 Task: Buy 3 Windshield & Glass Repair Tools from Body Repair Tools section under best seller category for shipping address: Eric Rodriguez, 1904 Brookside Drive, Aliceville, Alabama 35442, Cell Number 2053738639. Pay from credit card ending with 5759, CVV 953
Action: Key pressed amazon.com<Key.enter>
Screenshot: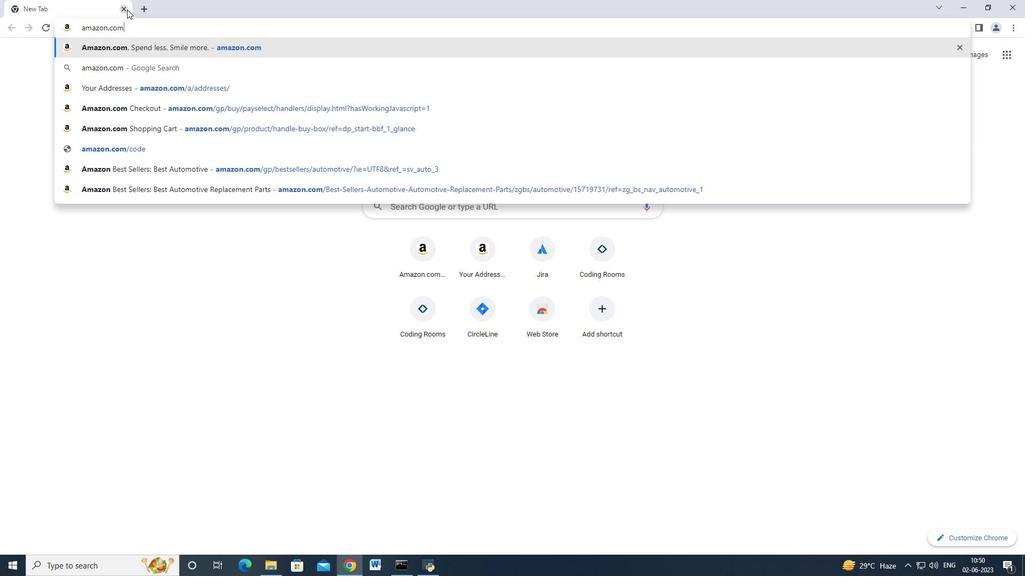 
Action: Mouse moved to (20, 75)
Screenshot: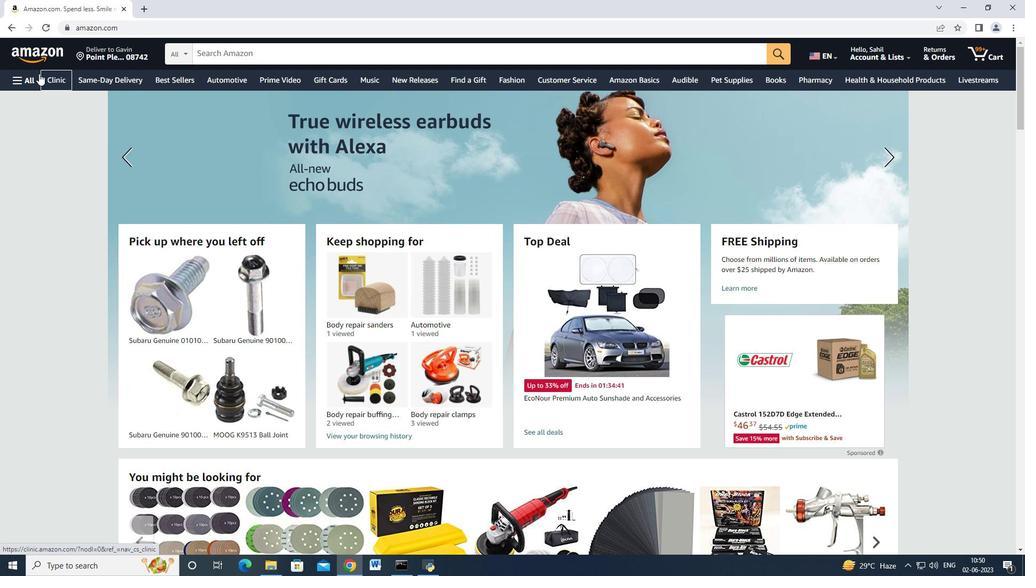 
Action: Mouse pressed left at (20, 75)
Screenshot: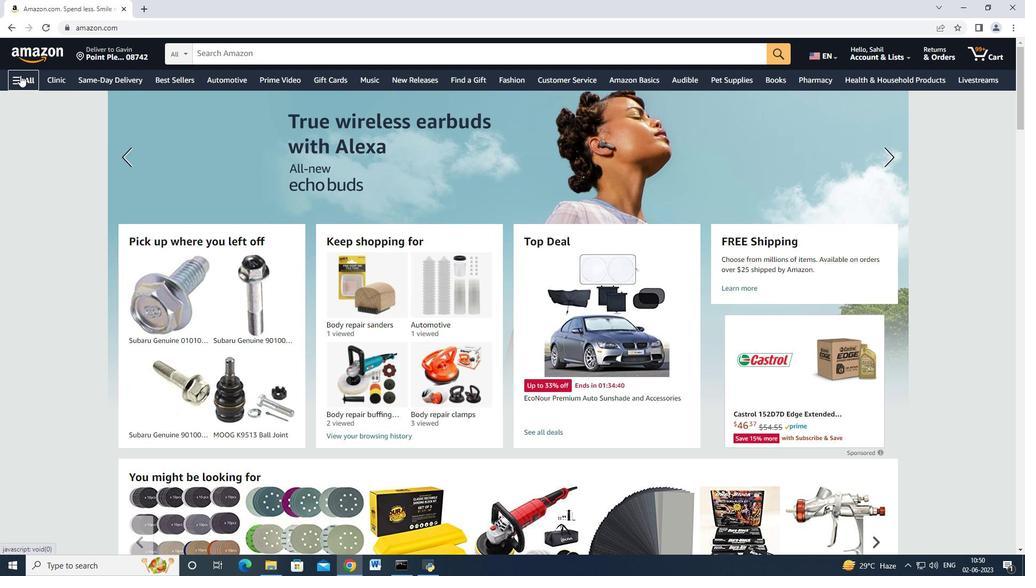 
Action: Mouse moved to (161, 281)
Screenshot: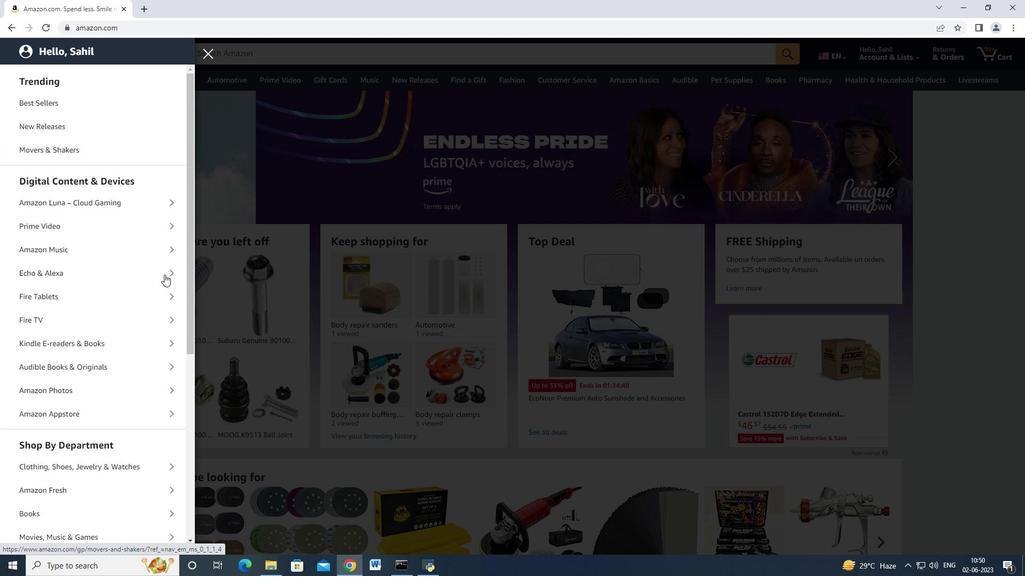 
Action: Mouse scrolled (161, 280) with delta (0, 0)
Screenshot: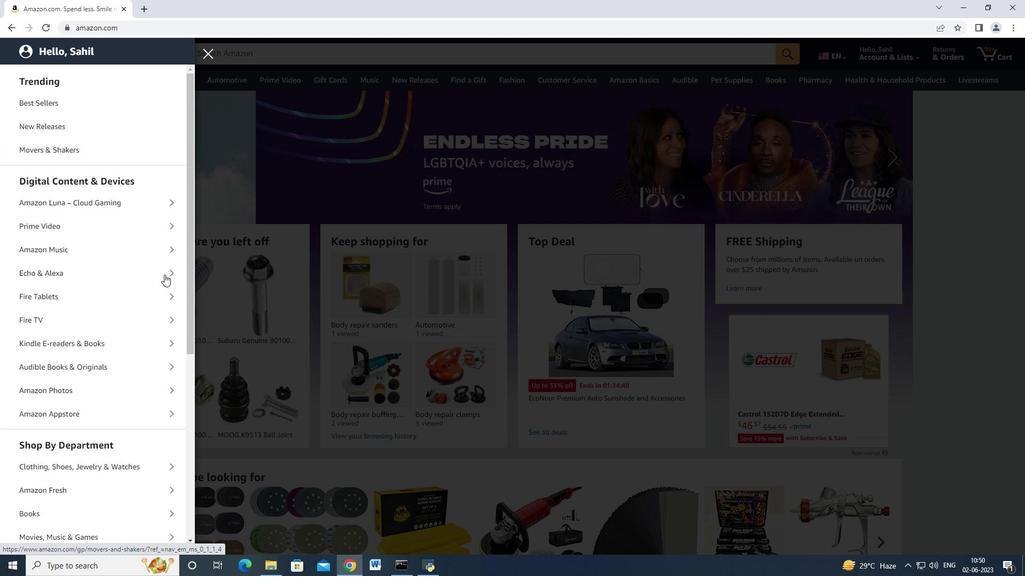 
Action: Mouse moved to (161, 282)
Screenshot: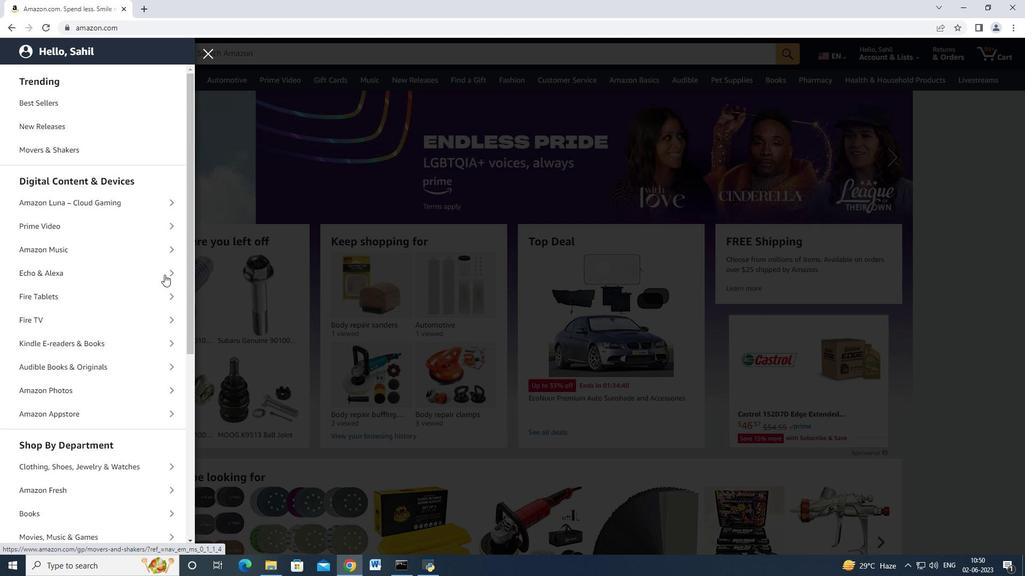 
Action: Mouse scrolled (161, 281) with delta (0, 0)
Screenshot: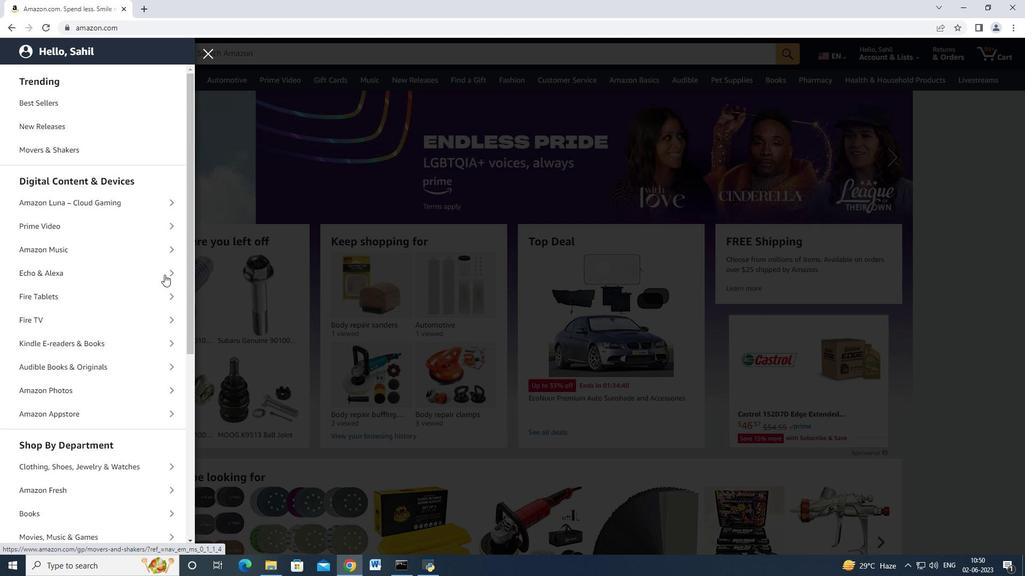 
Action: Mouse moved to (161, 283)
Screenshot: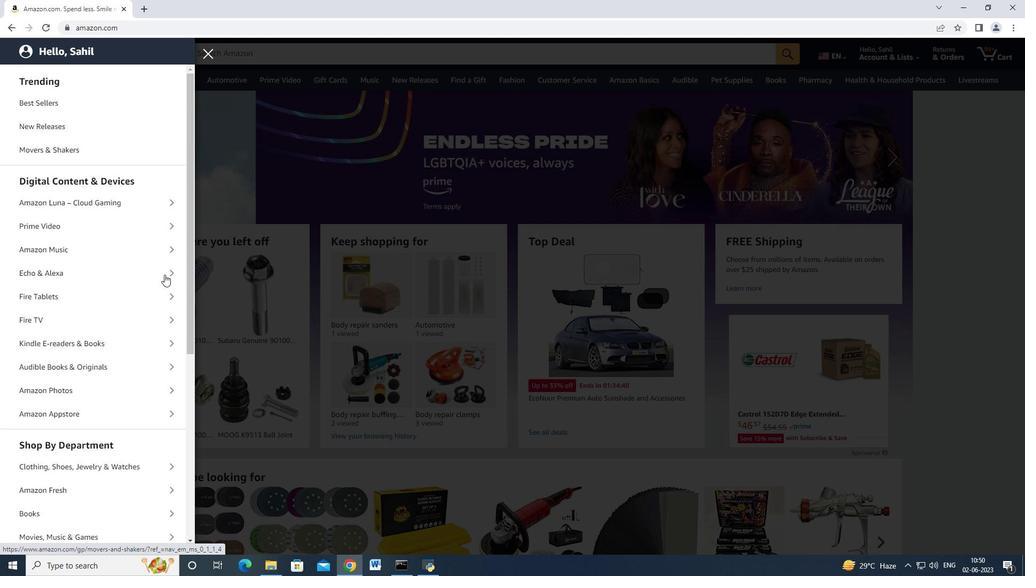 
Action: Mouse scrolled (161, 282) with delta (0, 0)
Screenshot: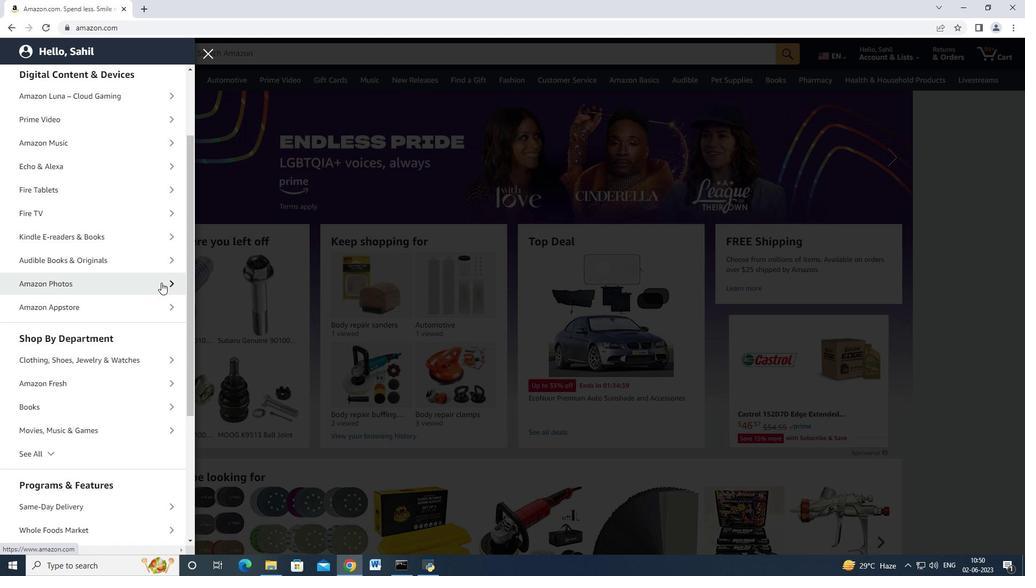 
Action: Mouse moved to (162, 286)
Screenshot: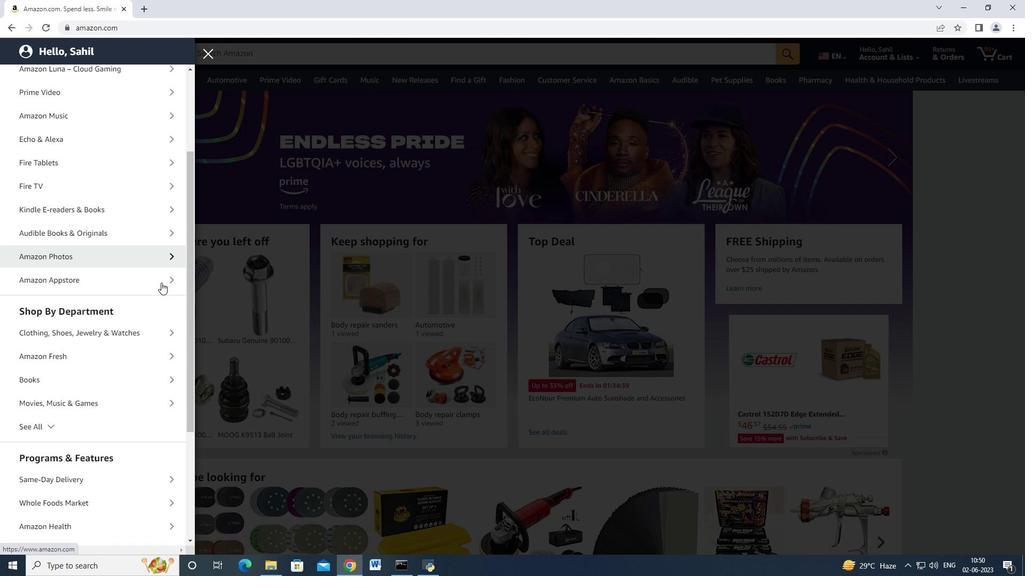 
Action: Mouse scrolled (162, 285) with delta (0, 0)
Screenshot: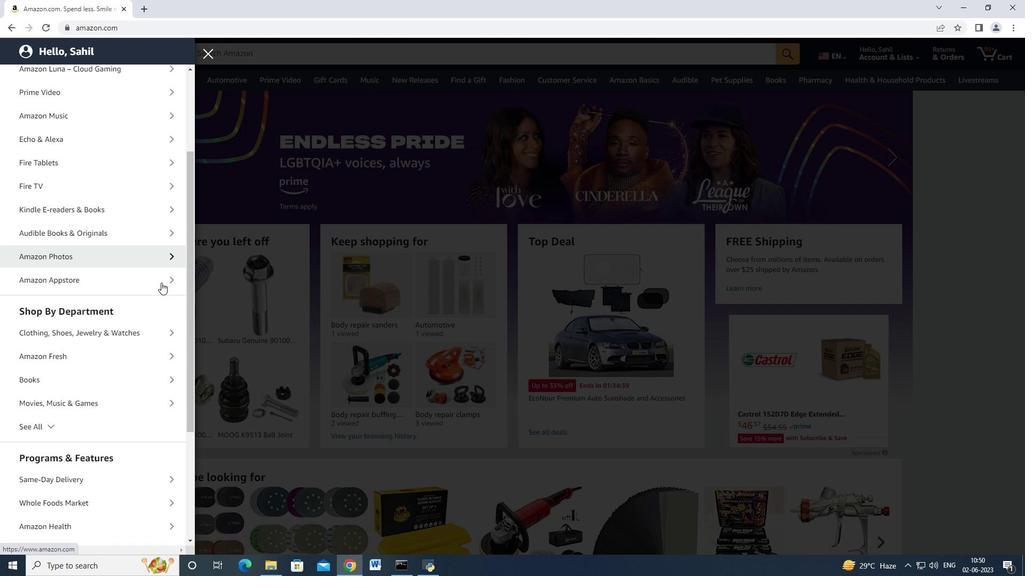 
Action: Mouse moved to (91, 337)
Screenshot: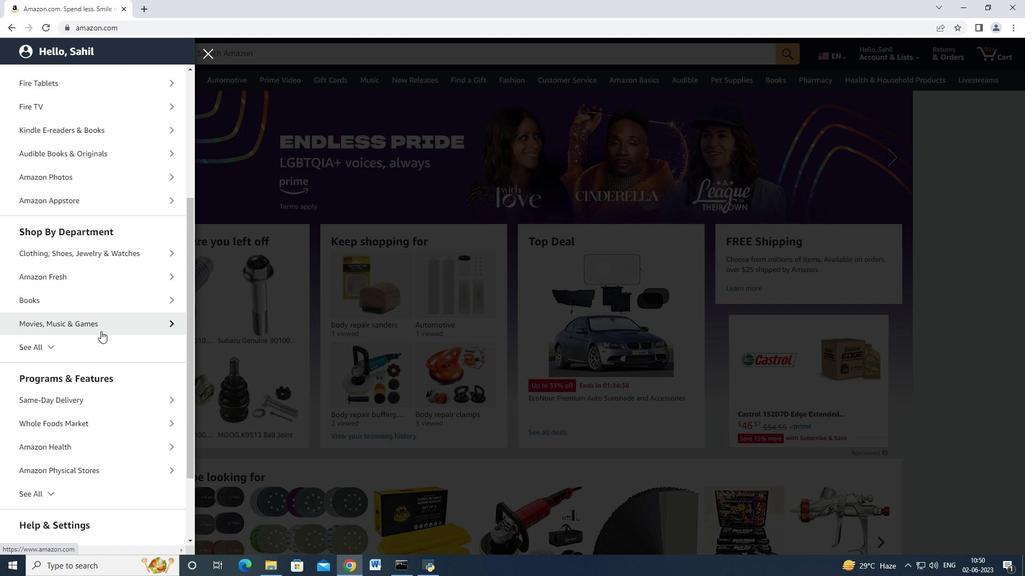 
Action: Mouse pressed left at (91, 337)
Screenshot: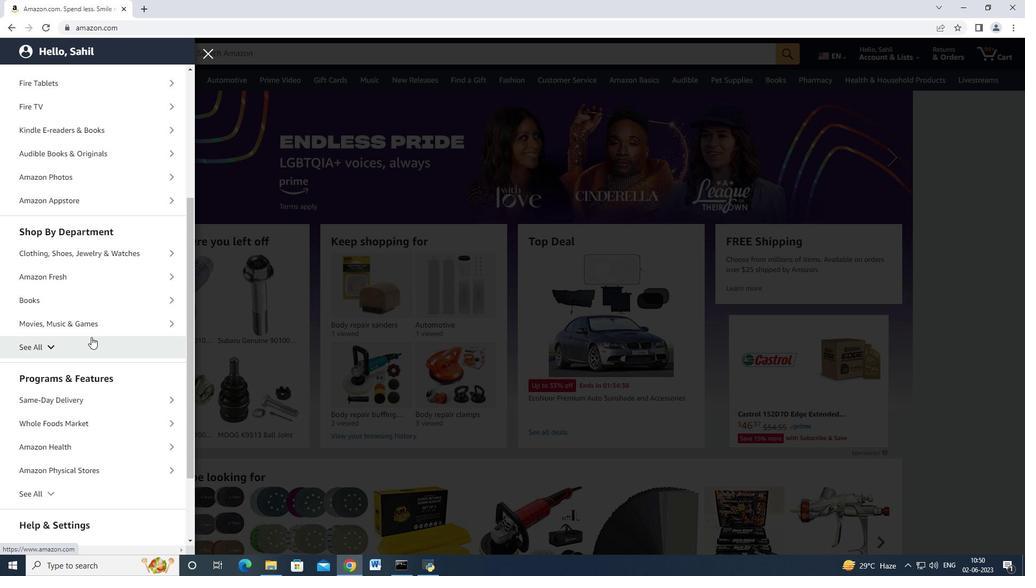
Action: Mouse moved to (115, 323)
Screenshot: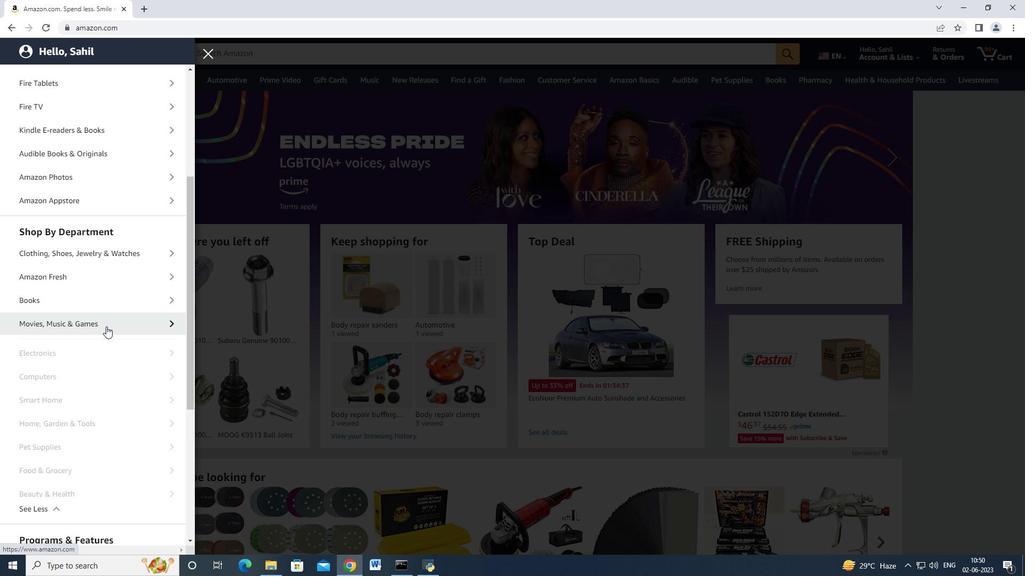 
Action: Mouse scrolled (115, 322) with delta (0, 0)
Screenshot: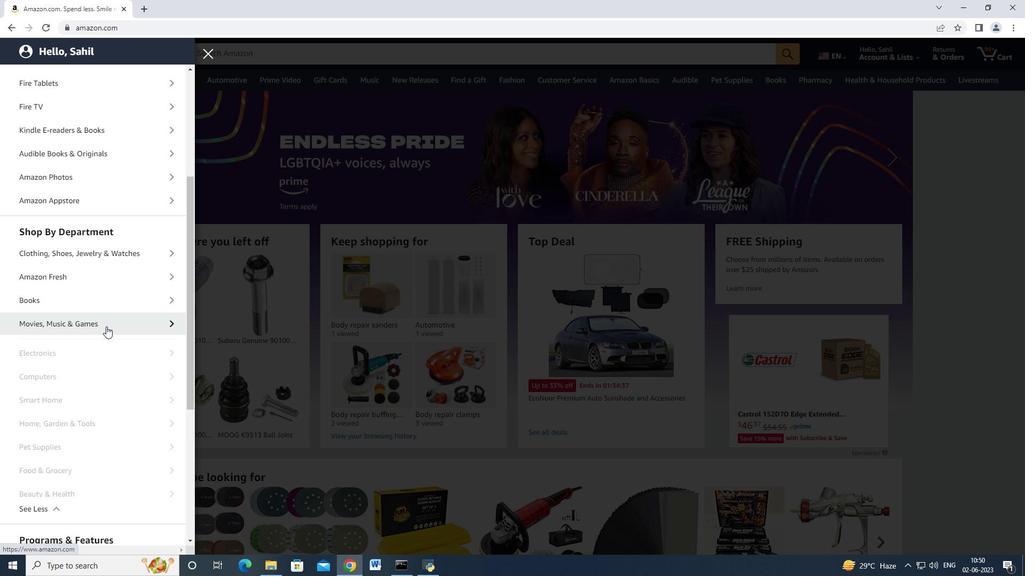 
Action: Mouse scrolled (115, 322) with delta (0, 0)
Screenshot: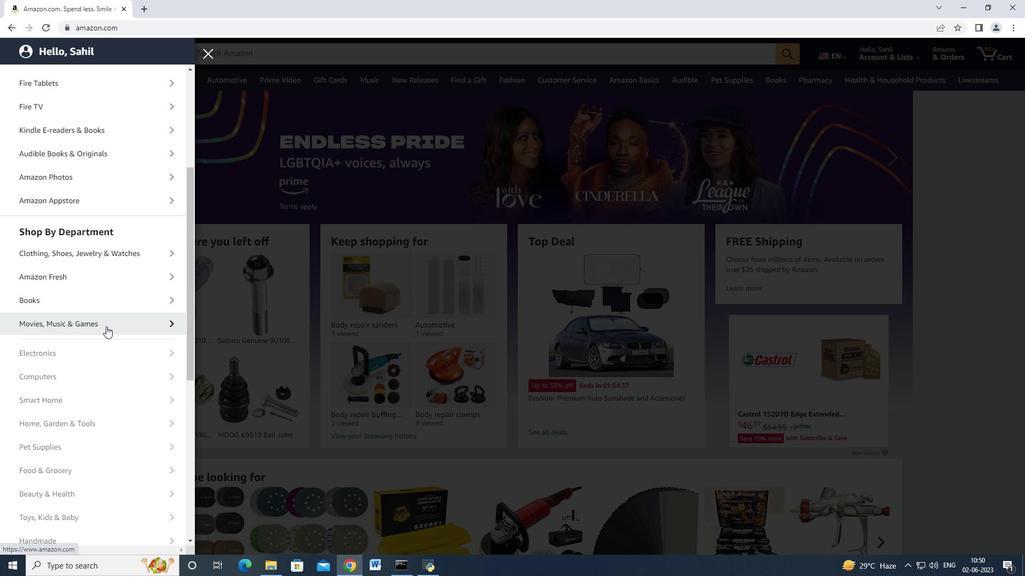 
Action: Mouse scrolled (115, 322) with delta (0, 0)
Screenshot: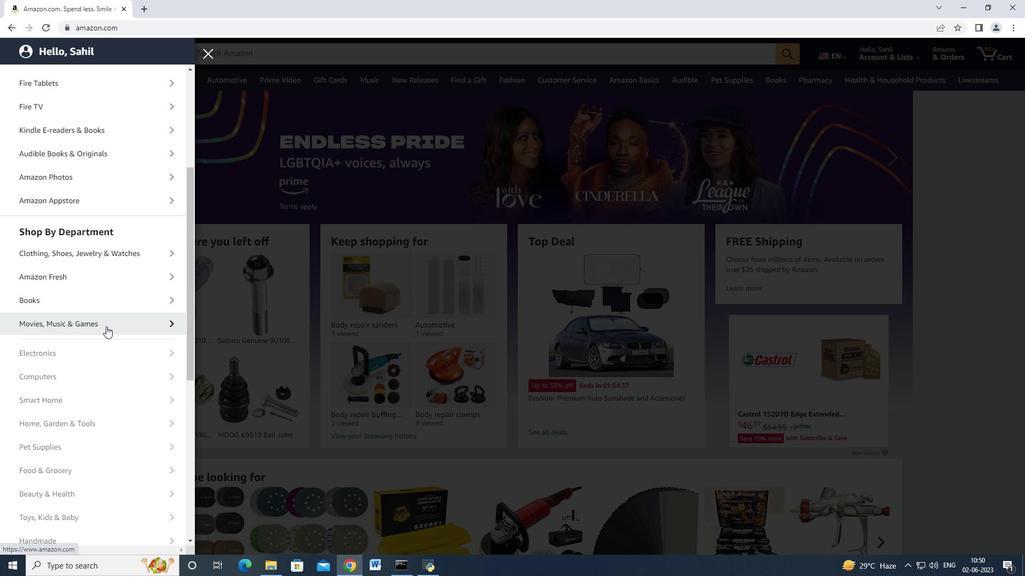 
Action: Mouse moved to (115, 323)
Screenshot: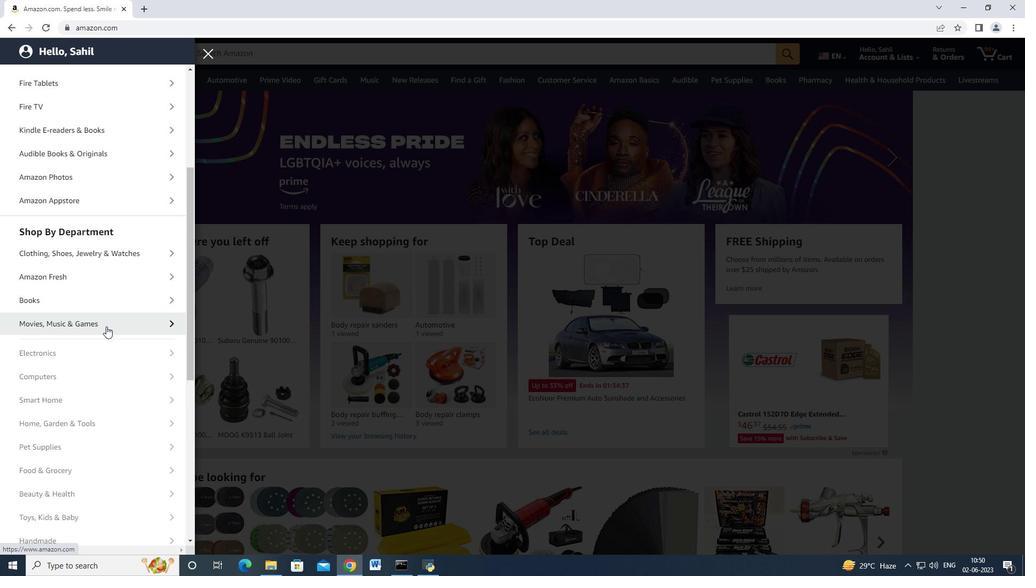
Action: Mouse scrolled (115, 322) with delta (0, 0)
Screenshot: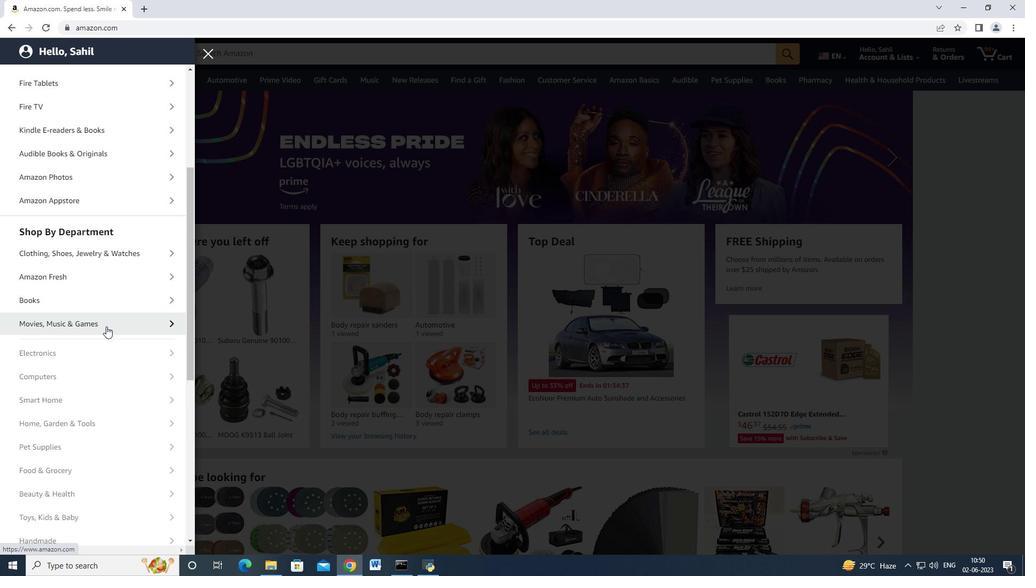 
Action: Mouse moved to (115, 325)
Screenshot: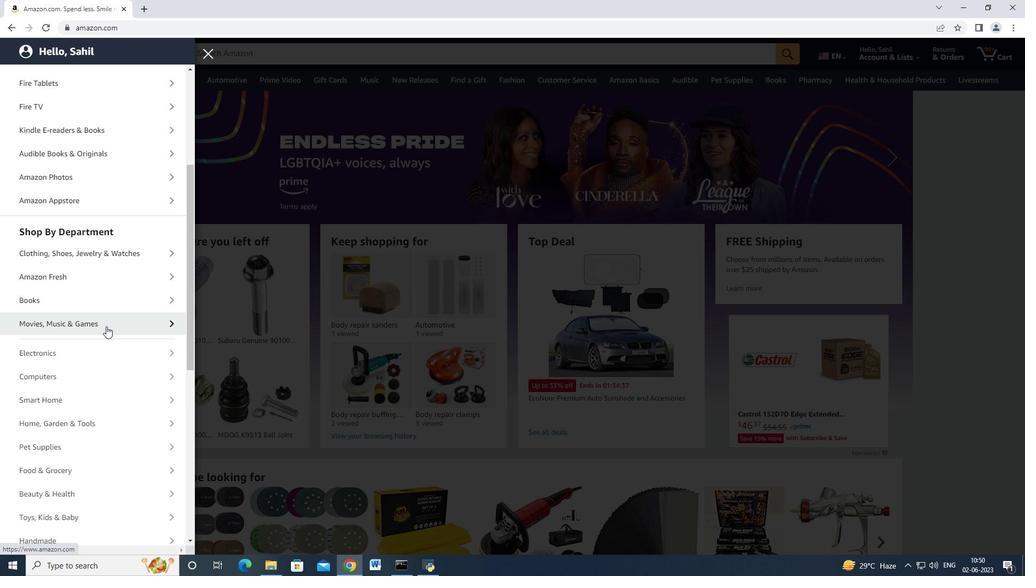 
Action: Mouse scrolled (115, 325) with delta (0, 0)
Screenshot: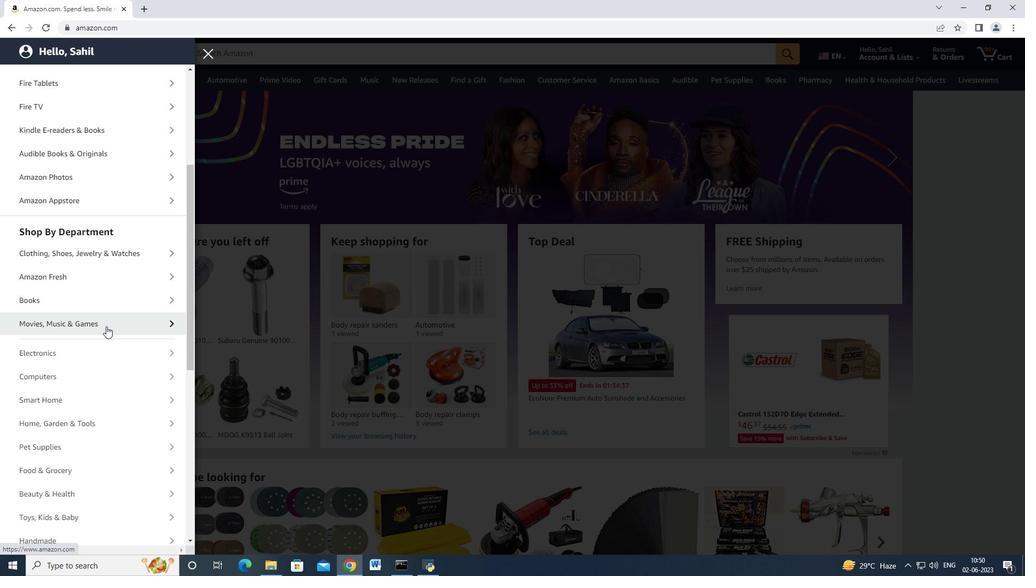 
Action: Mouse moved to (116, 325)
Screenshot: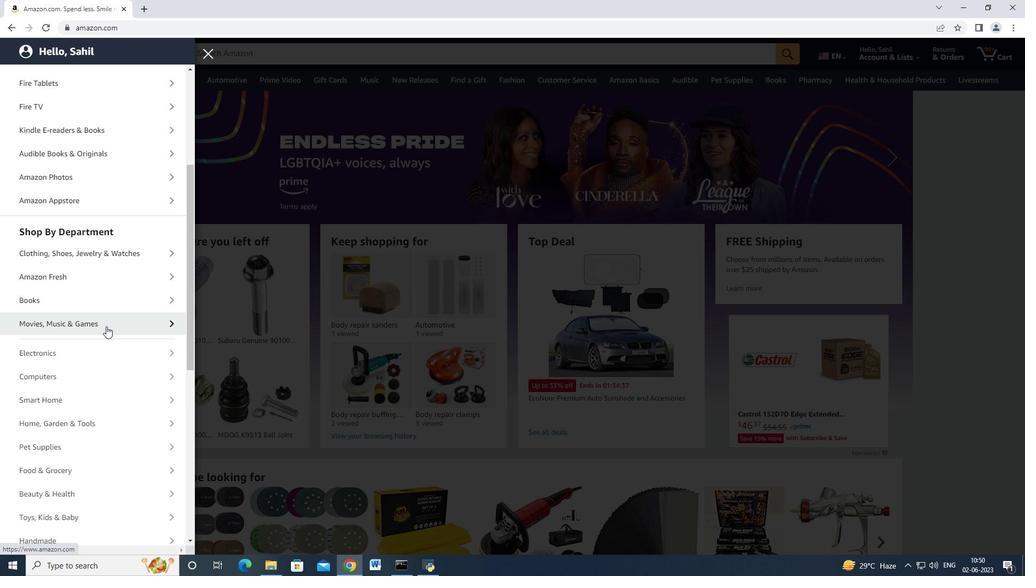 
Action: Mouse scrolled (116, 325) with delta (0, 0)
Screenshot: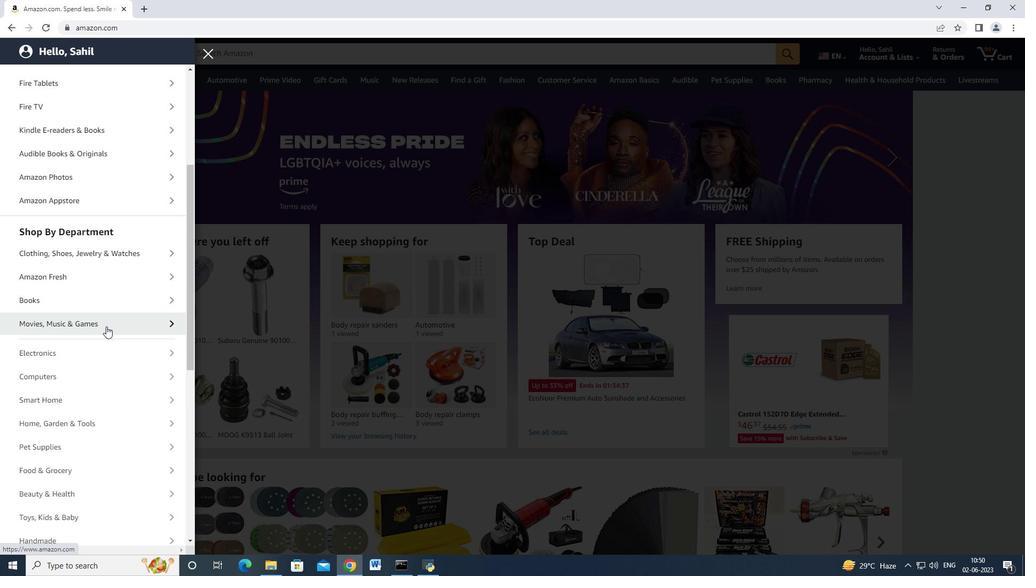 
Action: Mouse moved to (115, 301)
Screenshot: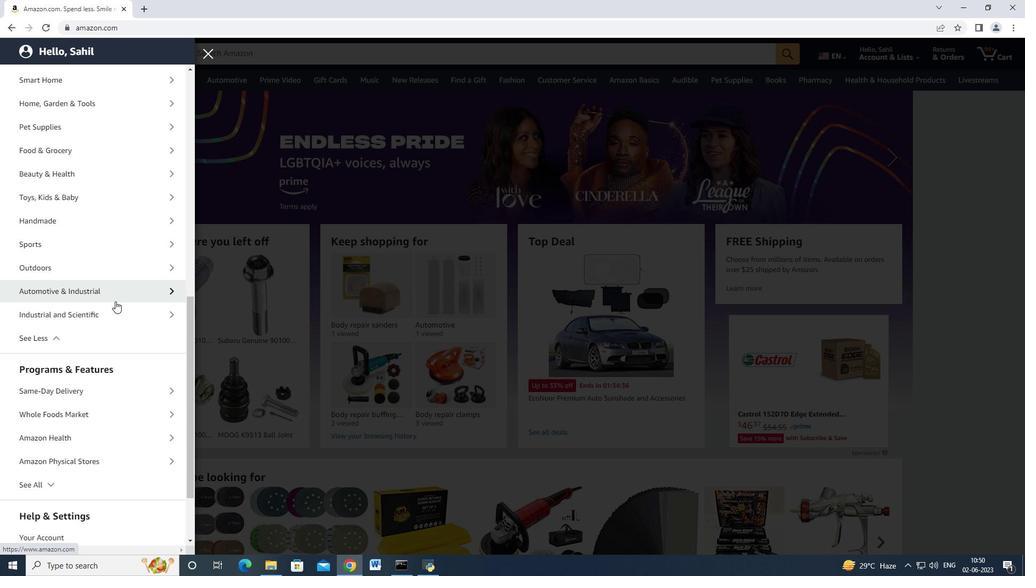 
Action: Mouse pressed left at (115, 301)
Screenshot: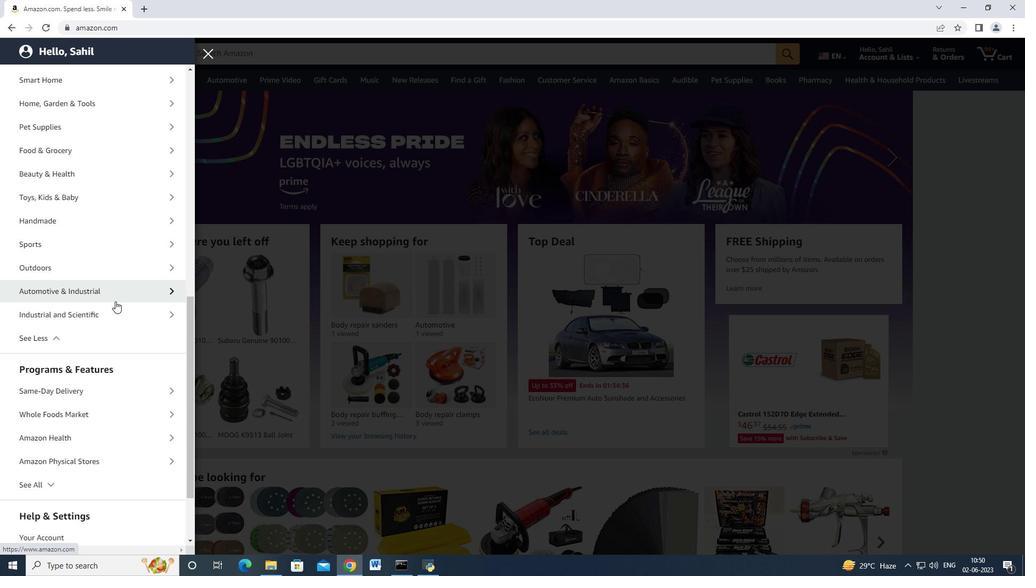 
Action: Mouse moved to (50, 124)
Screenshot: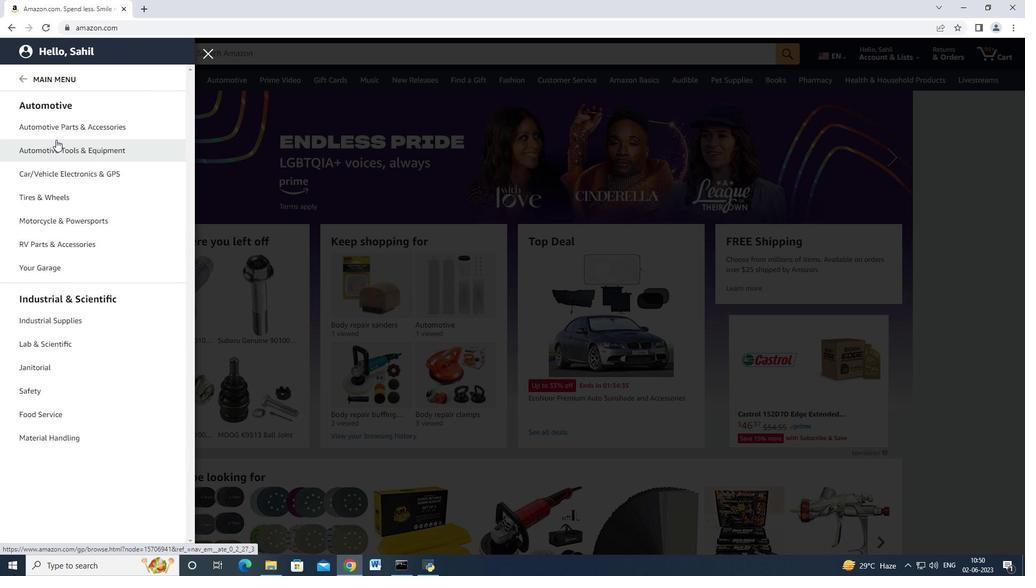 
Action: Mouse pressed left at (50, 124)
Screenshot: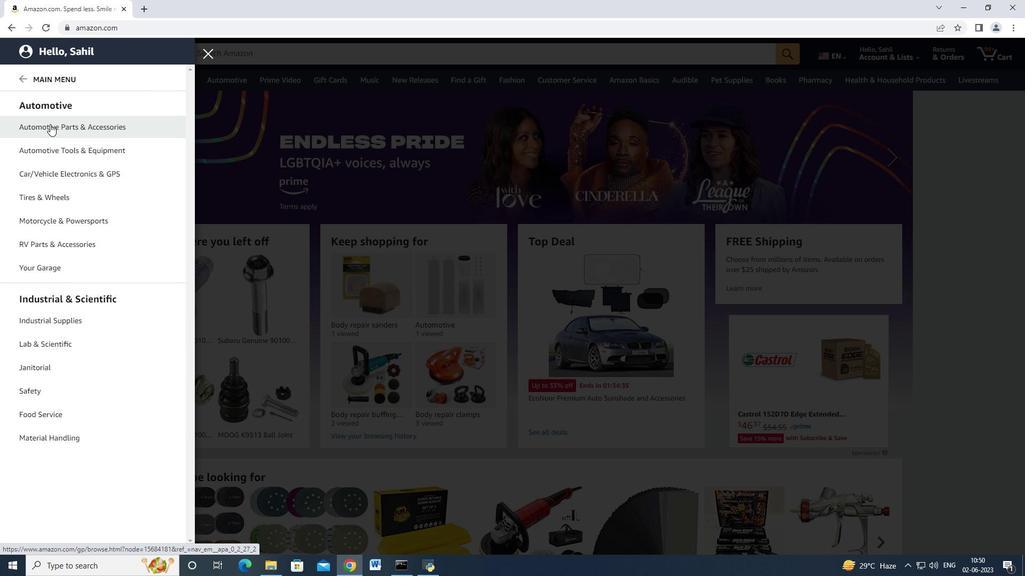 
Action: Mouse moved to (177, 104)
Screenshot: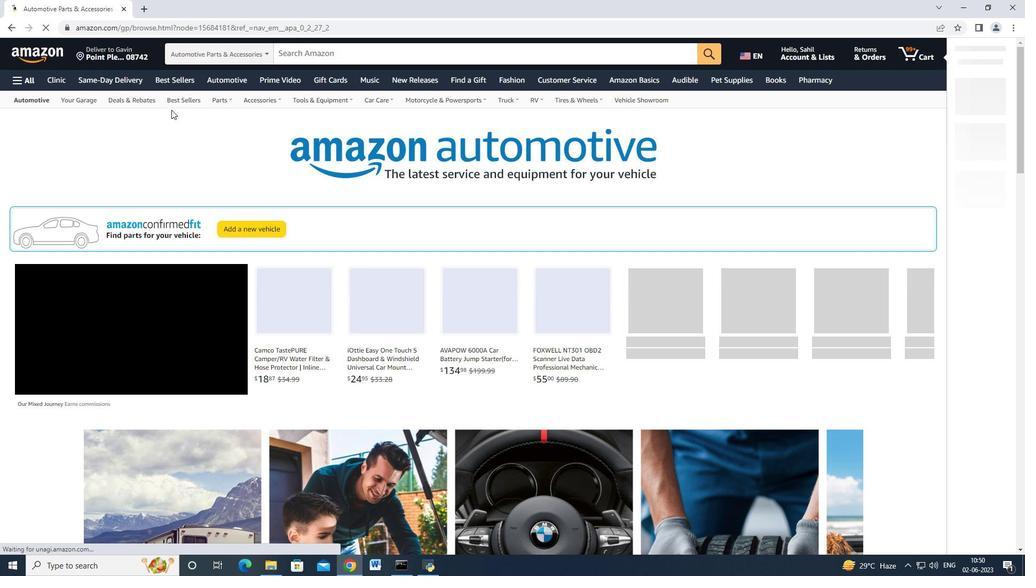 
Action: Mouse pressed left at (177, 104)
Screenshot: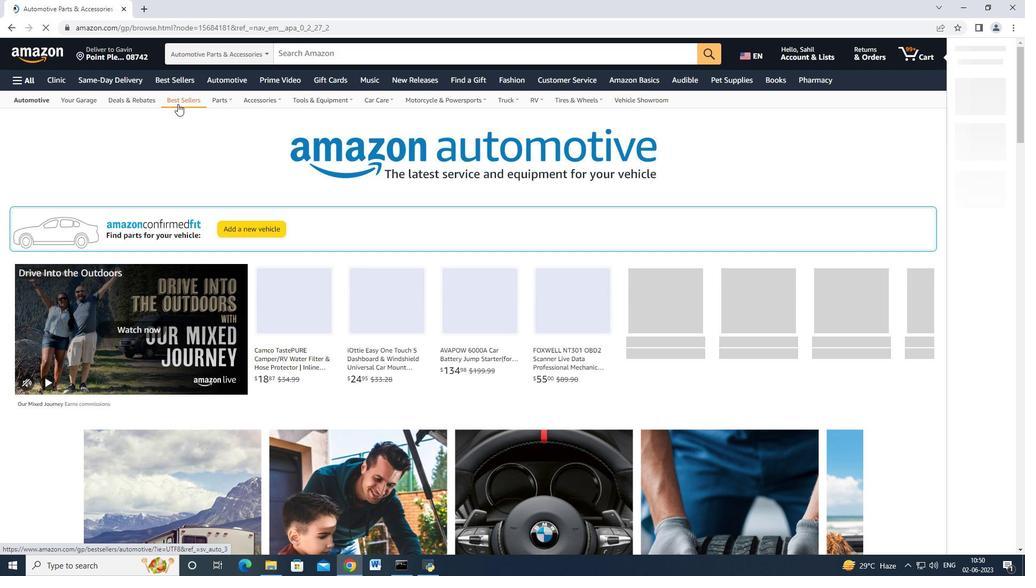 
Action: Mouse moved to (74, 355)
Screenshot: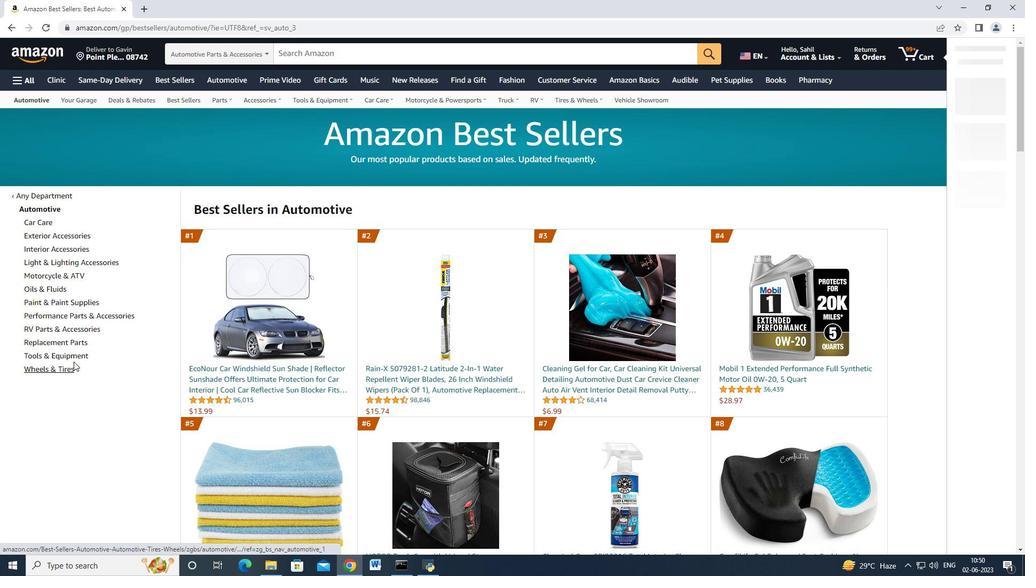
Action: Mouse pressed left at (74, 355)
Screenshot: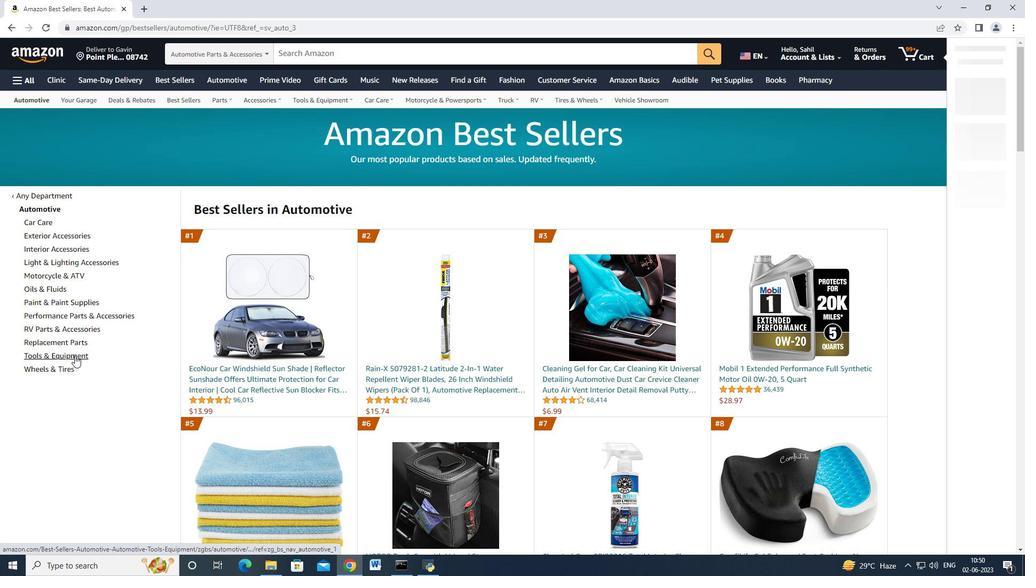 
Action: Mouse moved to (95, 289)
Screenshot: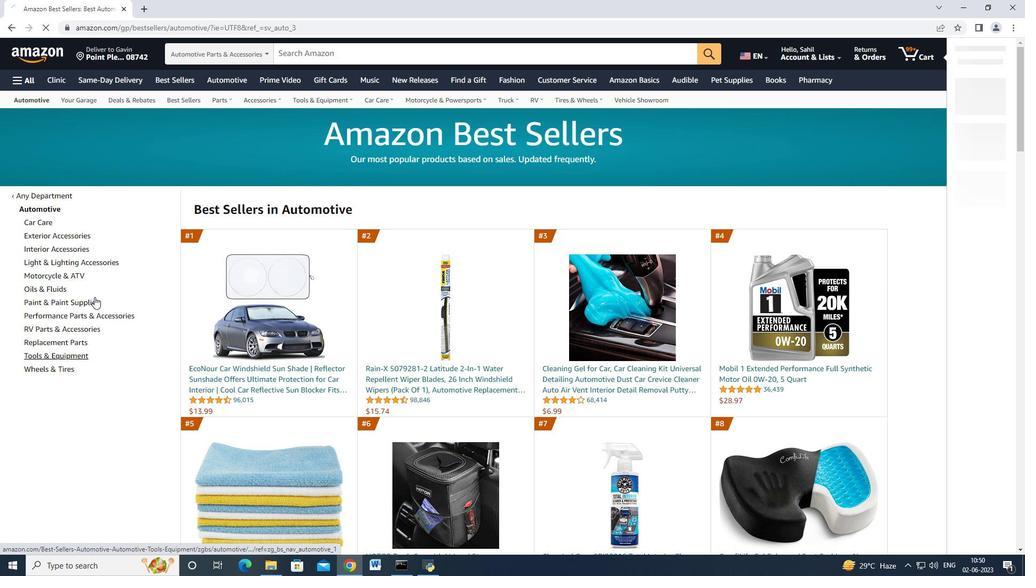 
Action: Mouse scrolled (95, 288) with delta (0, 0)
Screenshot: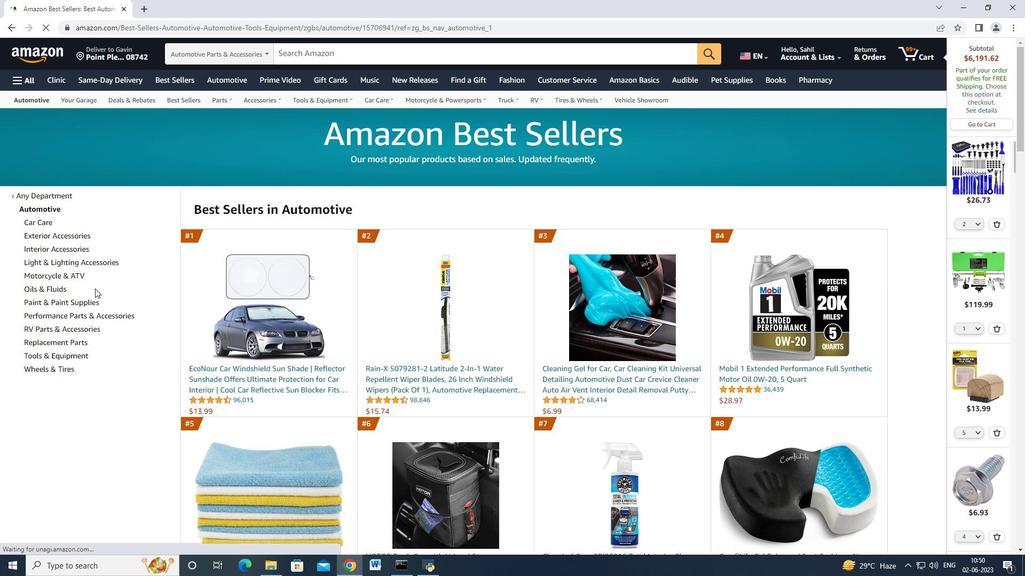 
Action: Mouse moved to (95, 289)
Screenshot: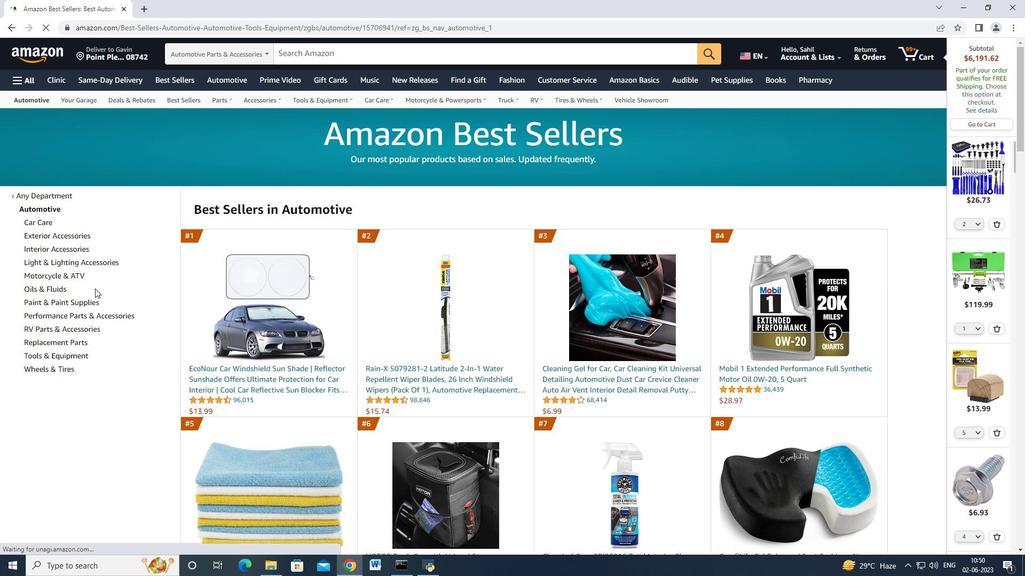 
Action: Mouse scrolled (95, 288) with delta (0, 0)
Screenshot: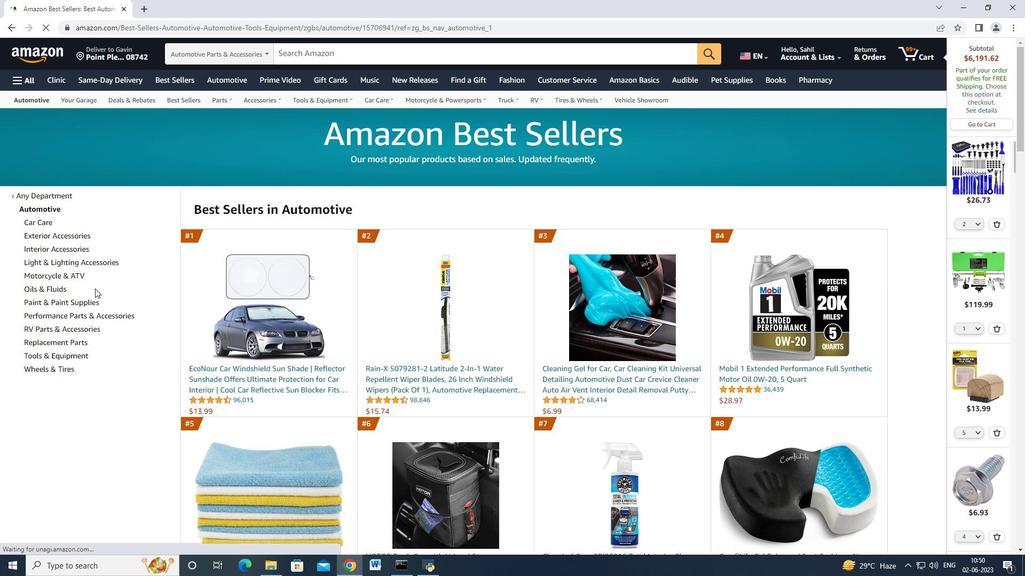 
Action: Mouse moved to (94, 290)
Screenshot: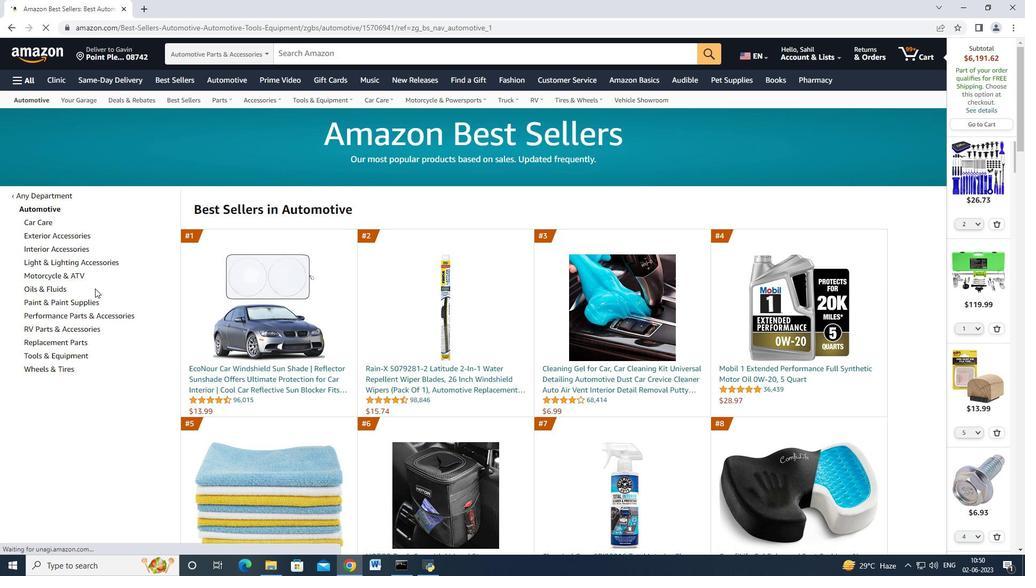
Action: Mouse scrolled (94, 289) with delta (0, 0)
Screenshot: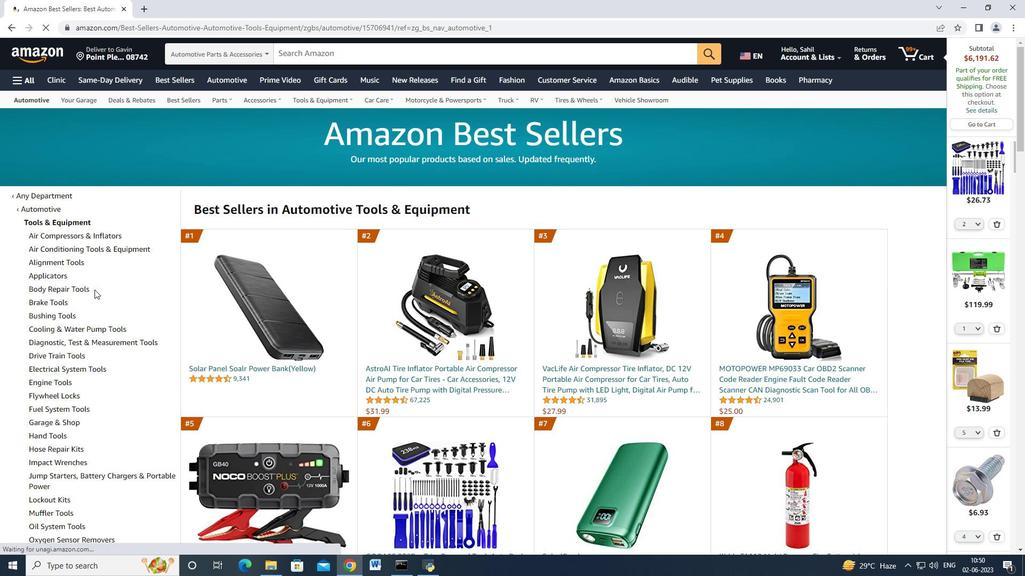 
Action: Mouse moved to (96, 228)
Screenshot: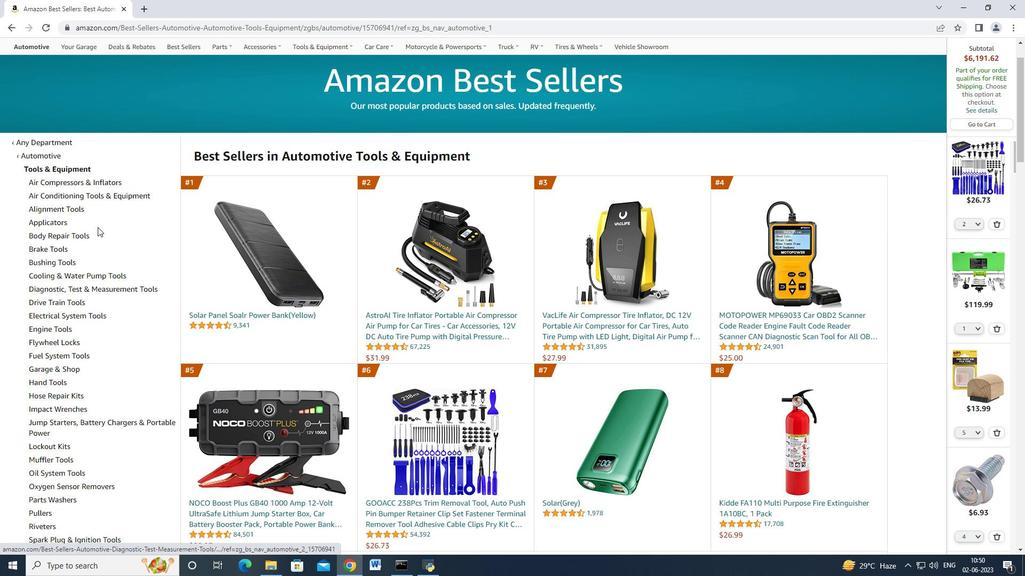 
Action: Mouse scrolled (96, 228) with delta (0, 0)
Screenshot: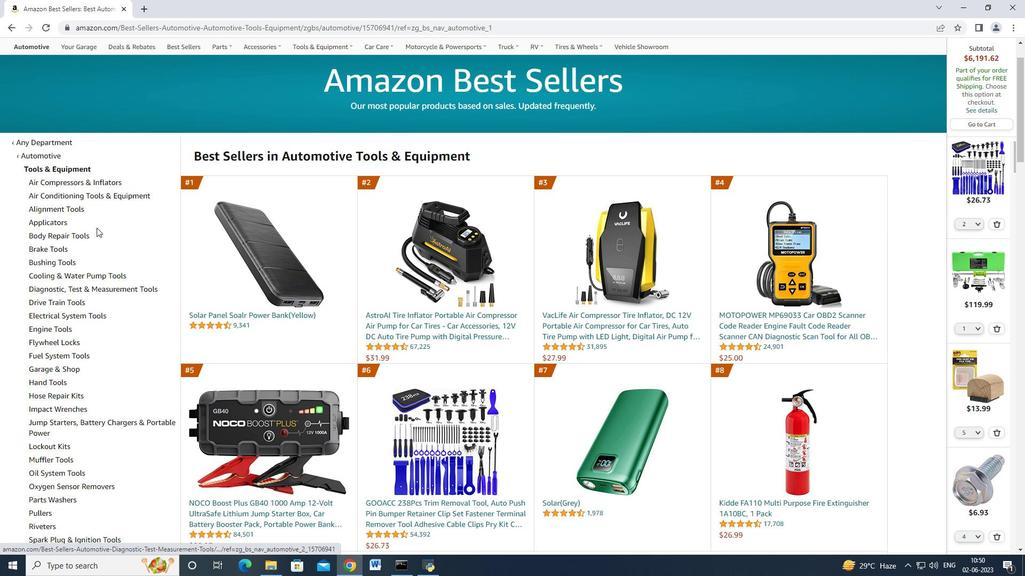 
Action: Mouse moved to (86, 177)
Screenshot: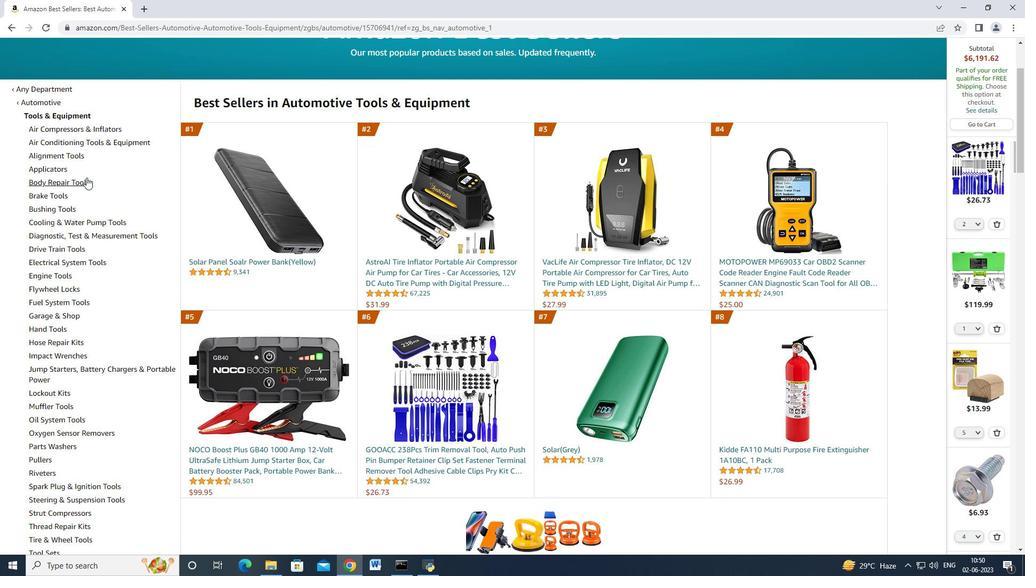 
Action: Mouse pressed left at (86, 177)
Screenshot: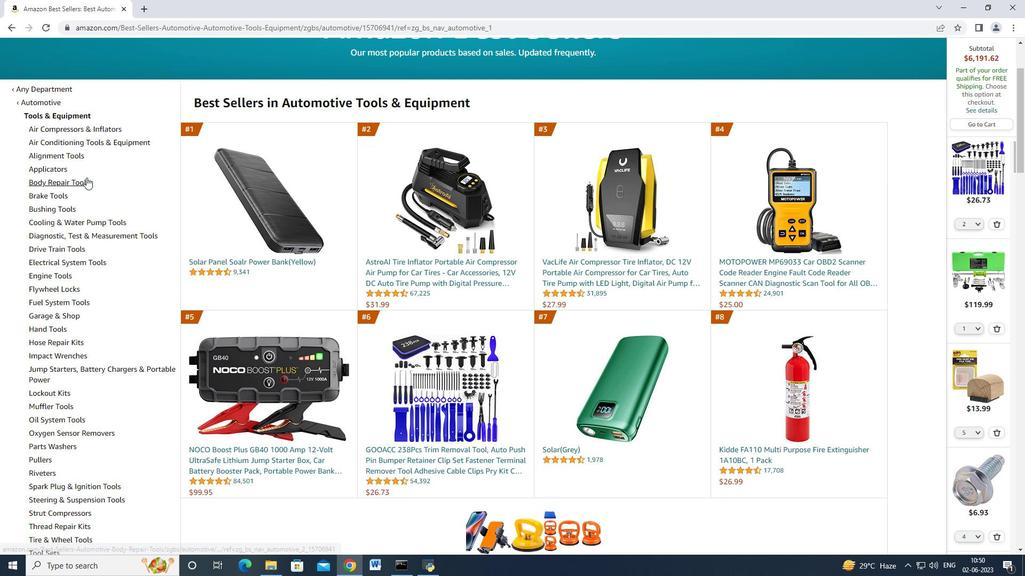 
Action: Mouse moved to (90, 225)
Screenshot: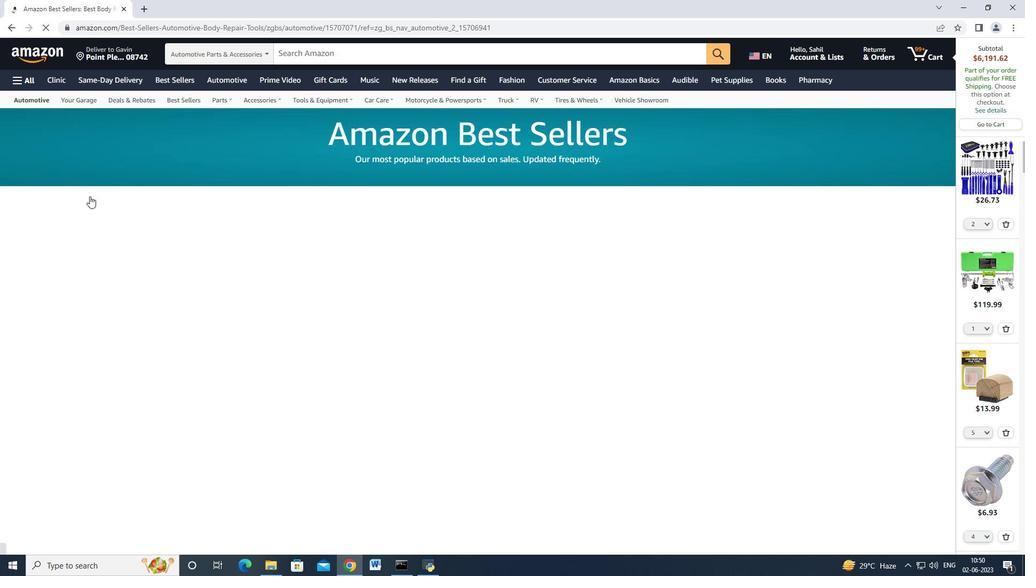 
Action: Mouse scrolled (90, 225) with delta (0, 0)
Screenshot: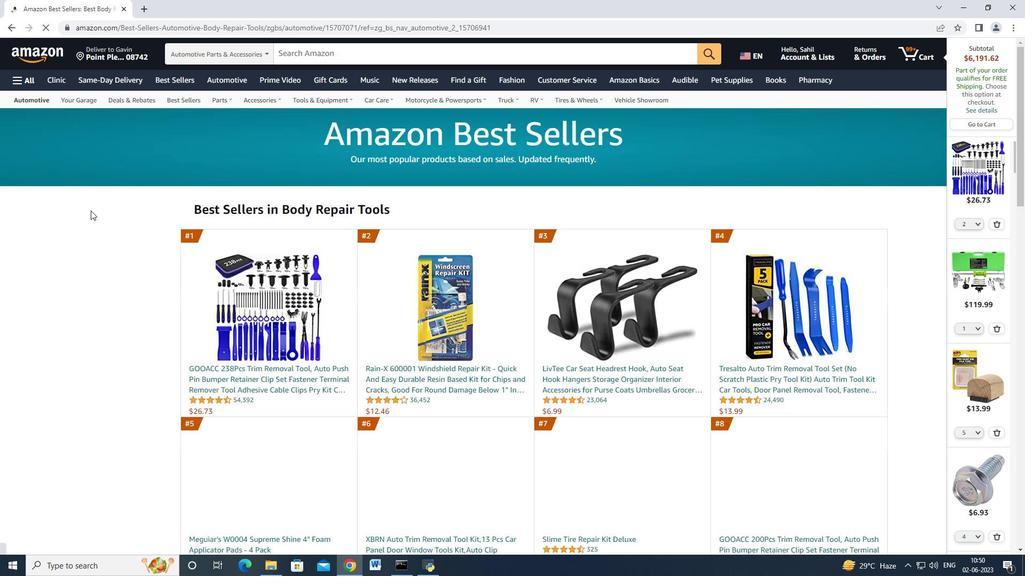 
Action: Mouse moved to (90, 233)
Screenshot: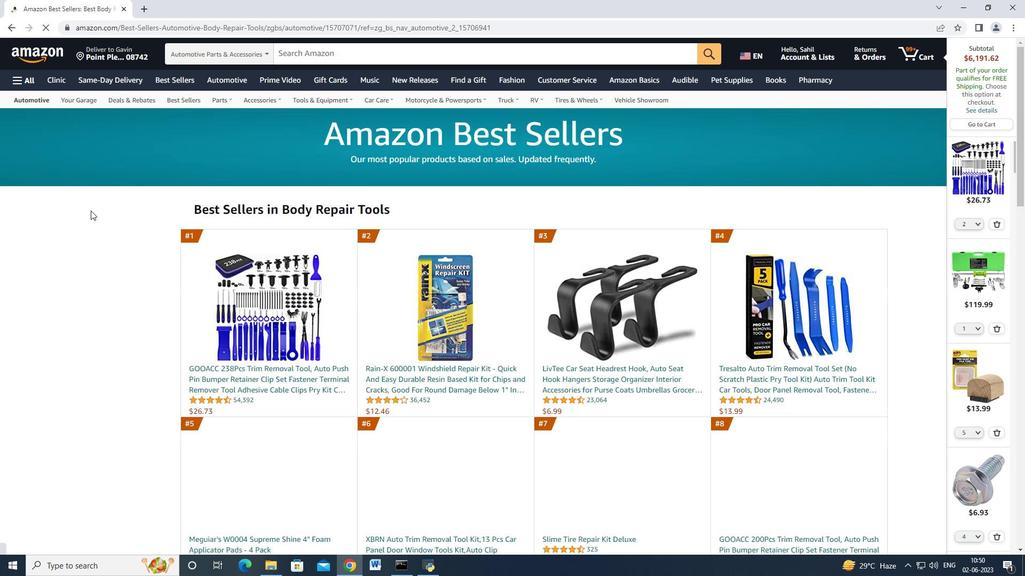 
Action: Mouse scrolled (90, 232) with delta (0, 0)
Screenshot: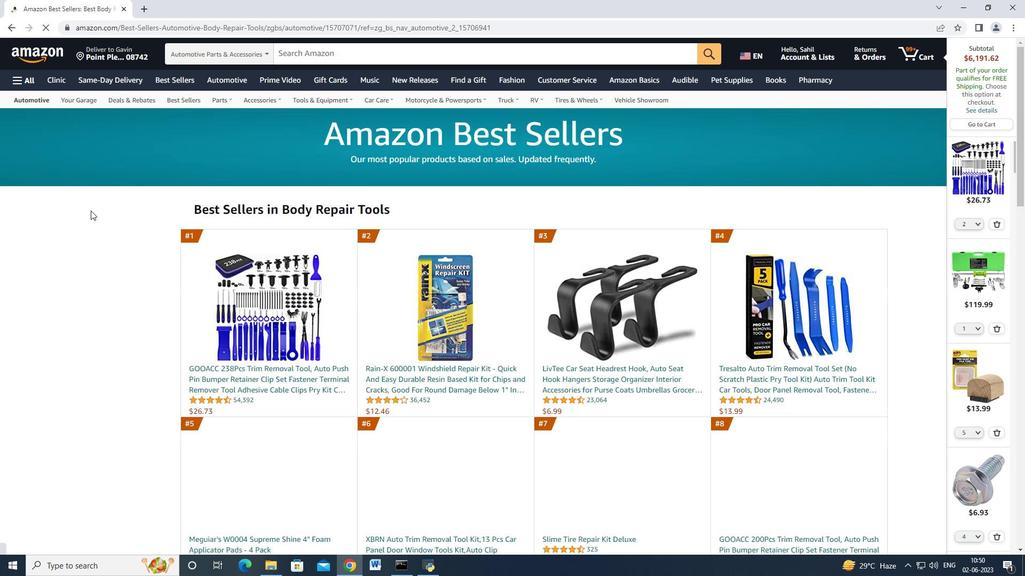 
Action: Mouse moved to (91, 287)
Screenshot: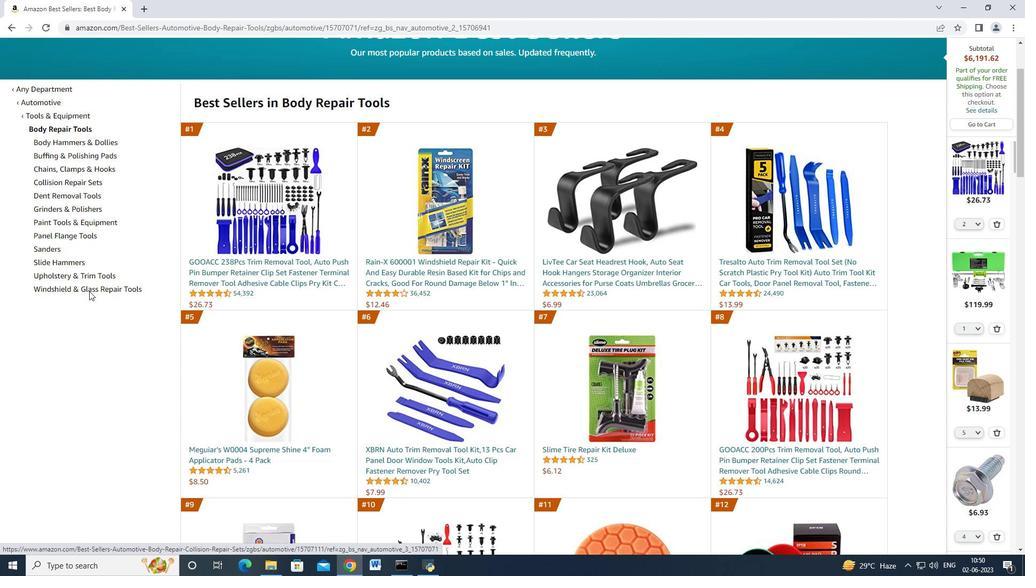 
Action: Mouse pressed left at (91, 287)
Screenshot: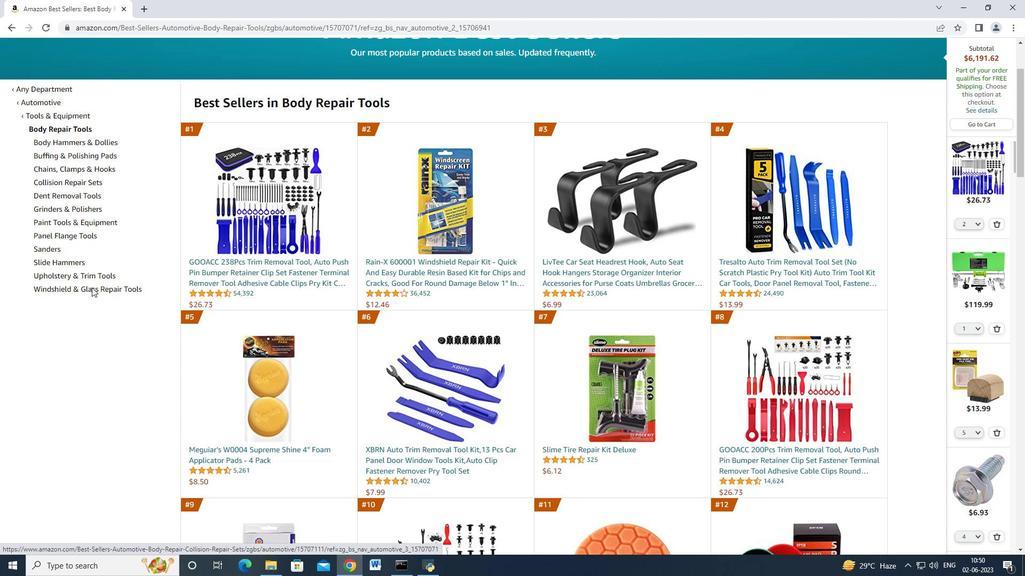 
Action: Mouse moved to (277, 375)
Screenshot: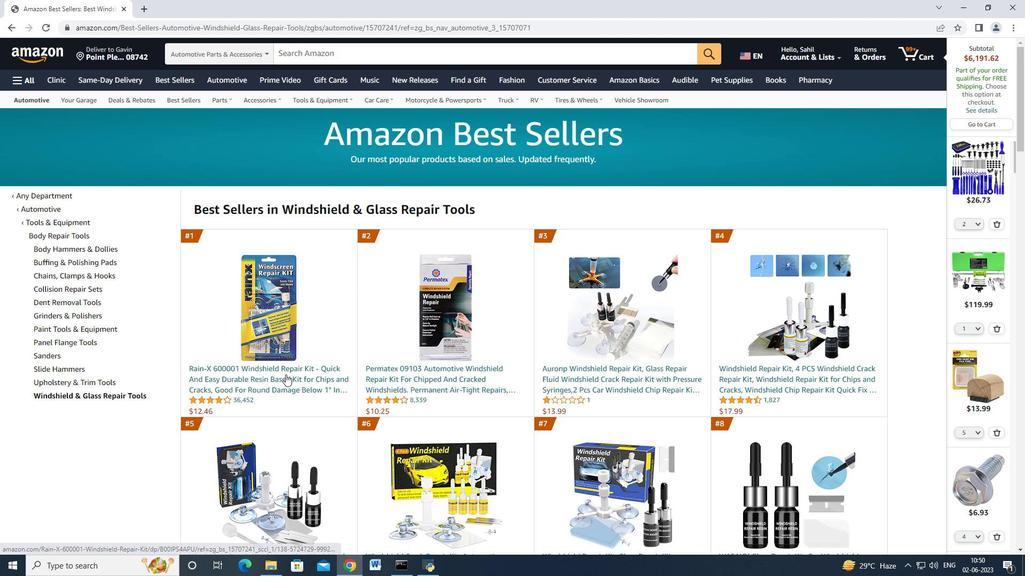 
Action: Mouse pressed left at (277, 375)
Screenshot: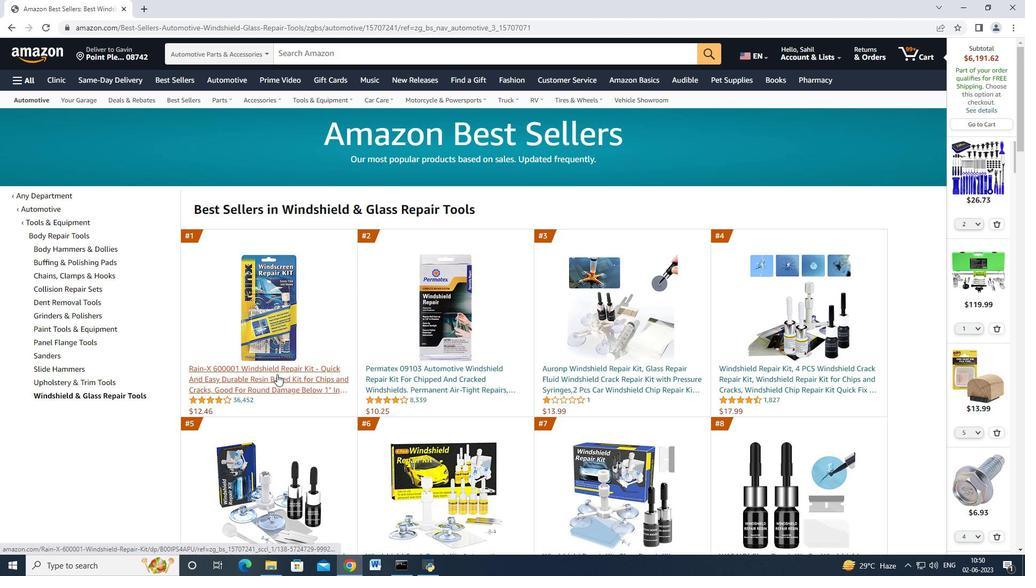 
Action: Mouse moved to (366, 324)
Screenshot: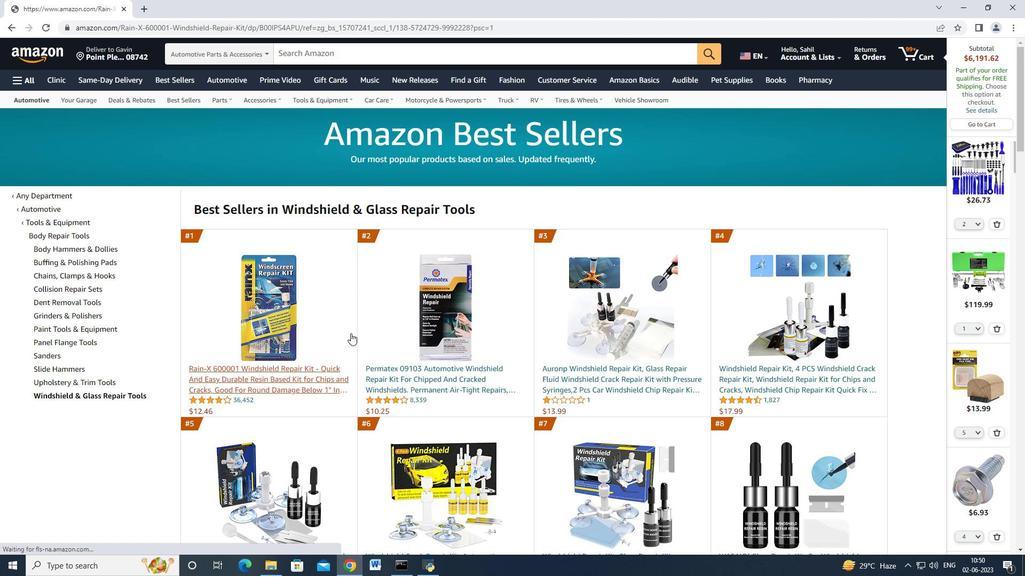 
Action: Mouse scrolled (366, 323) with delta (0, 0)
Screenshot: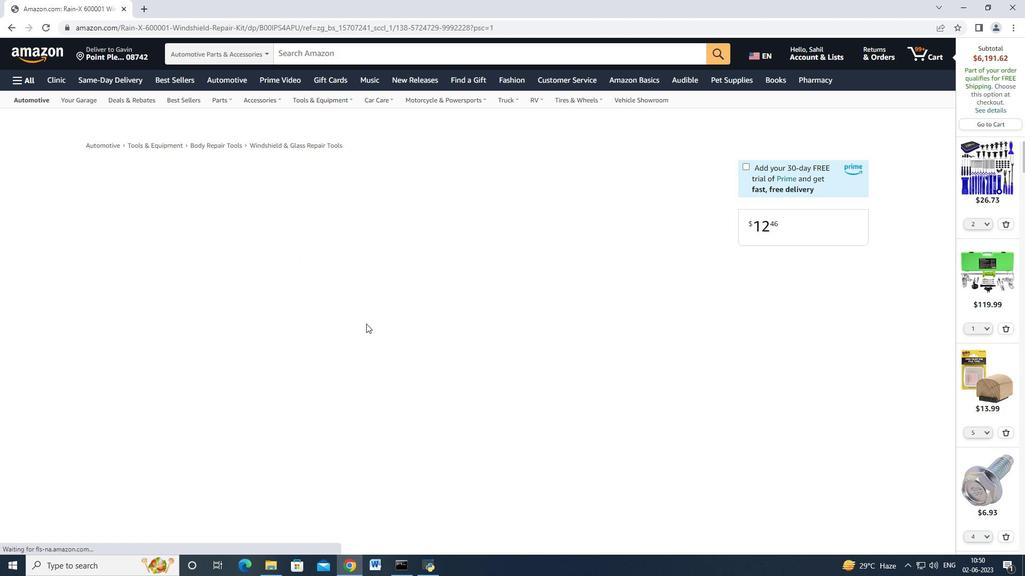 
Action: Mouse moved to (762, 329)
Screenshot: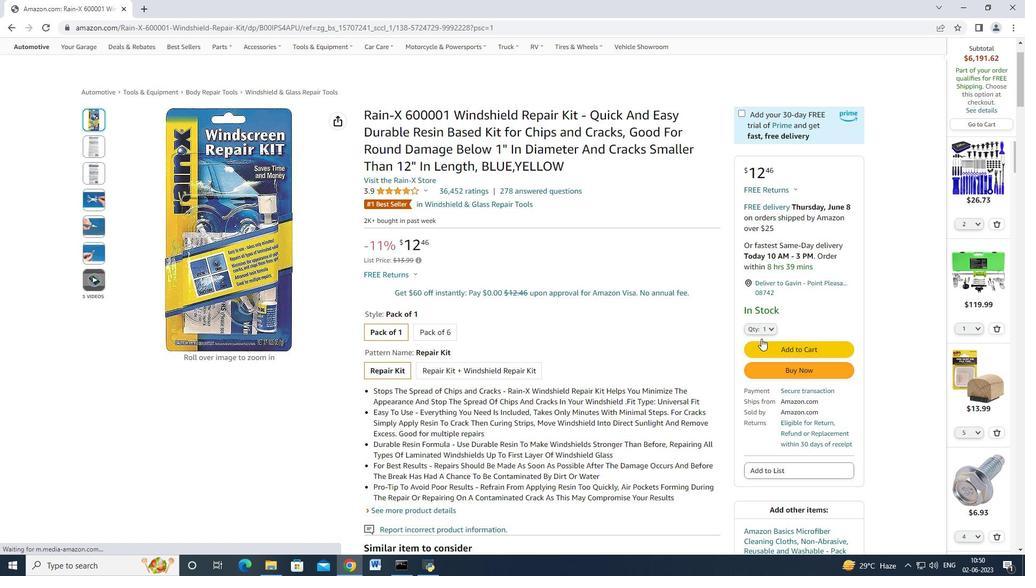 
Action: Mouse pressed left at (762, 329)
Screenshot: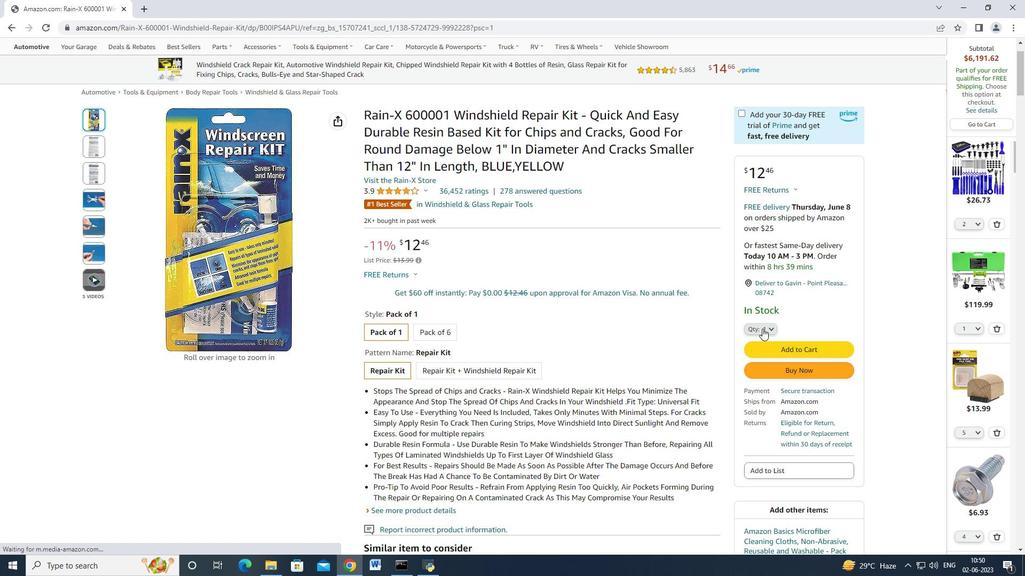 
Action: Mouse moved to (759, 88)
Screenshot: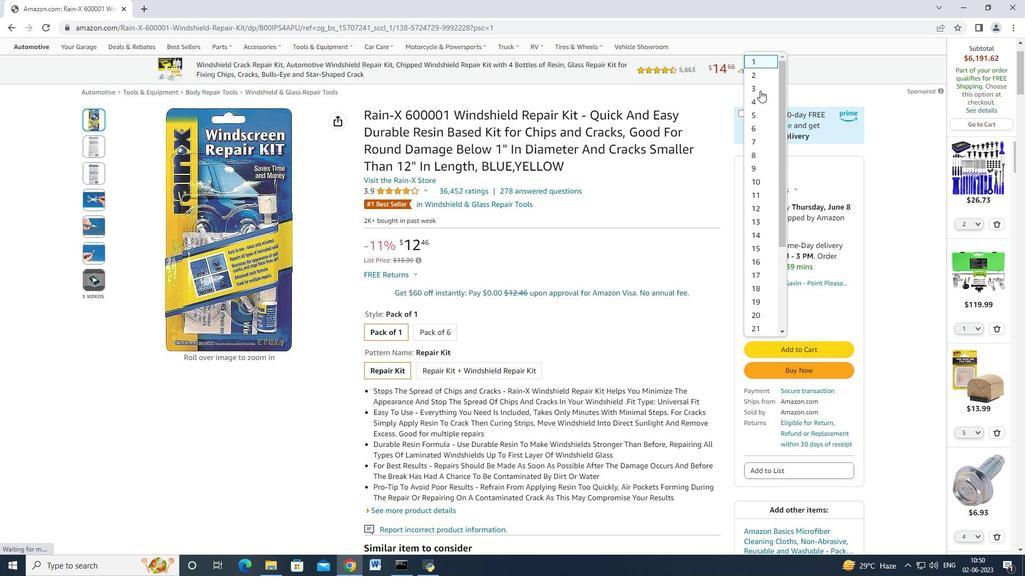 
Action: Mouse pressed left at (759, 88)
Screenshot: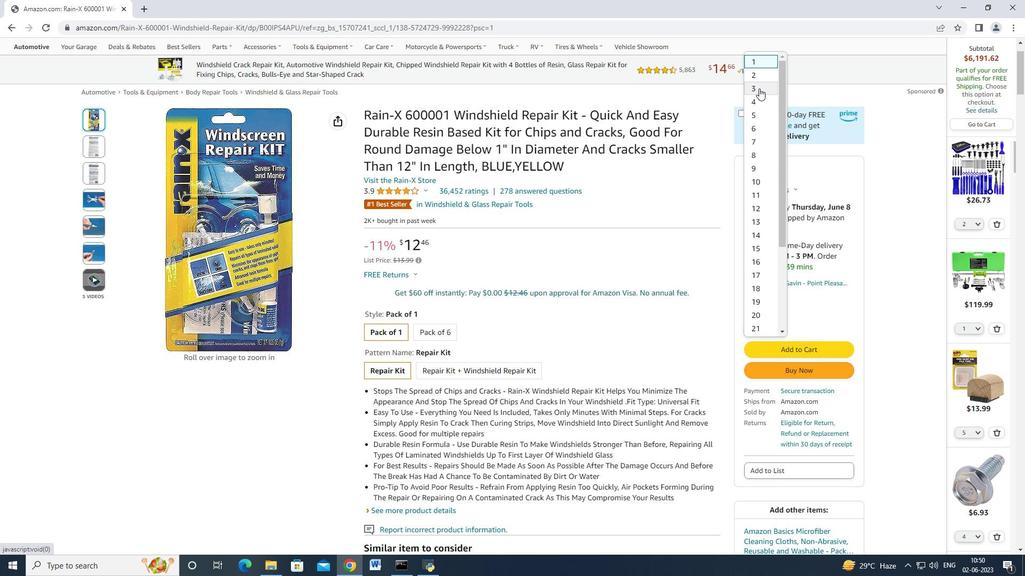 
Action: Mouse moved to (798, 348)
Screenshot: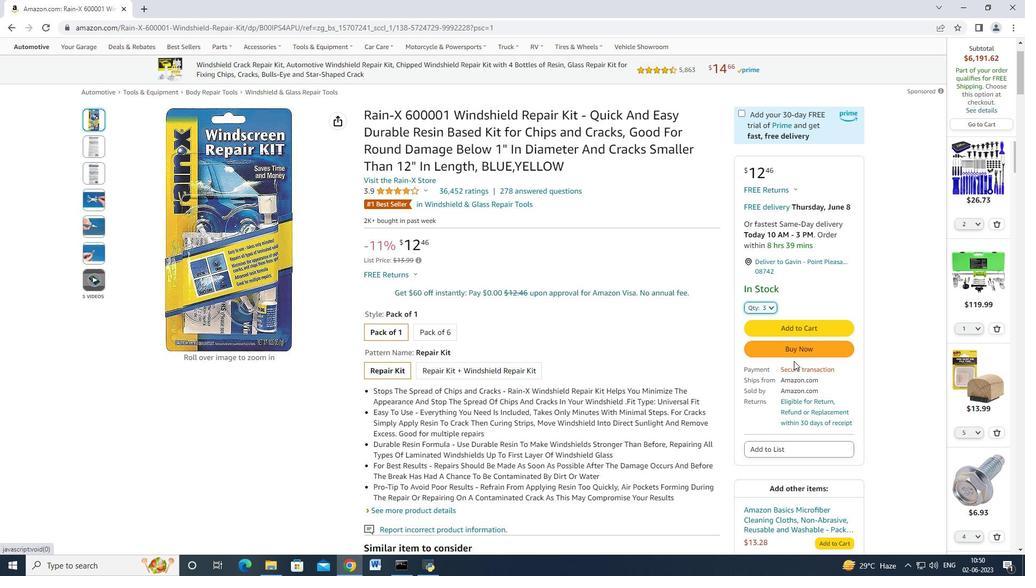 
Action: Mouse pressed left at (798, 348)
Screenshot: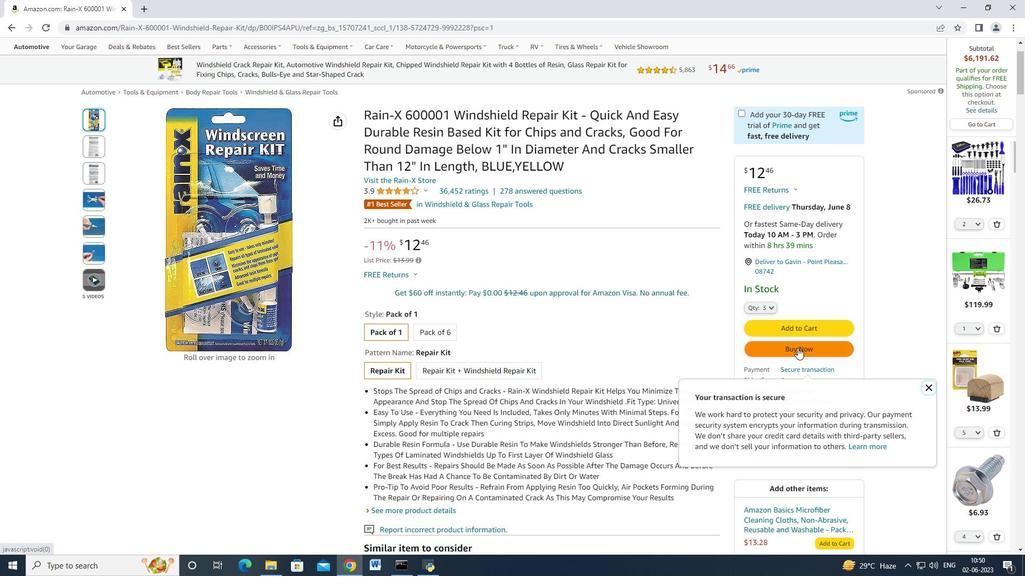 
Action: Mouse moved to (604, 91)
Screenshot: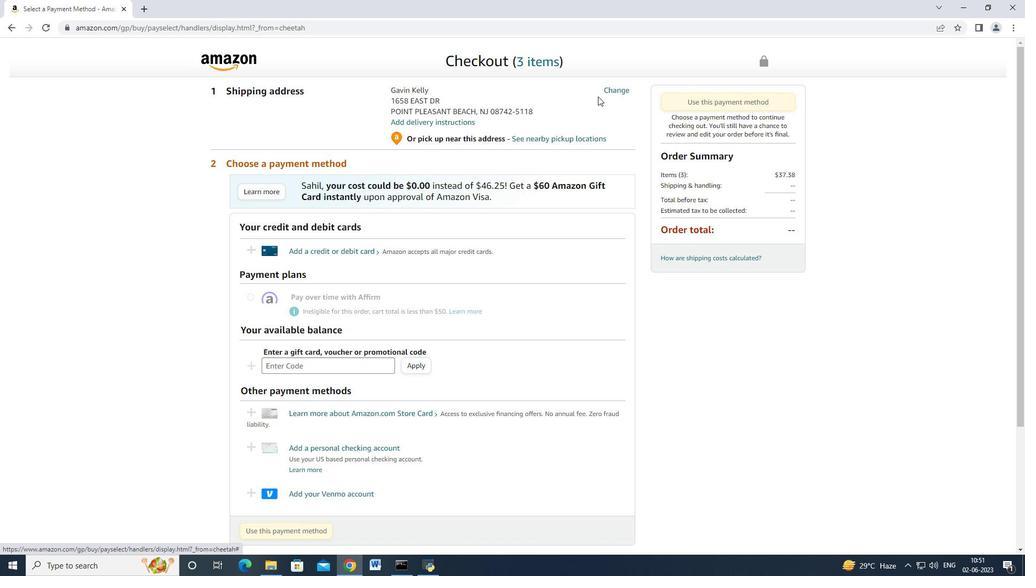 
Action: Mouse pressed left at (604, 91)
Screenshot: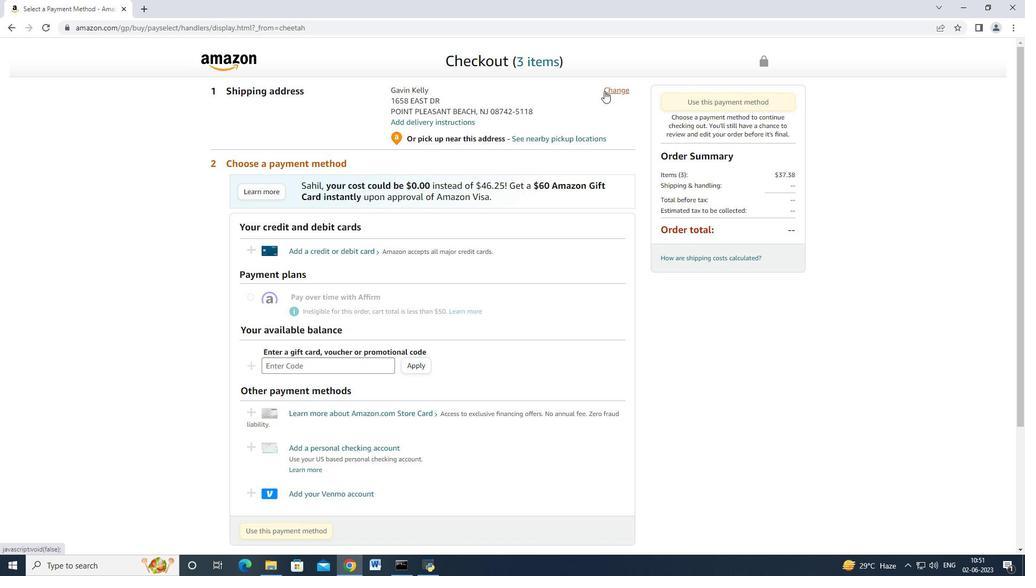 
Action: Mouse moved to (384, 175)
Screenshot: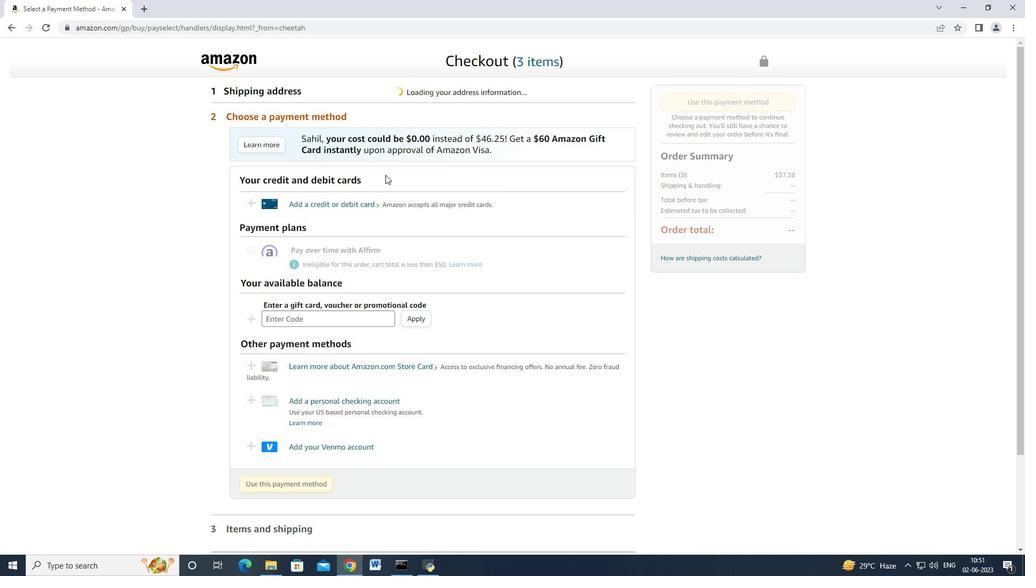 
Action: Mouse scrolled (384, 175) with delta (0, 0)
Screenshot: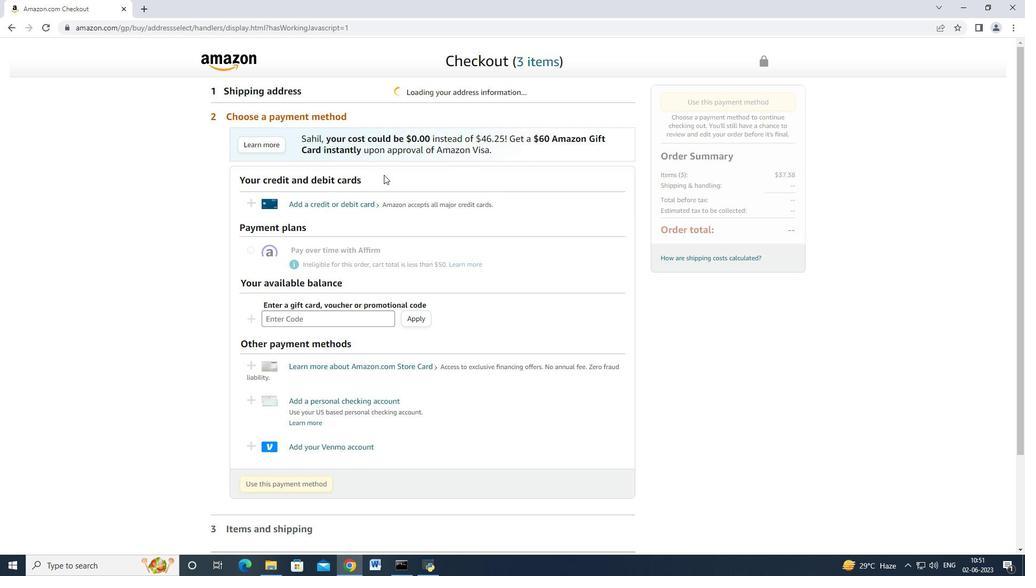 
Action: Mouse moved to (357, 265)
Screenshot: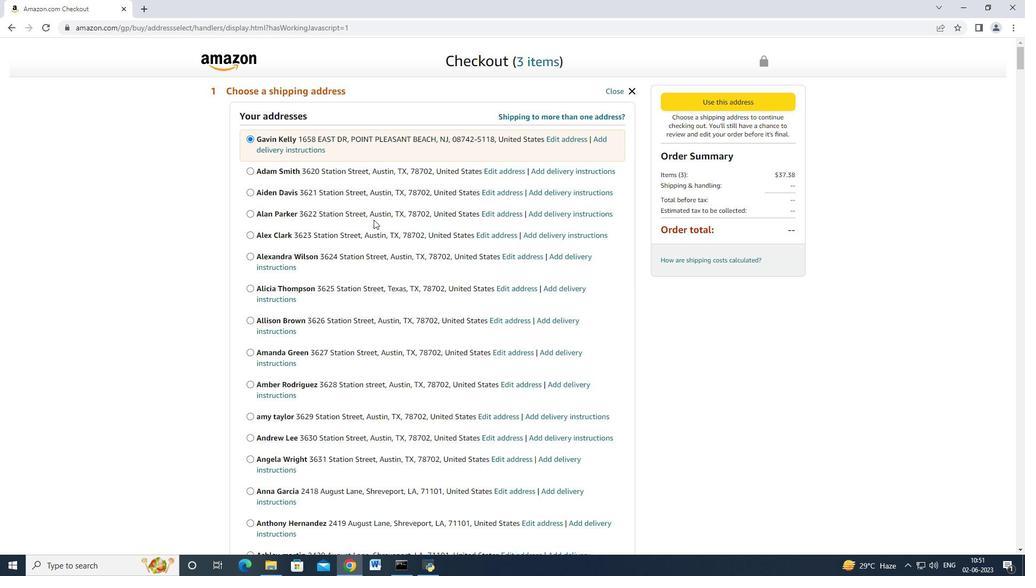 
Action: Mouse scrolled (357, 264) with delta (0, 0)
Screenshot: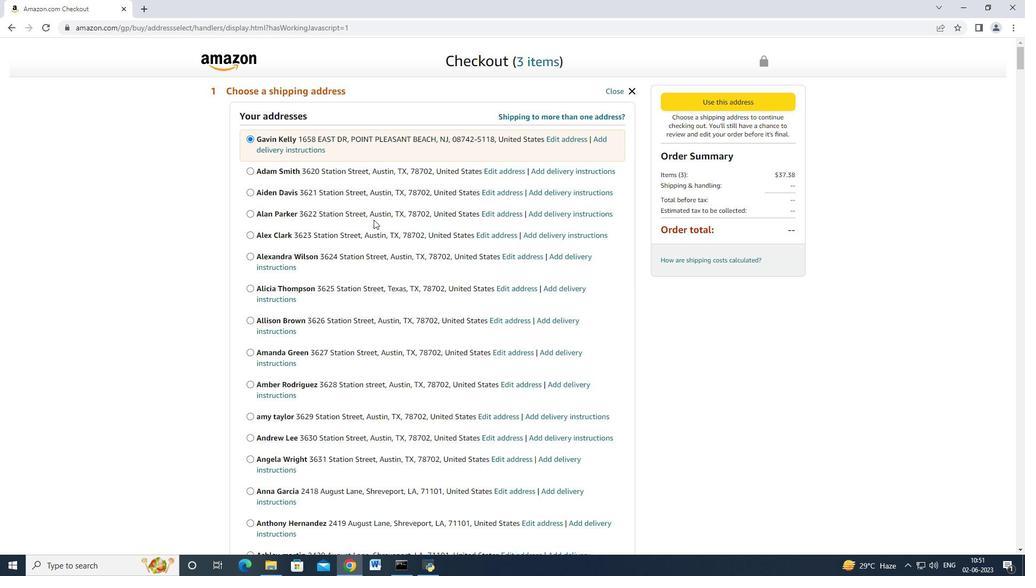 
Action: Mouse moved to (357, 265)
Screenshot: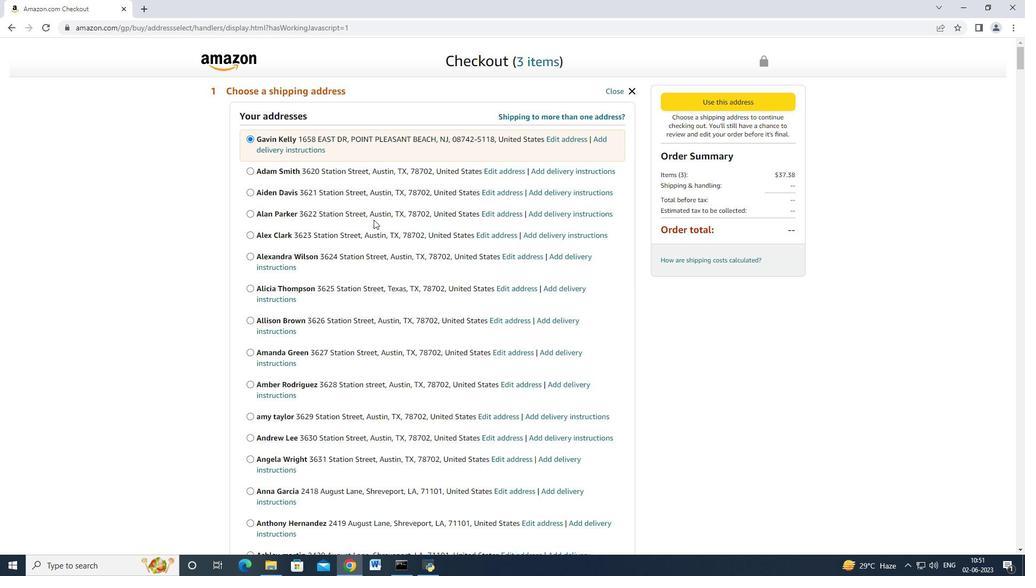 
Action: Mouse scrolled (357, 264) with delta (0, 0)
Screenshot: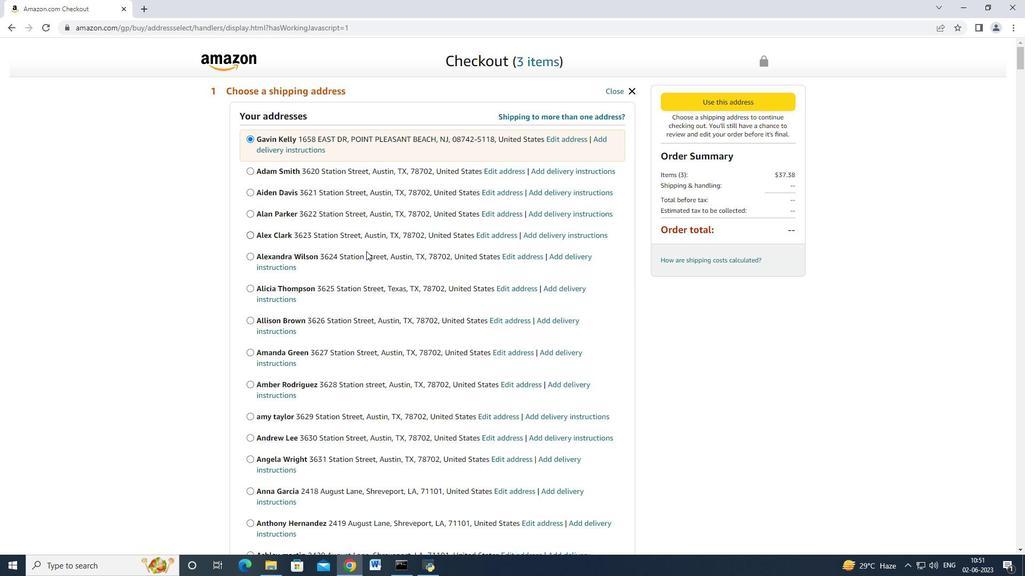 
Action: Mouse scrolled (357, 264) with delta (0, 0)
Screenshot: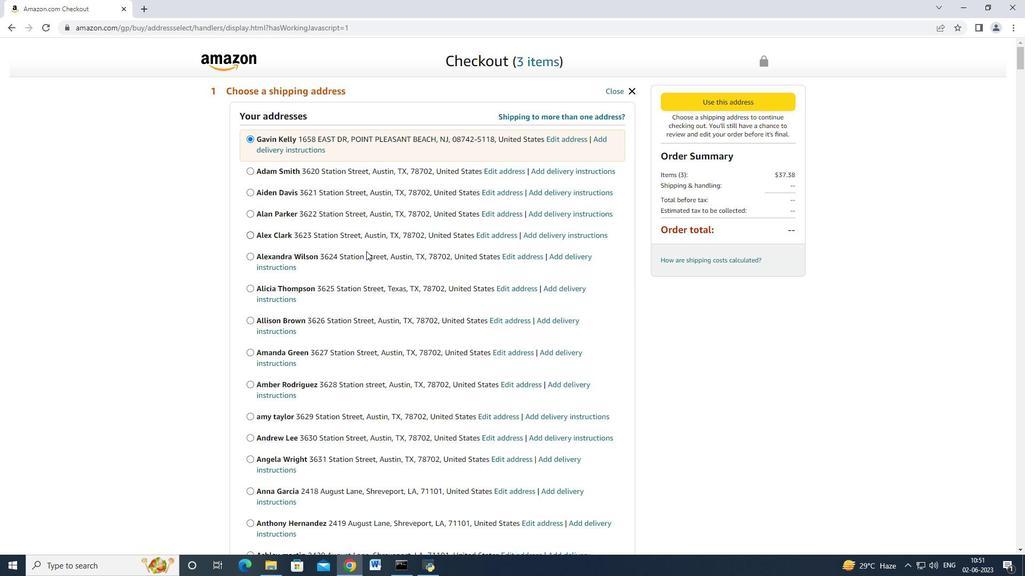 
Action: Mouse scrolled (357, 264) with delta (0, 0)
Screenshot: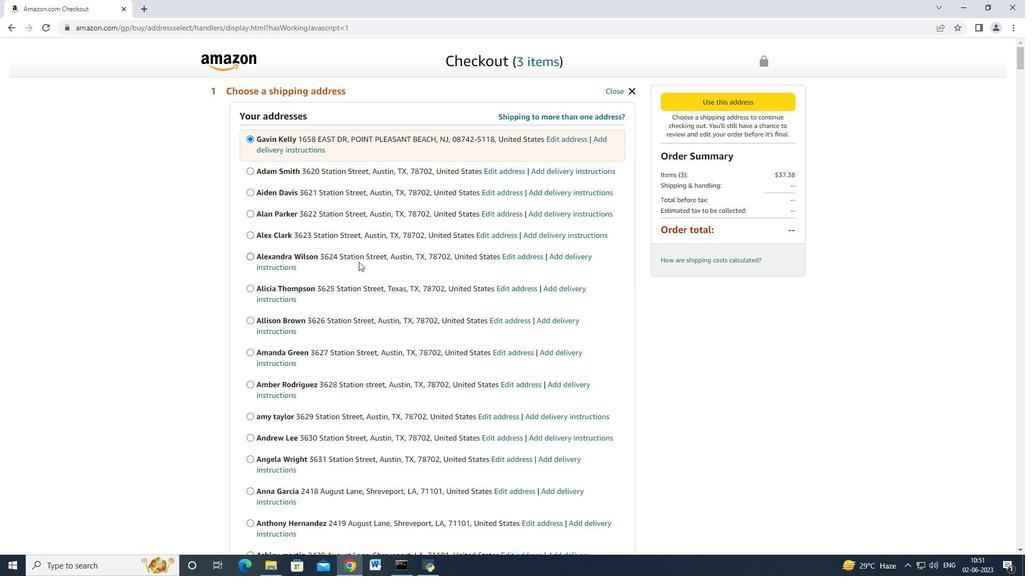 
Action: Mouse scrolled (357, 264) with delta (0, 0)
Screenshot: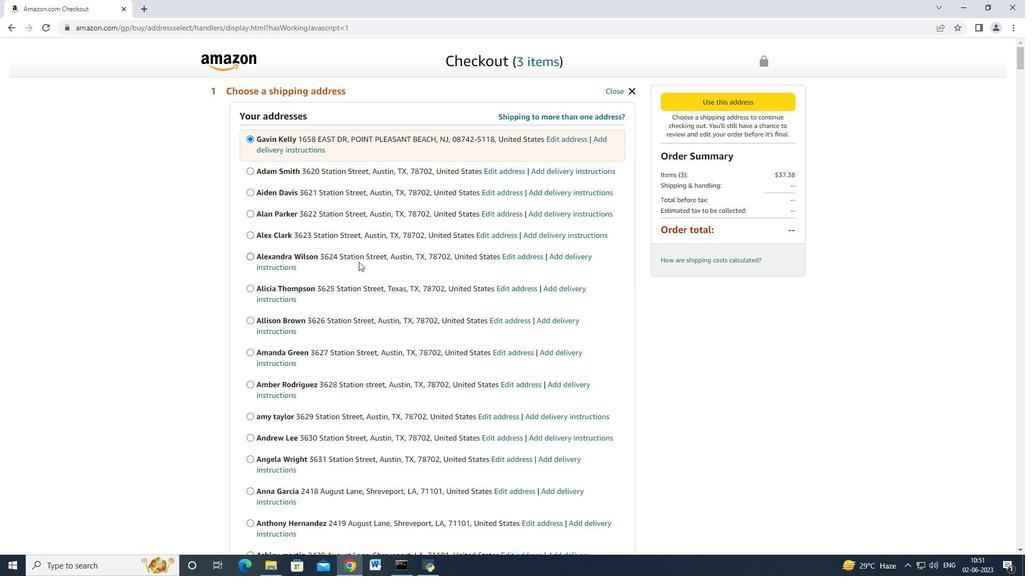 
Action: Mouse scrolled (357, 264) with delta (0, 0)
Screenshot: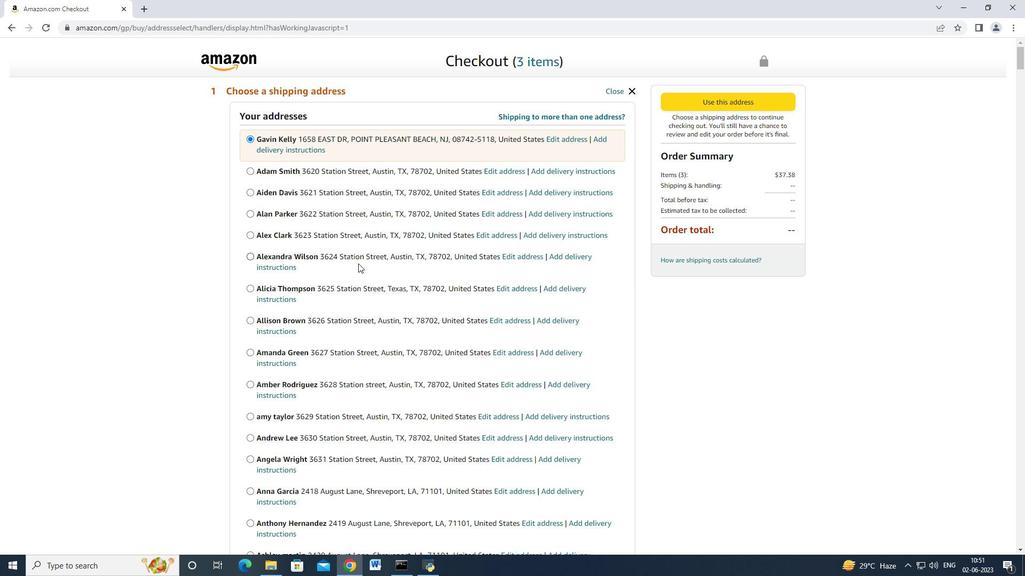 
Action: Mouse scrolled (357, 264) with delta (0, 0)
Screenshot: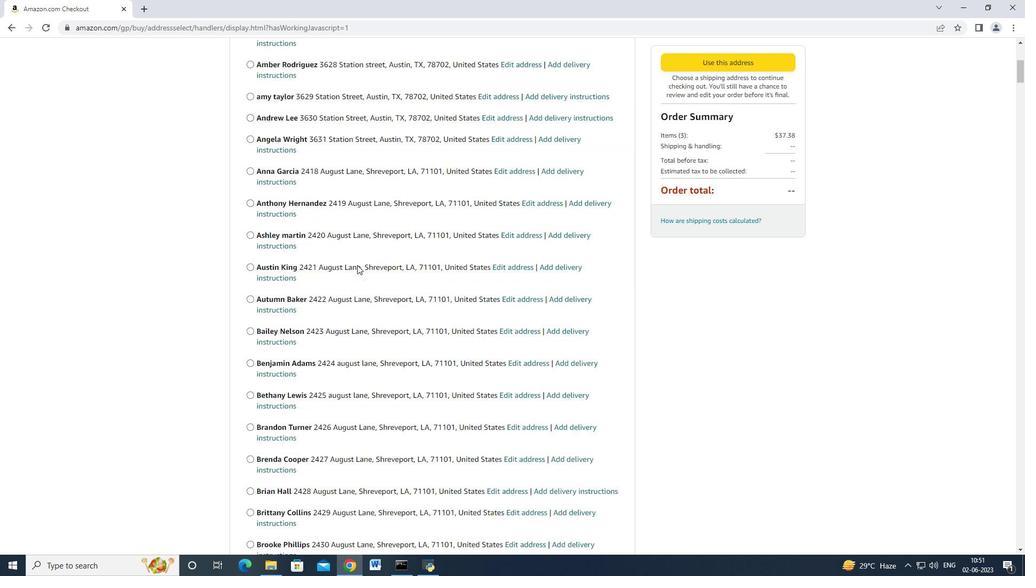 
Action: Mouse scrolled (357, 264) with delta (0, 0)
Screenshot: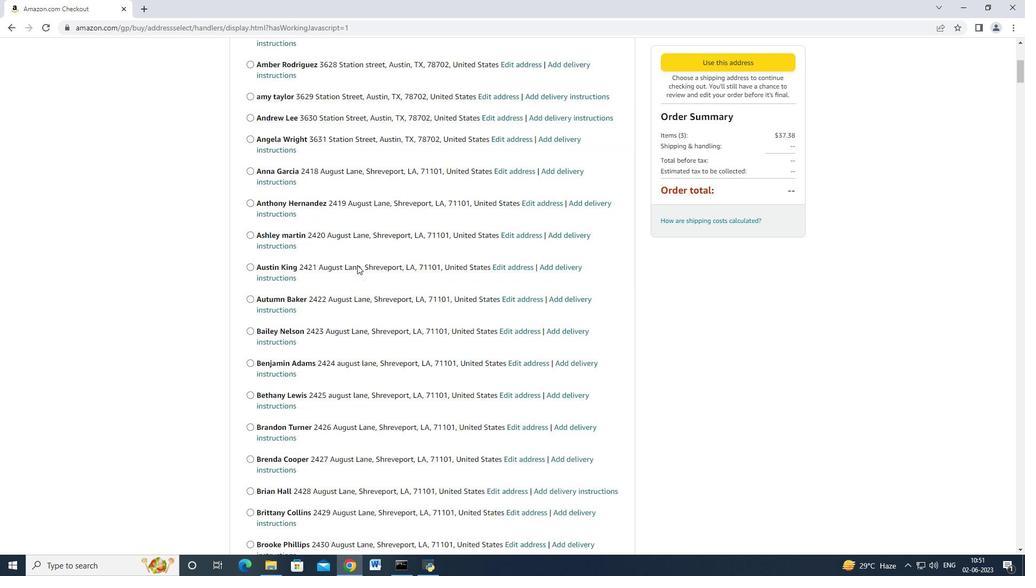 
Action: Mouse scrolled (357, 264) with delta (0, 0)
Screenshot: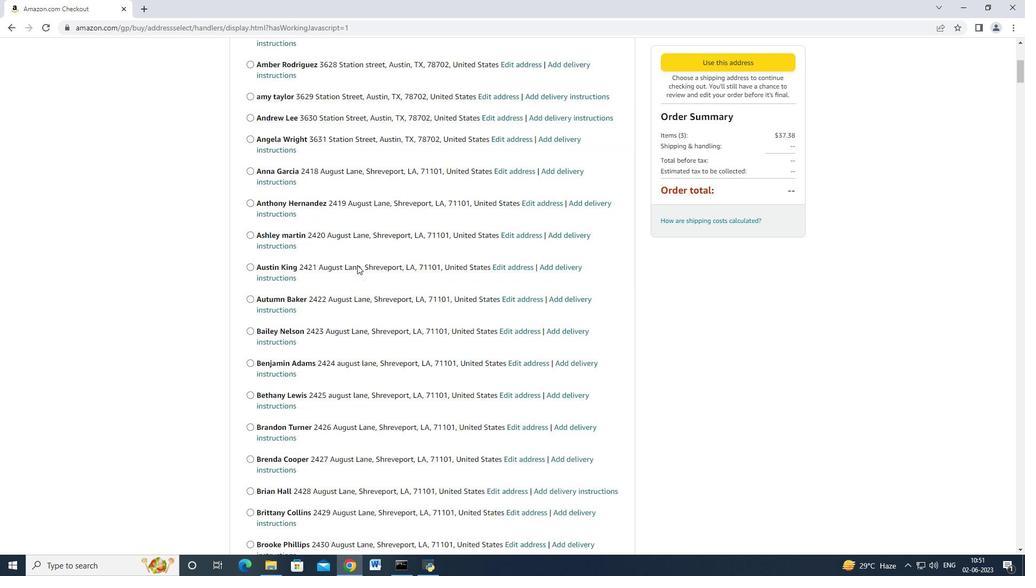
Action: Mouse scrolled (357, 264) with delta (0, 0)
Screenshot: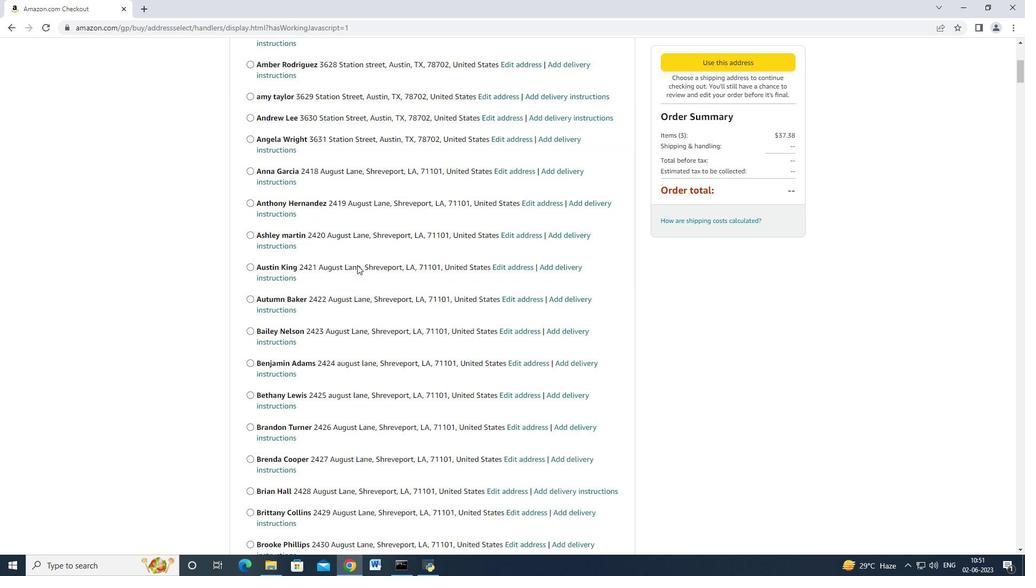 
Action: Mouse scrolled (357, 264) with delta (0, 0)
Screenshot: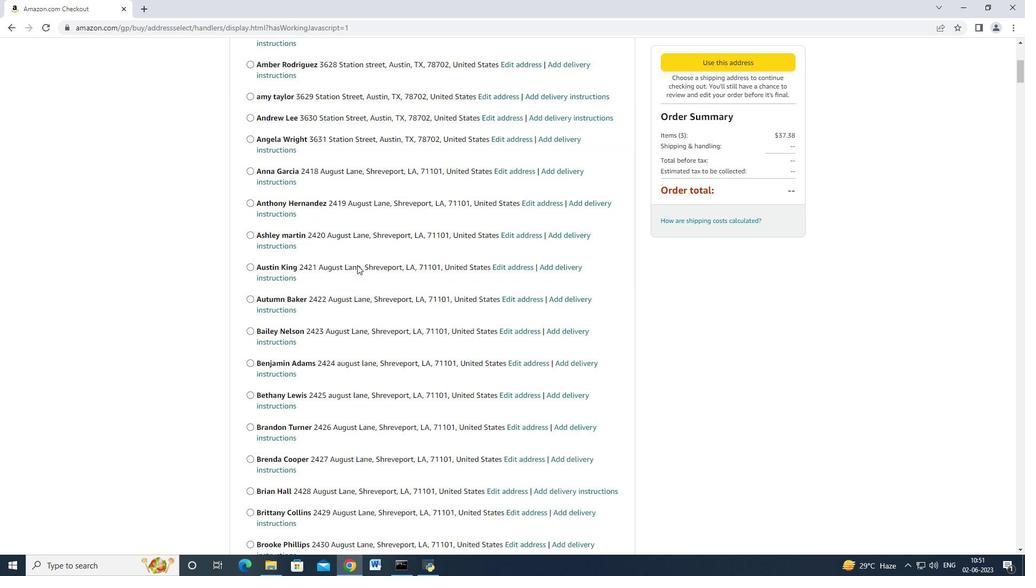 
Action: Mouse scrolled (357, 264) with delta (0, 0)
Screenshot: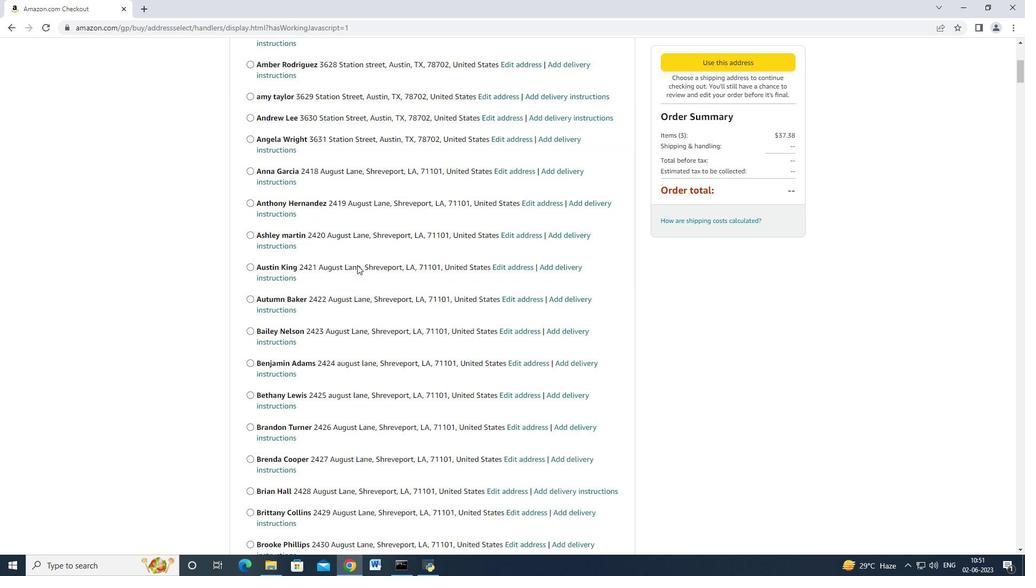 
Action: Mouse scrolled (357, 264) with delta (0, 0)
Screenshot: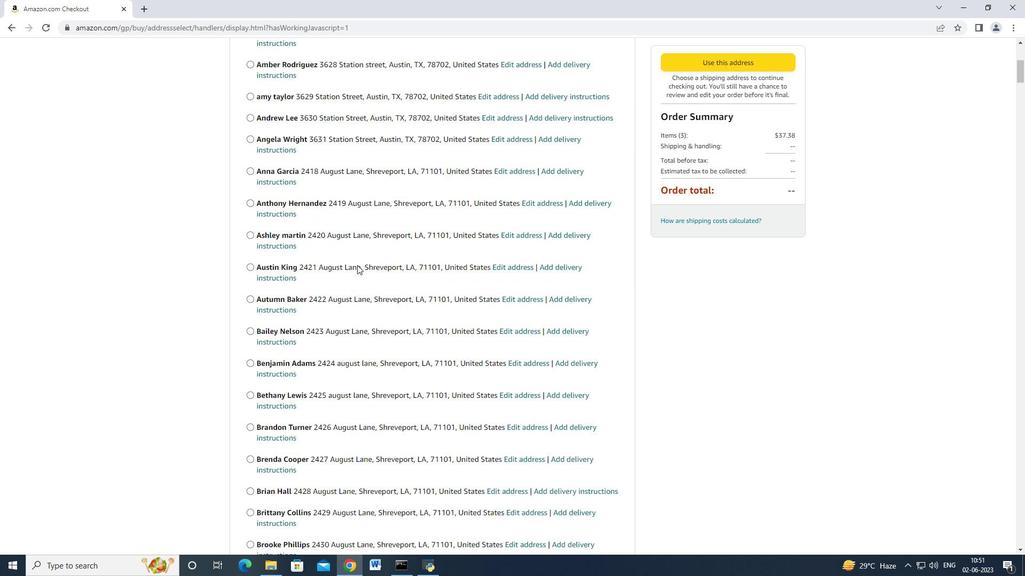 
Action: Mouse scrolled (357, 264) with delta (0, 0)
Screenshot: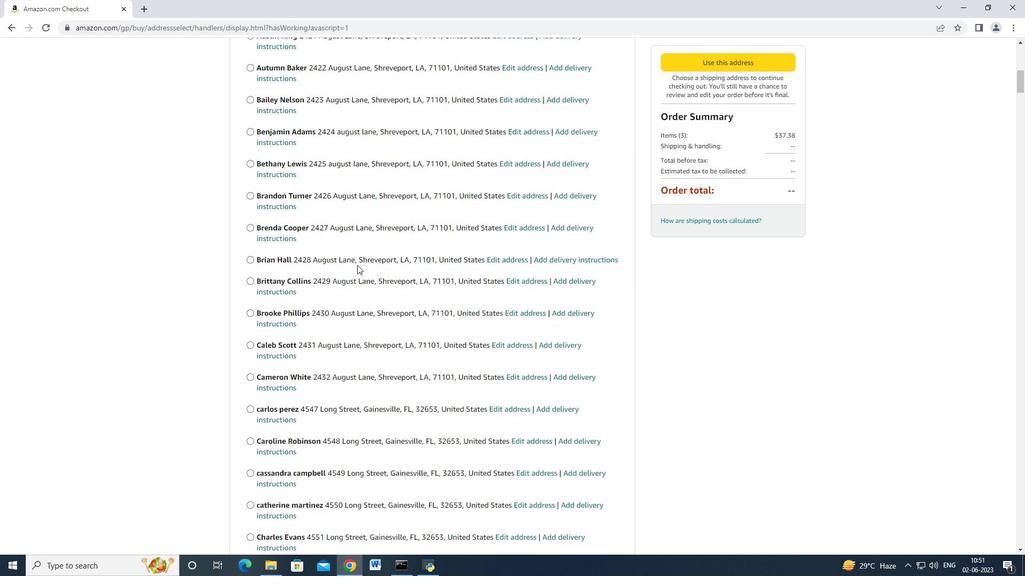 
Action: Mouse scrolled (357, 264) with delta (0, 0)
Screenshot: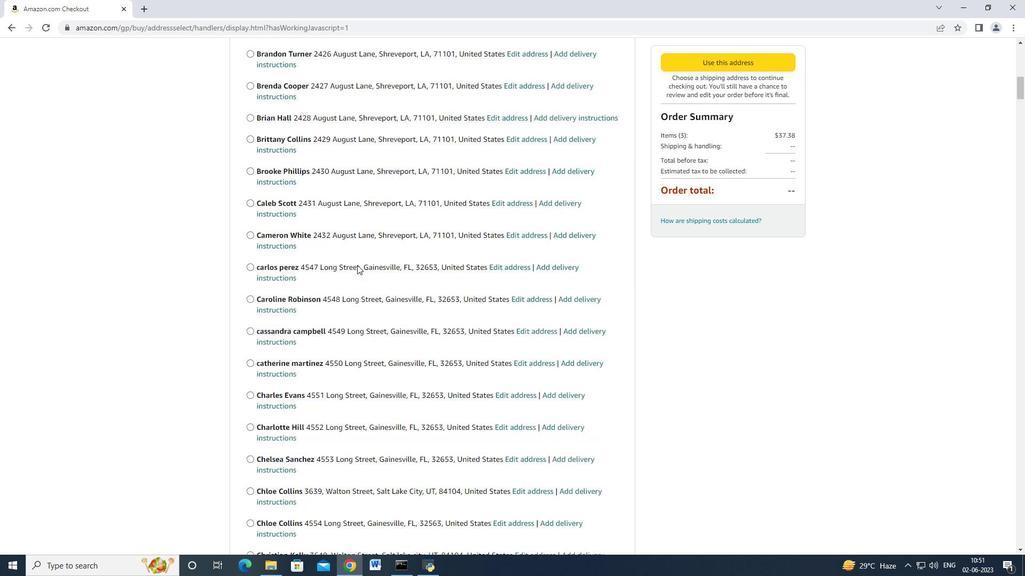 
Action: Mouse scrolled (357, 264) with delta (0, 0)
Screenshot: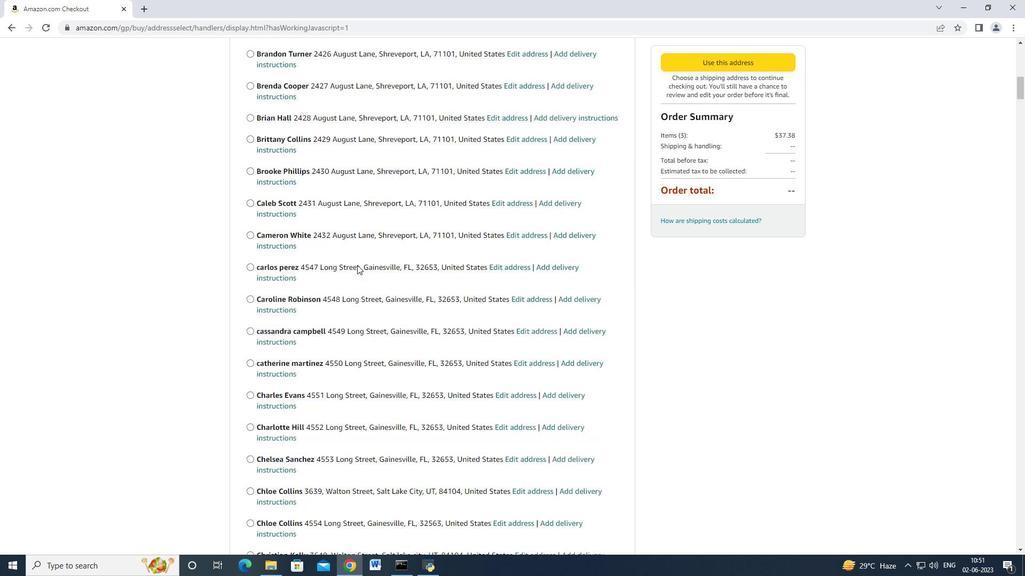 
Action: Mouse scrolled (357, 264) with delta (0, 0)
Screenshot: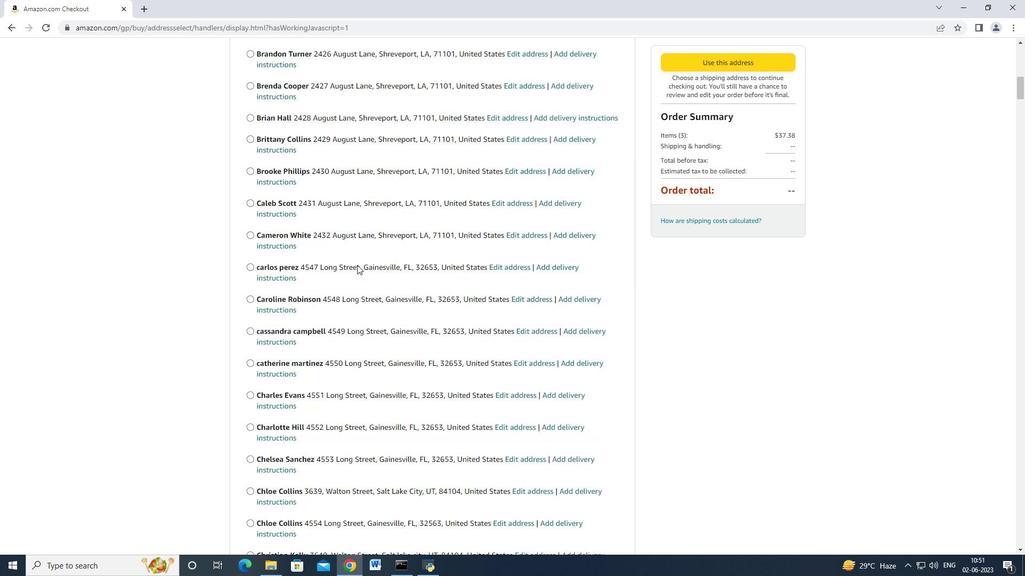 
Action: Mouse scrolled (357, 264) with delta (0, 0)
Screenshot: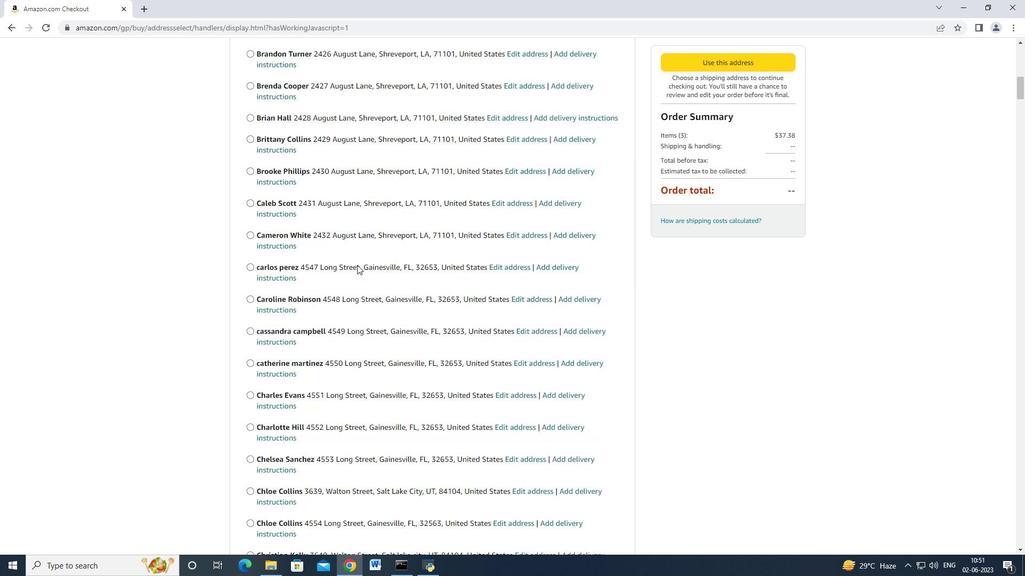 
Action: Mouse scrolled (357, 264) with delta (0, 0)
Screenshot: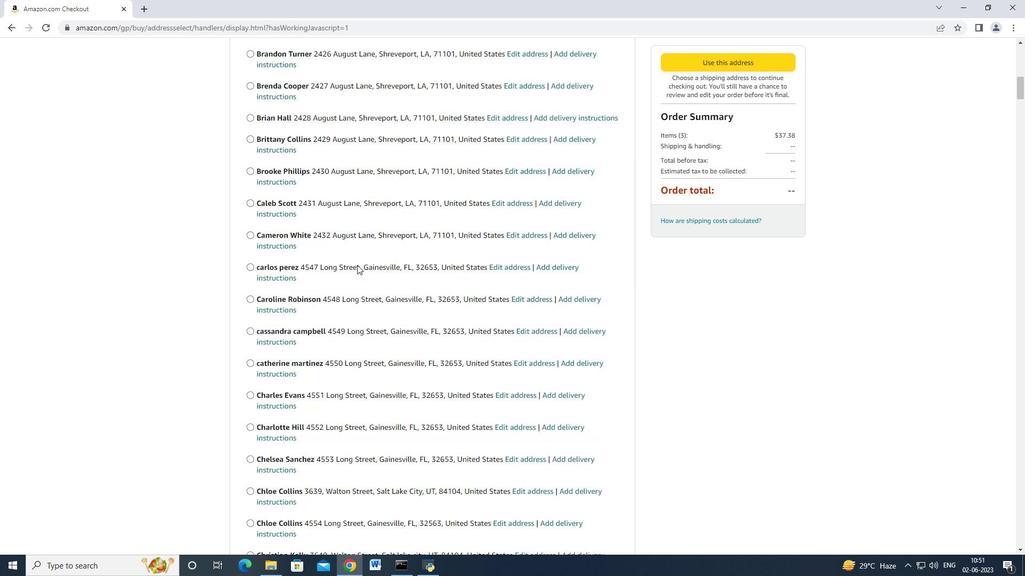 
Action: Mouse scrolled (357, 264) with delta (0, 0)
Screenshot: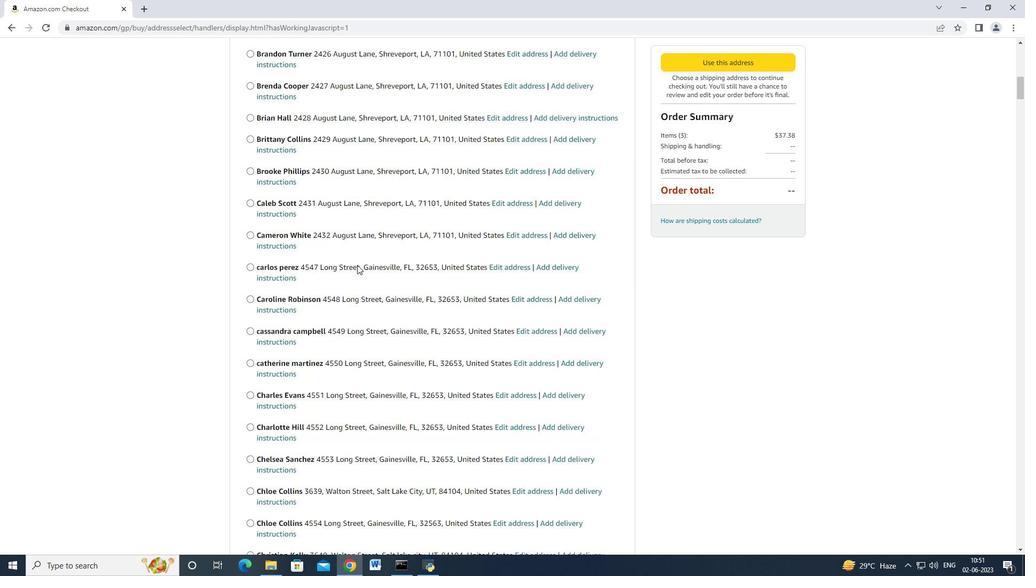 
Action: Mouse scrolled (357, 264) with delta (0, 0)
Screenshot: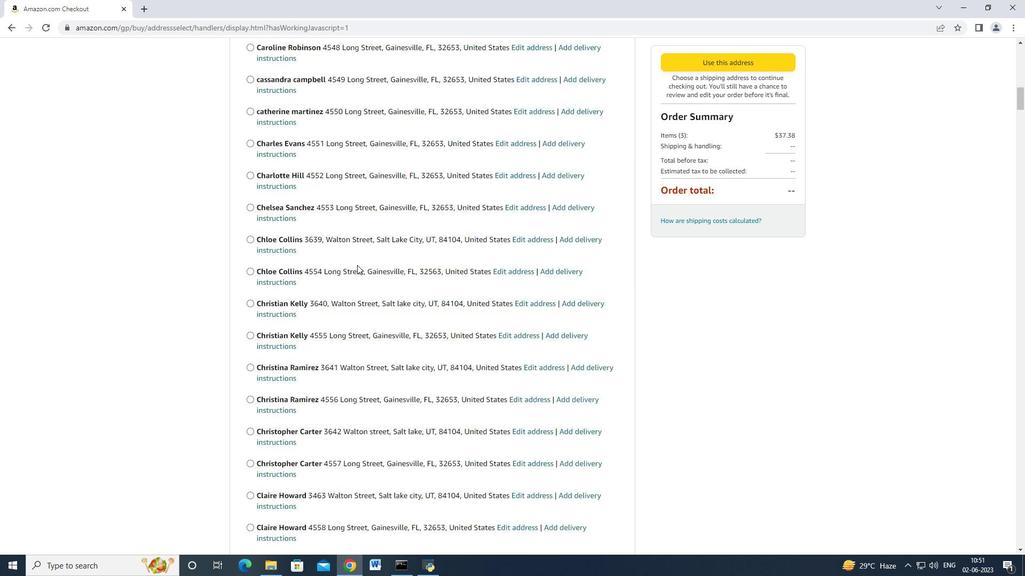 
Action: Mouse scrolled (357, 264) with delta (0, 0)
Screenshot: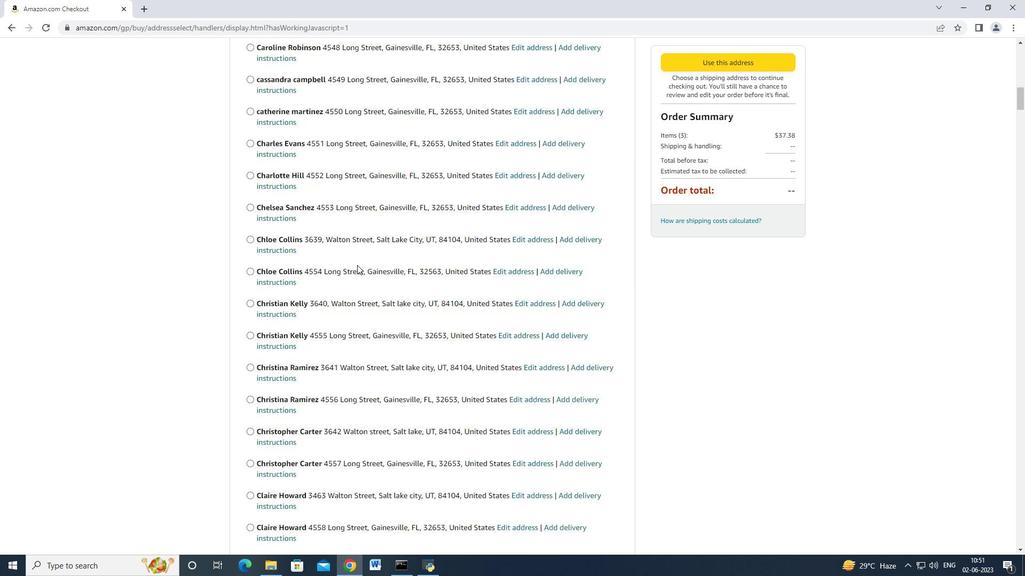 
Action: Mouse scrolled (357, 264) with delta (0, 0)
Screenshot: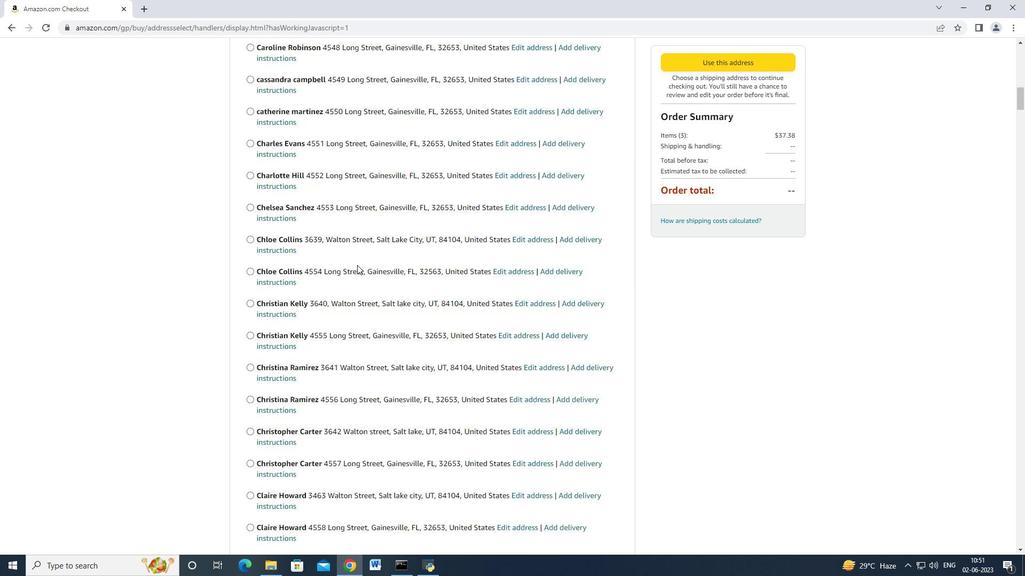 
Action: Mouse scrolled (357, 264) with delta (0, 0)
Screenshot: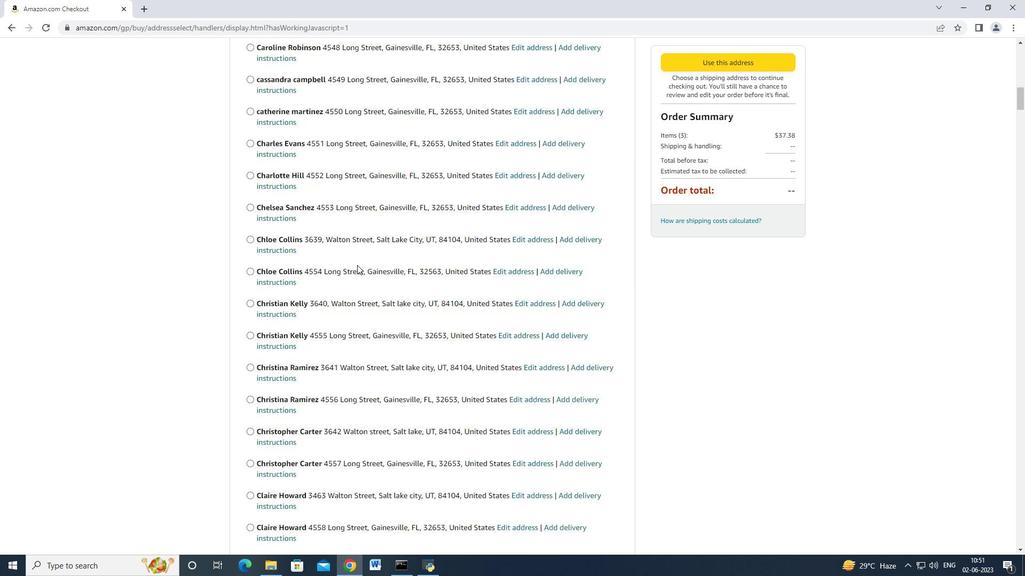 
Action: Mouse scrolled (357, 264) with delta (0, 0)
Screenshot: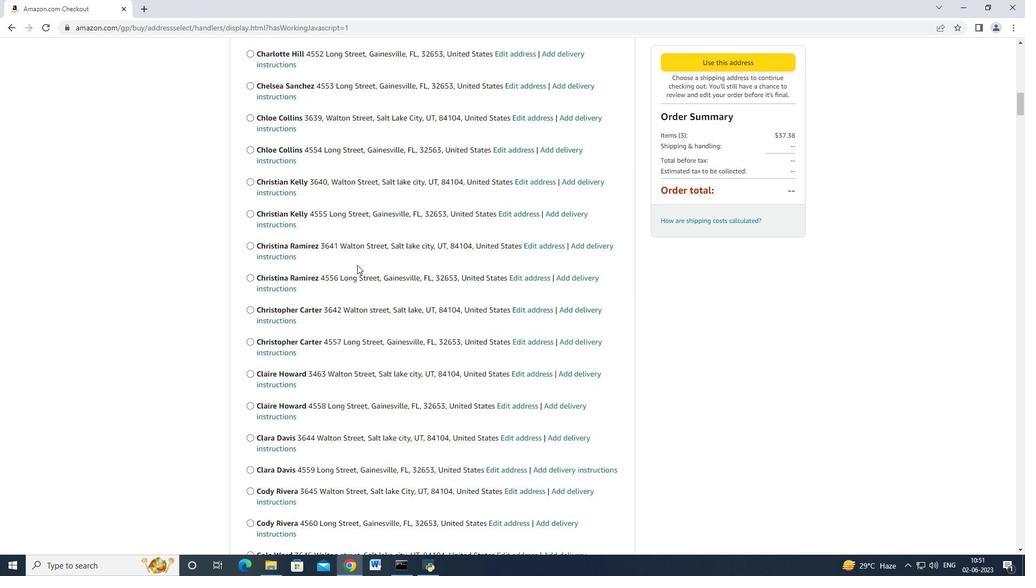 
Action: Mouse scrolled (357, 264) with delta (0, 0)
Screenshot: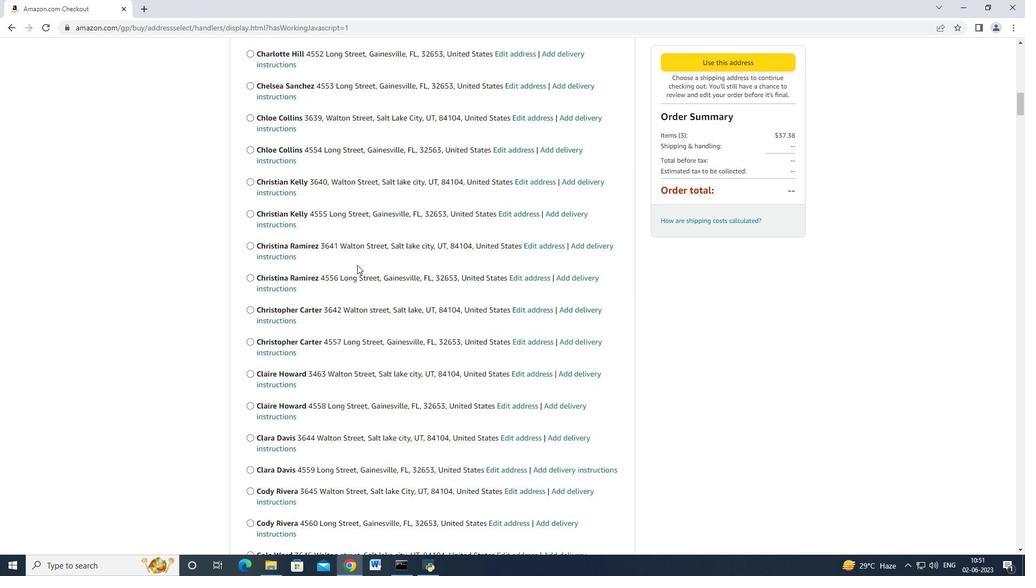 
Action: Mouse scrolled (357, 264) with delta (0, 0)
Screenshot: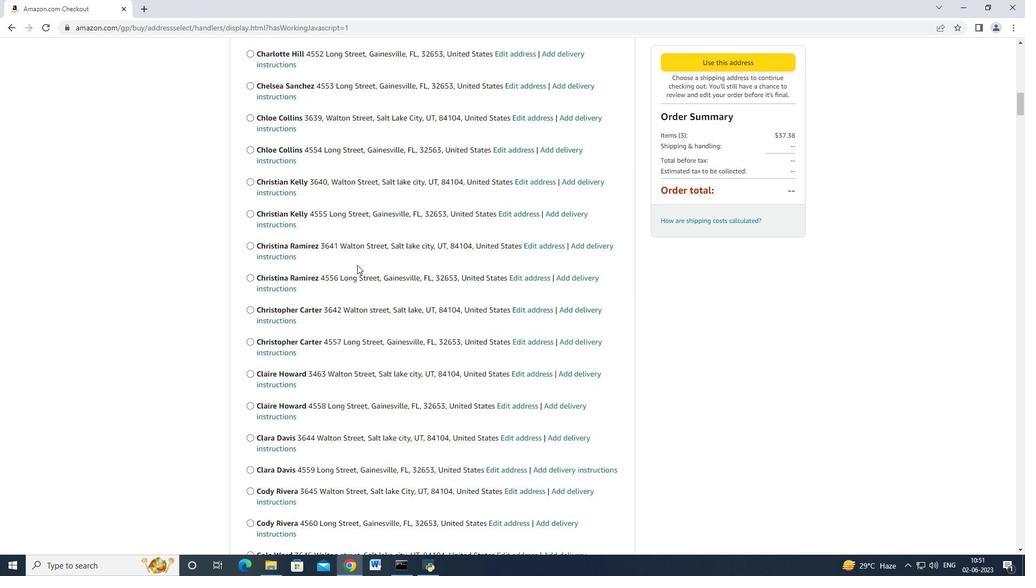 
Action: Mouse scrolled (357, 264) with delta (0, 0)
Screenshot: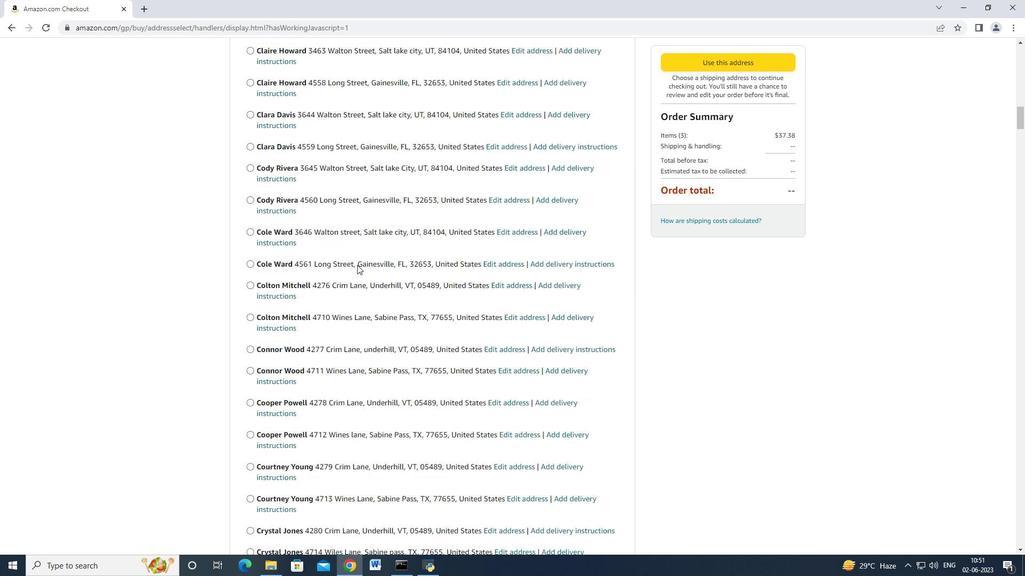 
Action: Mouse scrolled (357, 264) with delta (0, 0)
Screenshot: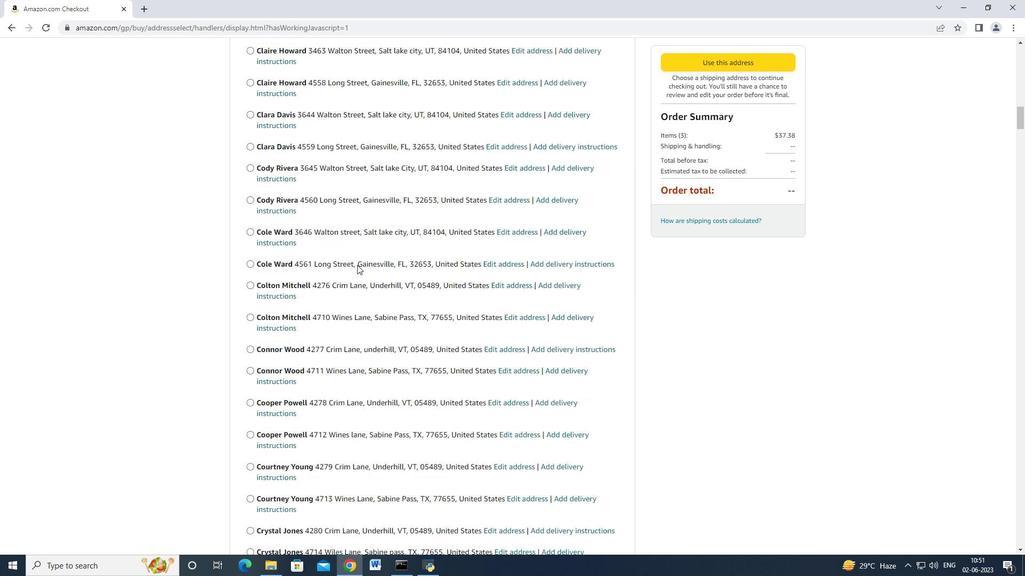 
Action: Mouse scrolled (357, 264) with delta (0, 0)
Screenshot: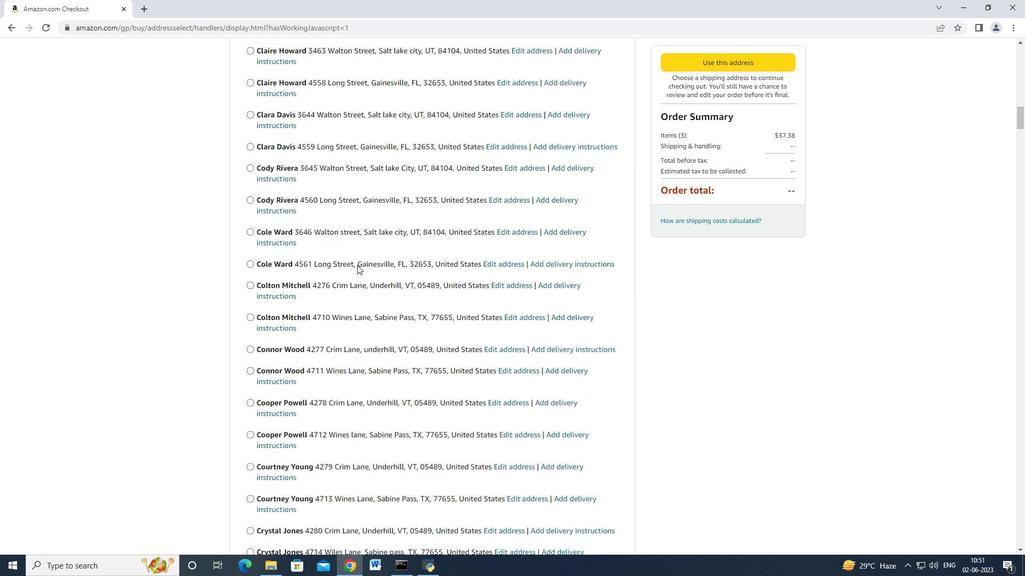 
Action: Mouse scrolled (357, 264) with delta (0, 0)
Screenshot: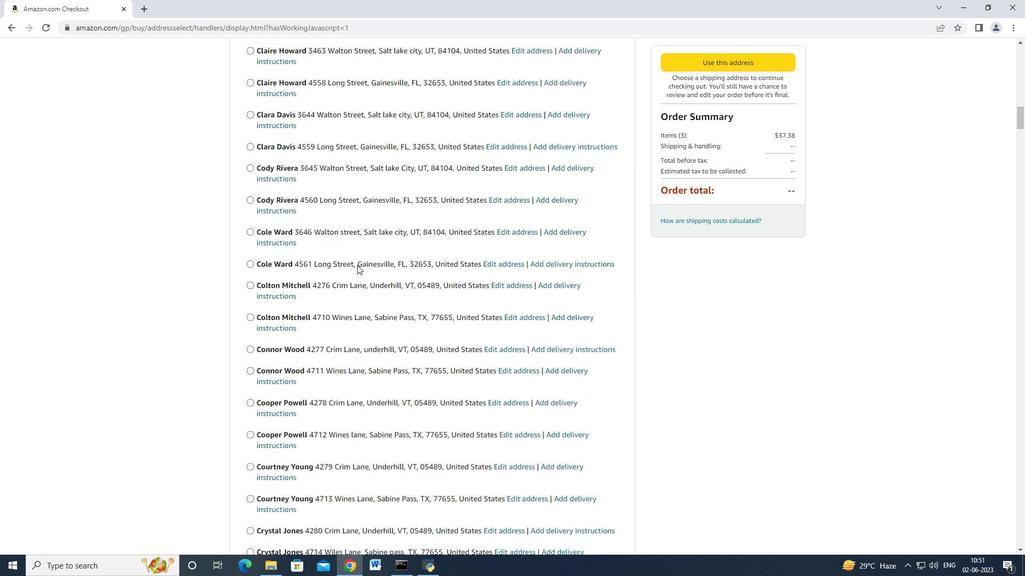 
Action: Mouse scrolled (357, 264) with delta (0, 0)
Screenshot: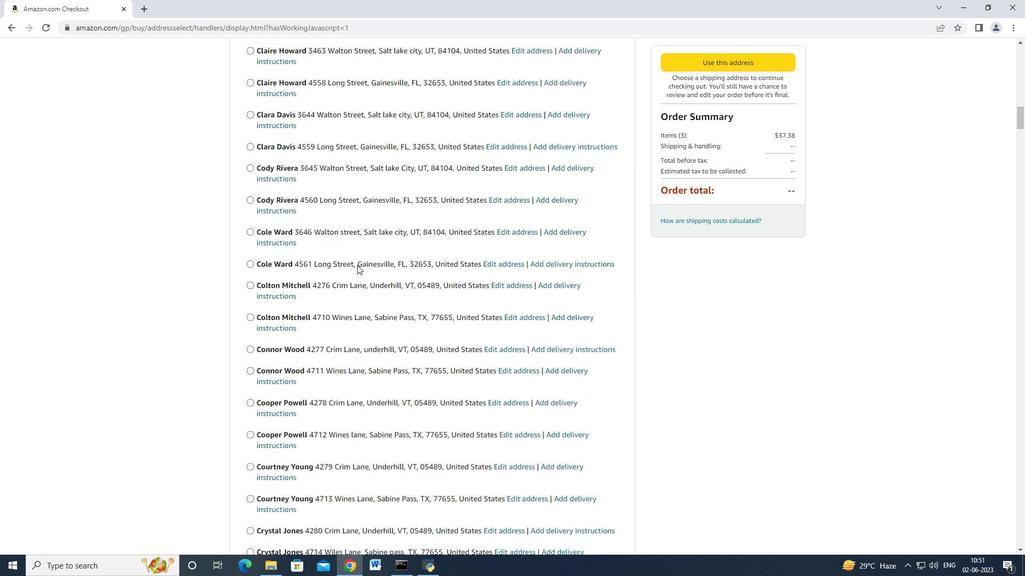
Action: Mouse scrolled (357, 264) with delta (0, 0)
Screenshot: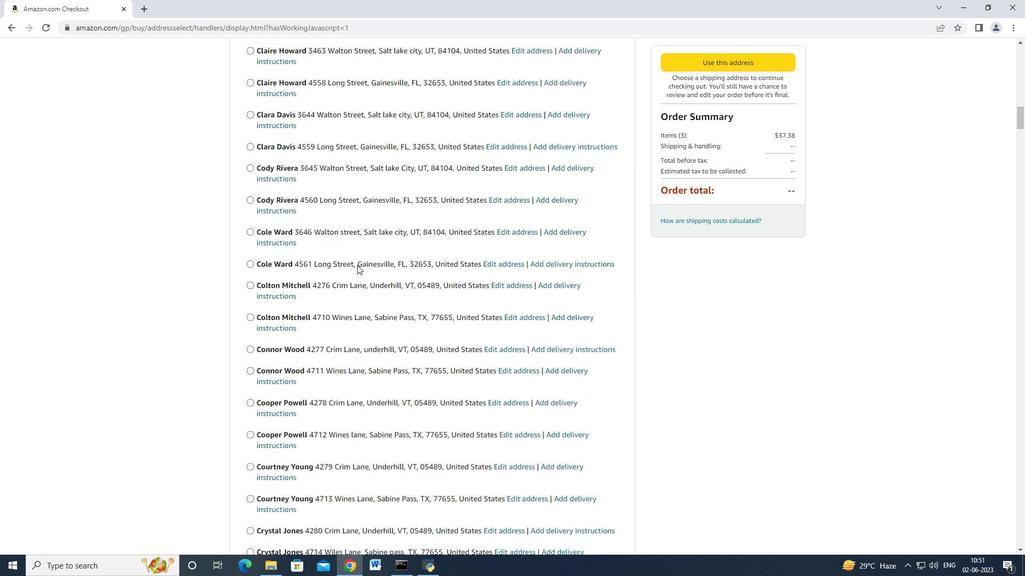 
Action: Mouse scrolled (357, 264) with delta (0, 0)
Screenshot: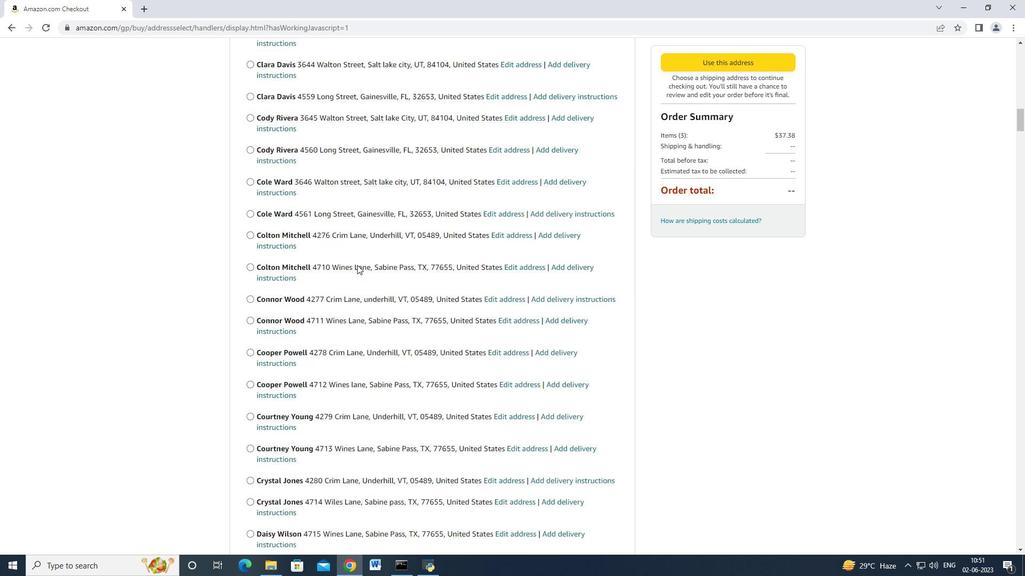 
Action: Mouse scrolled (357, 264) with delta (0, 0)
Screenshot: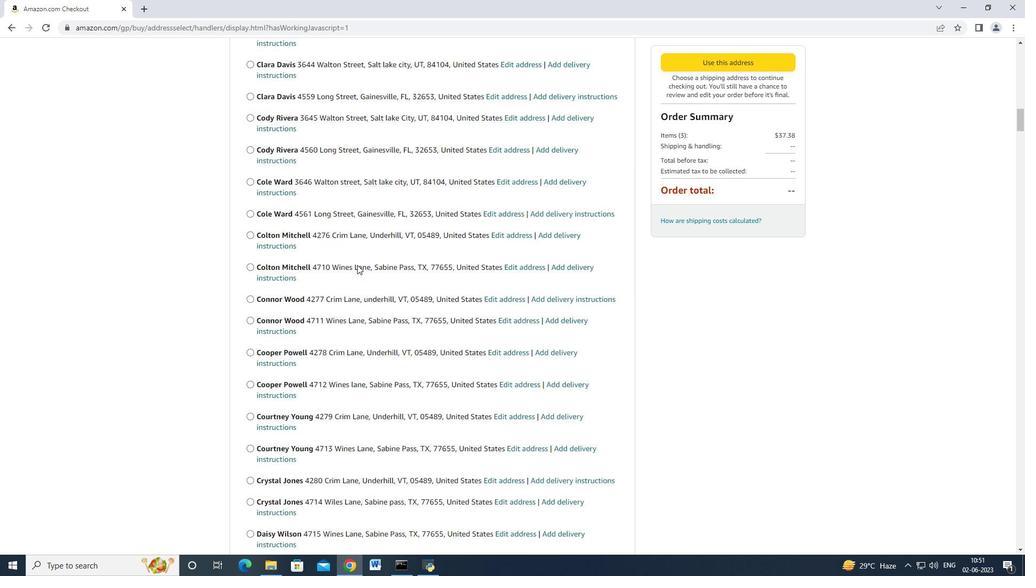 
Action: Mouse scrolled (357, 264) with delta (0, 0)
Screenshot: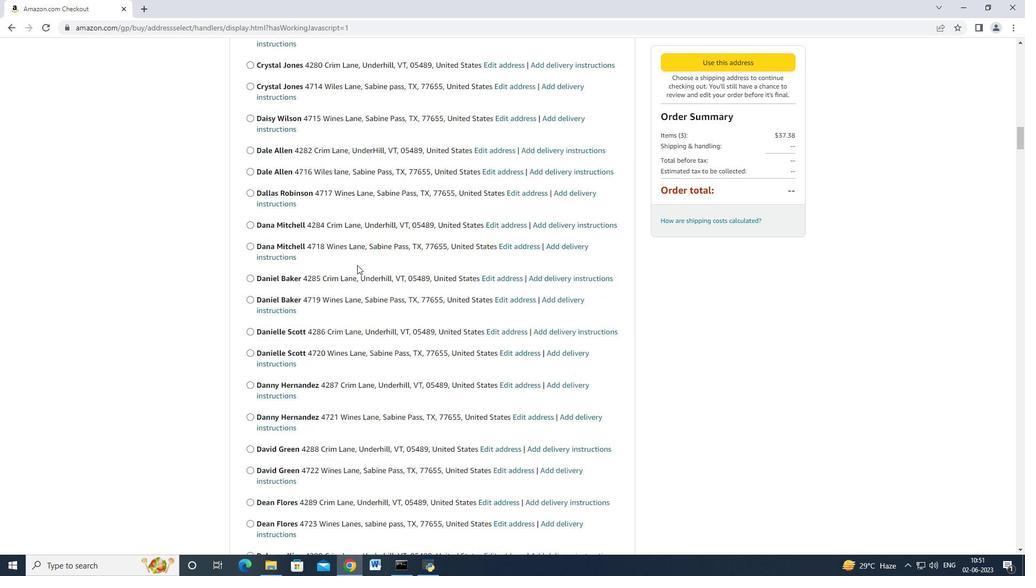 
Action: Mouse scrolled (357, 264) with delta (0, 0)
Screenshot: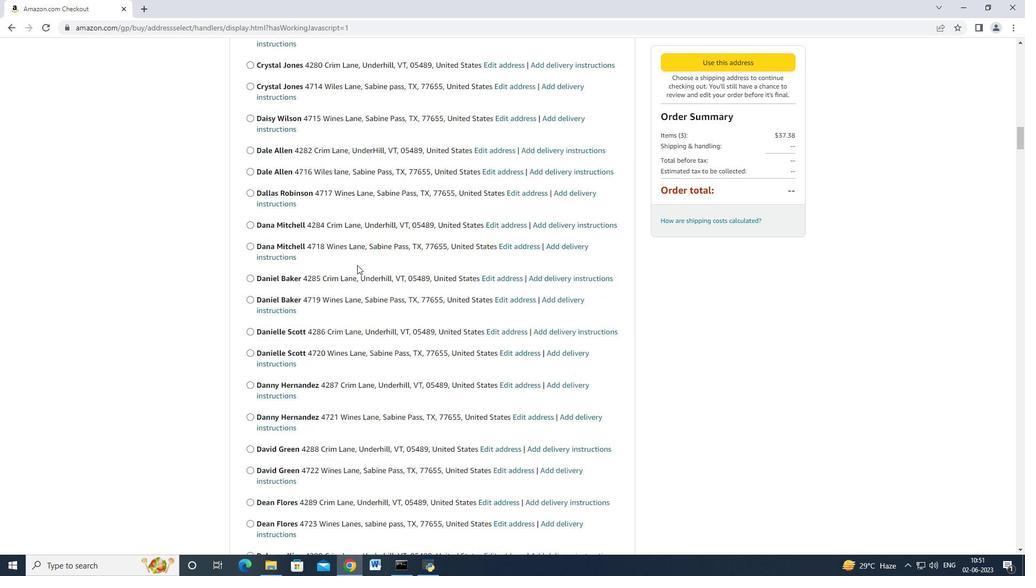 
Action: Mouse scrolled (357, 264) with delta (0, 0)
Screenshot: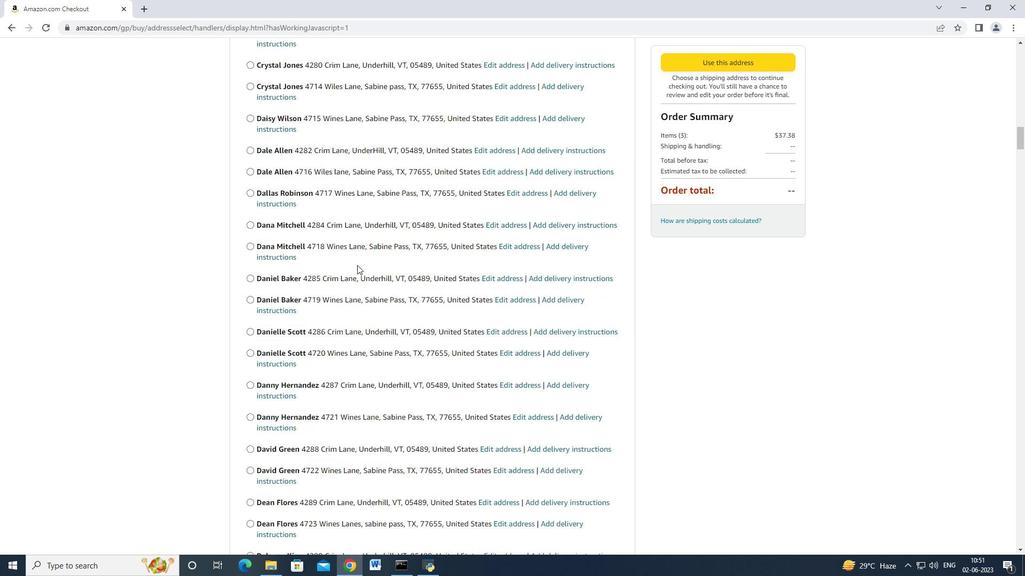 
Action: Mouse scrolled (357, 264) with delta (0, 0)
Screenshot: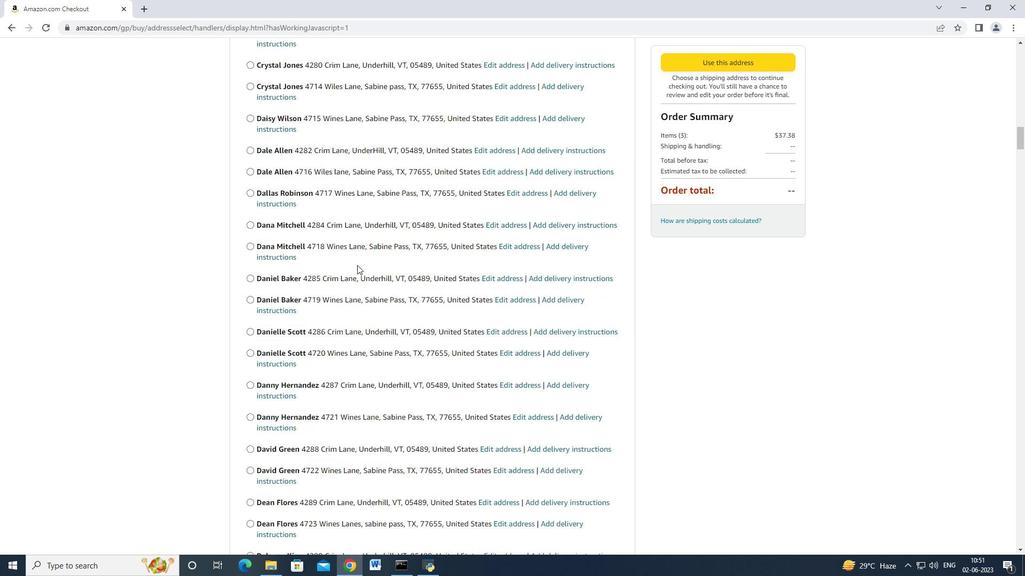 
Action: Mouse scrolled (357, 264) with delta (0, 0)
Screenshot: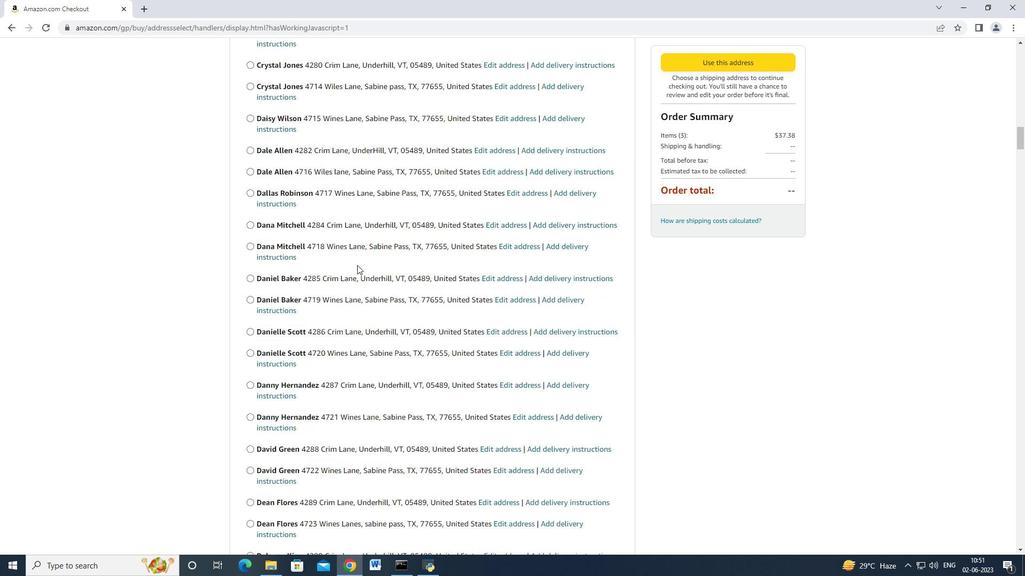 
Action: Mouse scrolled (357, 264) with delta (0, 0)
Screenshot: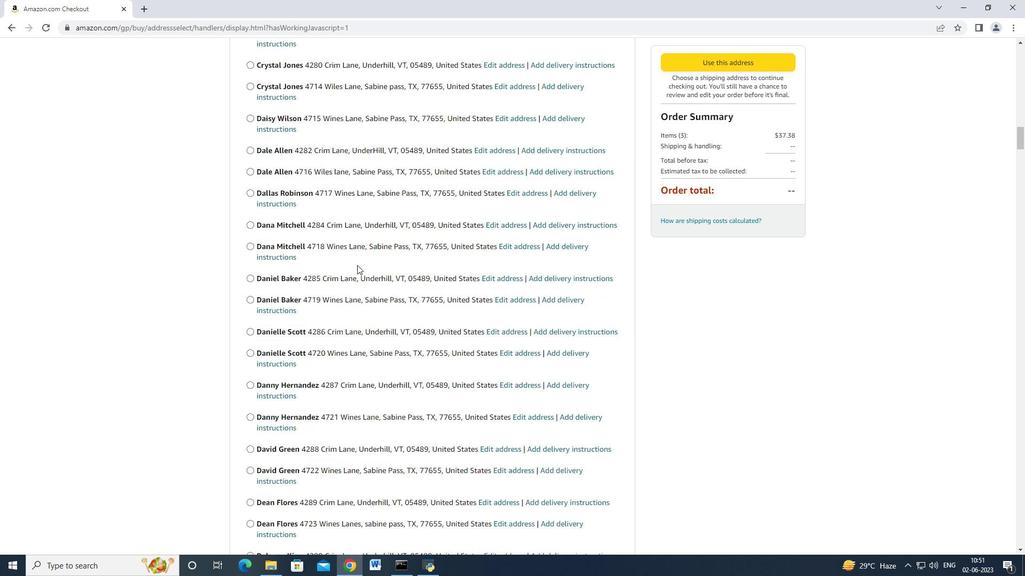 
Action: Mouse scrolled (357, 264) with delta (0, 0)
Screenshot: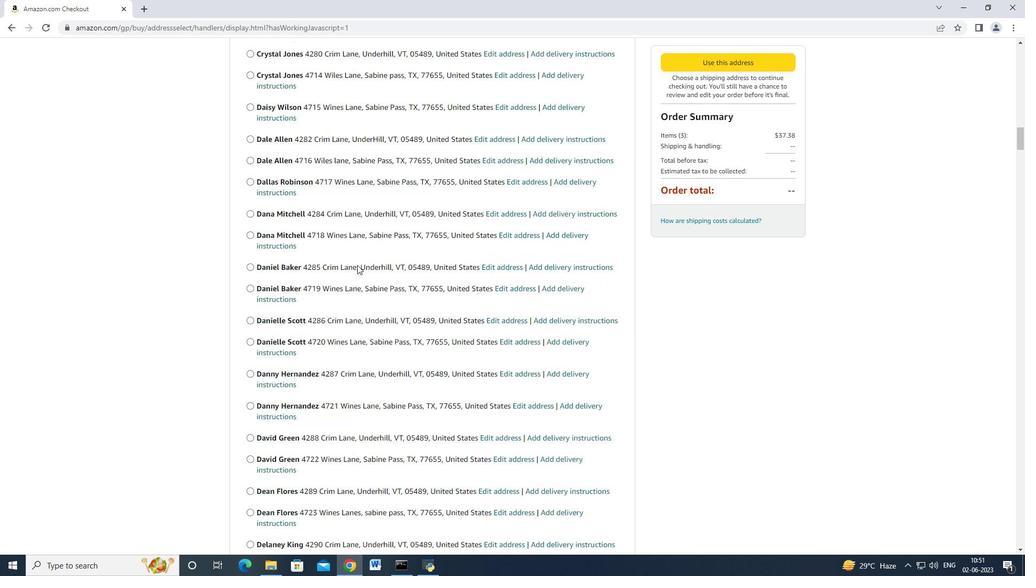 
Action: Mouse scrolled (357, 264) with delta (0, 0)
Screenshot: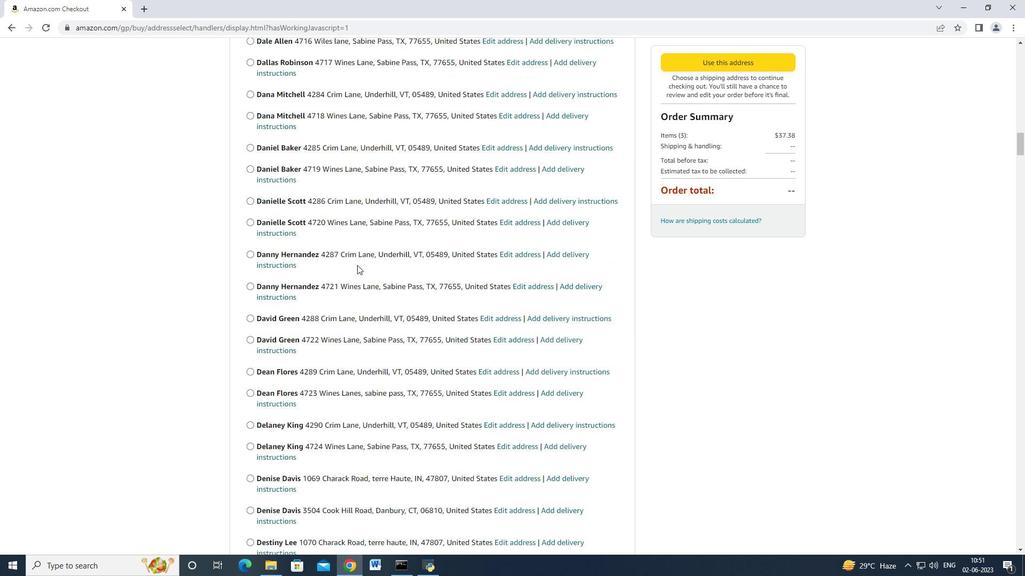 
Action: Mouse scrolled (357, 264) with delta (0, 0)
Screenshot: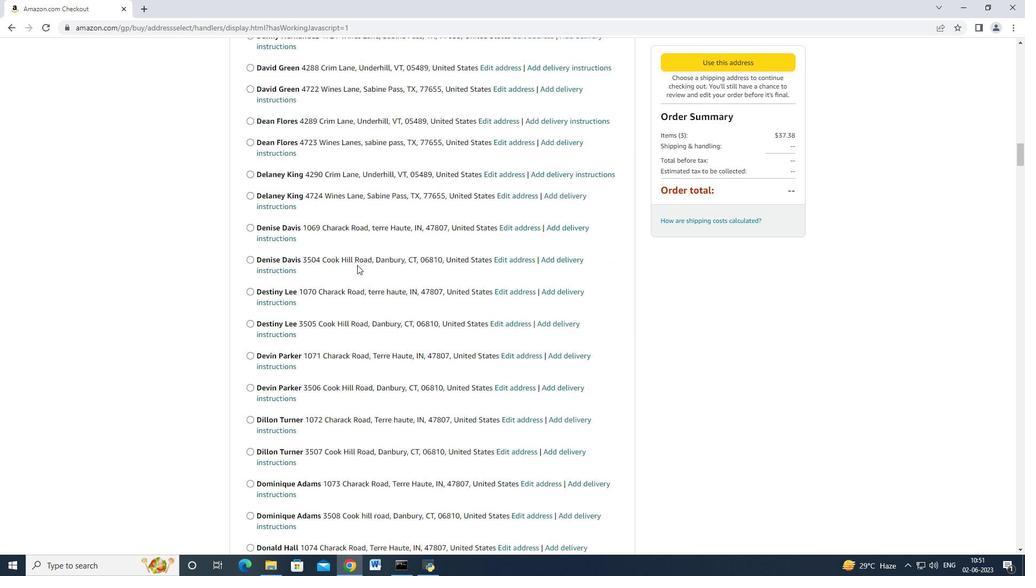 
Action: Mouse scrolled (357, 264) with delta (0, 0)
Screenshot: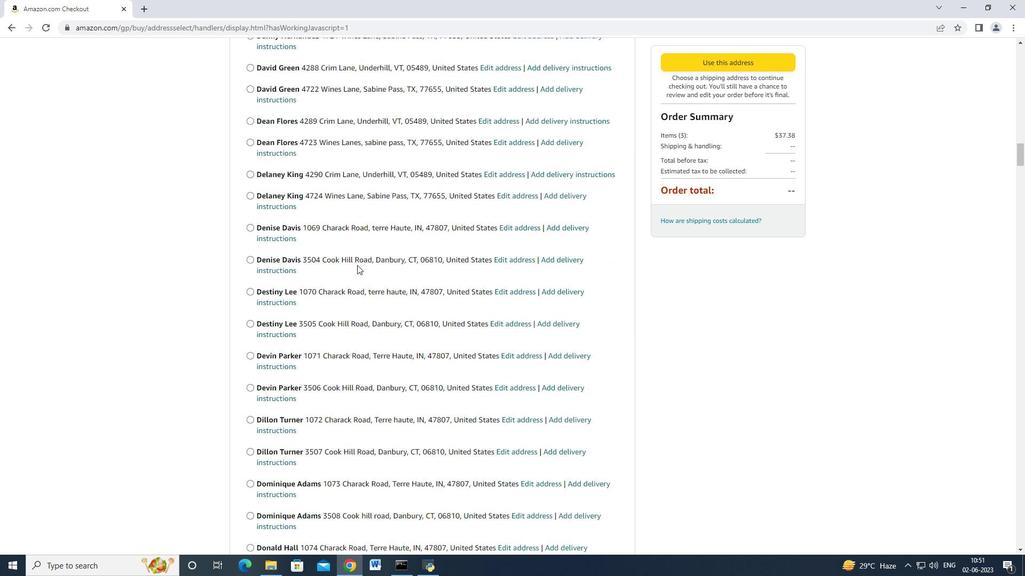 
Action: Mouse scrolled (357, 264) with delta (0, 0)
Screenshot: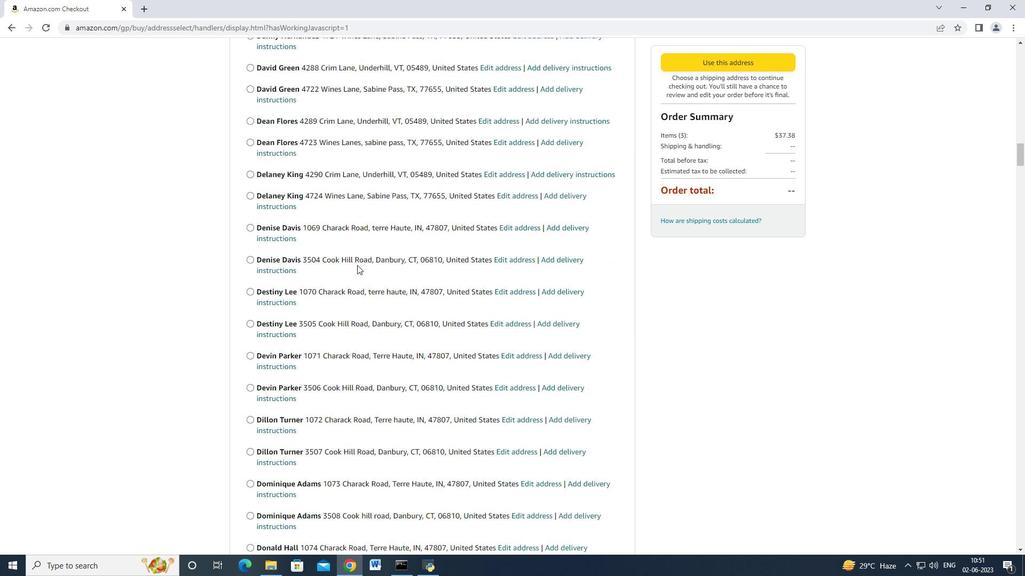 
Action: Mouse scrolled (357, 264) with delta (0, 0)
Screenshot: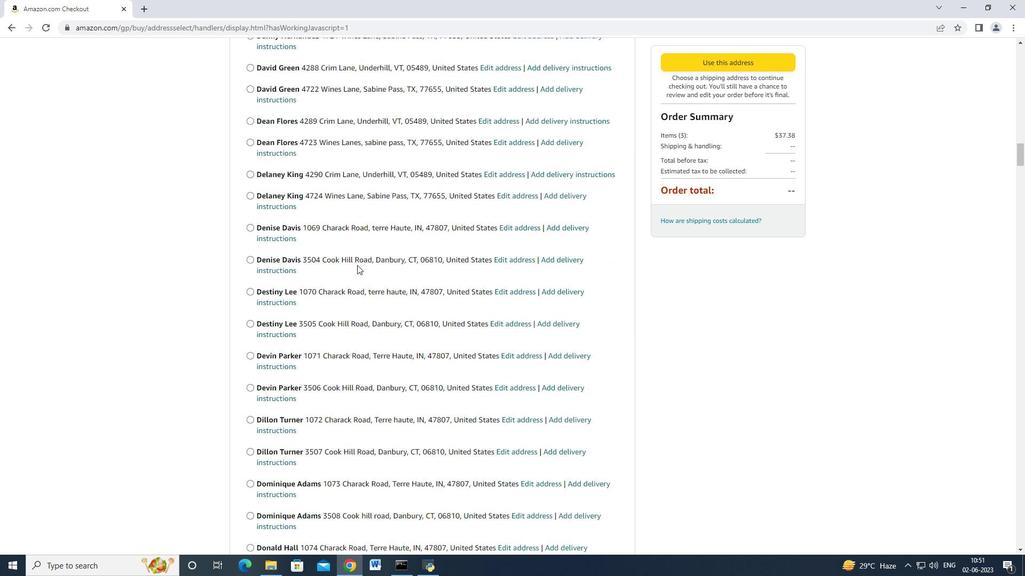 
Action: Mouse scrolled (357, 264) with delta (0, 0)
Screenshot: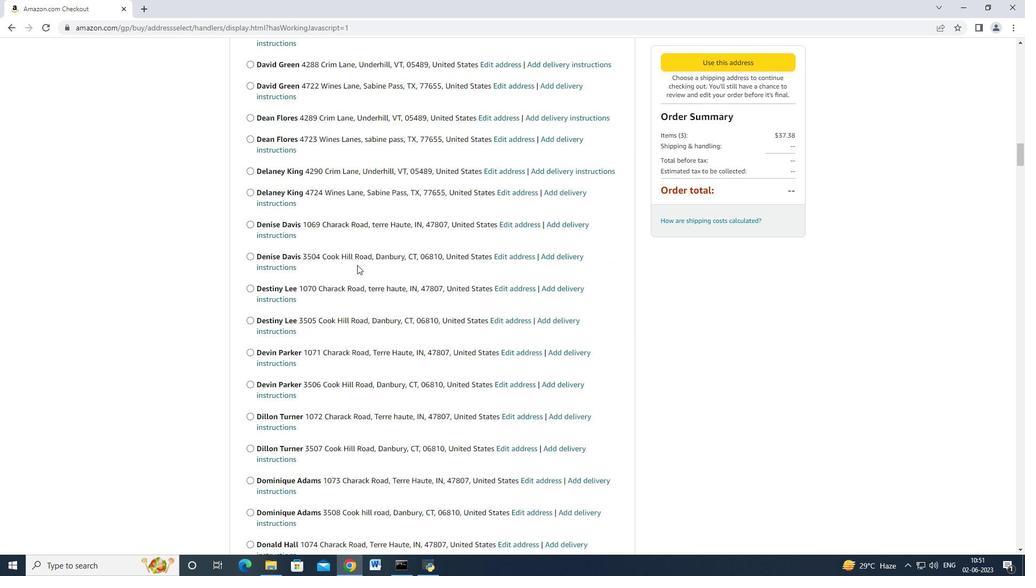 
Action: Mouse scrolled (357, 264) with delta (0, 0)
Screenshot: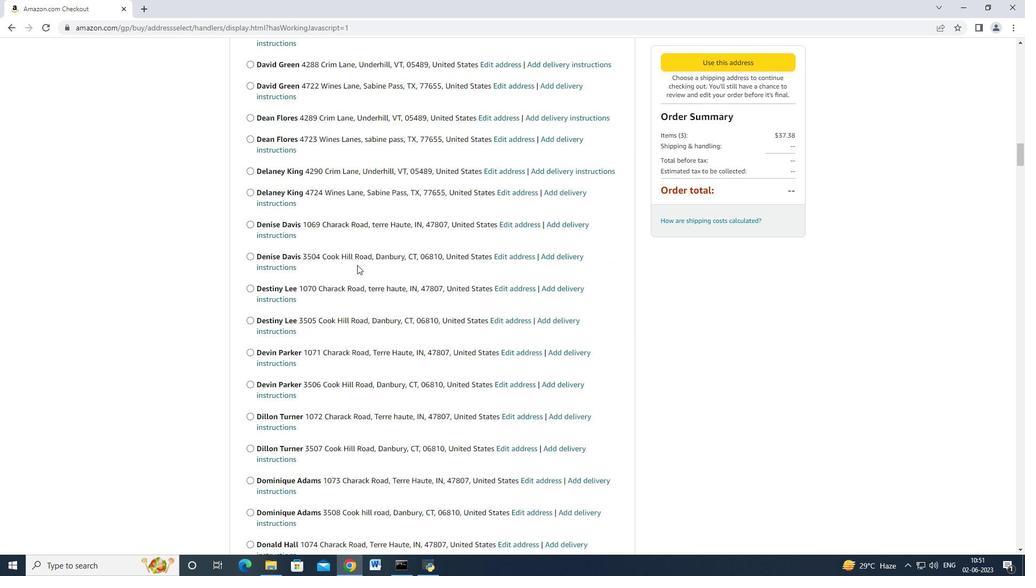 
Action: Mouse scrolled (357, 264) with delta (0, 0)
Screenshot: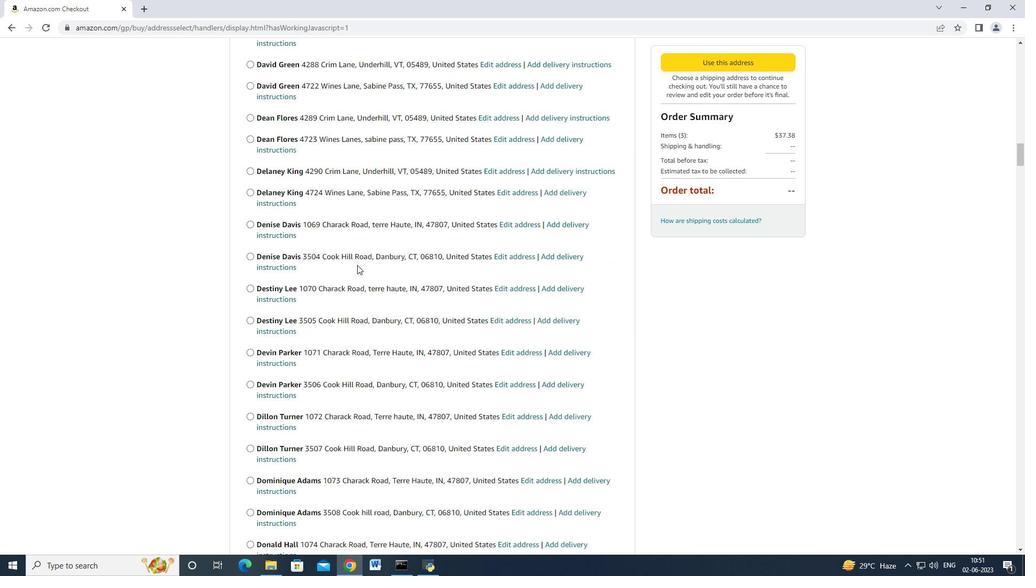 
Action: Mouse scrolled (357, 264) with delta (0, 0)
Screenshot: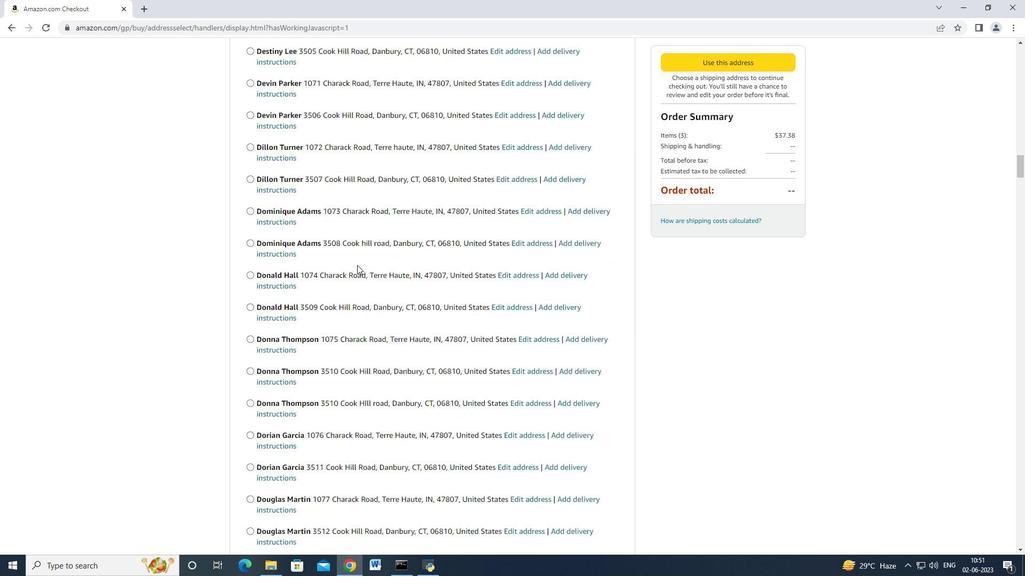 
Action: Mouse scrolled (357, 264) with delta (0, 0)
Screenshot: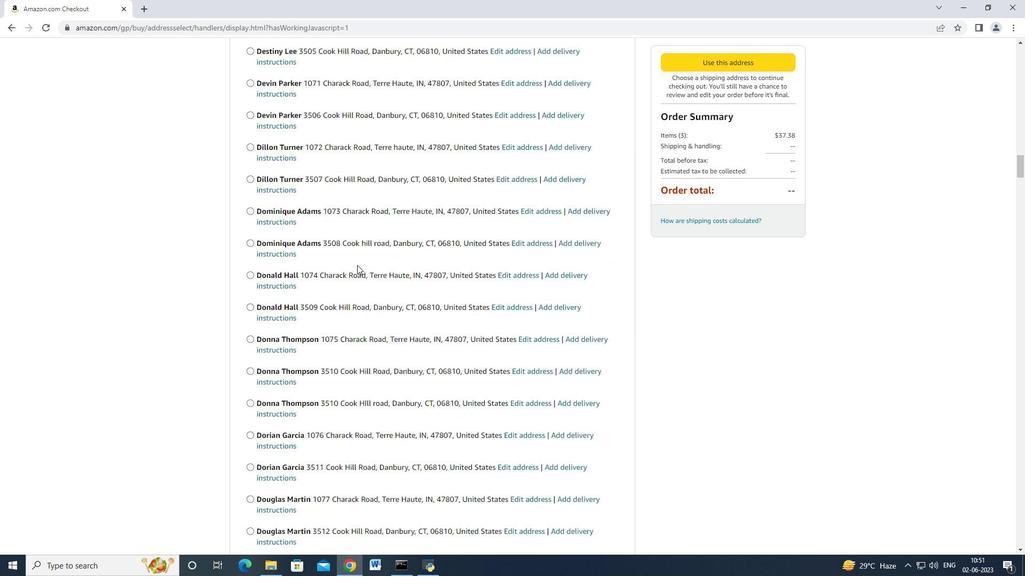 
Action: Mouse scrolled (357, 264) with delta (0, 0)
Screenshot: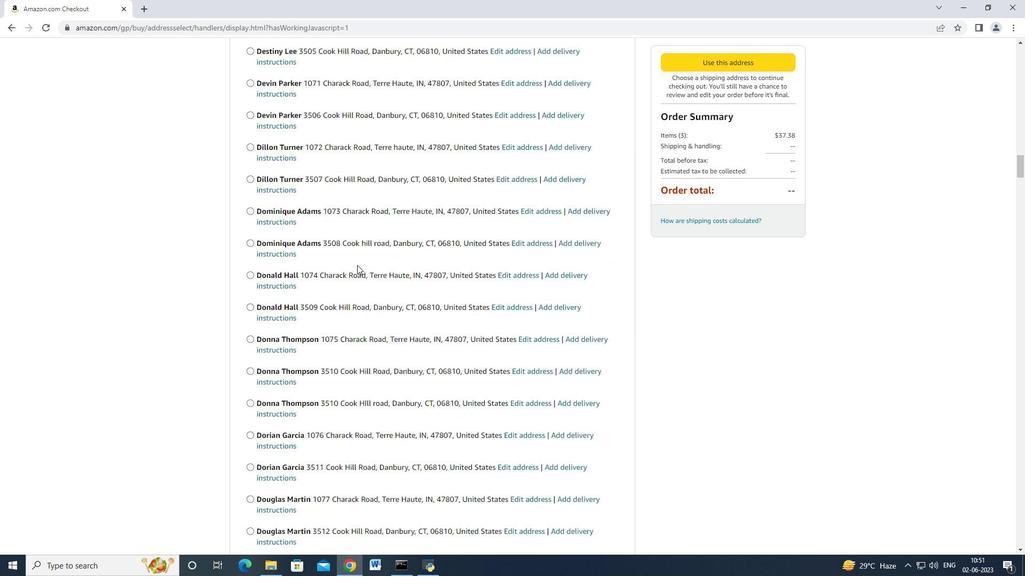 
Action: Mouse scrolled (357, 264) with delta (0, 0)
Screenshot: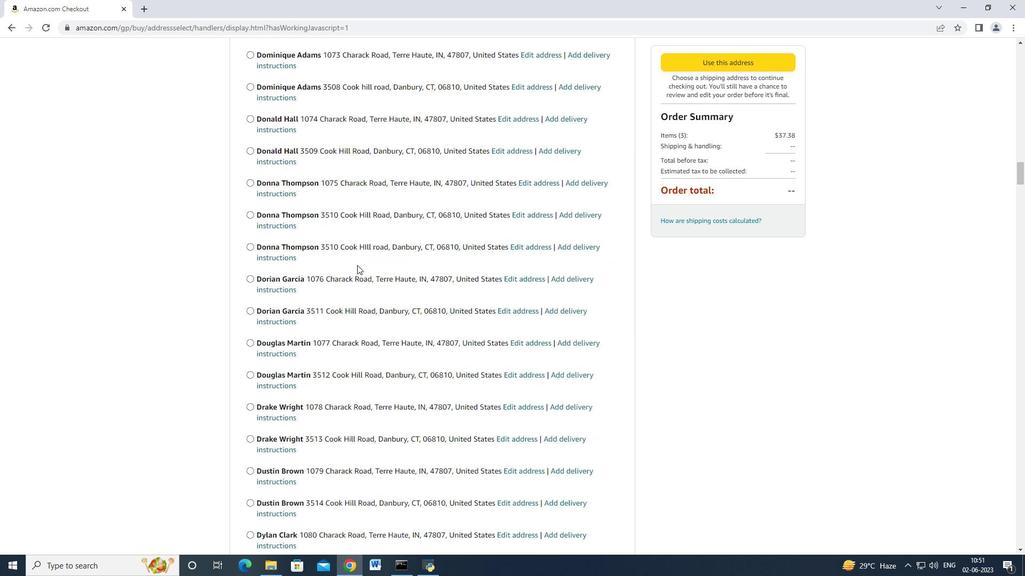 
Action: Mouse scrolled (357, 264) with delta (0, 0)
Screenshot: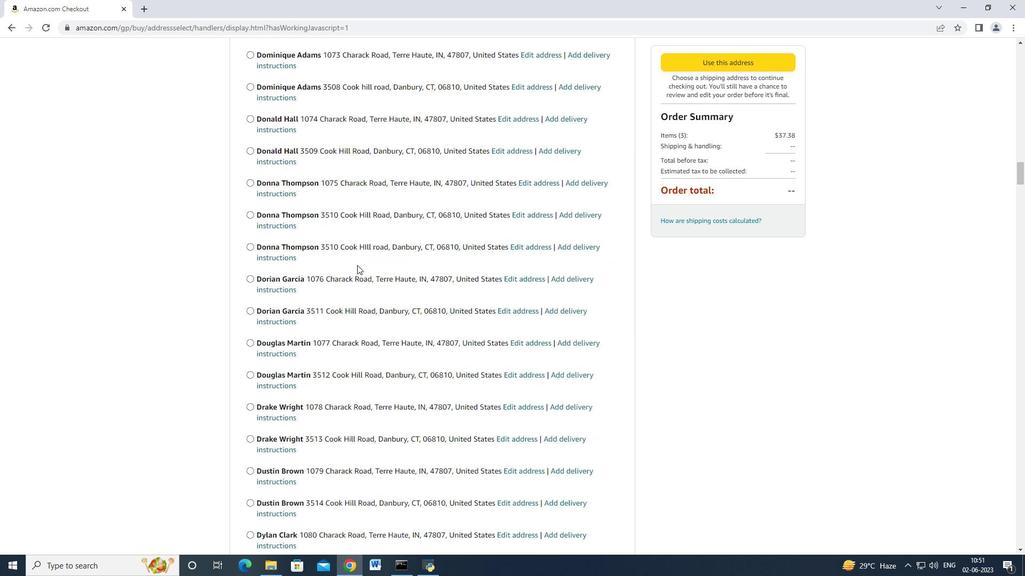 
Action: Mouse scrolled (357, 264) with delta (0, 0)
Screenshot: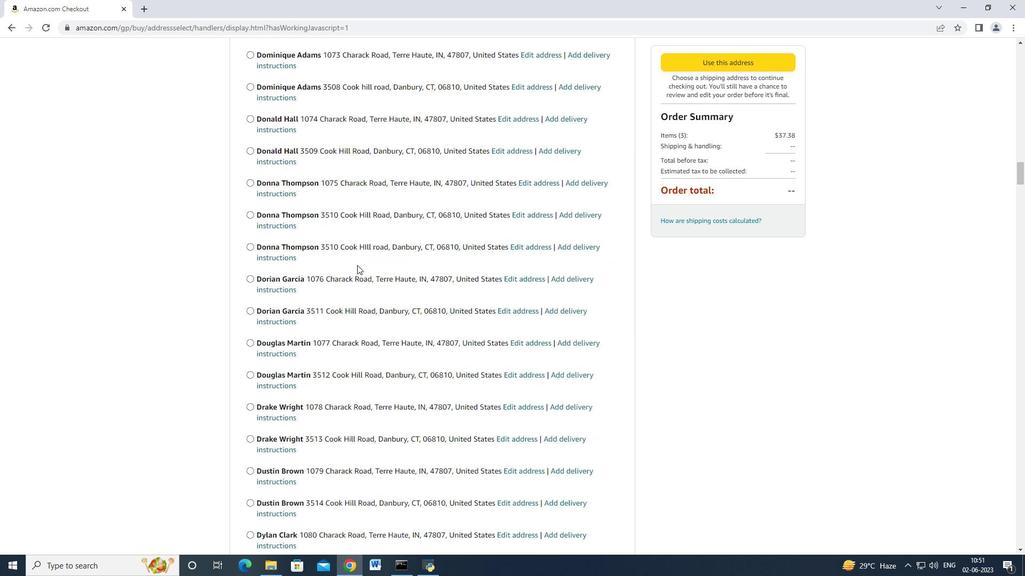 
Action: Mouse scrolled (357, 264) with delta (0, 0)
Screenshot: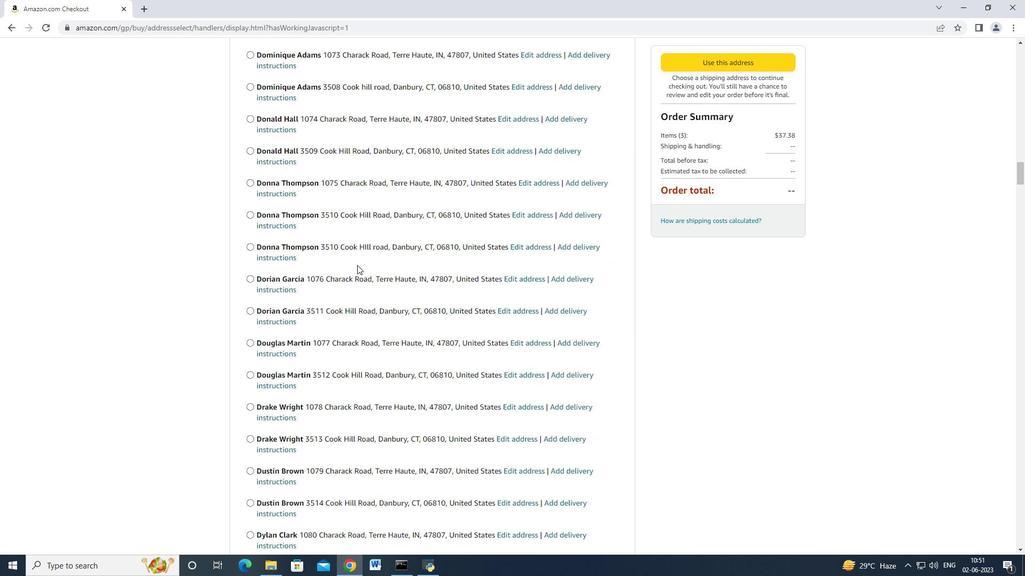 
Action: Mouse scrolled (357, 264) with delta (0, 0)
Screenshot: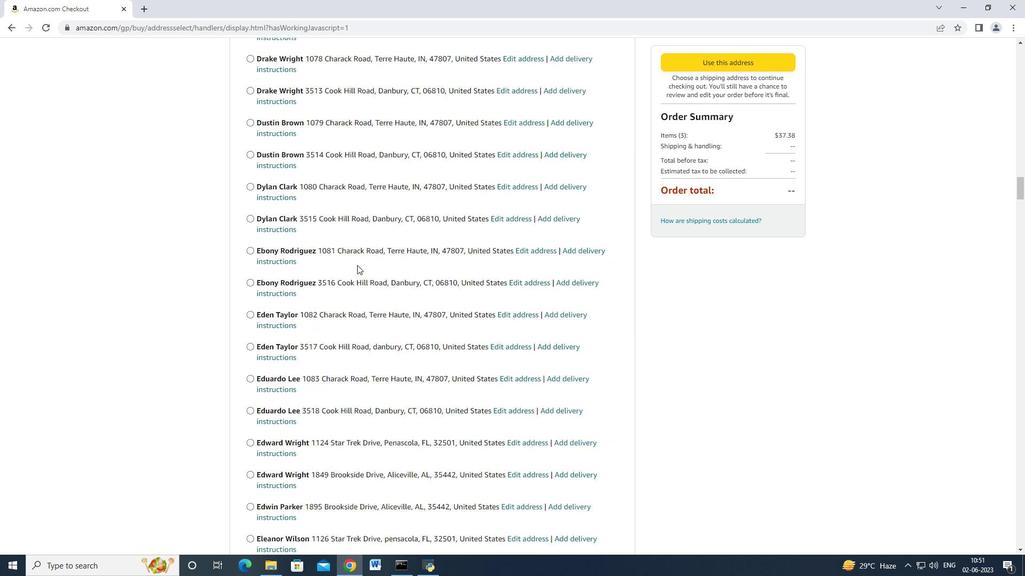 
Action: Mouse scrolled (357, 264) with delta (0, 0)
Screenshot: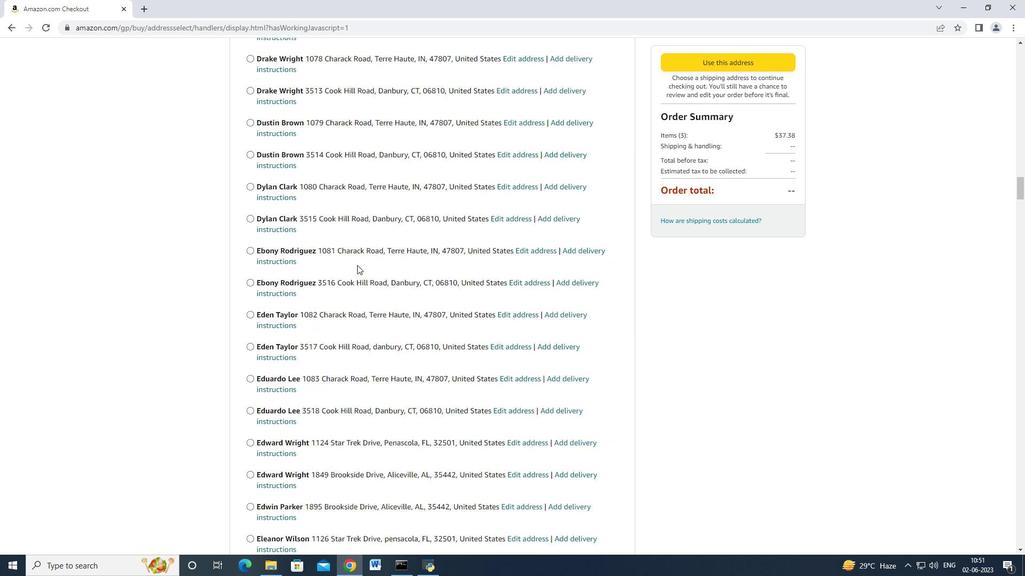 
Action: Mouse scrolled (357, 264) with delta (0, 0)
Screenshot: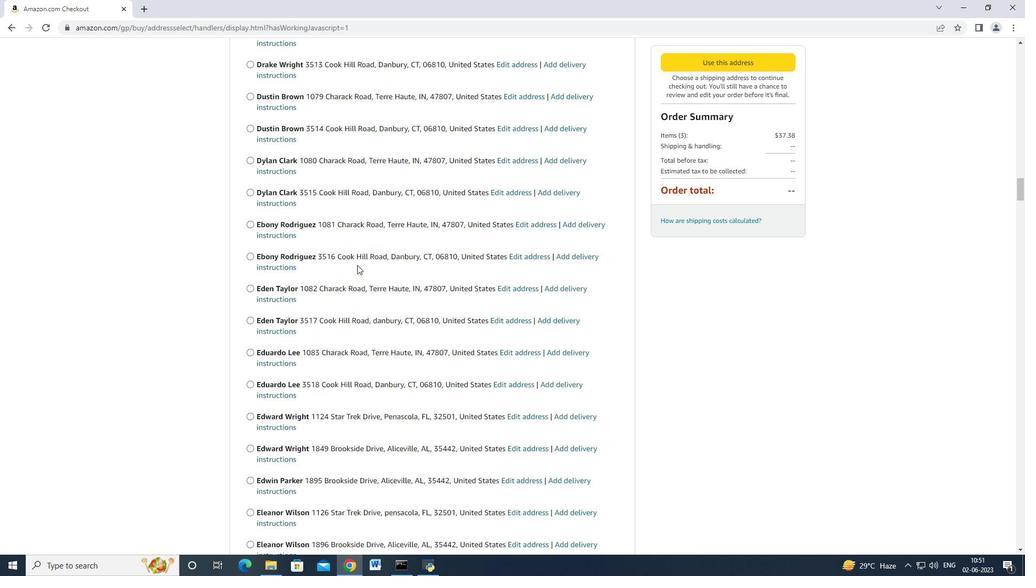 
Action: Mouse scrolled (357, 264) with delta (0, 0)
Screenshot: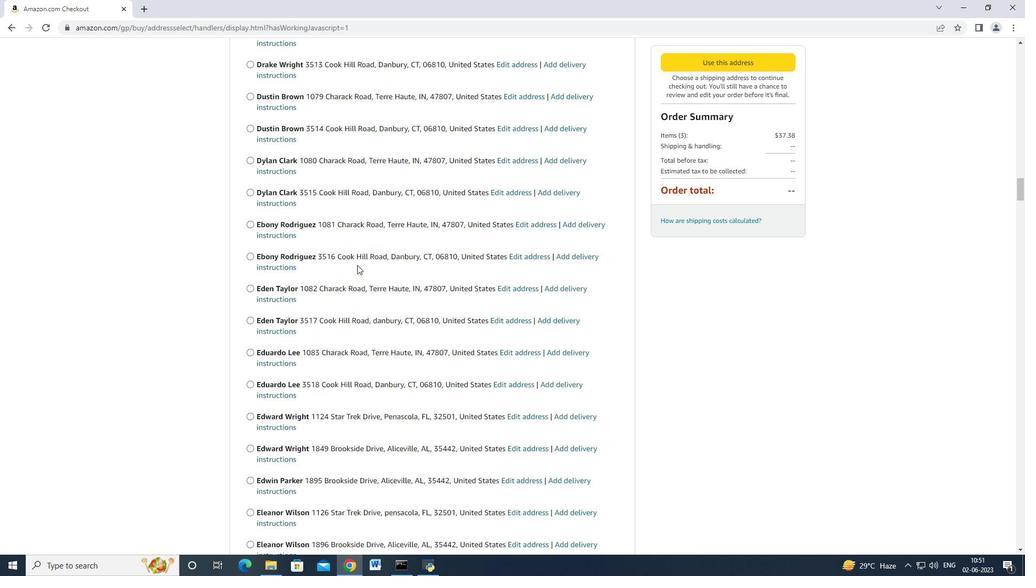 
Action: Mouse scrolled (357, 264) with delta (0, 0)
Screenshot: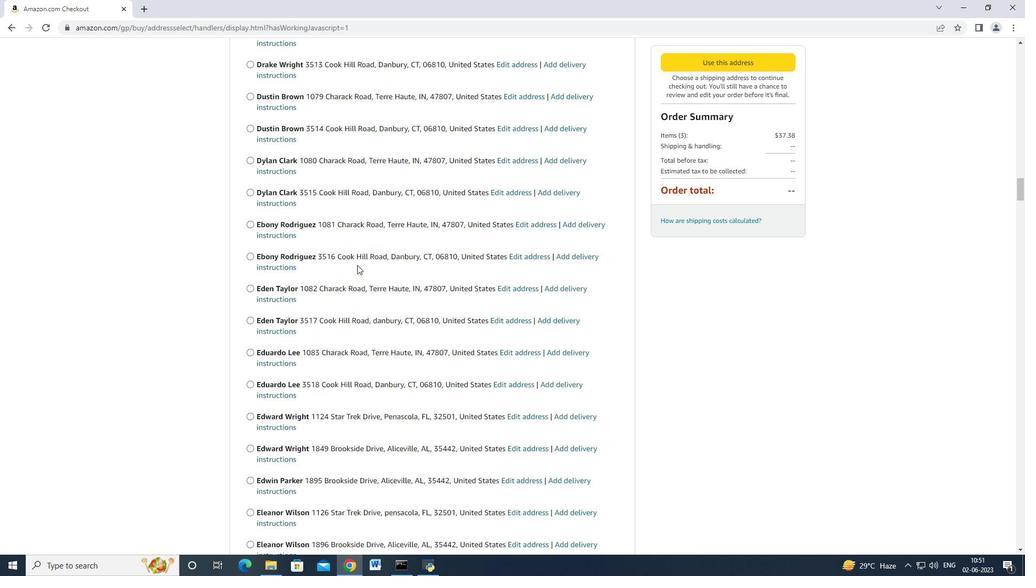 
Action: Mouse scrolled (357, 264) with delta (0, 0)
Screenshot: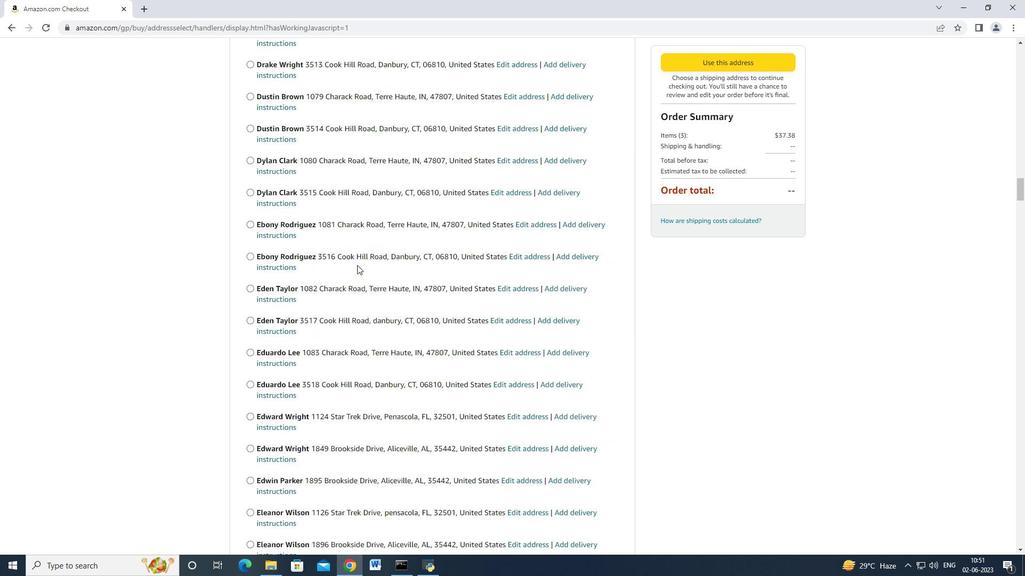 
Action: Mouse scrolled (357, 264) with delta (0, 0)
Screenshot: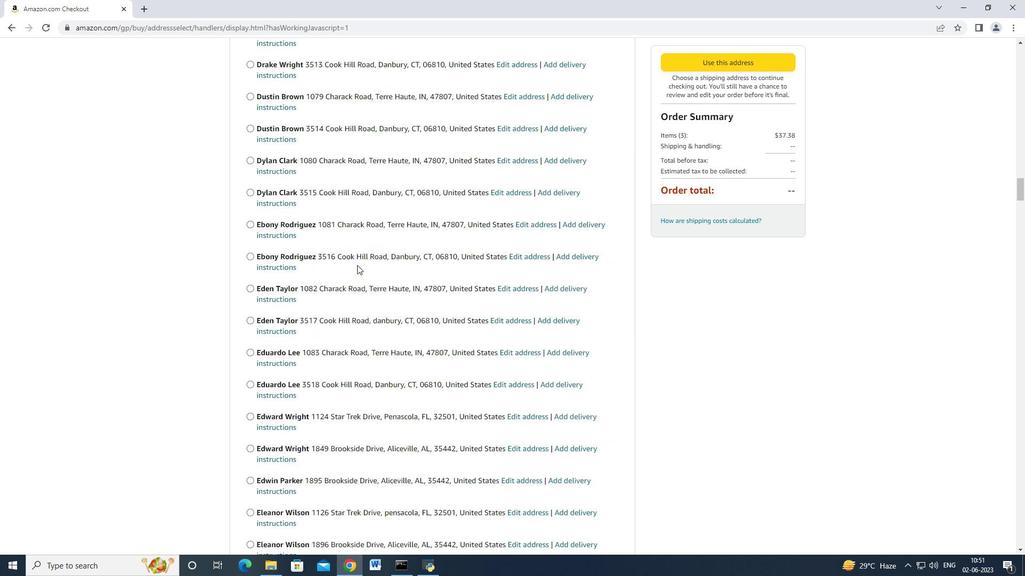 
Action: Mouse scrolled (357, 264) with delta (0, 0)
Screenshot: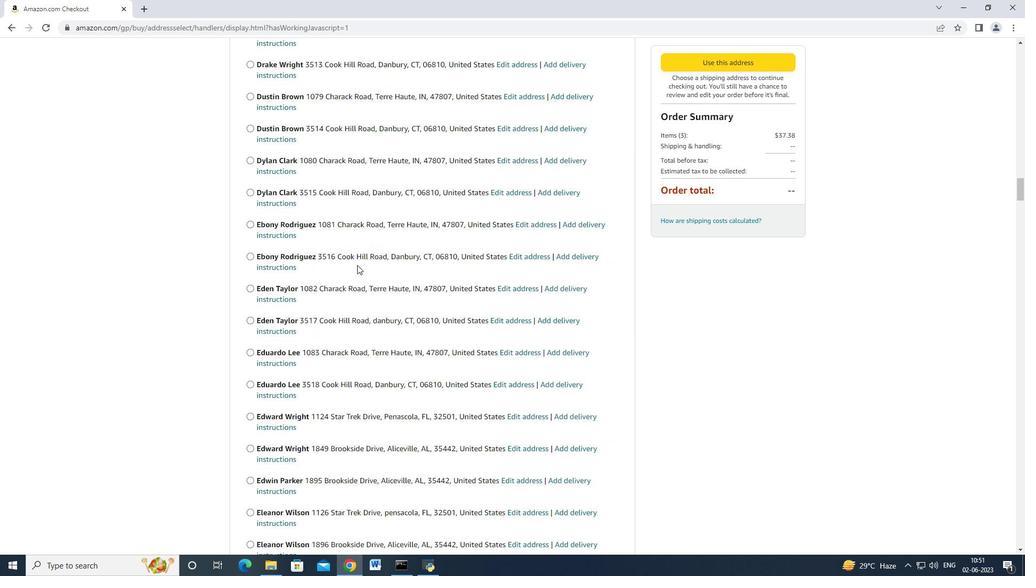 
Action: Mouse scrolled (357, 264) with delta (0, 0)
Screenshot: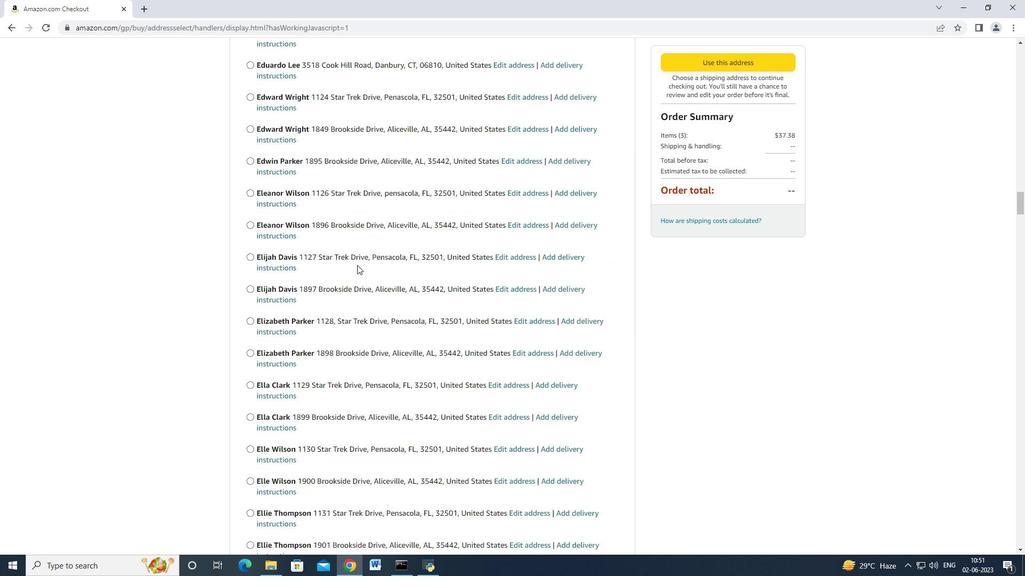 
Action: Mouse scrolled (357, 264) with delta (0, 0)
Screenshot: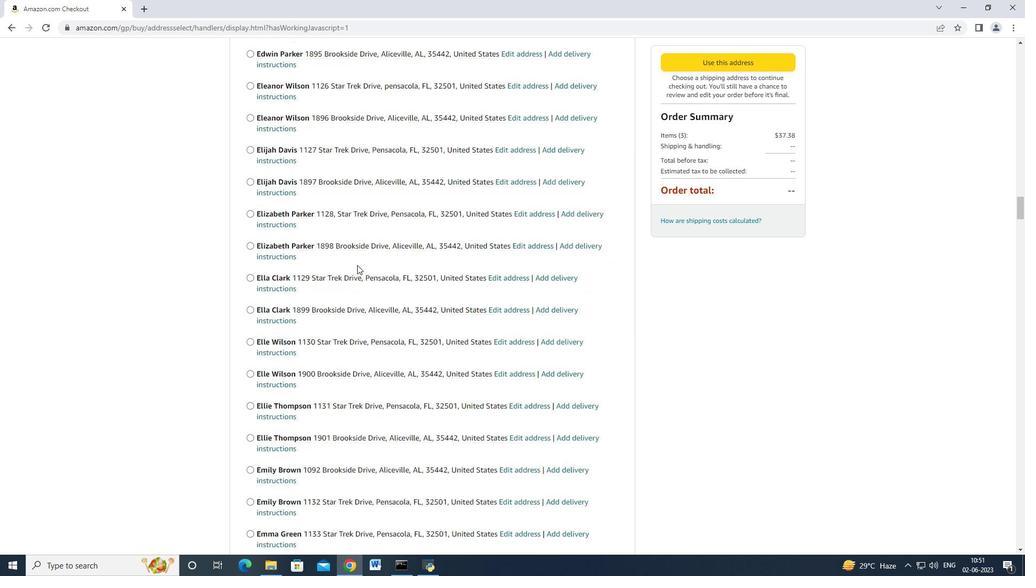 
Action: Mouse scrolled (357, 264) with delta (0, 0)
Screenshot: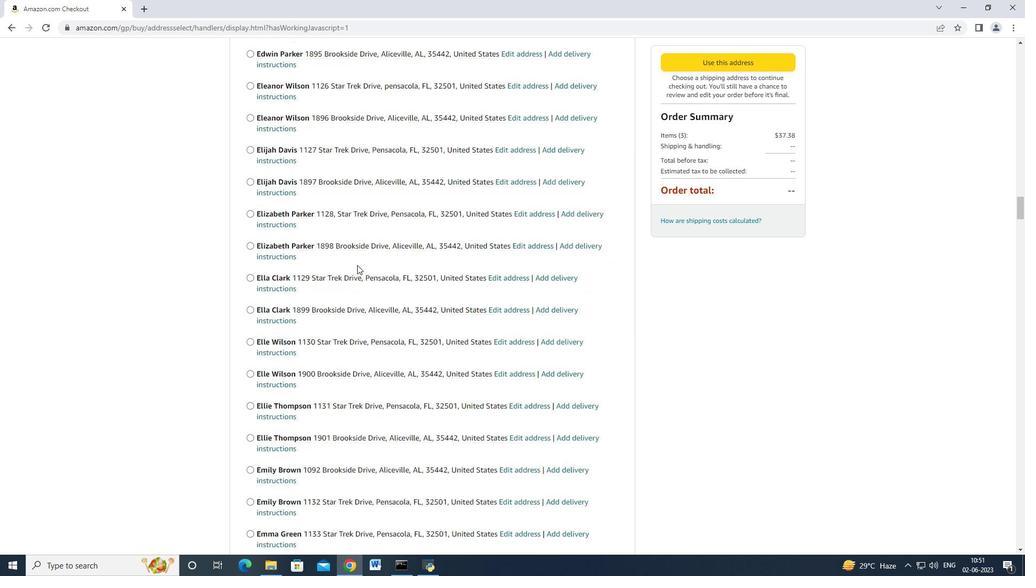 
Action: Mouse scrolled (357, 264) with delta (0, 0)
Screenshot: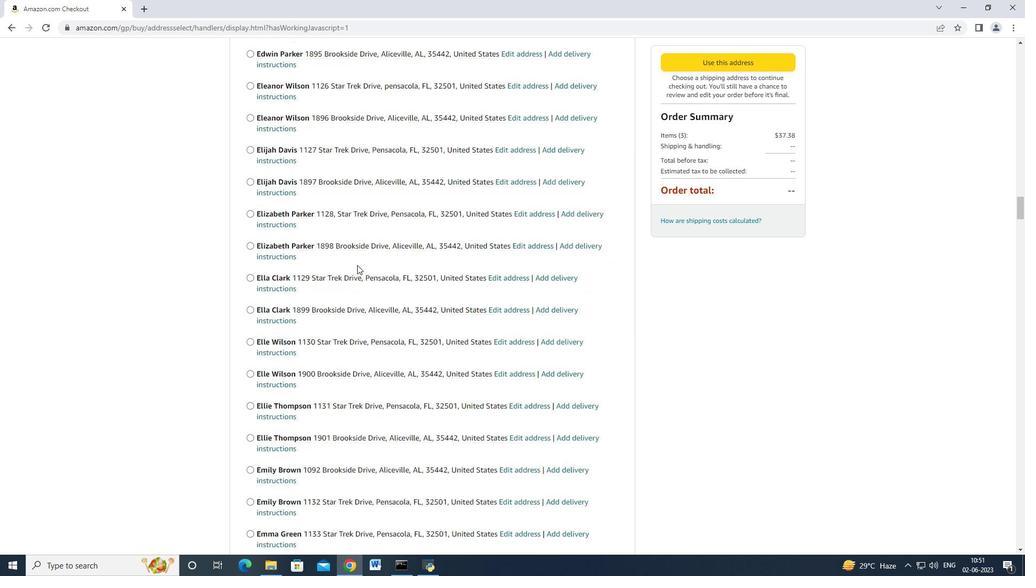 
Action: Mouse scrolled (357, 264) with delta (0, 0)
Screenshot: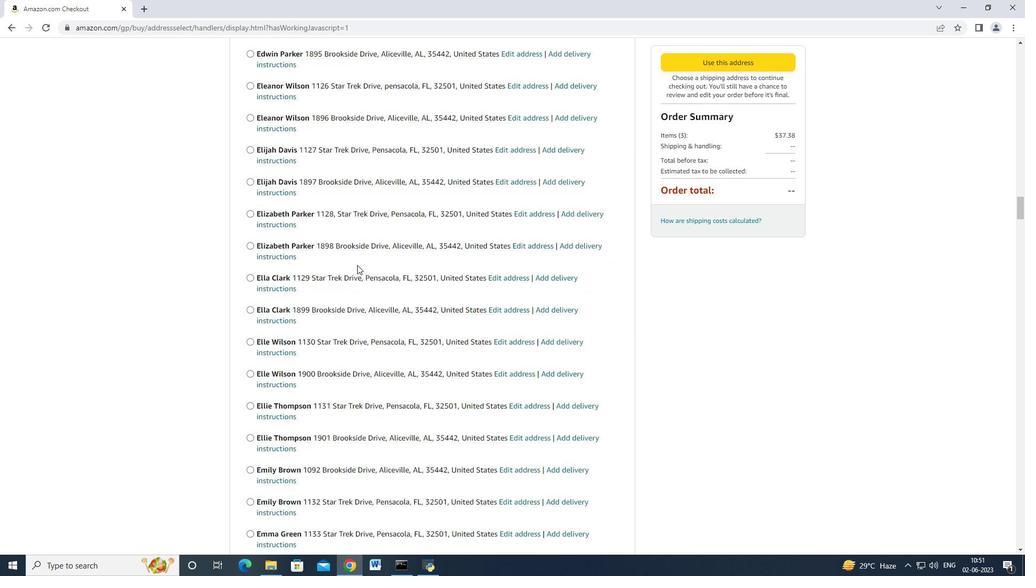 
Action: Mouse scrolled (357, 264) with delta (0, 0)
Screenshot: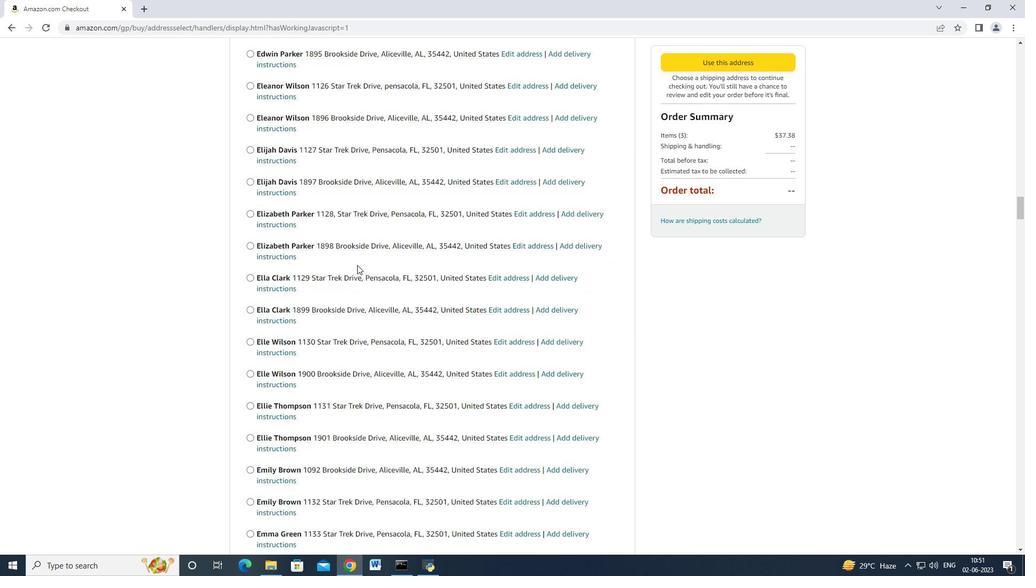 
Action: Mouse scrolled (357, 264) with delta (0, 0)
Screenshot: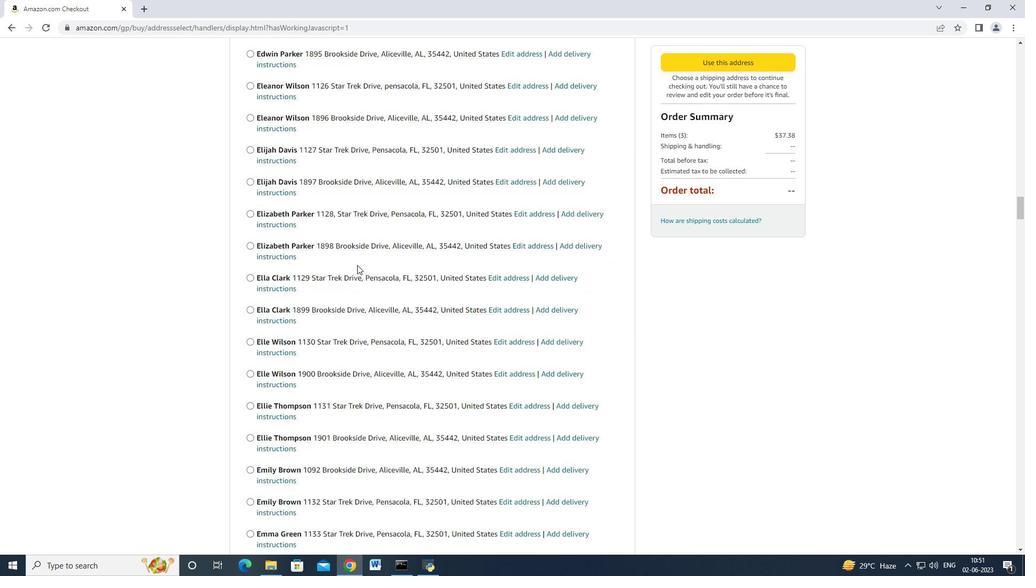 
Action: Mouse scrolled (357, 264) with delta (0, 0)
Screenshot: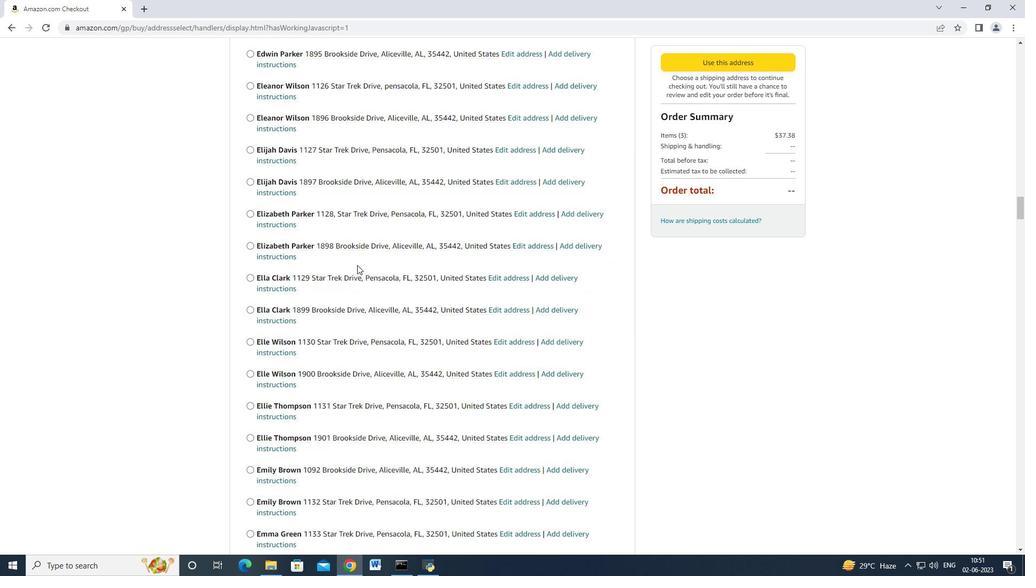 
Action: Mouse scrolled (357, 264) with delta (0, 0)
Screenshot: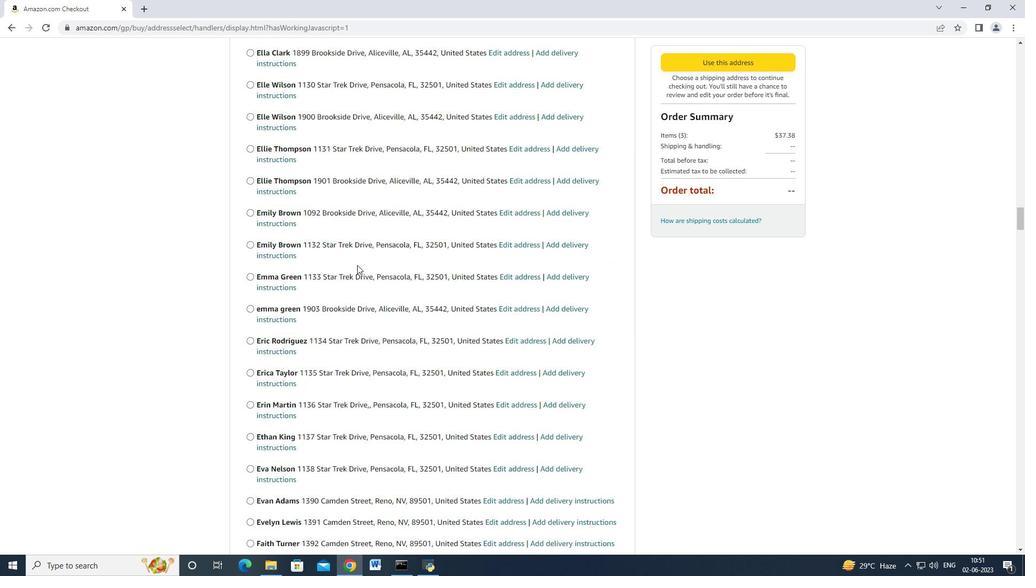 
Action: Mouse scrolled (357, 264) with delta (0, 0)
Screenshot: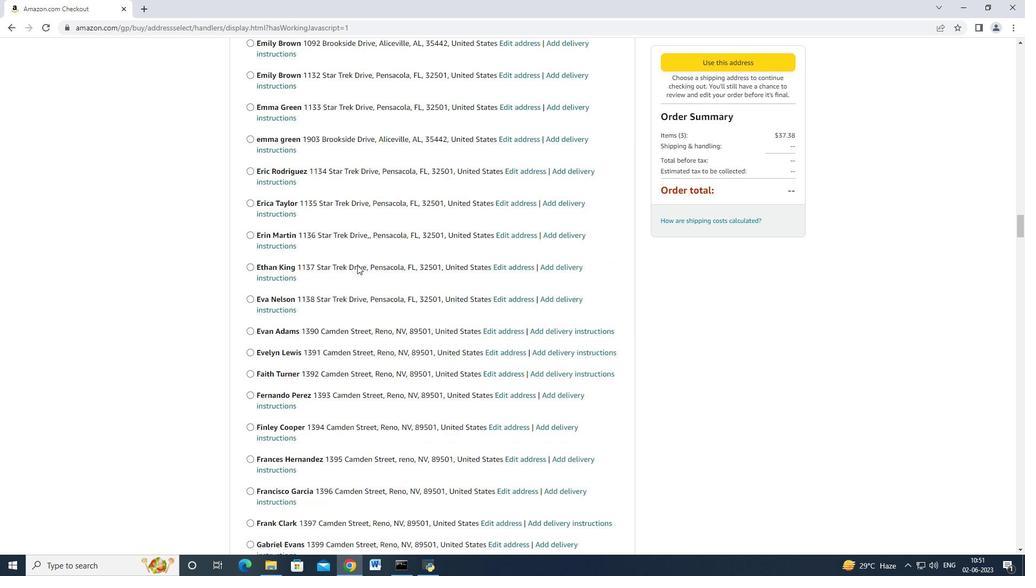 
Action: Mouse scrolled (357, 264) with delta (0, 0)
Screenshot: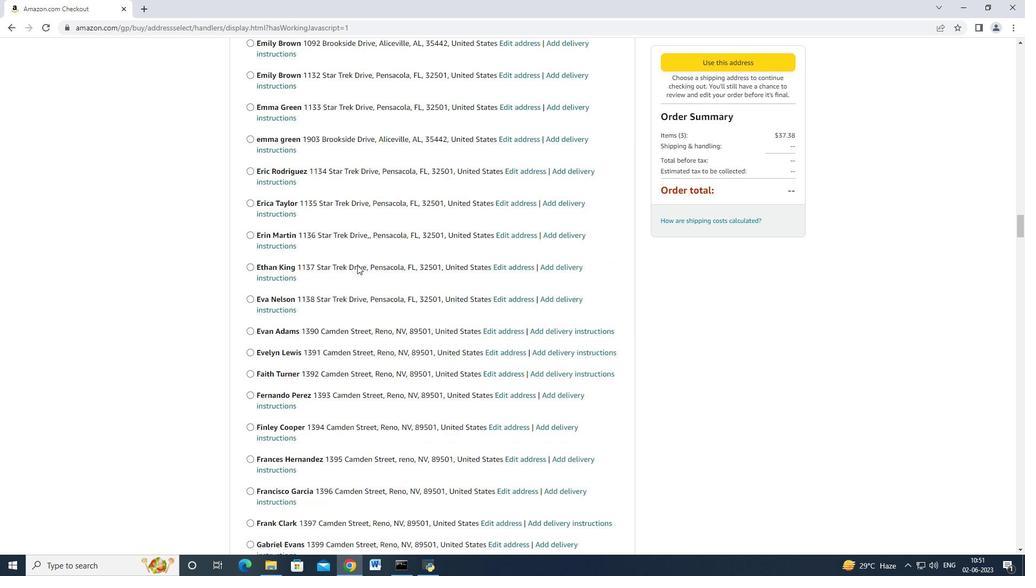 
Action: Mouse scrolled (357, 264) with delta (0, 0)
Screenshot: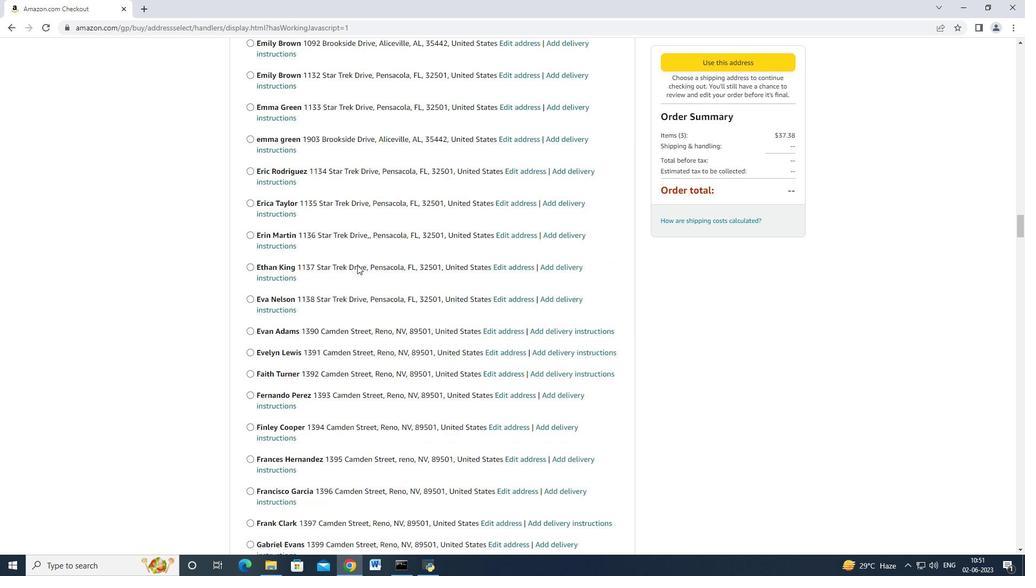 
Action: Mouse scrolled (357, 264) with delta (0, 0)
Screenshot: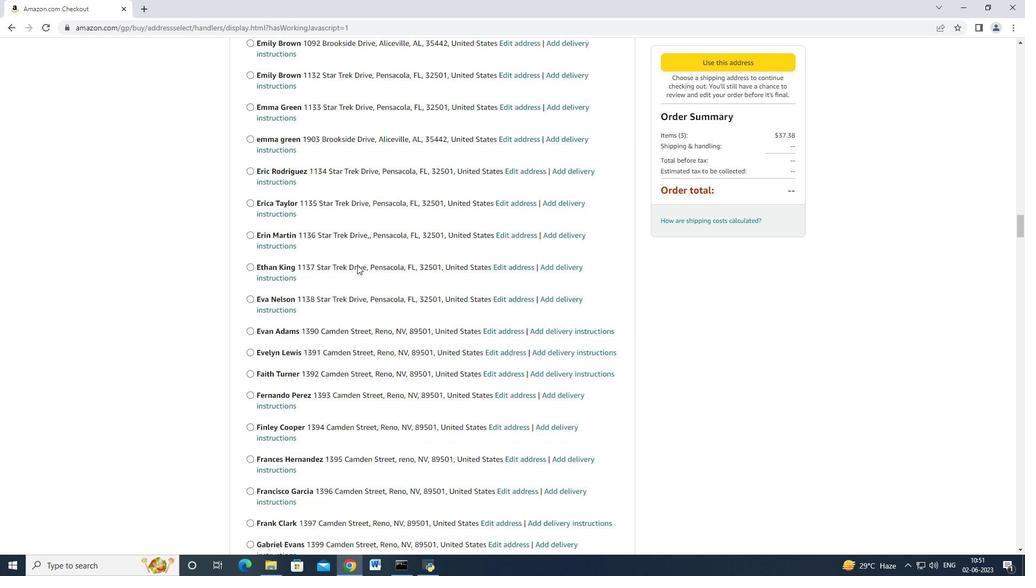 
Action: Mouse scrolled (357, 264) with delta (0, 0)
Screenshot: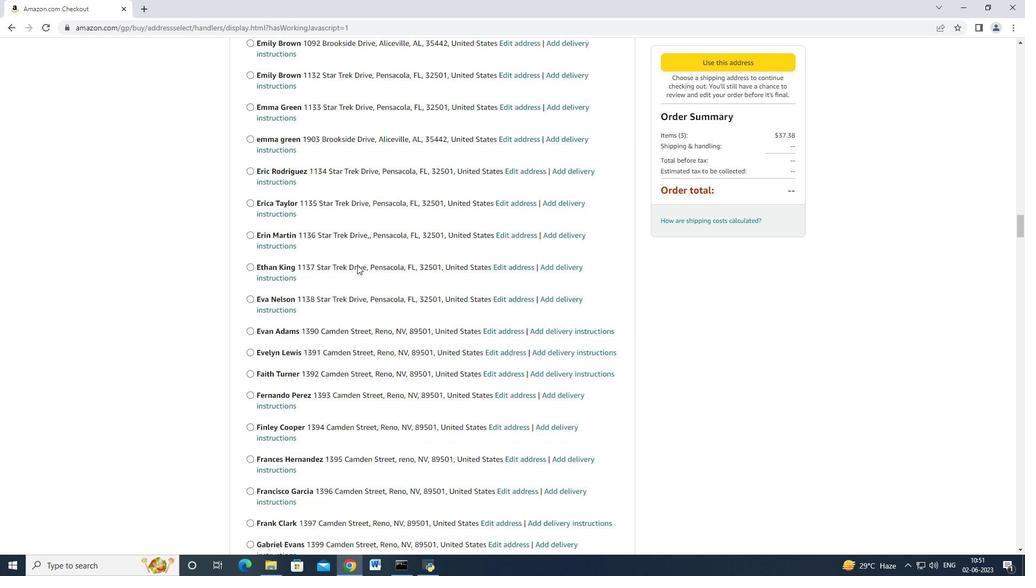 
Action: Mouse scrolled (357, 264) with delta (0, 0)
Screenshot: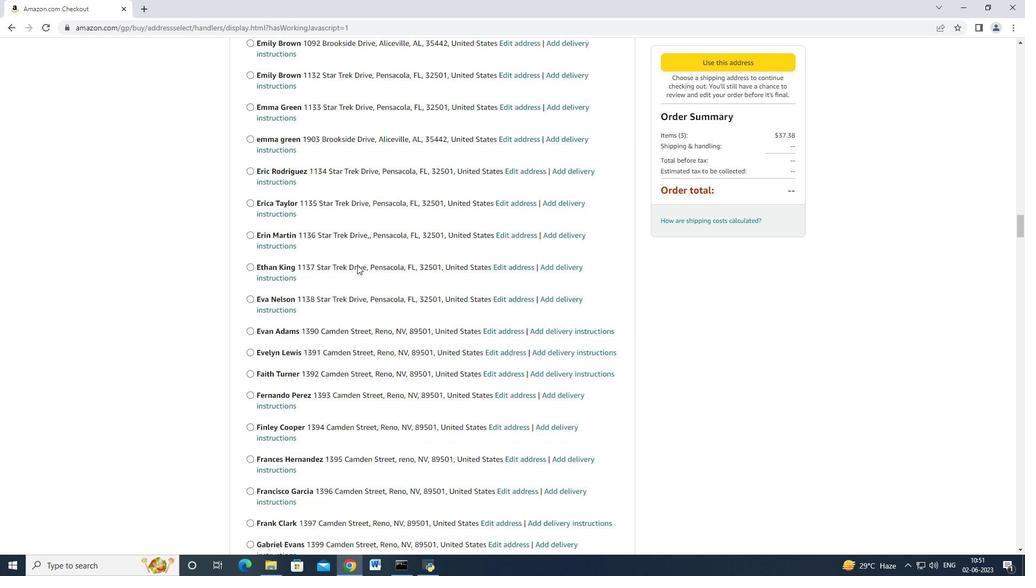 
Action: Mouse scrolled (357, 264) with delta (0, 0)
Screenshot: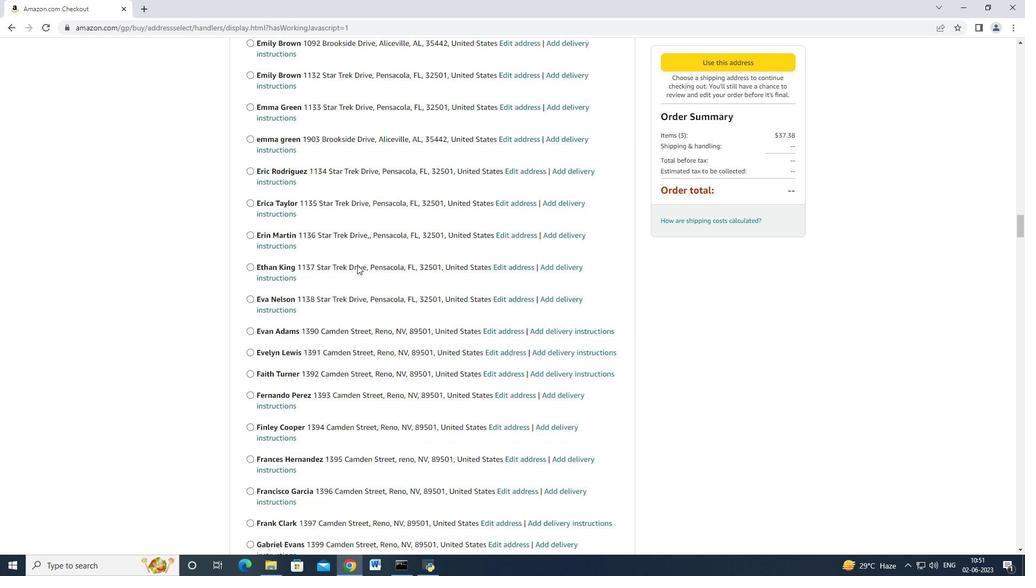 
Action: Mouse scrolled (357, 264) with delta (0, 0)
Screenshot: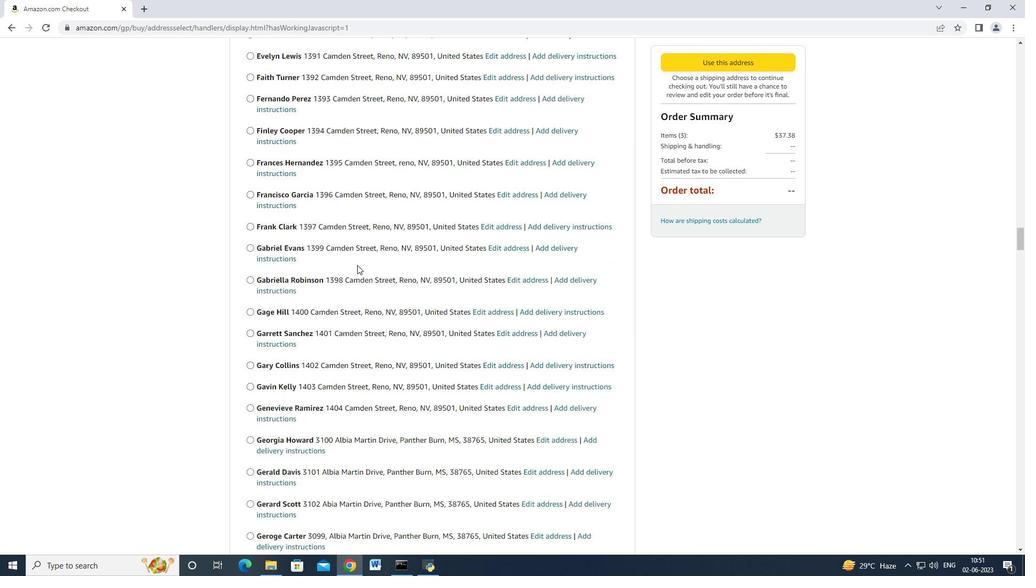 
Action: Mouse scrolled (357, 264) with delta (0, 0)
Screenshot: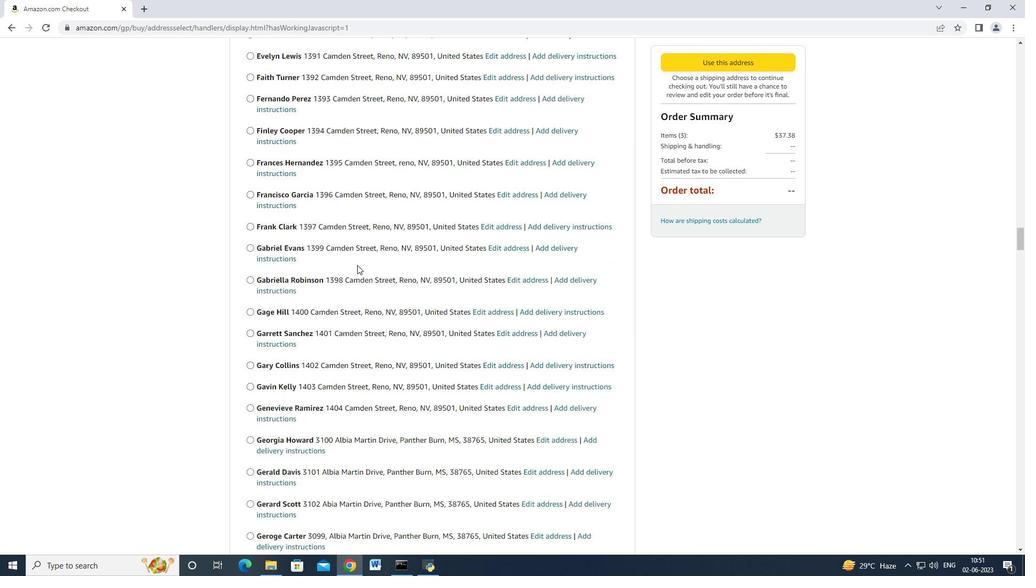 
Action: Mouse scrolled (357, 264) with delta (0, 0)
Screenshot: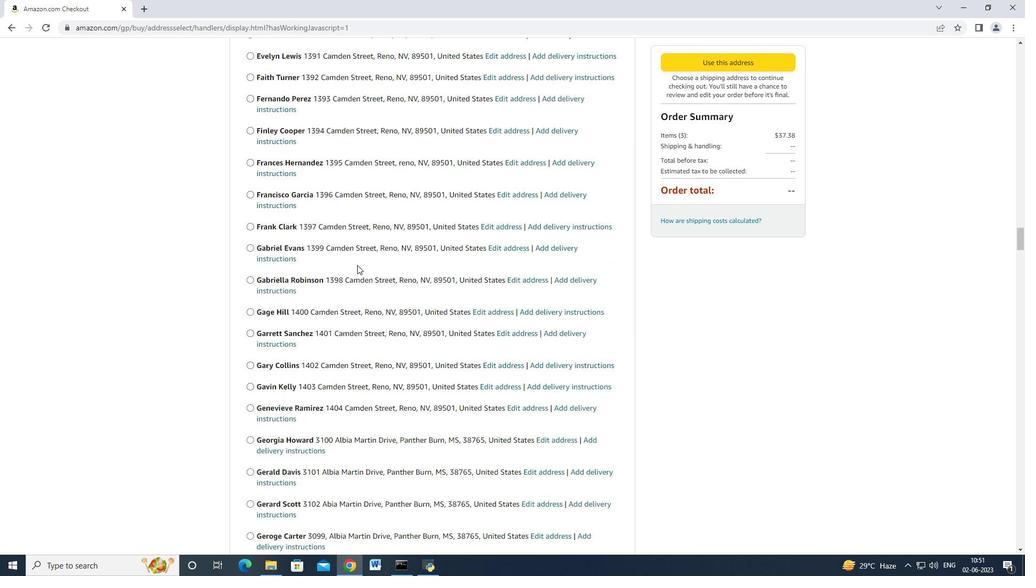 
Action: Mouse scrolled (357, 264) with delta (0, 0)
Screenshot: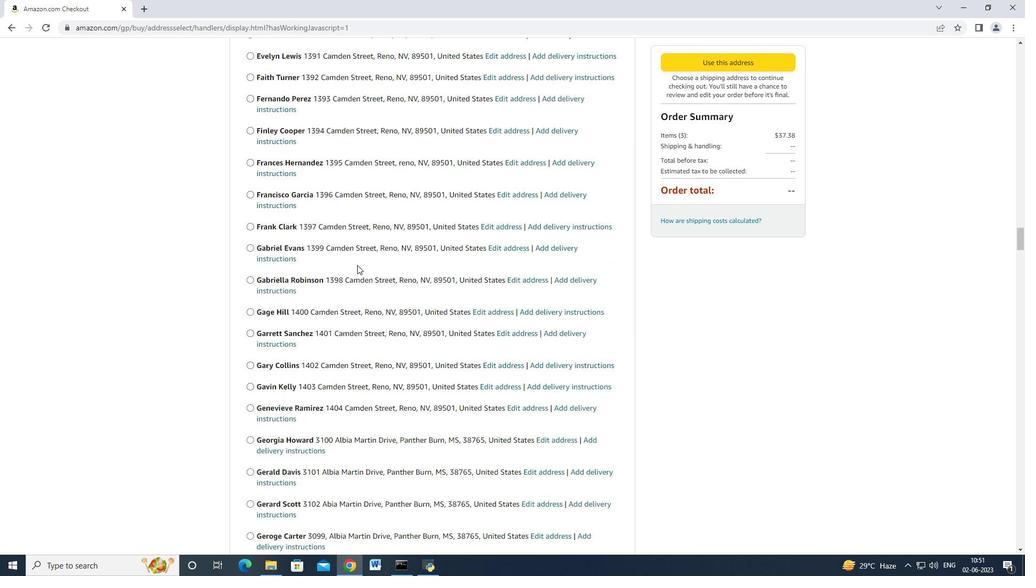 
Action: Mouse scrolled (357, 264) with delta (0, 0)
Screenshot: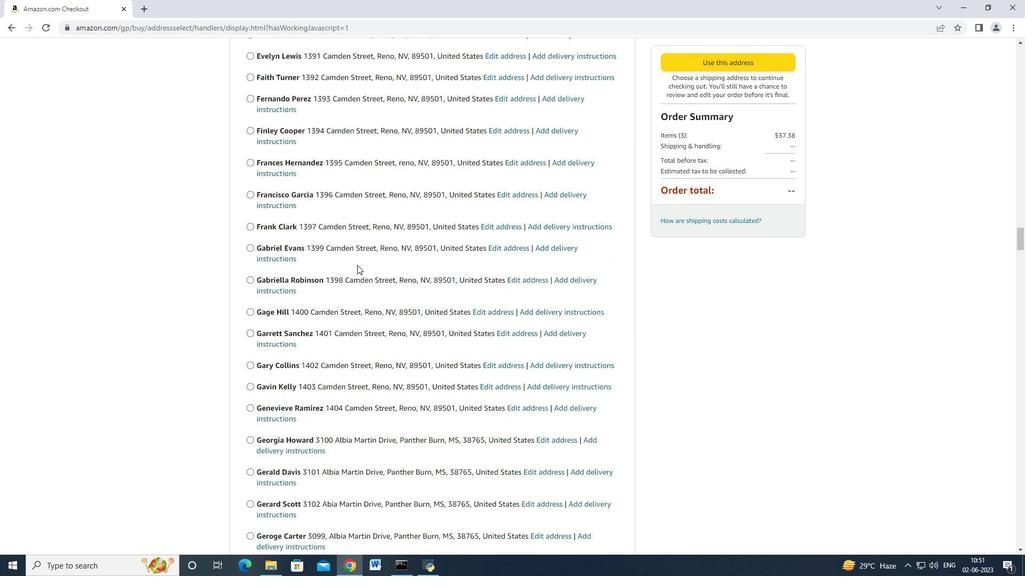 
Action: Mouse scrolled (357, 264) with delta (0, 0)
Screenshot: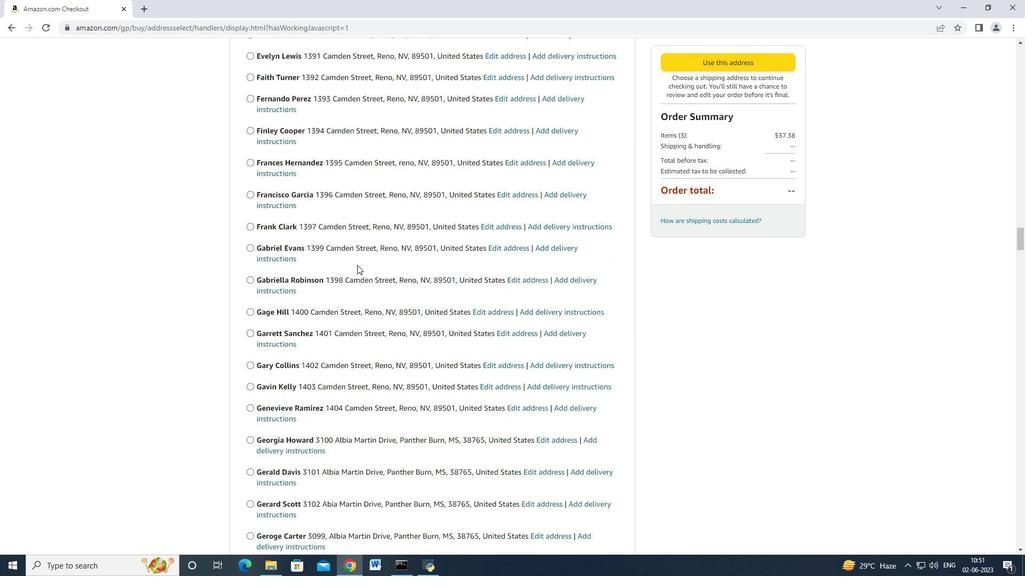 
Action: Mouse moved to (354, 266)
Screenshot: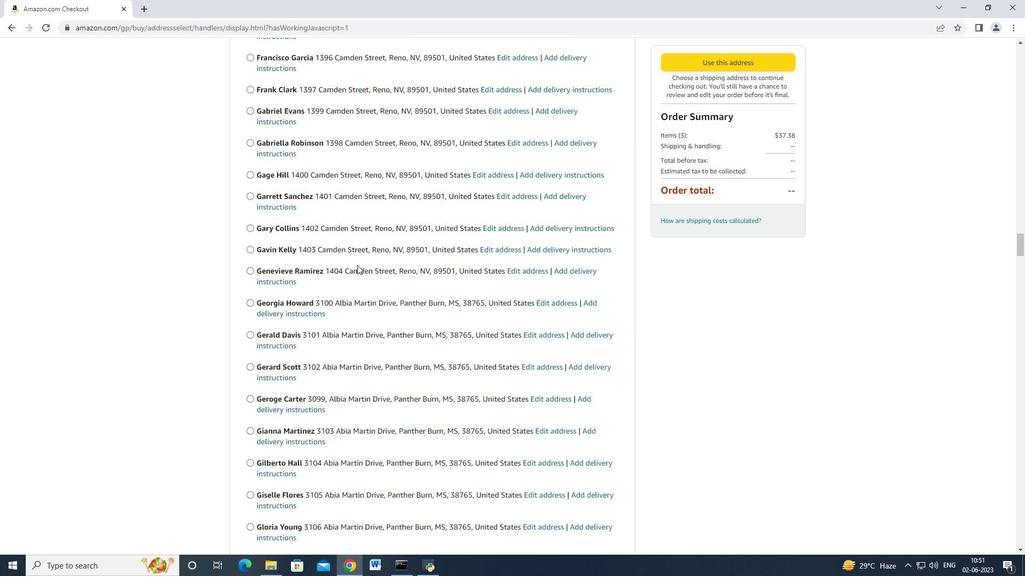 
Action: Mouse scrolled (354, 265) with delta (0, 0)
Screenshot: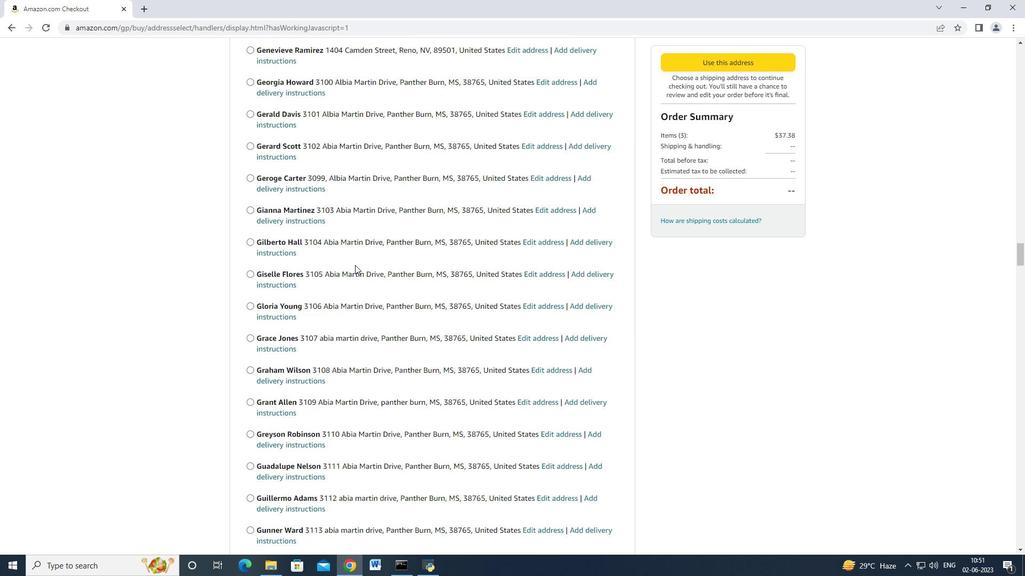
Action: Mouse moved to (354, 266)
Screenshot: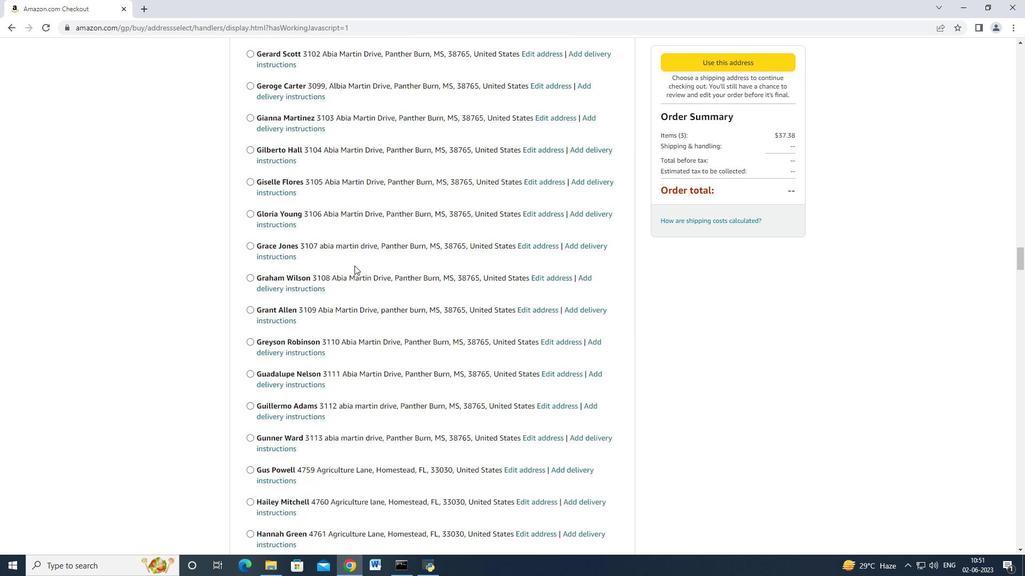 
Action: Mouse scrolled (354, 266) with delta (0, 0)
Screenshot: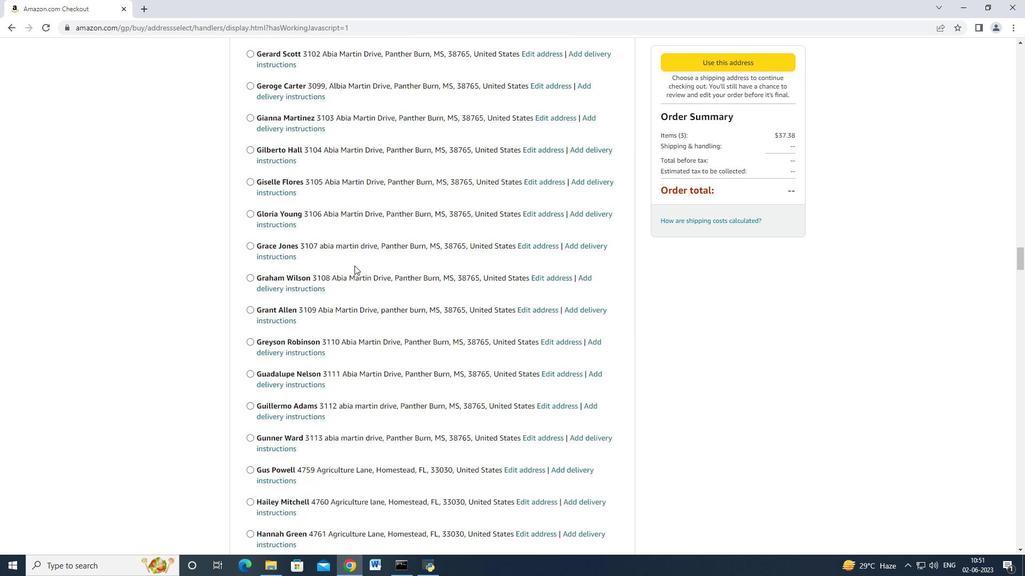 
Action: Mouse moved to (353, 267)
Screenshot: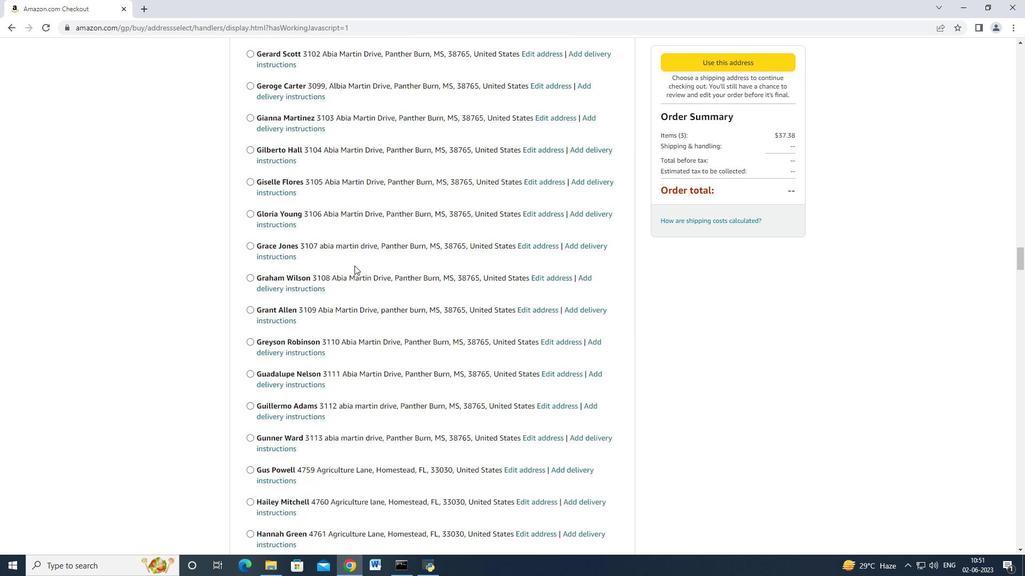 
Action: Mouse scrolled (353, 267) with delta (0, 0)
Screenshot: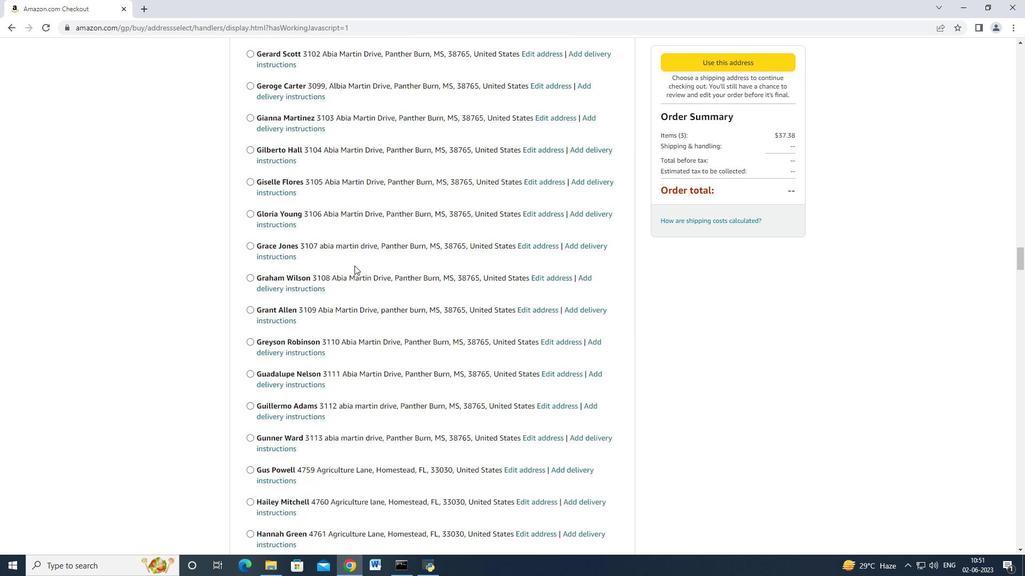 
Action: Mouse scrolled (353, 267) with delta (0, 0)
Screenshot: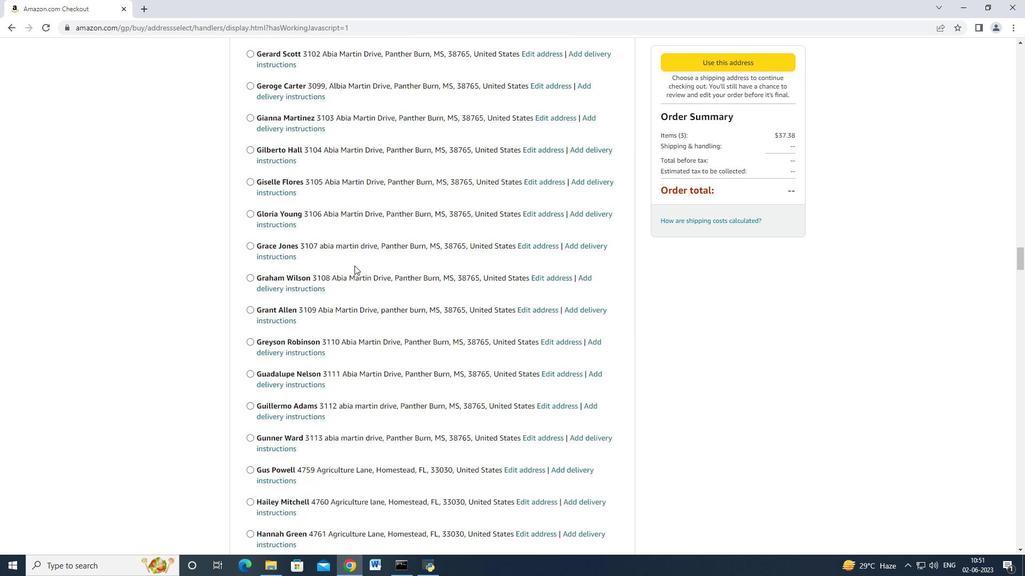 
Action: Mouse moved to (353, 267)
Screenshot: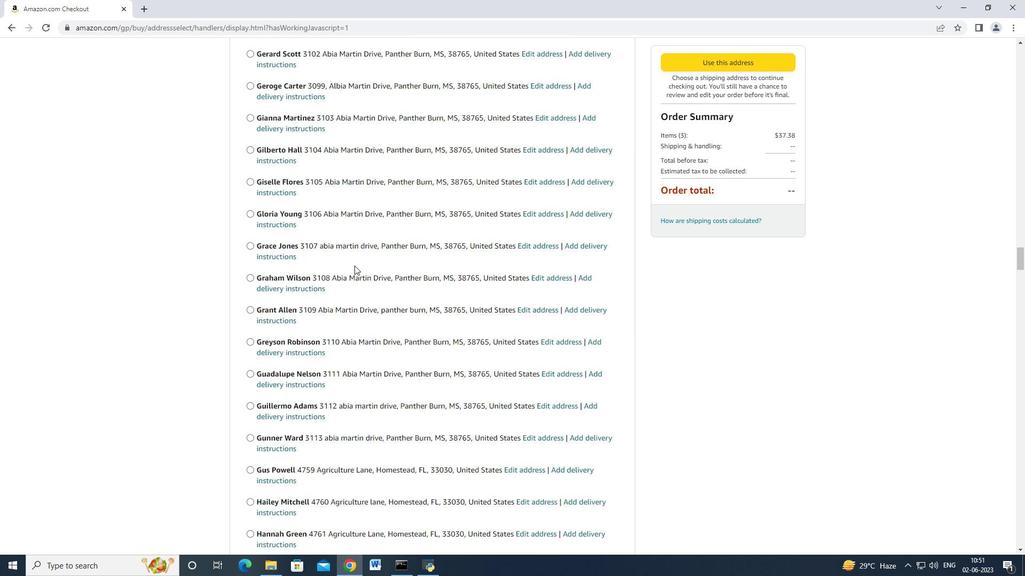 
Action: Mouse scrolled (353, 266) with delta (0, -1)
Screenshot: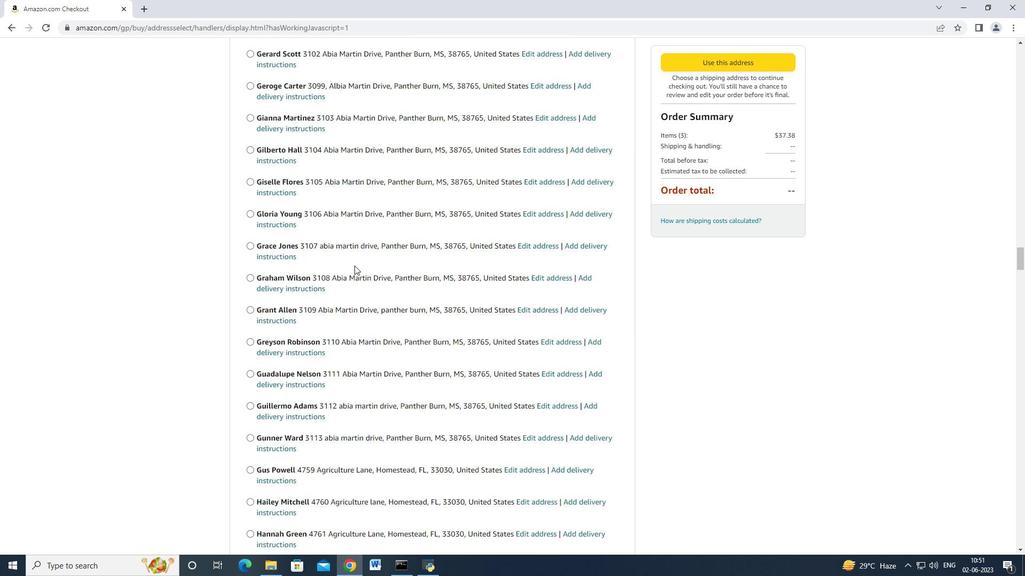 
Action: Mouse moved to (352, 267)
Screenshot: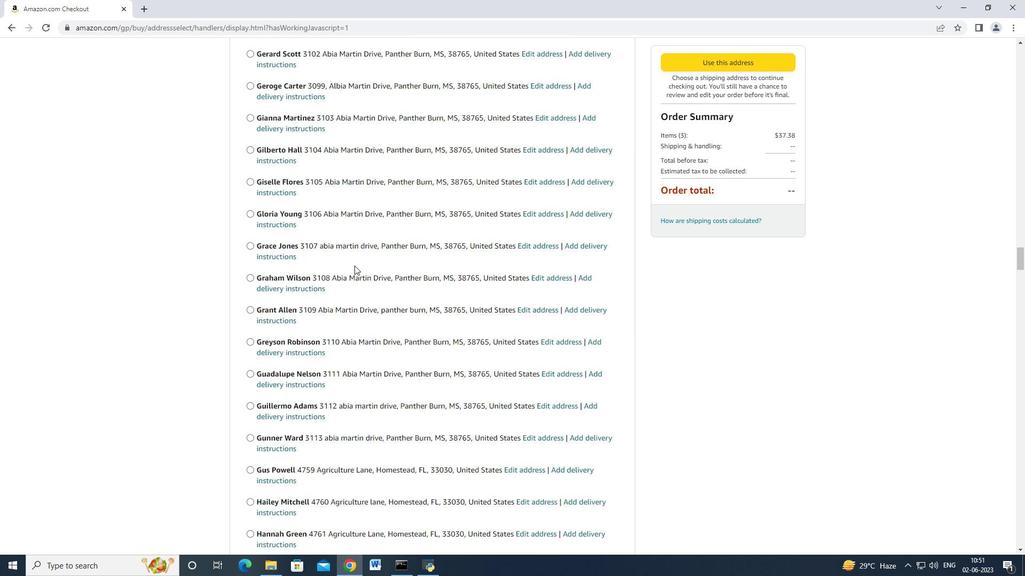 
Action: Mouse scrolled (353, 267) with delta (0, 0)
Screenshot: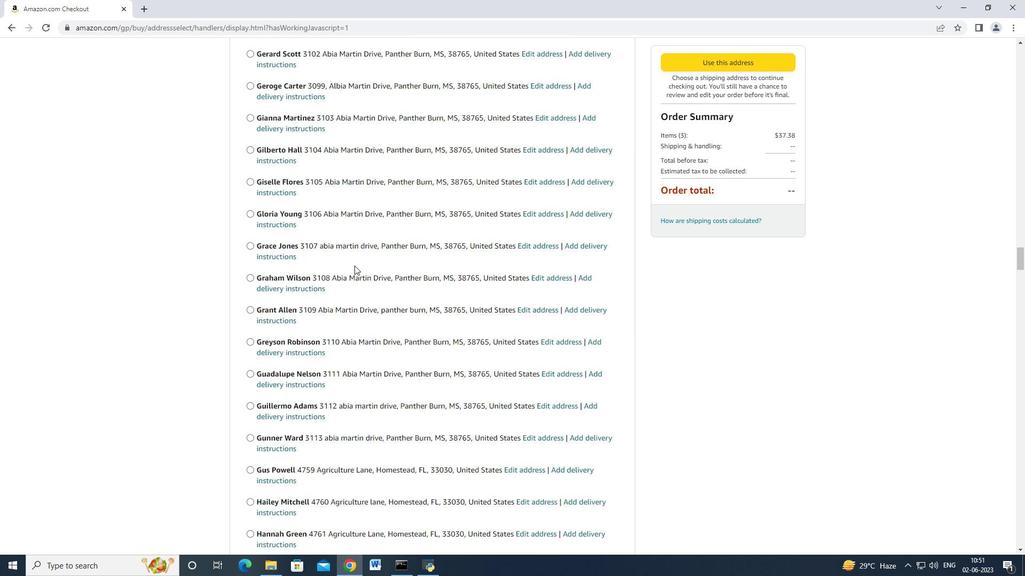 
Action: Mouse moved to (351, 267)
Screenshot: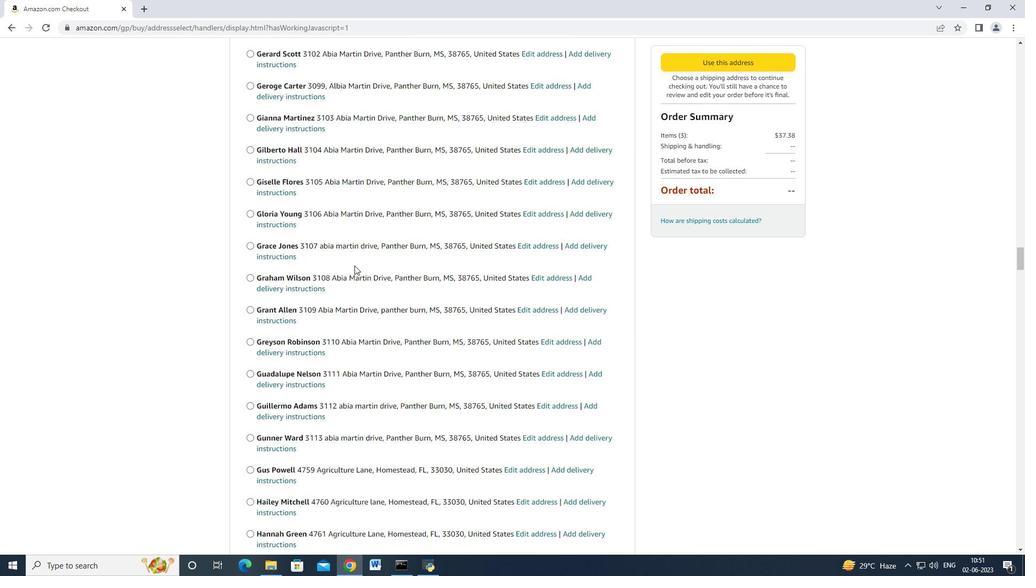 
Action: Mouse scrolled (352, 267) with delta (0, 0)
Screenshot: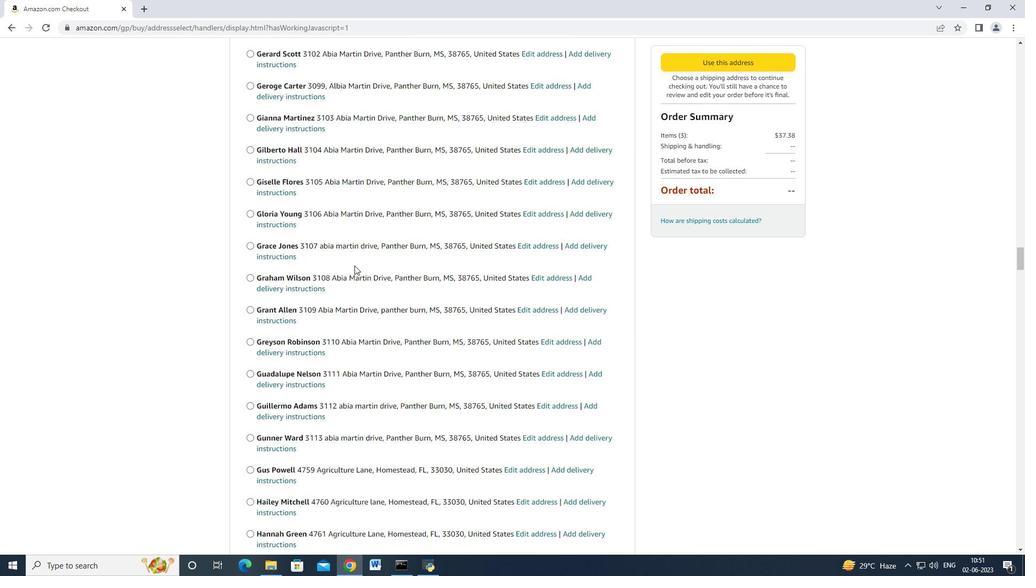 
Action: Mouse moved to (350, 269)
Screenshot: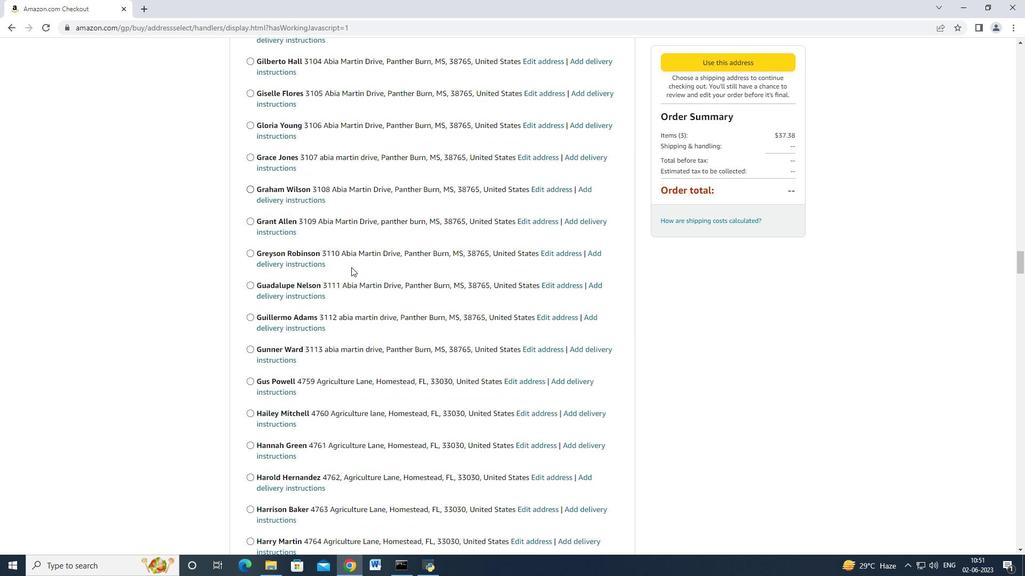 
Action: Mouse scrolled (350, 269) with delta (0, 0)
Screenshot: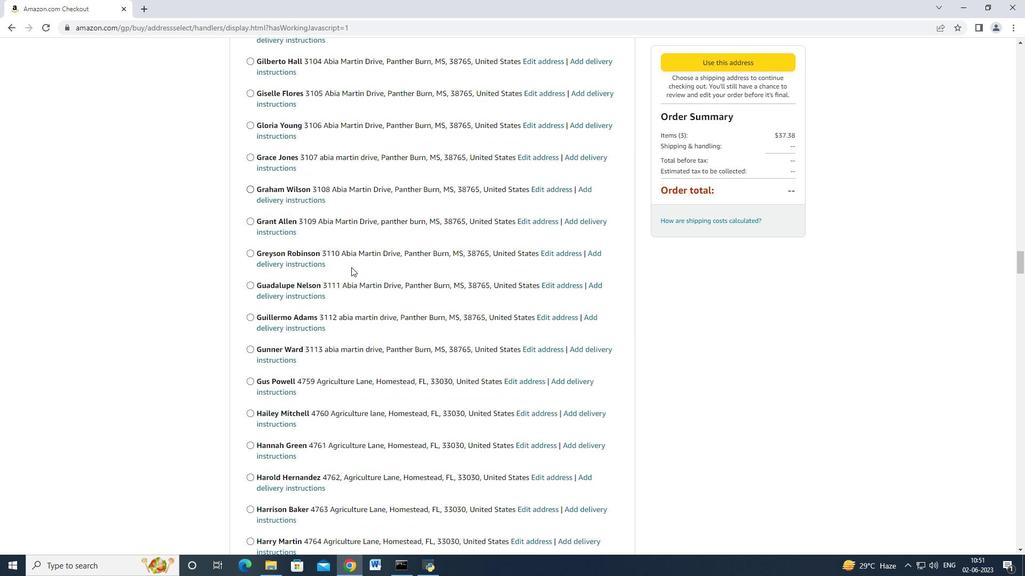 
Action: Mouse moved to (350, 269)
Screenshot: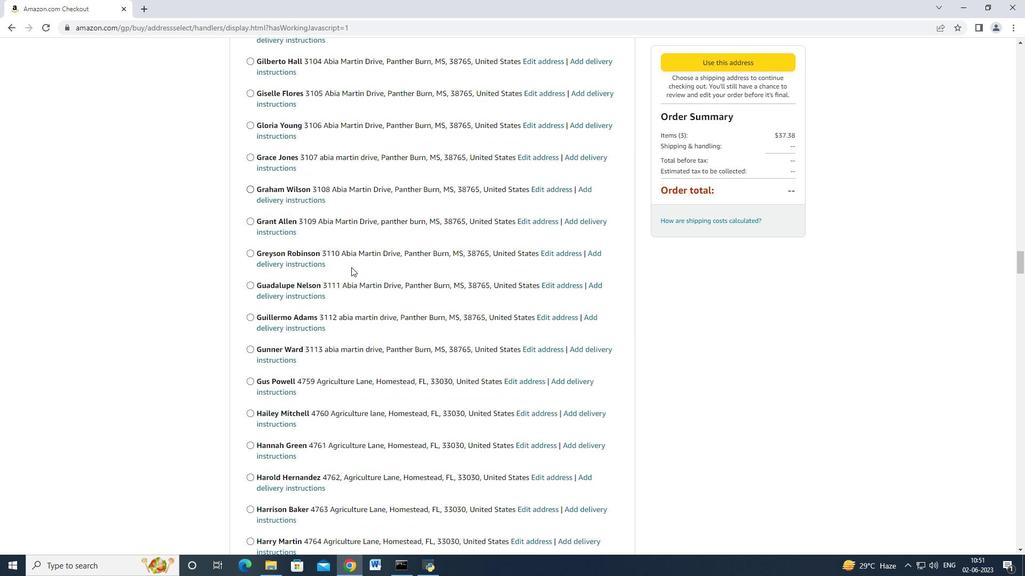 
Action: Mouse scrolled (350, 269) with delta (0, 0)
Screenshot: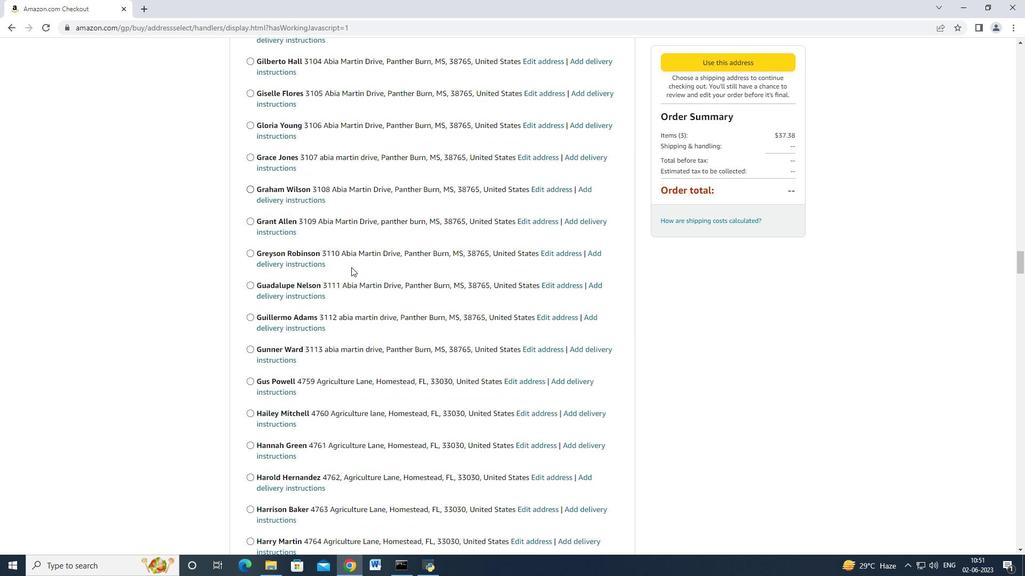 
Action: Mouse scrolled (350, 269) with delta (0, 0)
Screenshot: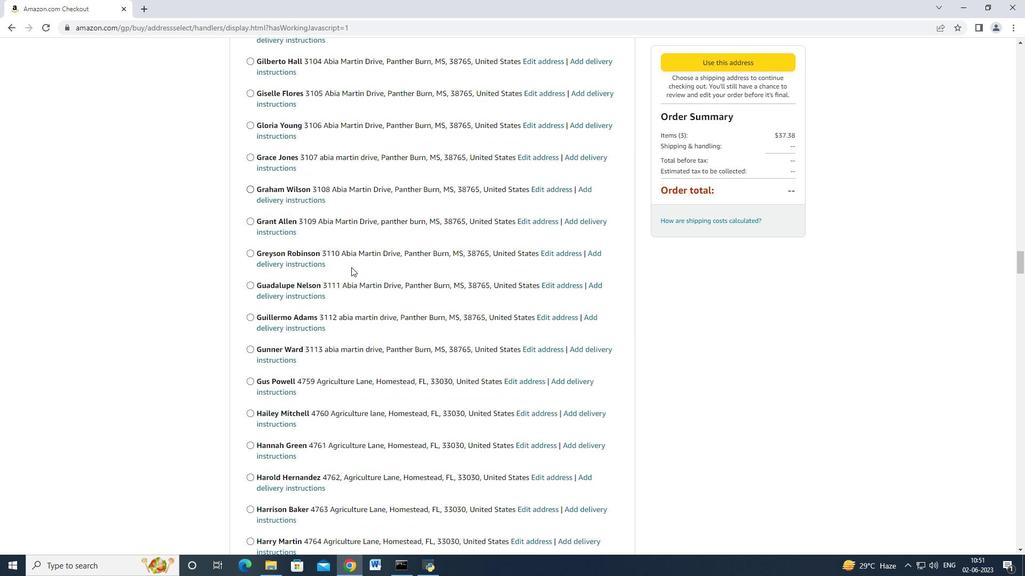 
Action: Mouse scrolled (350, 269) with delta (0, 0)
Screenshot: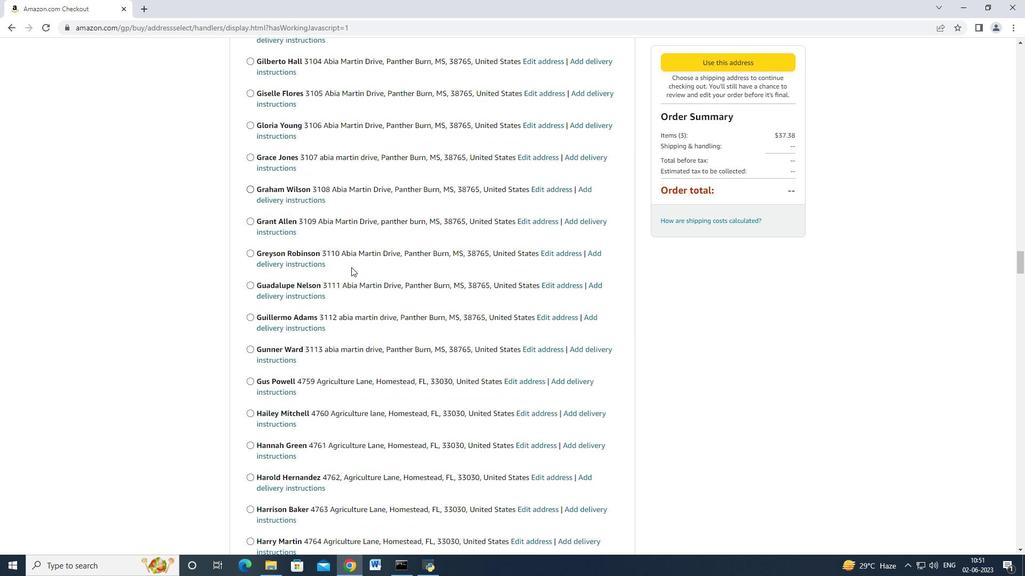 
Action: Mouse scrolled (350, 269) with delta (0, 0)
Screenshot: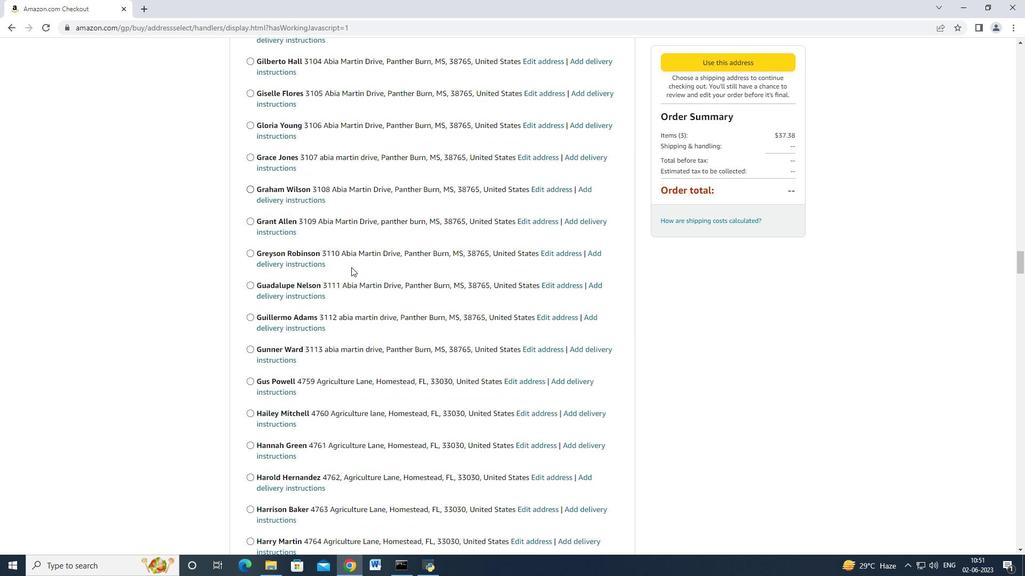 
Action: Mouse scrolled (350, 269) with delta (0, 0)
Screenshot: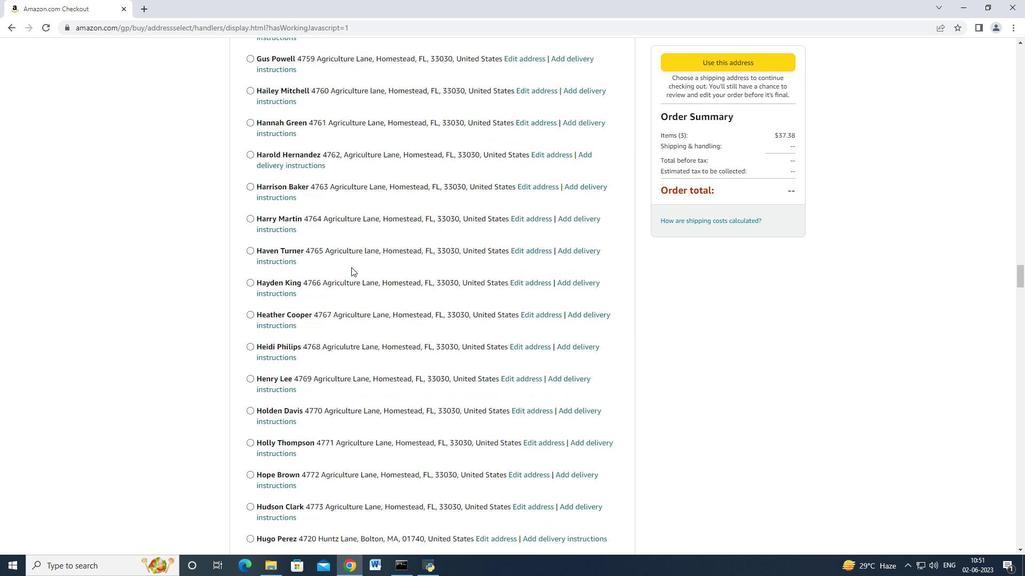 
Action: Mouse scrolled (350, 269) with delta (0, 0)
Screenshot: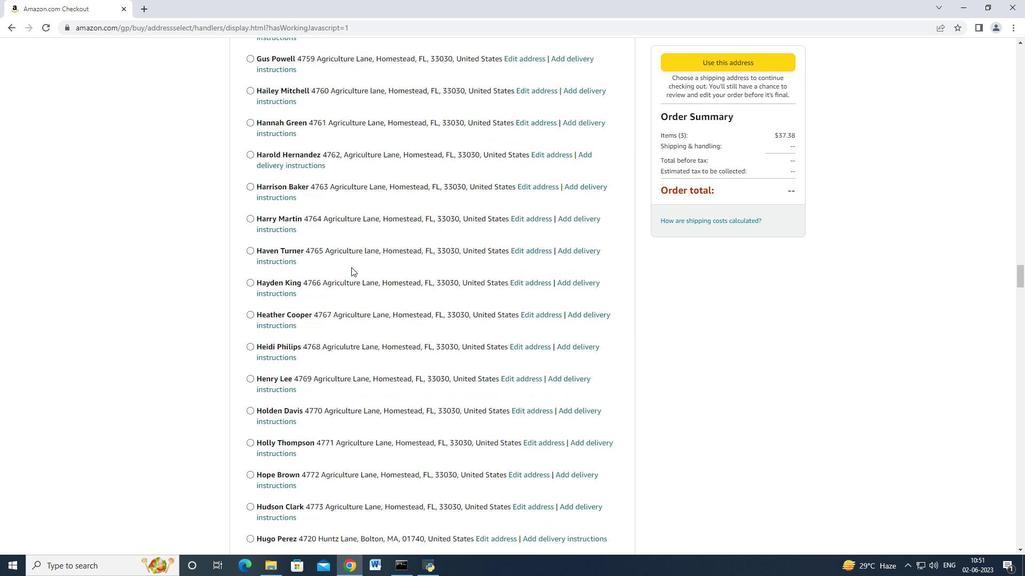 
Action: Mouse scrolled (350, 269) with delta (0, 0)
Screenshot: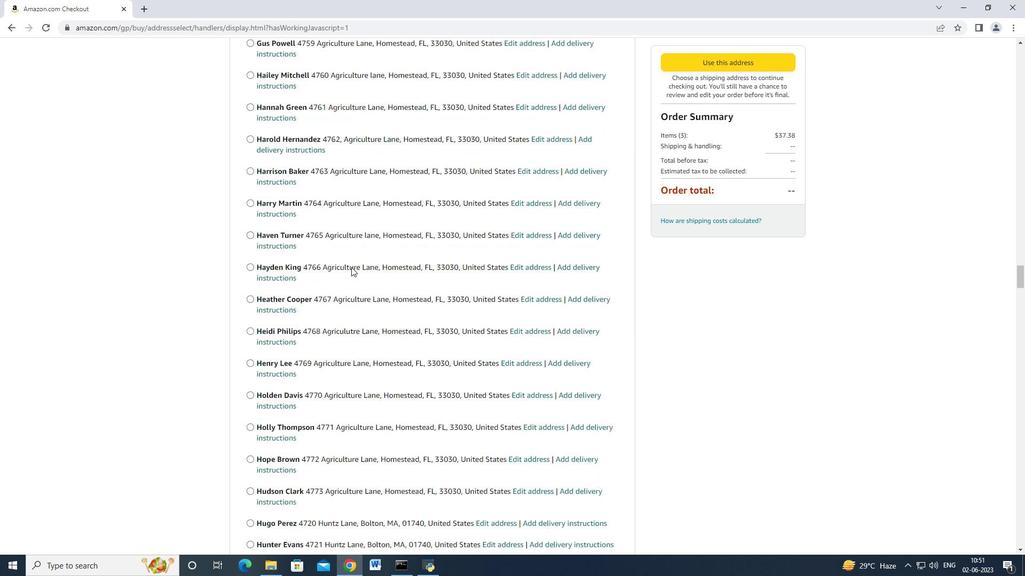 
Action: Mouse scrolled (350, 269) with delta (0, 0)
Screenshot: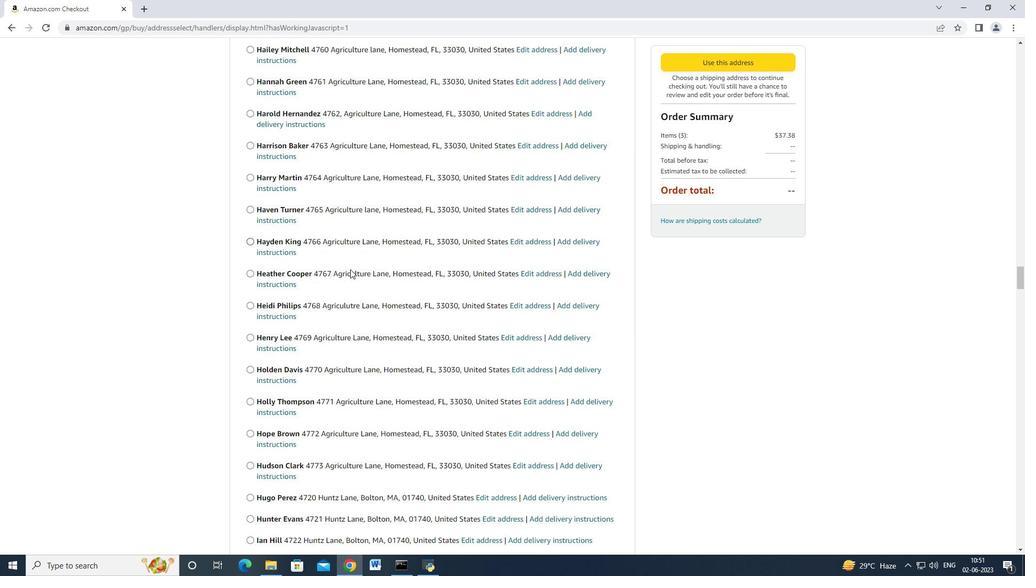 
Action: Mouse scrolled (350, 269) with delta (0, 0)
Screenshot: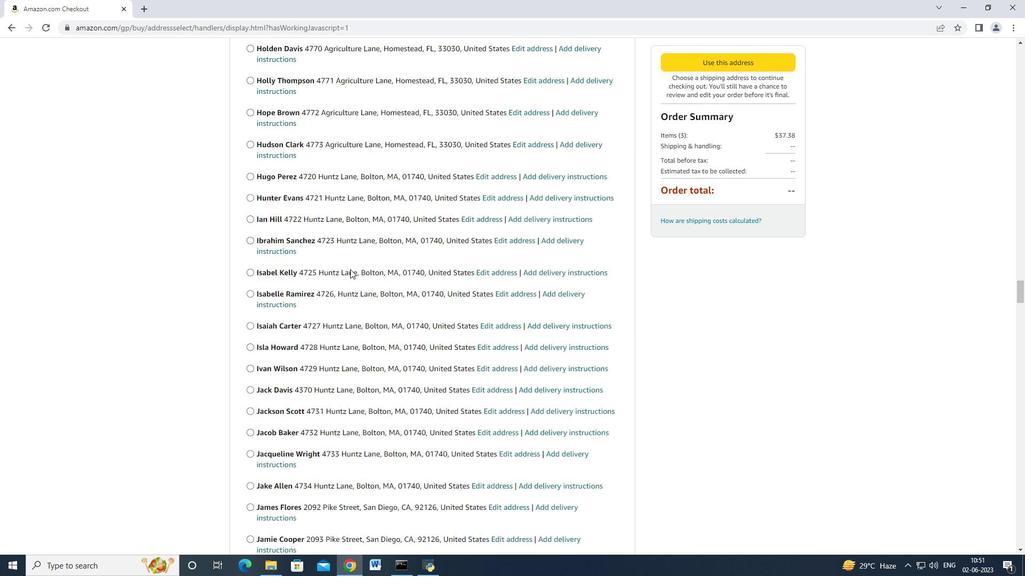 
Action: Mouse scrolled (350, 269) with delta (0, 0)
Screenshot: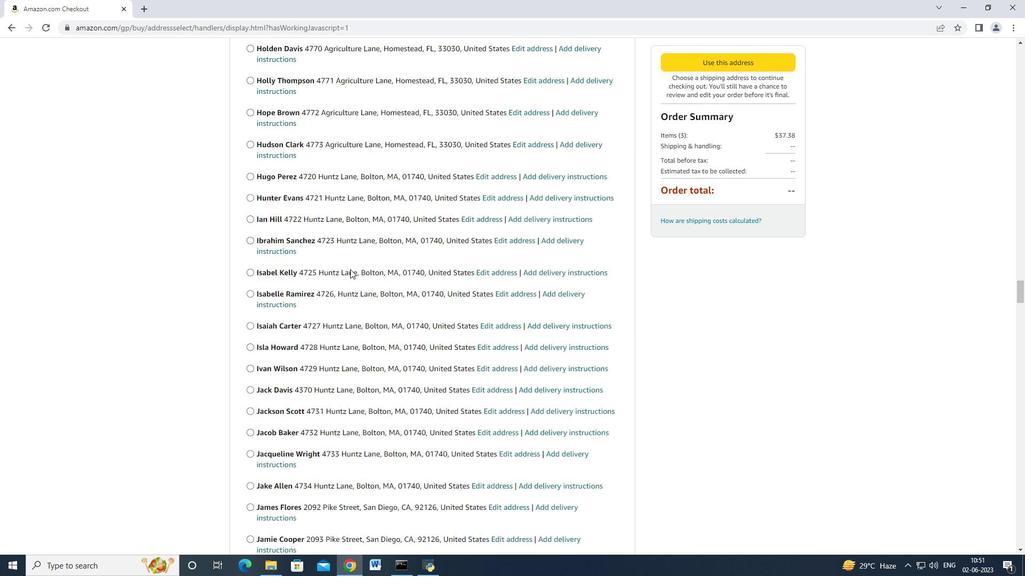 
Action: Mouse moved to (350, 270)
Screenshot: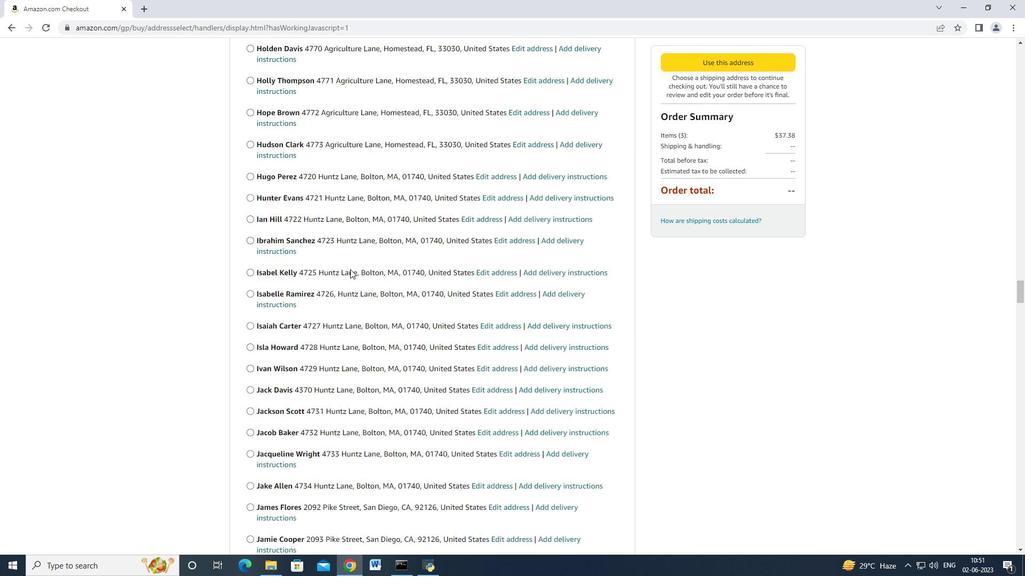
Action: Mouse scrolled (350, 269) with delta (0, 0)
Screenshot: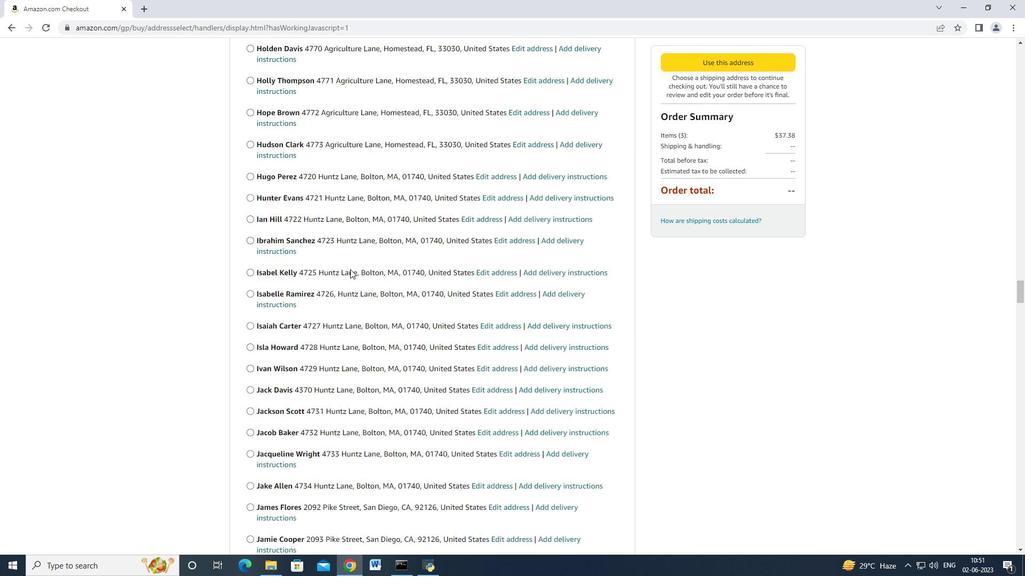 
Action: Mouse moved to (348, 271)
Screenshot: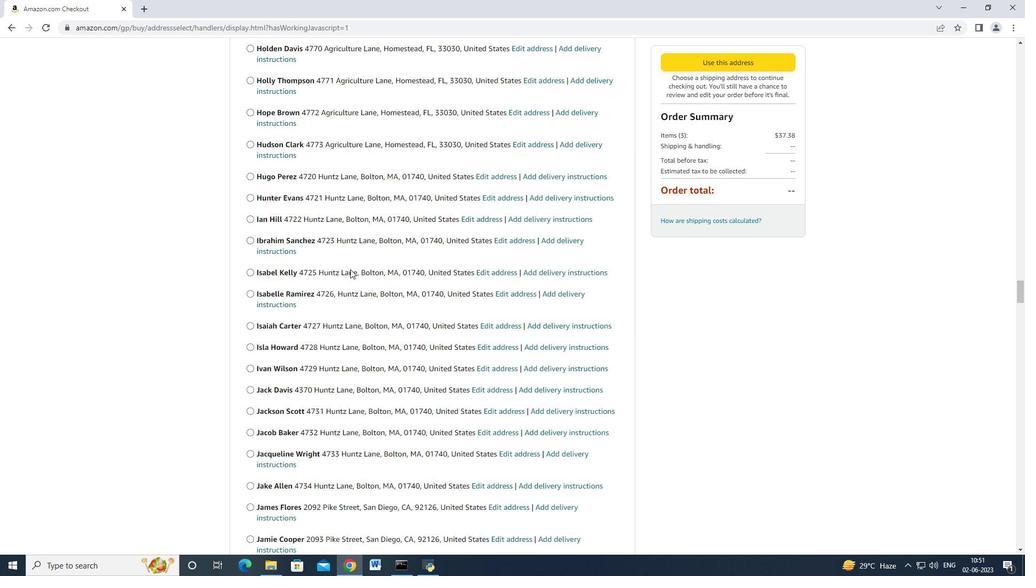 
Action: Mouse scrolled (349, 269) with delta (0, -1)
Screenshot: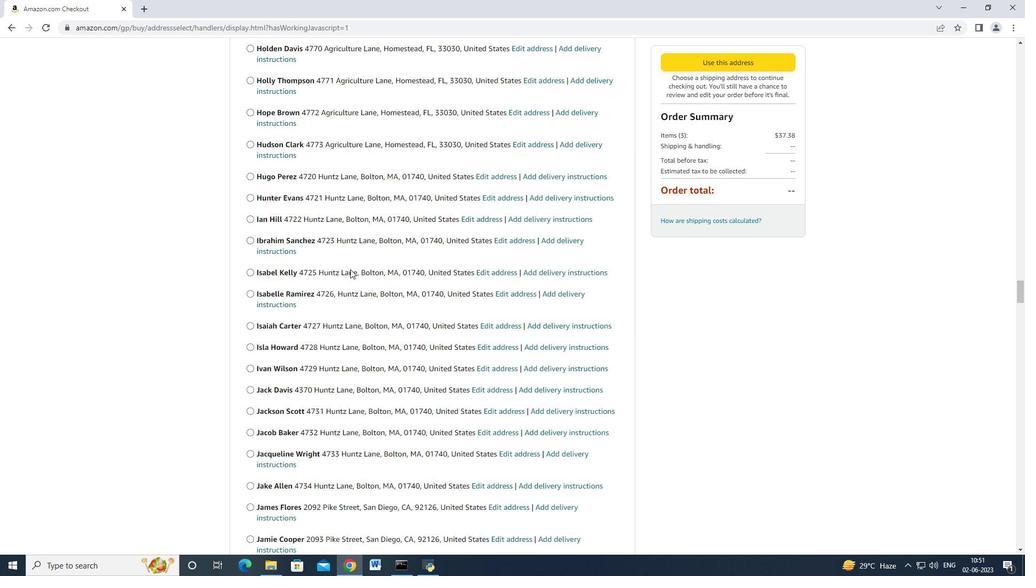 
Action: Mouse moved to (348, 271)
Screenshot: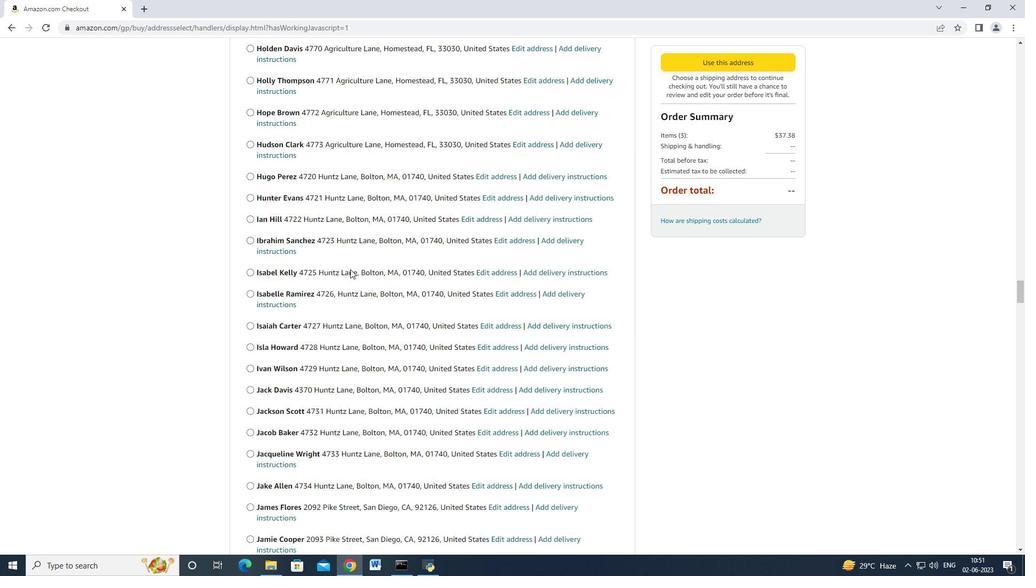 
Action: Mouse scrolled (348, 270) with delta (0, 0)
Screenshot: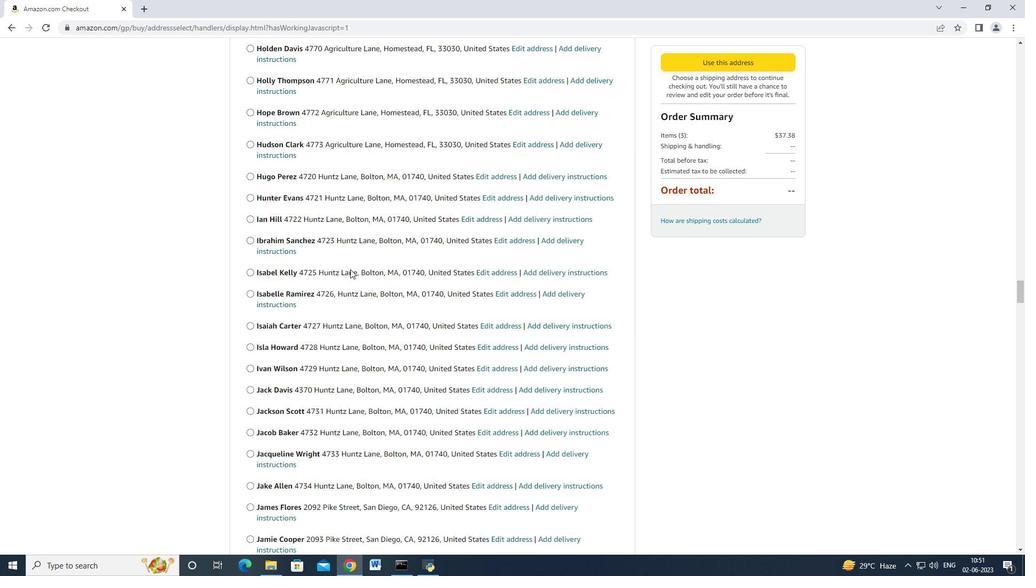 
Action: Mouse scrolled (348, 270) with delta (0, 0)
Screenshot: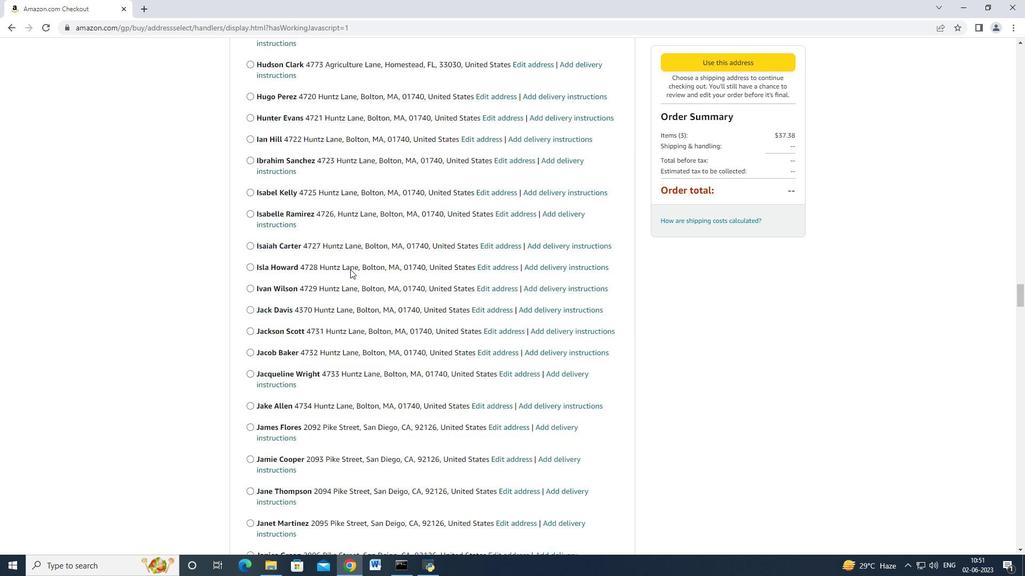 
Action: Mouse moved to (347, 273)
Screenshot: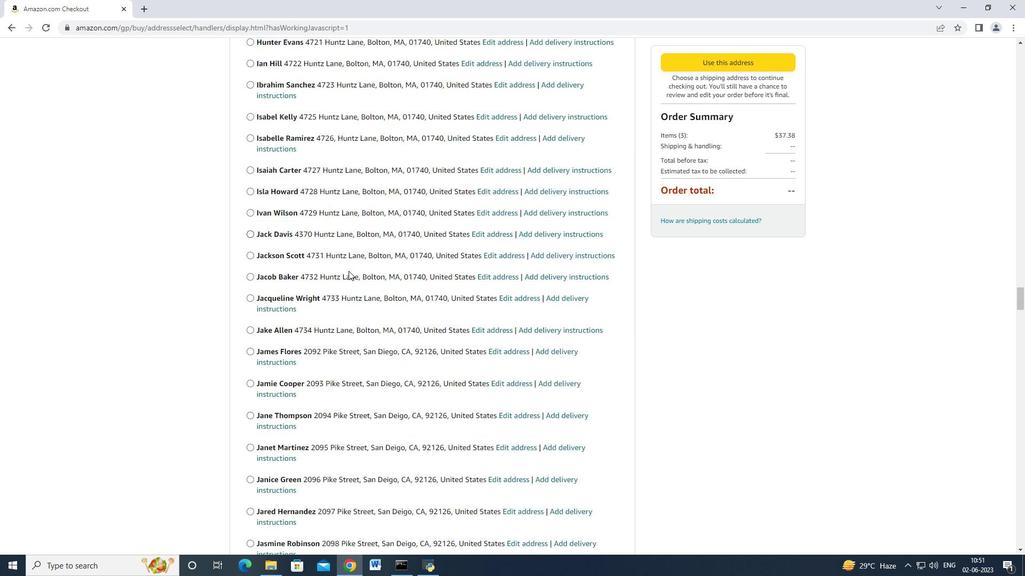 
Action: Mouse scrolled (347, 272) with delta (0, 0)
Screenshot: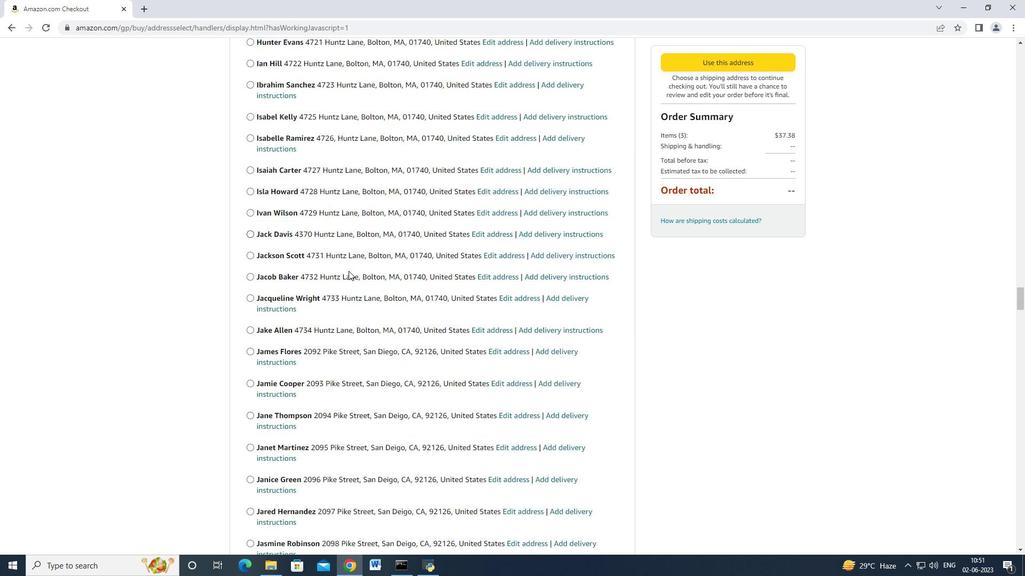 
Action: Mouse moved to (347, 274)
Screenshot: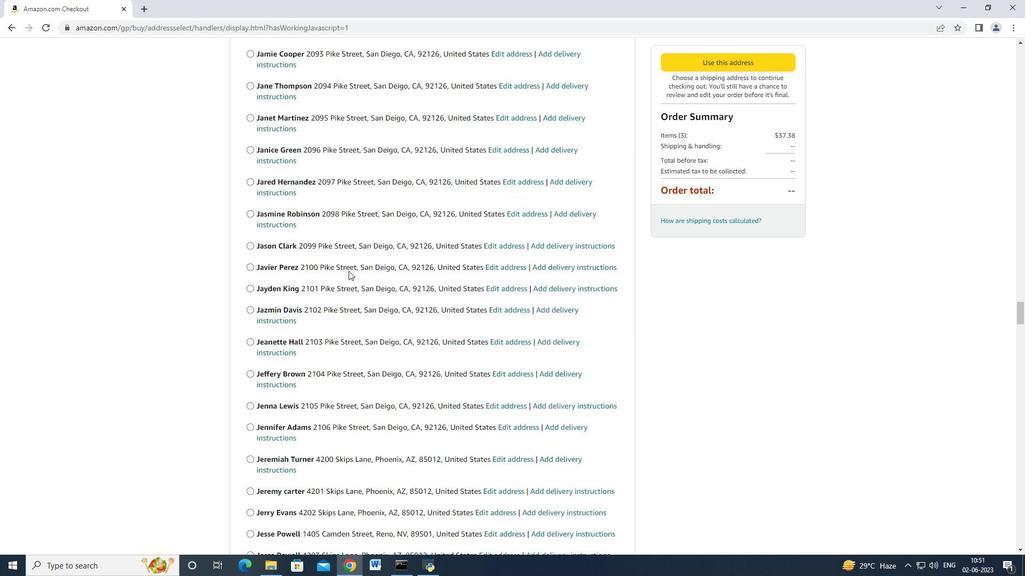 
Action: Mouse scrolled (347, 274) with delta (0, 0)
Screenshot: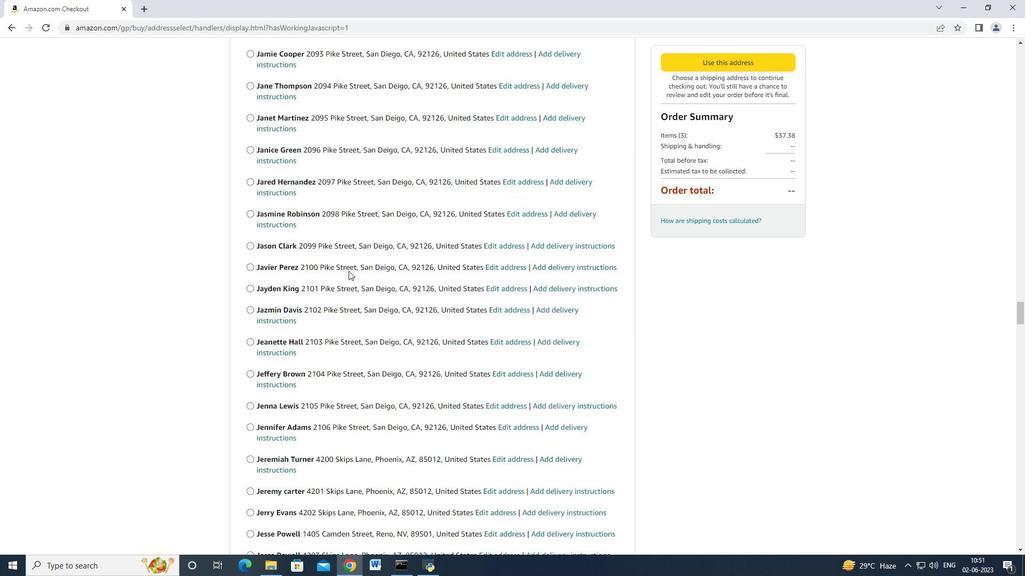 
Action: Mouse moved to (346, 274)
Screenshot: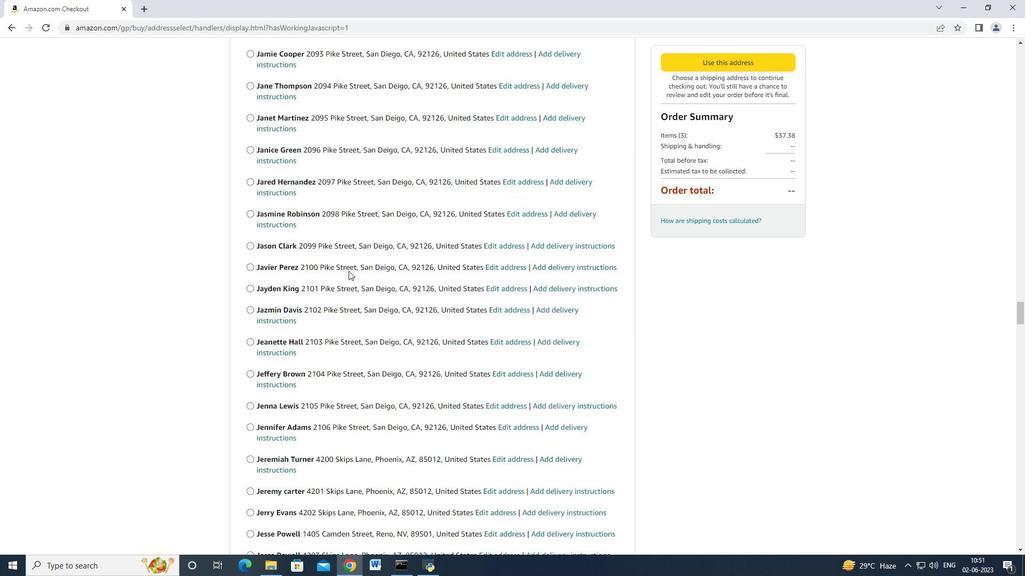 
Action: Mouse scrolled (346, 274) with delta (0, 0)
Screenshot: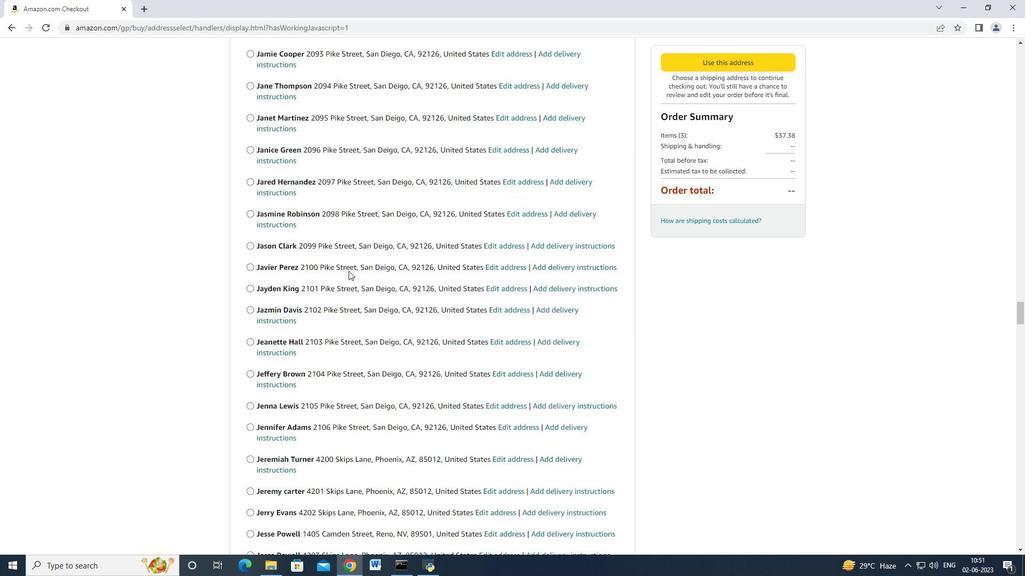 
Action: Mouse scrolled (346, 274) with delta (0, 0)
Screenshot: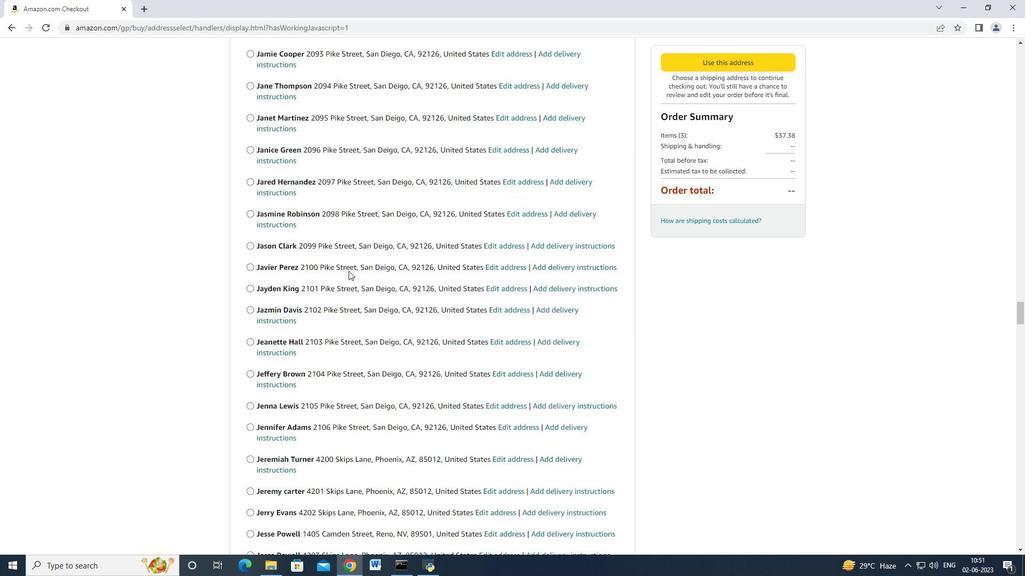 
Action: Mouse scrolled (346, 273) with delta (0, -1)
Screenshot: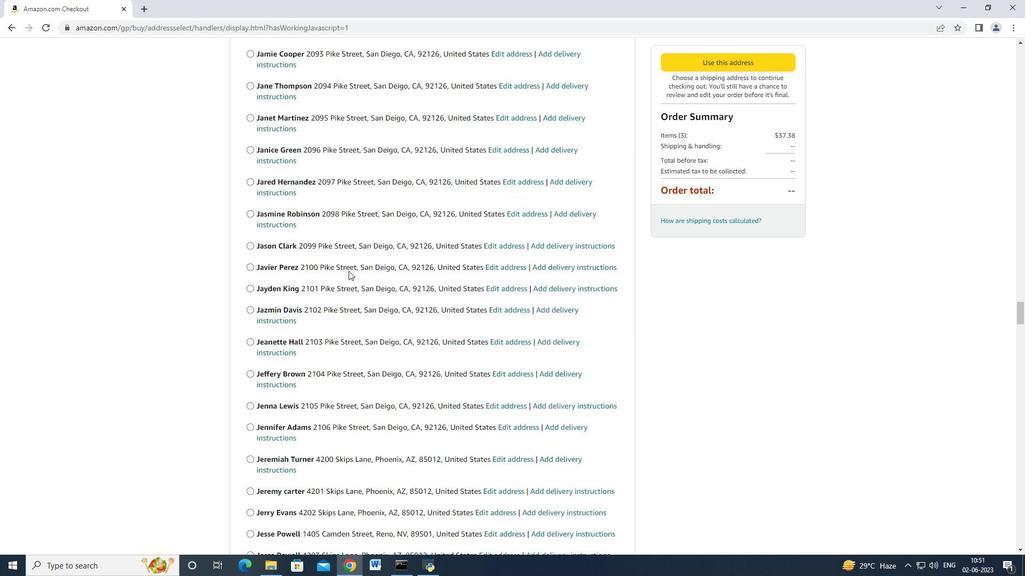 
Action: Mouse moved to (346, 274)
Screenshot: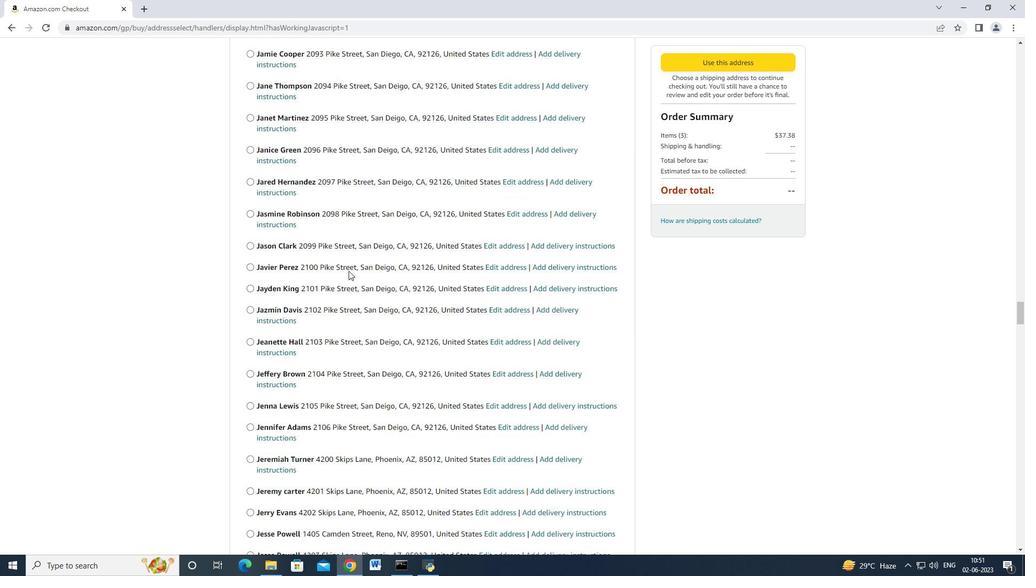 
Action: Mouse scrolled (346, 274) with delta (0, 0)
Screenshot: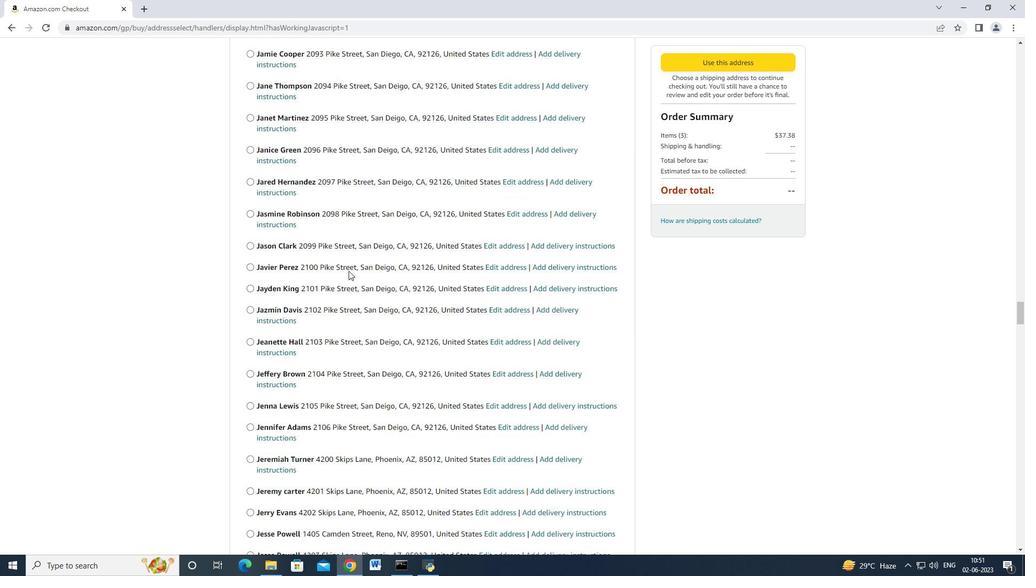 
Action: Mouse moved to (345, 274)
Screenshot: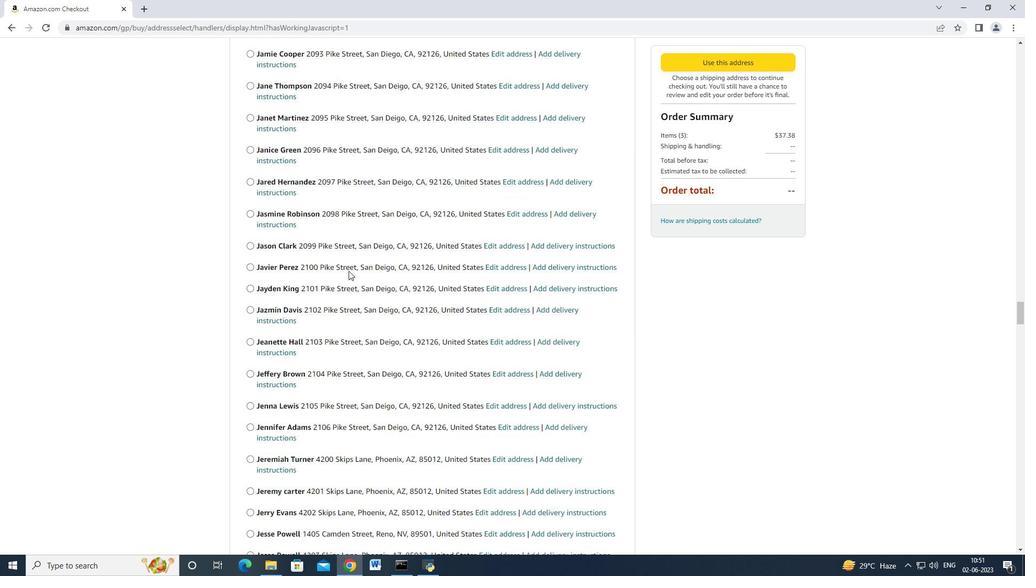 
Action: Mouse scrolled (345, 274) with delta (0, 0)
Screenshot: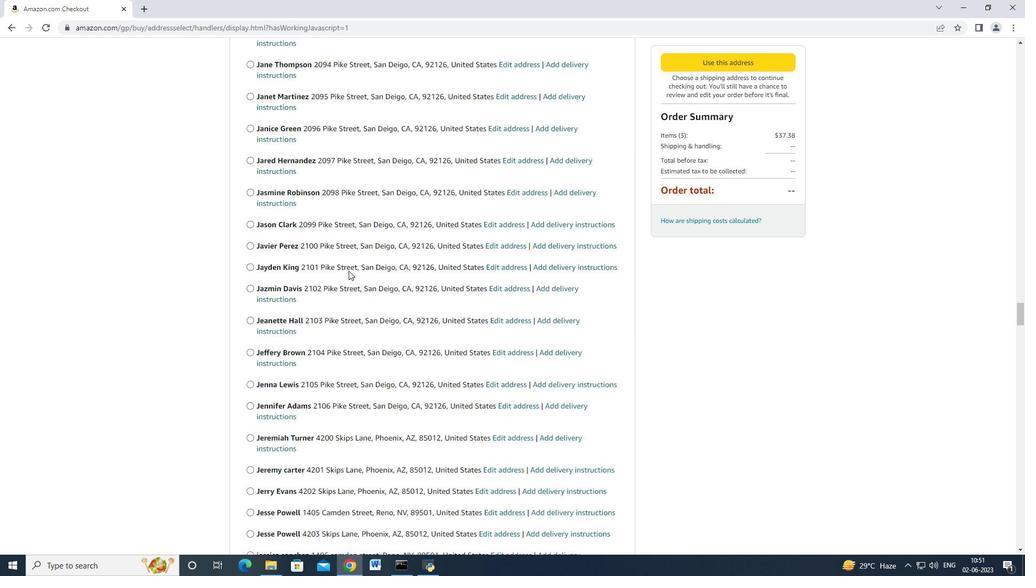 
Action: Mouse scrolled (345, 274) with delta (0, 0)
Screenshot: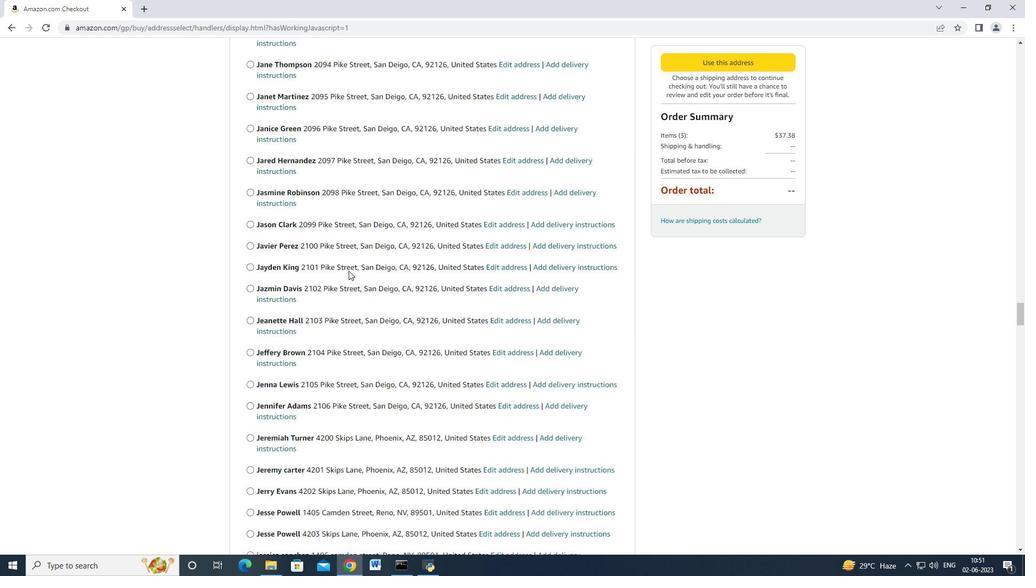 
Action: Mouse moved to (345, 274)
Screenshot: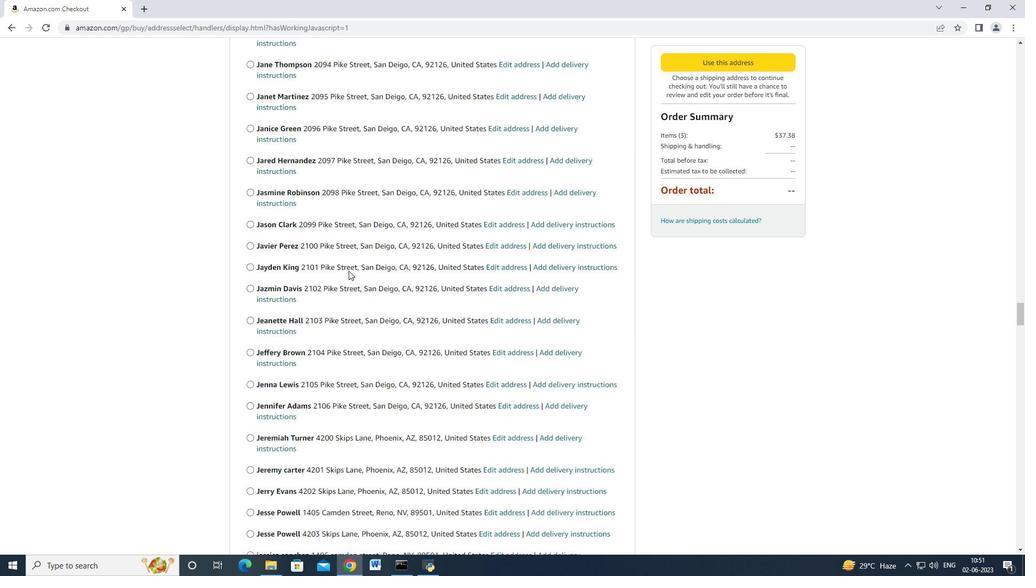 
Action: Mouse scrolled (345, 274) with delta (0, 0)
Screenshot: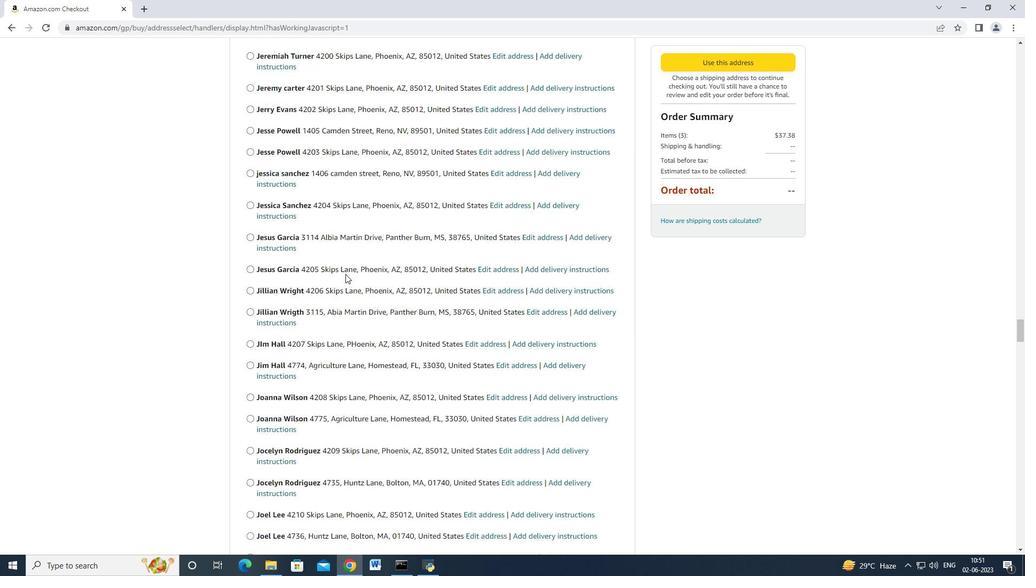 
Action: Mouse scrolled (345, 274) with delta (0, 0)
Screenshot: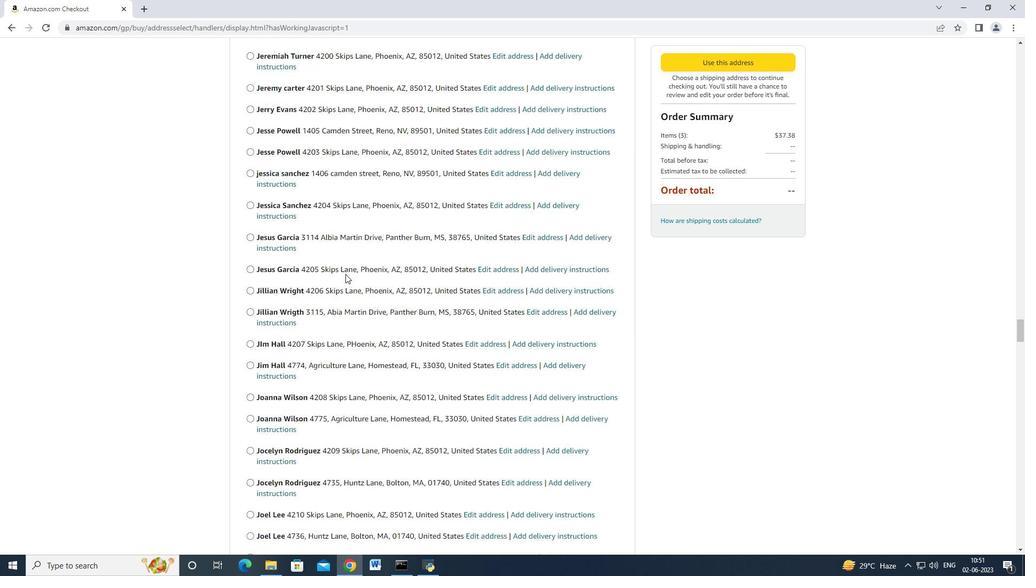 
Action: Mouse scrolled (345, 274) with delta (0, 0)
Screenshot: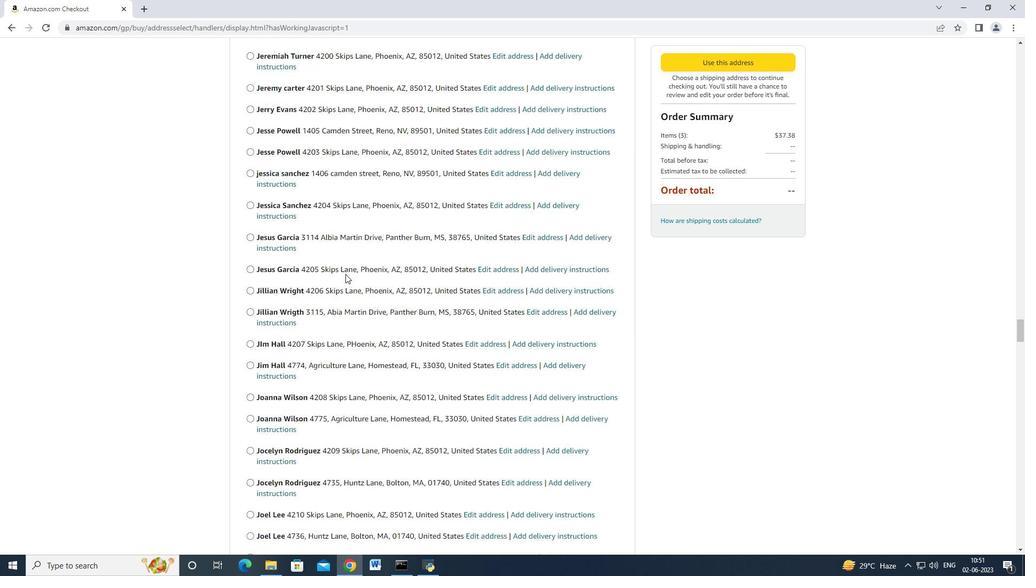 
Action: Mouse scrolled (345, 274) with delta (0, 0)
Screenshot: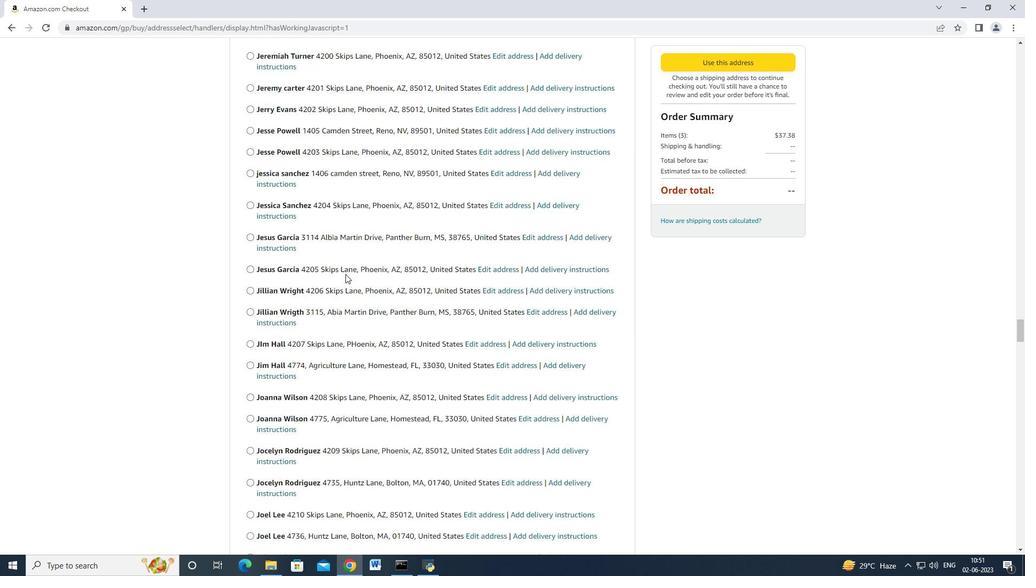 
Action: Mouse scrolled (345, 274) with delta (0, 0)
Screenshot: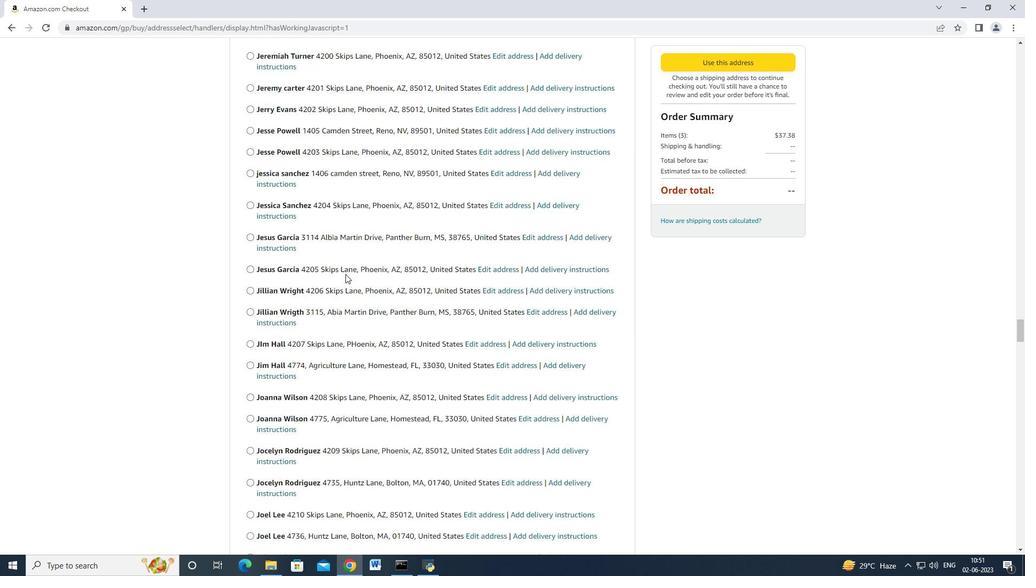 
Action: Mouse scrolled (345, 274) with delta (0, 0)
Screenshot: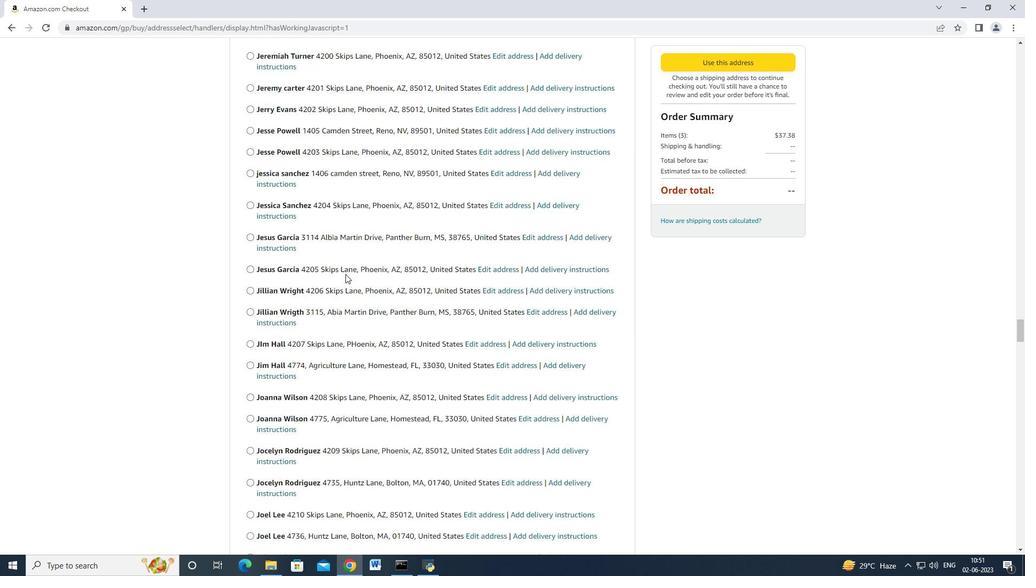 
Action: Mouse scrolled (345, 274) with delta (0, 0)
Screenshot: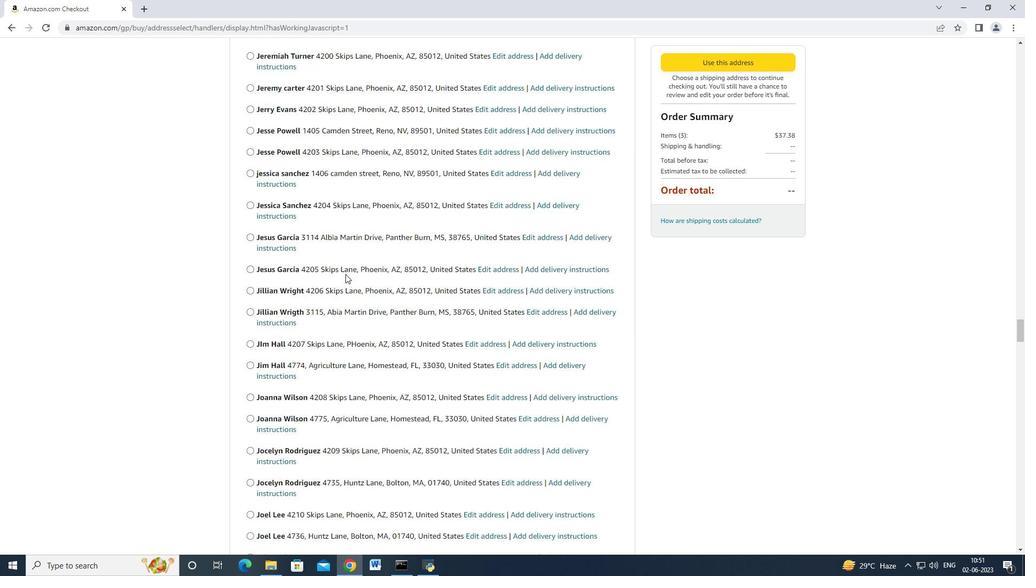 
Action: Mouse scrolled (345, 274) with delta (0, 0)
Screenshot: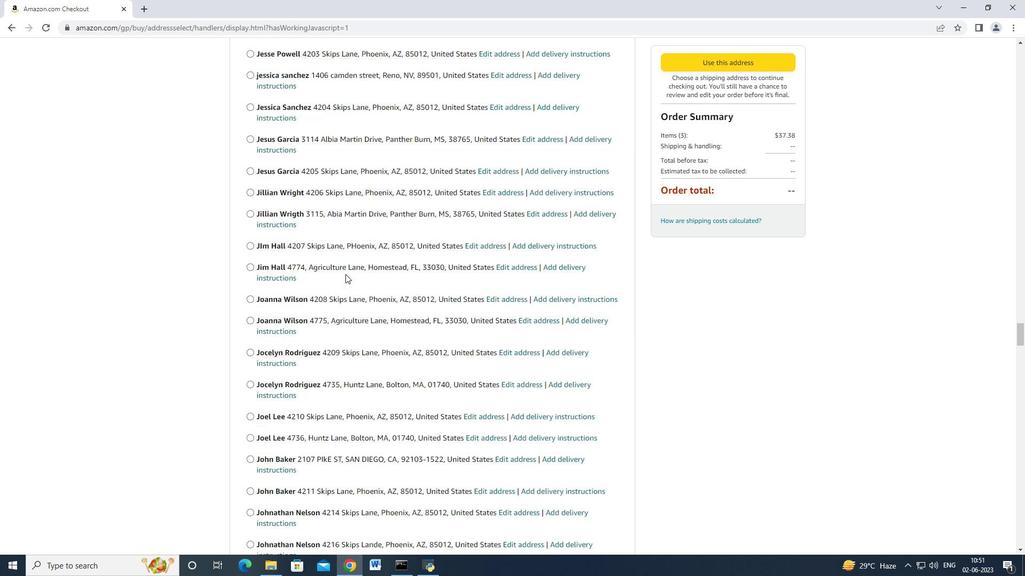 
Action: Mouse moved to (345, 274)
Screenshot: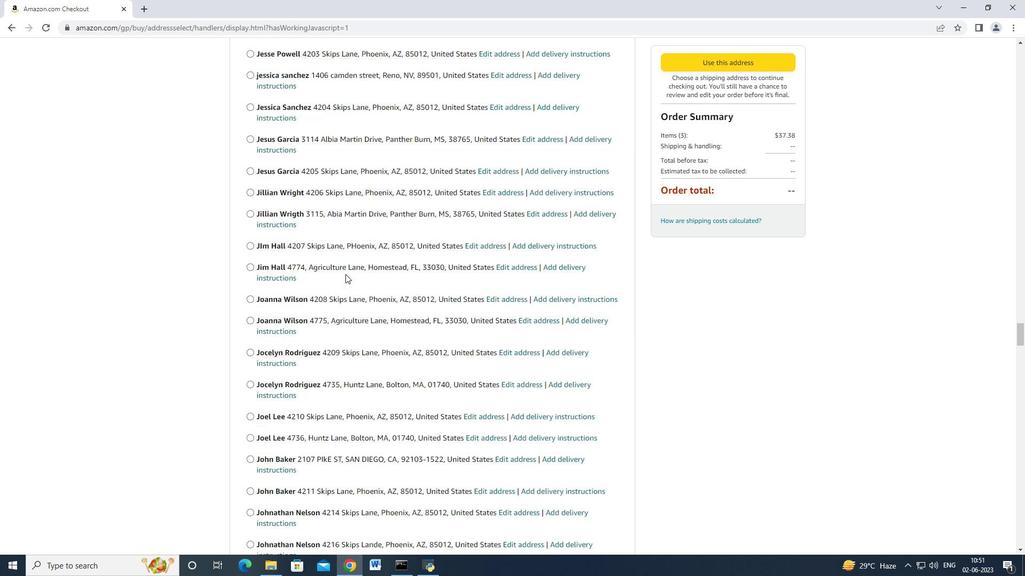 
Action: Mouse scrolled (345, 274) with delta (0, 0)
Screenshot: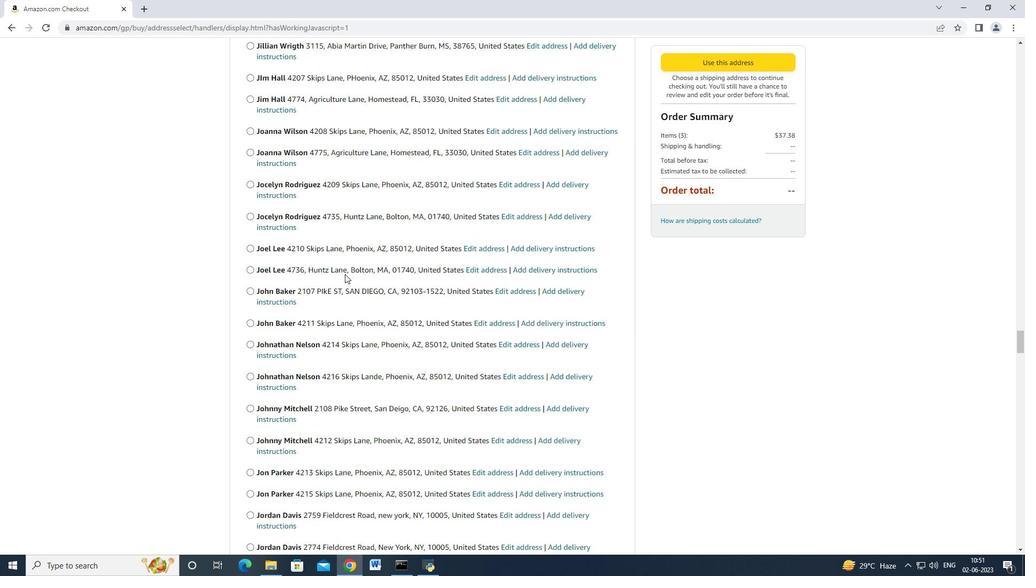 
Action: Mouse scrolled (345, 274) with delta (0, 0)
Screenshot: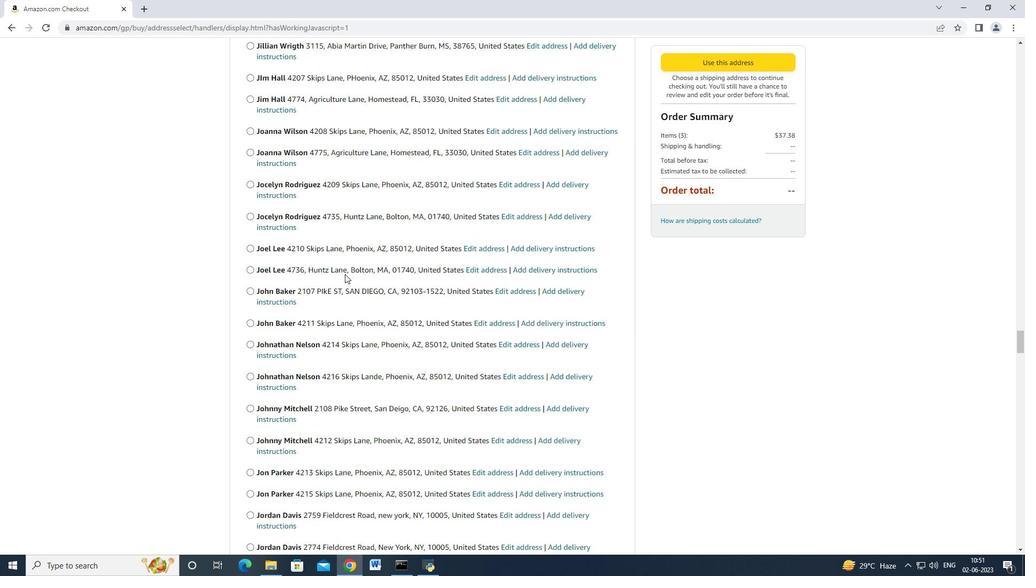 
Action: Mouse scrolled (345, 274) with delta (0, 0)
Screenshot: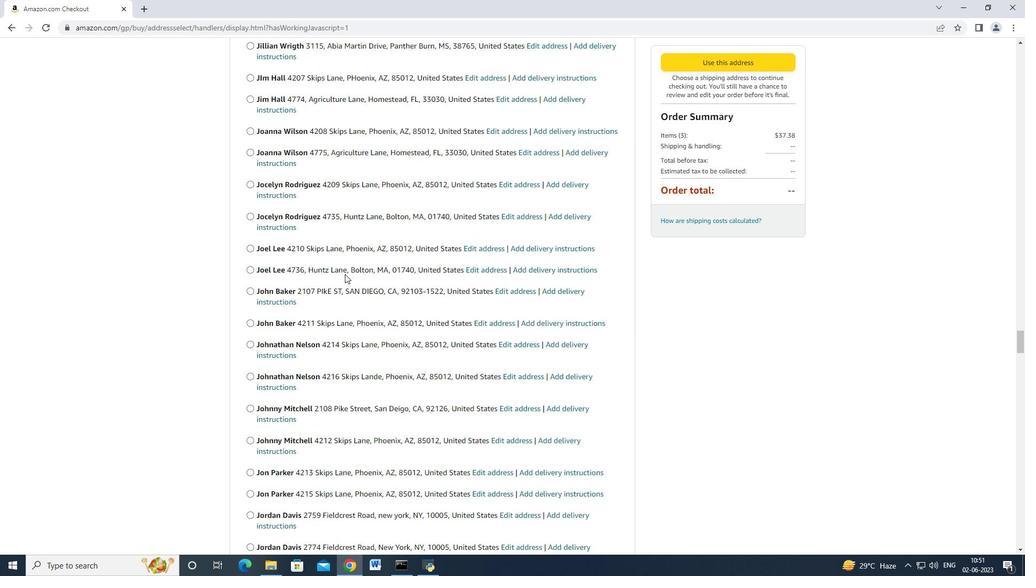 
Action: Mouse scrolled (345, 273) with delta (0, -1)
Screenshot: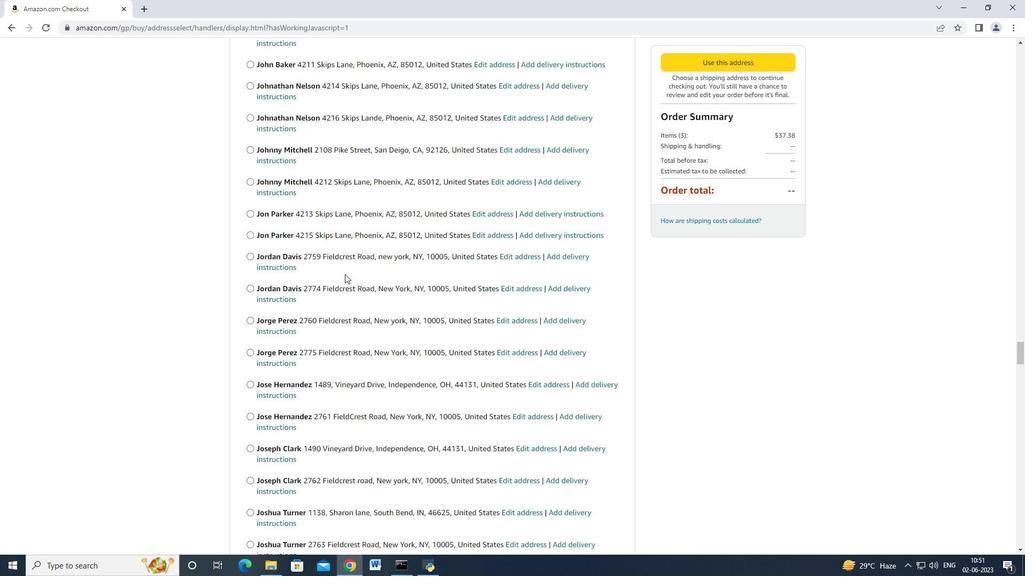 
Action: Mouse scrolled (345, 274) with delta (0, 0)
Screenshot: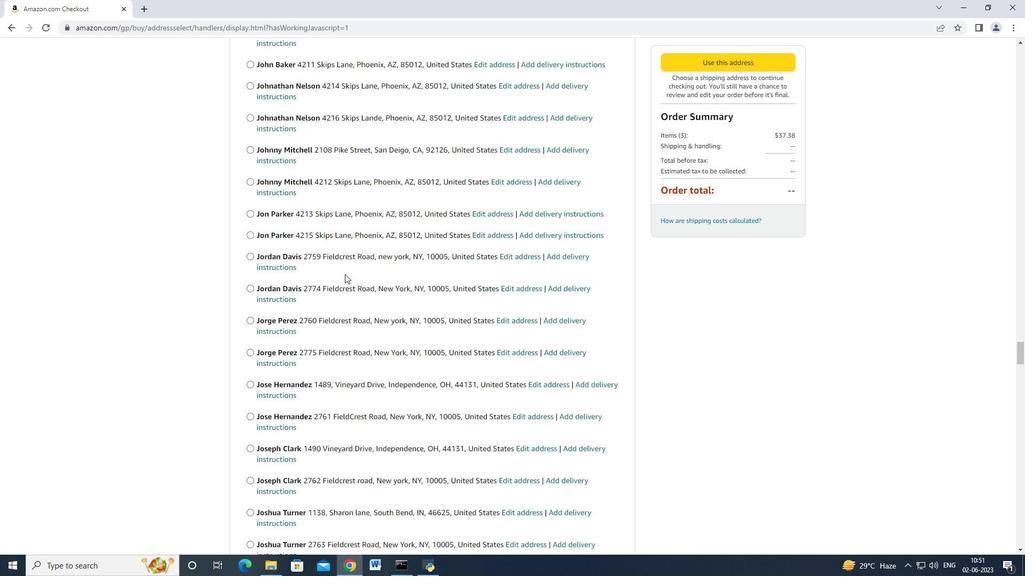 
Action: Mouse scrolled (345, 274) with delta (0, 0)
Screenshot: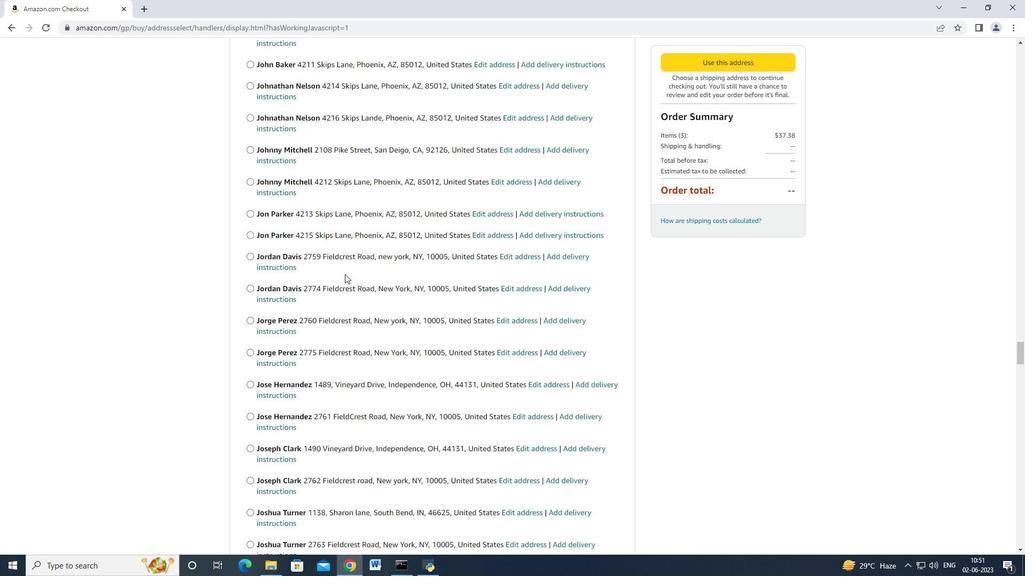 
Action: Mouse scrolled (345, 274) with delta (0, 0)
Screenshot: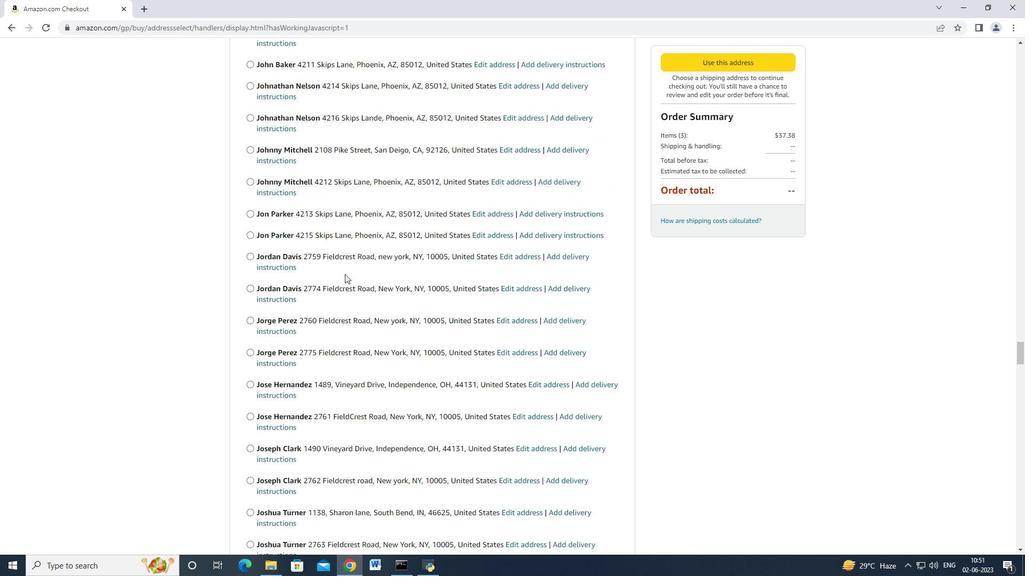 
Action: Mouse moved to (345, 275)
Screenshot: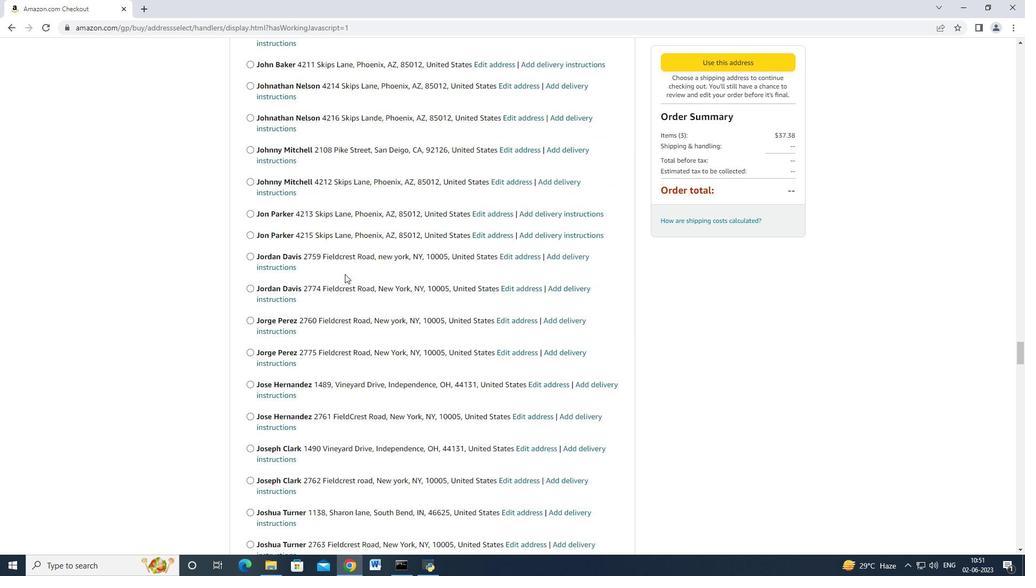 
Action: Mouse scrolled (345, 274) with delta (0, 0)
Screenshot: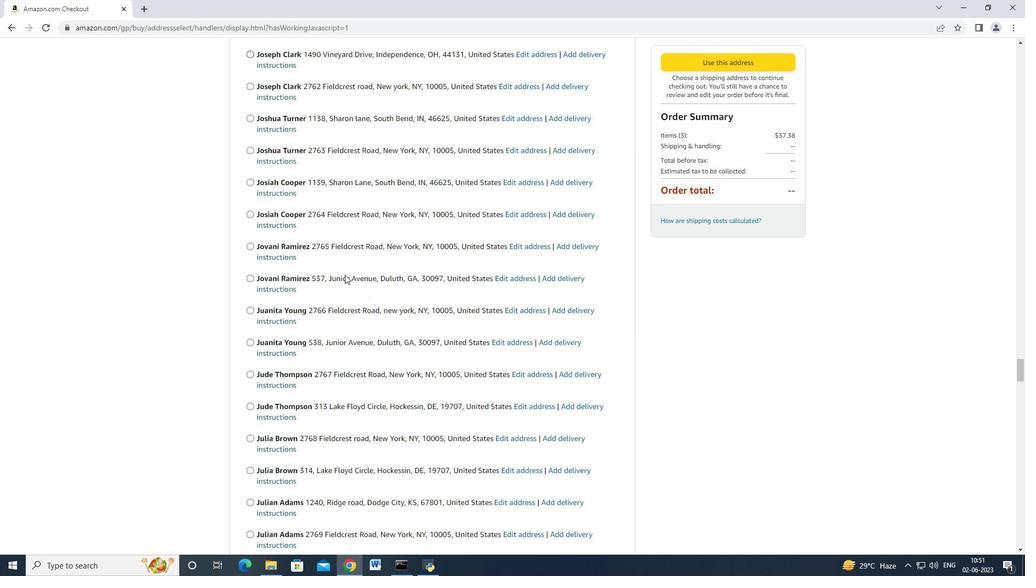 
Action: Mouse scrolled (345, 274) with delta (0, 0)
Screenshot: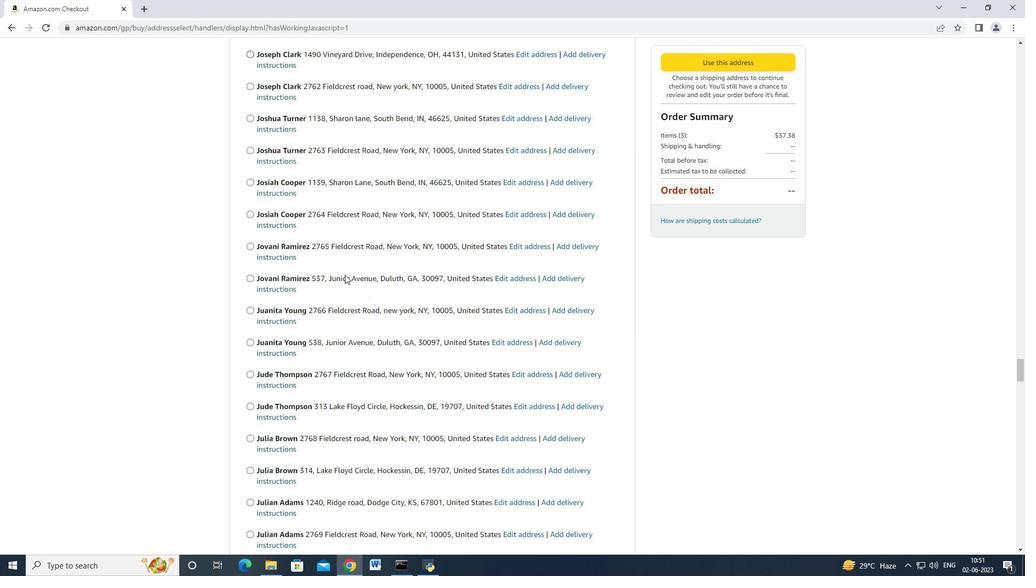 
Action: Mouse moved to (345, 275)
Screenshot: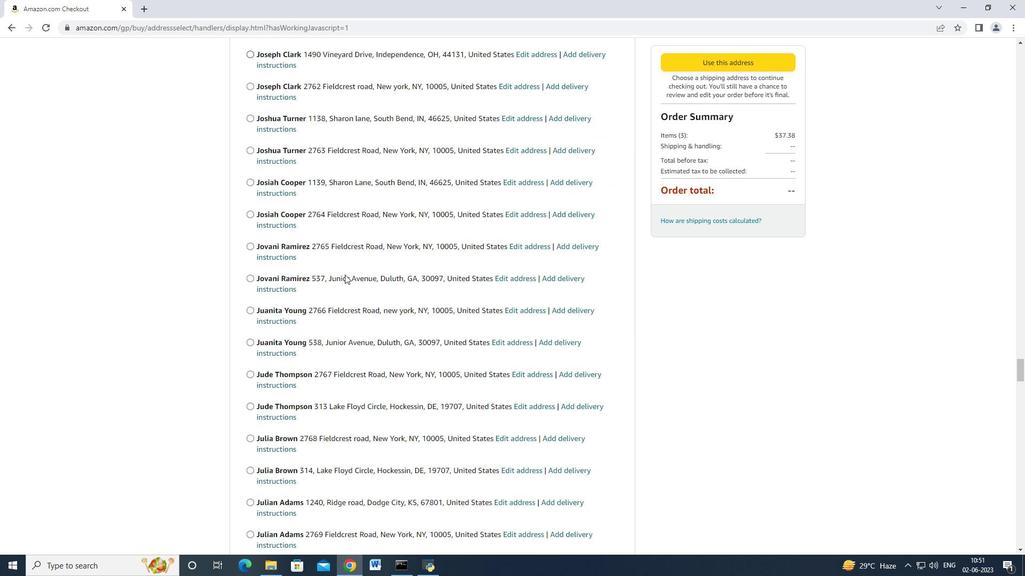
Action: Mouse scrolled (345, 274) with delta (0, 0)
Screenshot: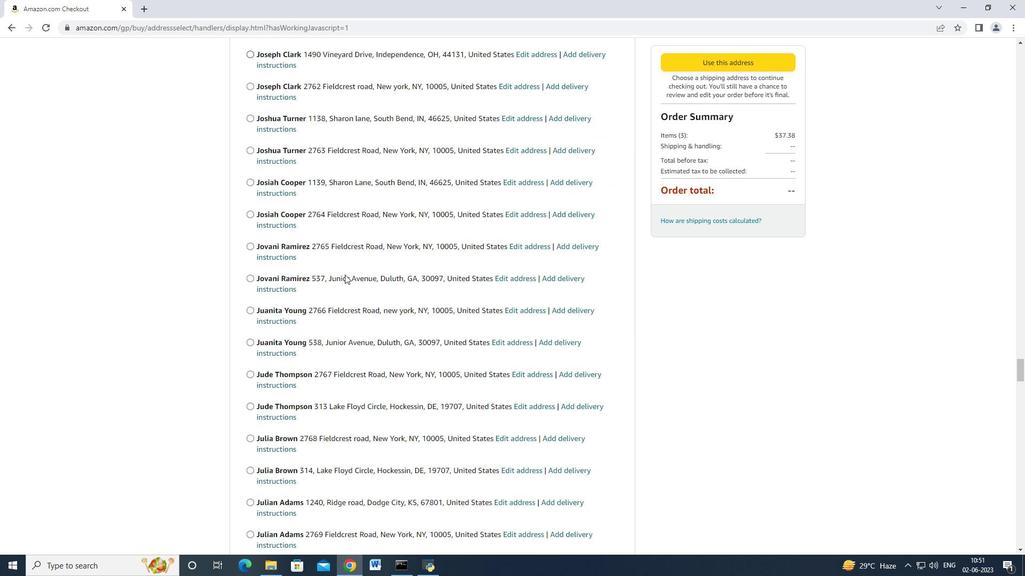 
Action: Mouse scrolled (345, 274) with delta (0, 0)
Screenshot: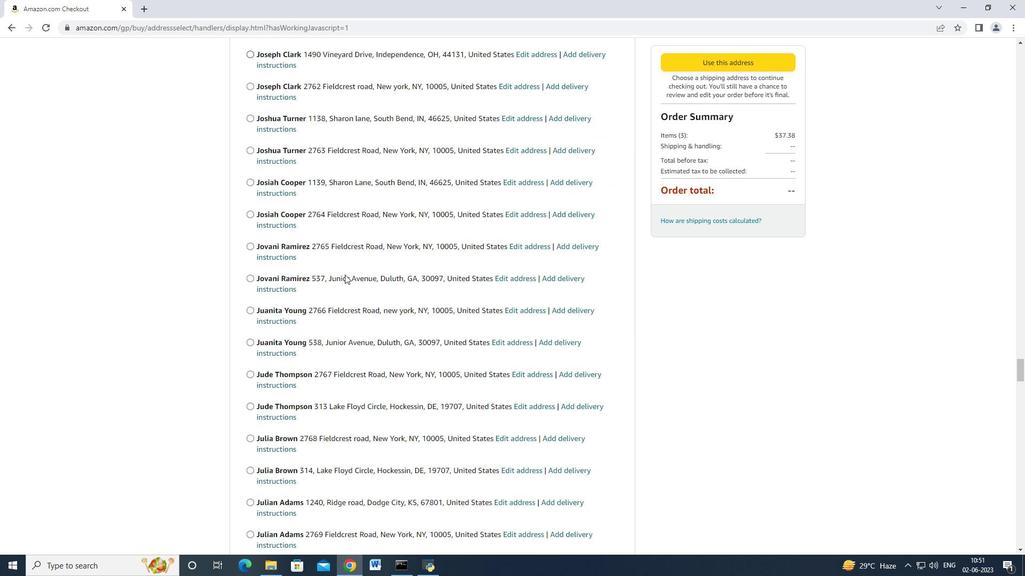 
Action: Mouse scrolled (345, 274) with delta (0, 0)
Screenshot: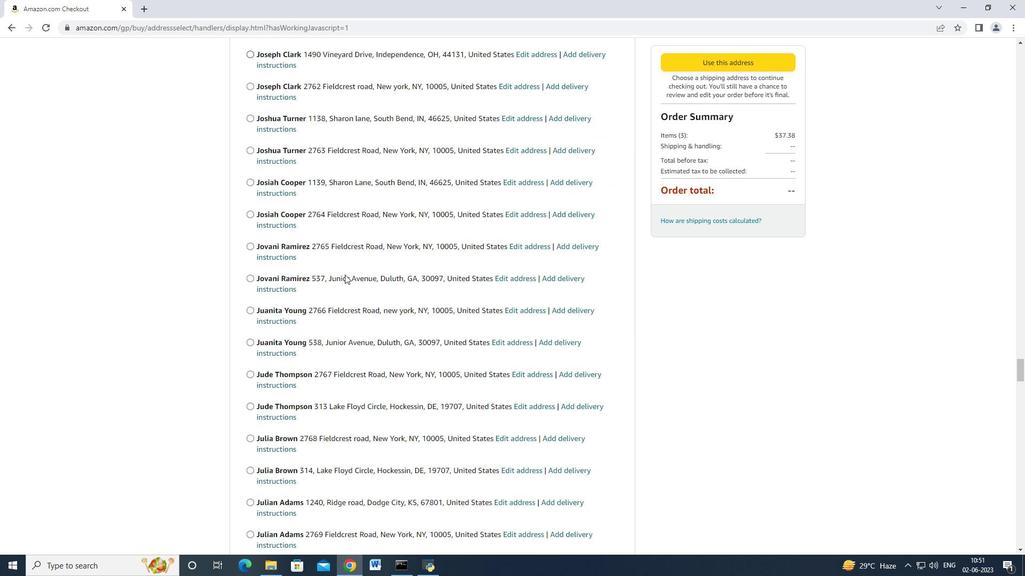 
Action: Mouse scrolled (345, 274) with delta (0, 0)
Screenshot: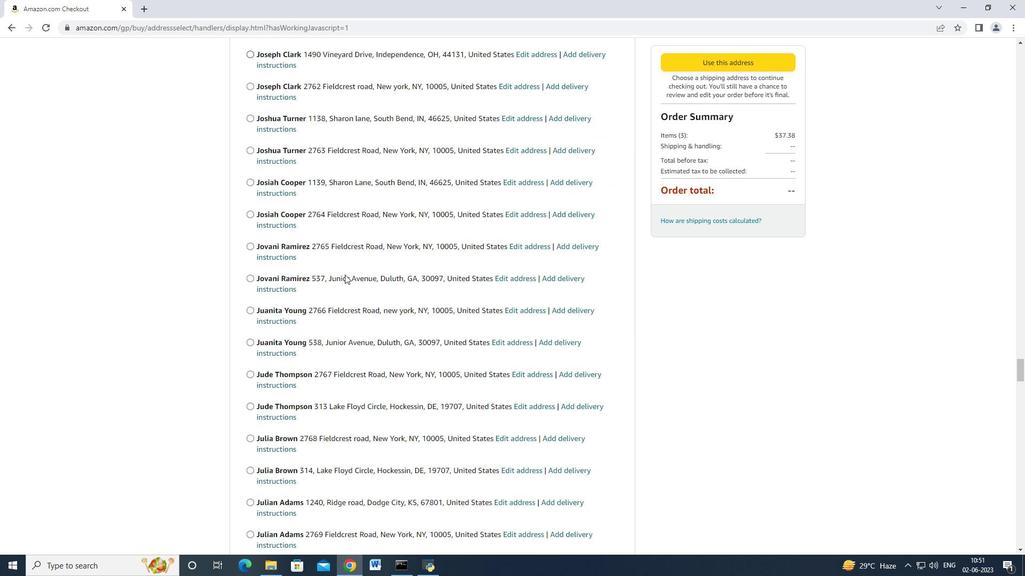 
Action: Mouse scrolled (345, 274) with delta (0, 0)
Screenshot: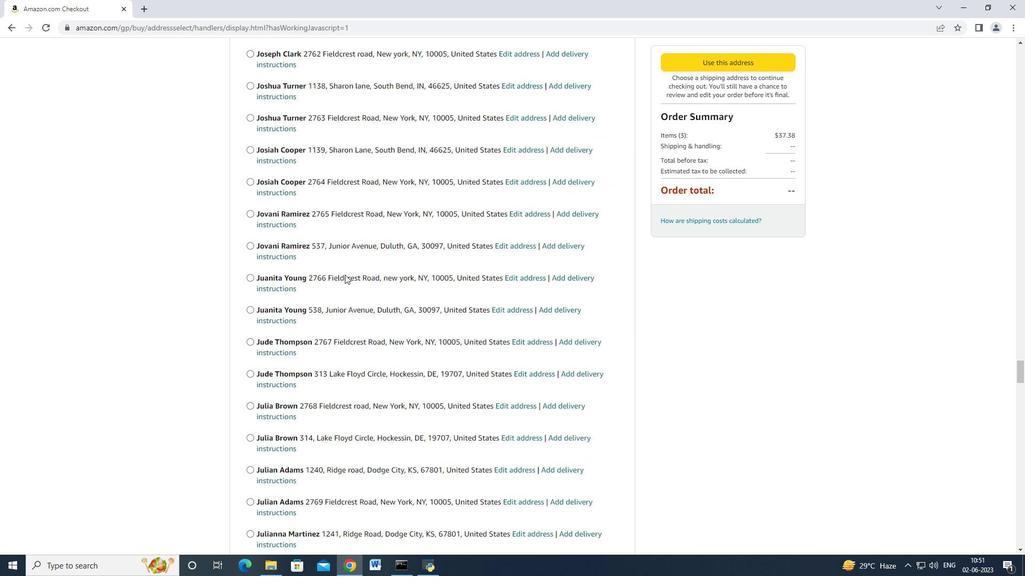 
Action: Mouse moved to (345, 275)
Screenshot: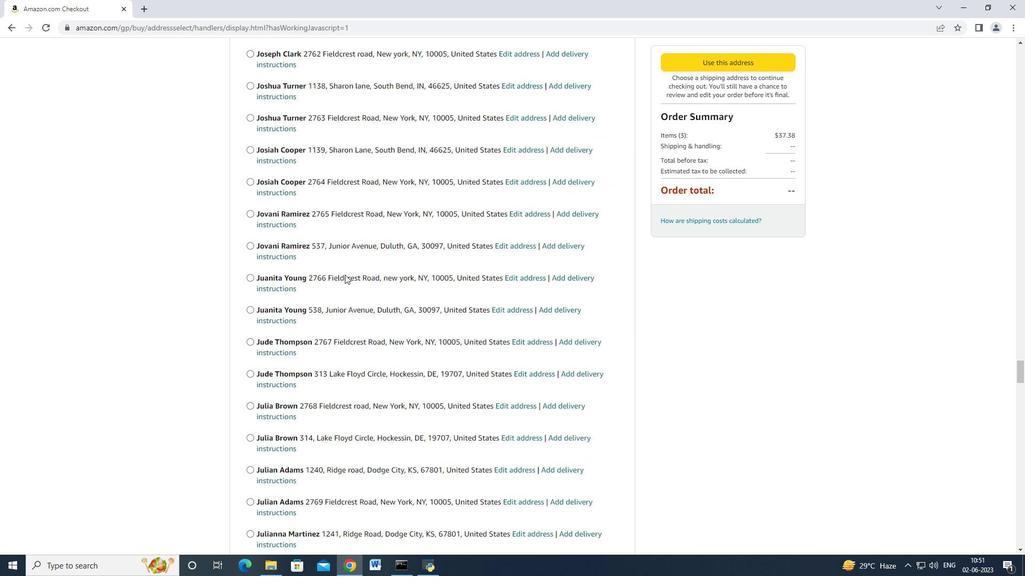 
Action: Mouse scrolled (345, 275) with delta (0, 0)
Screenshot: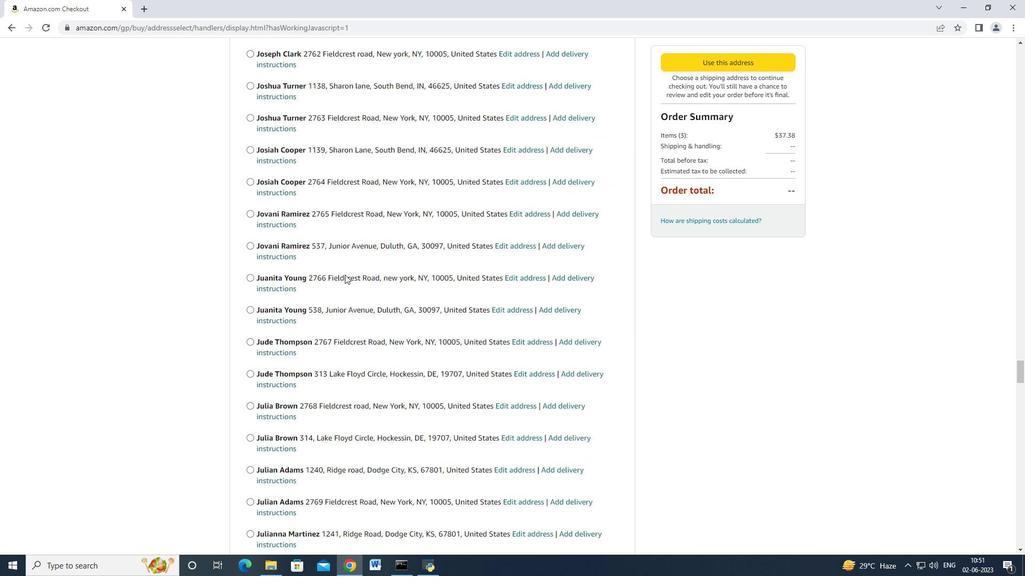 
Action: Mouse scrolled (345, 275) with delta (0, 0)
Screenshot: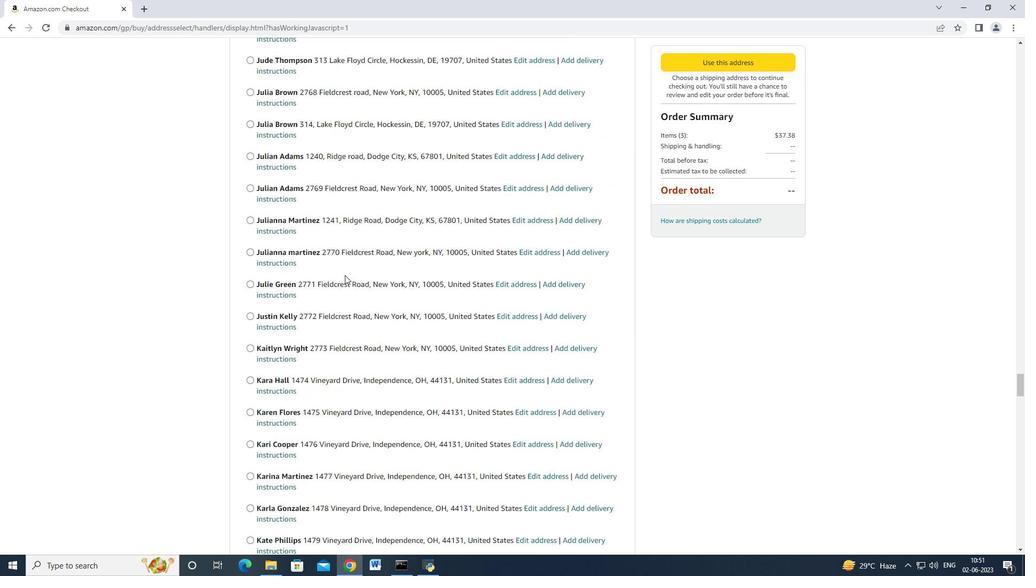 
Action: Mouse scrolled (345, 275) with delta (0, 0)
Screenshot: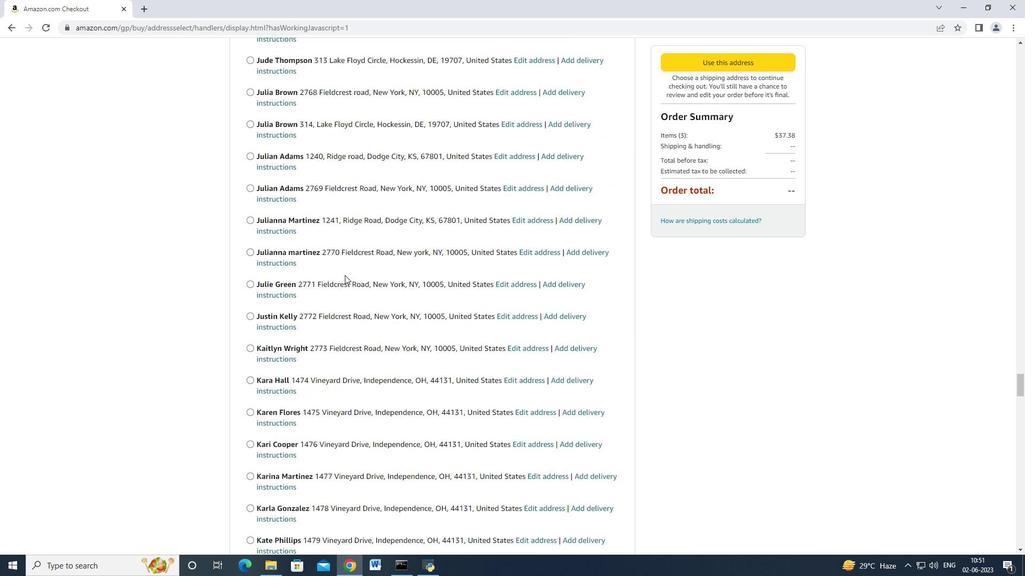 
Action: Mouse scrolled (345, 275) with delta (0, 0)
Screenshot: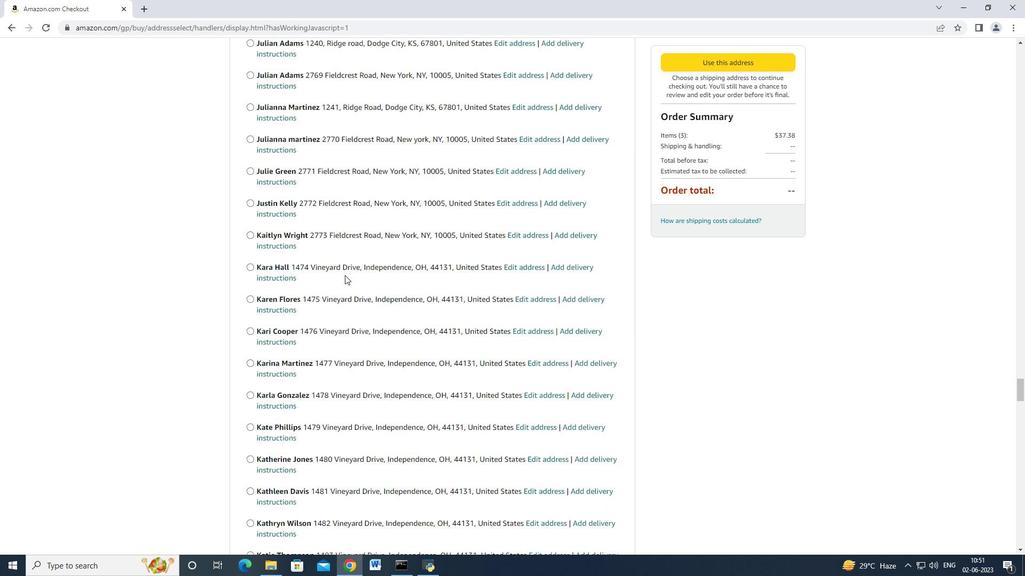 
Action: Mouse scrolled (345, 275) with delta (0, 0)
Screenshot: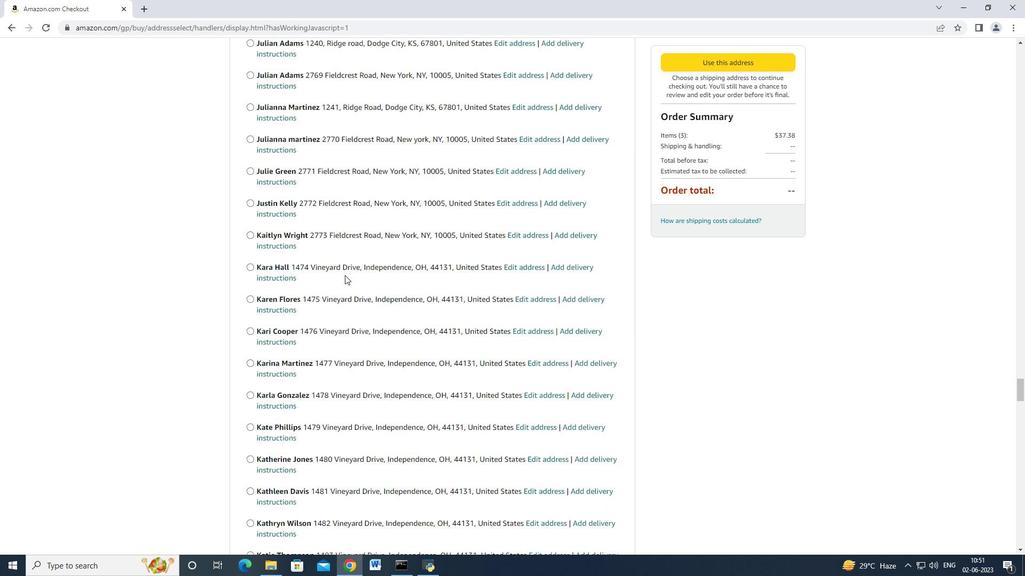 
Action: Mouse scrolled (345, 275) with delta (0, 0)
Screenshot: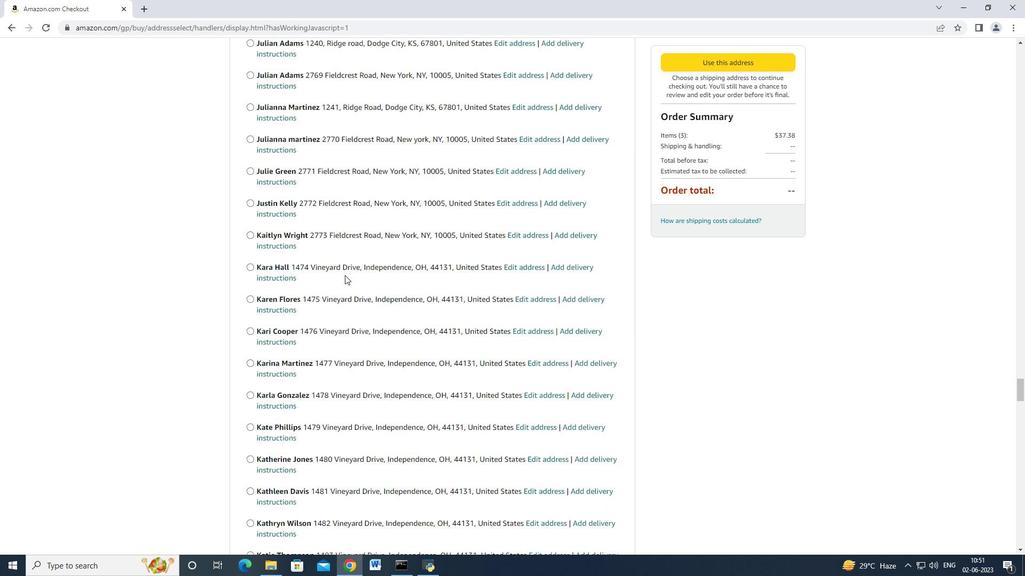 
Action: Mouse scrolled (345, 275) with delta (0, 0)
Screenshot: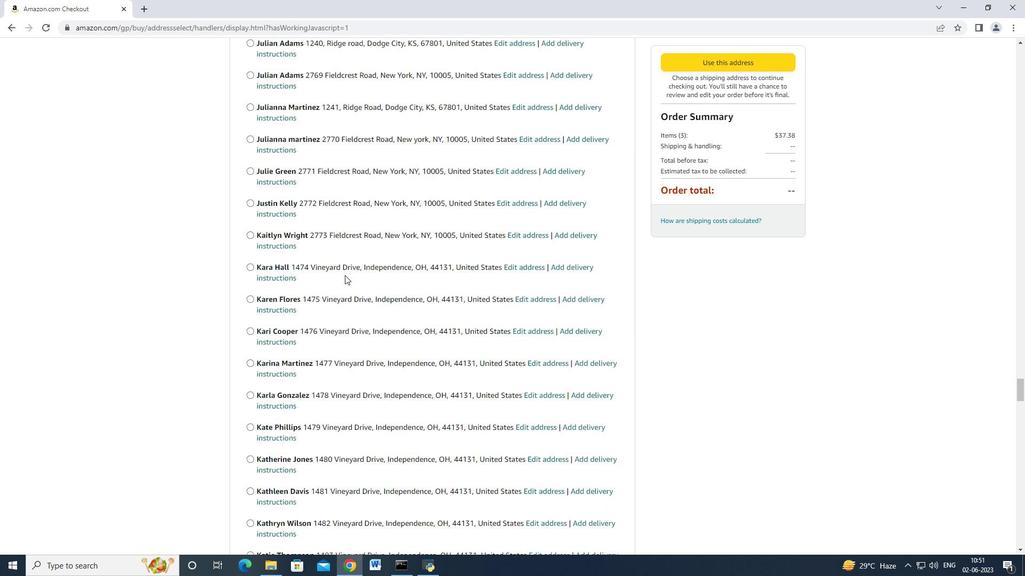 
Action: Mouse scrolled (345, 275) with delta (0, 0)
Screenshot: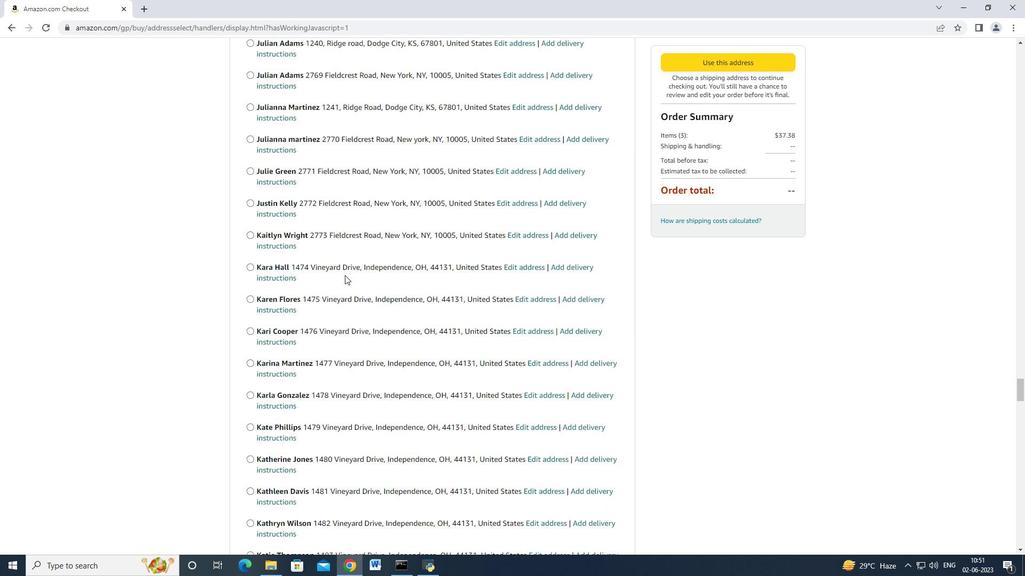 
Action: Mouse scrolled (345, 275) with delta (0, 0)
Screenshot: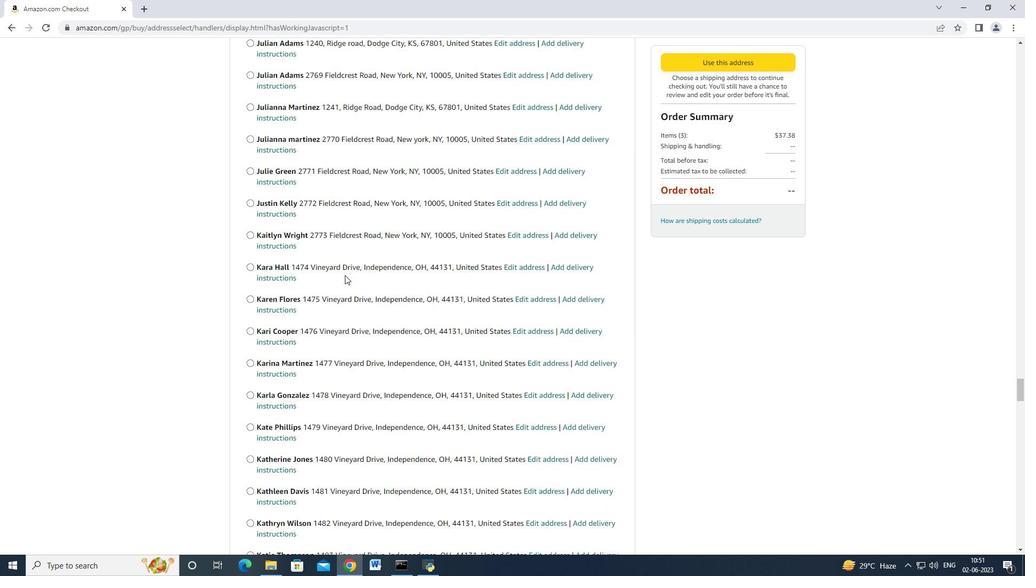 
Action: Mouse scrolled (345, 275) with delta (0, 0)
Screenshot: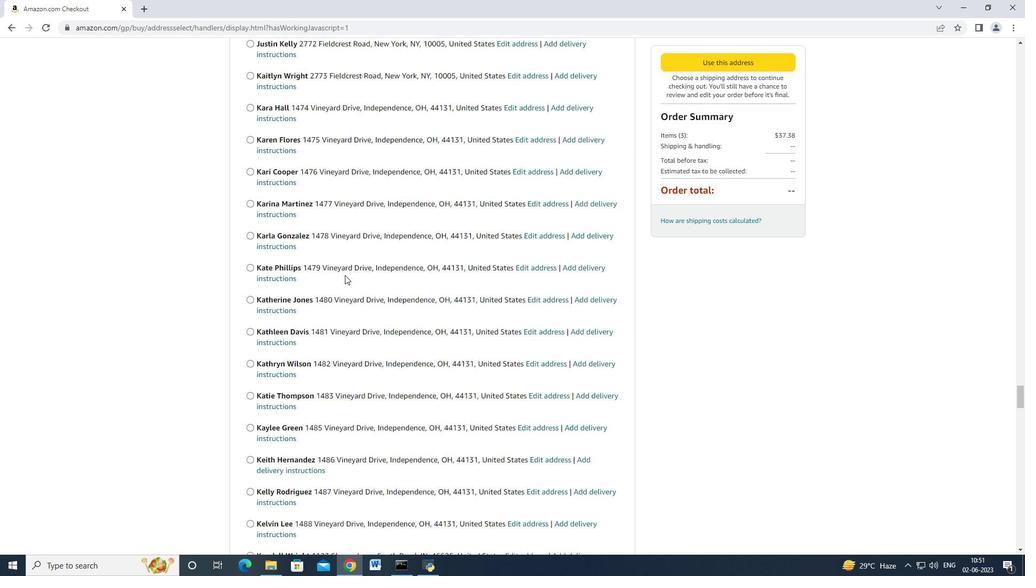 
Action: Mouse scrolled (345, 275) with delta (0, 0)
Screenshot: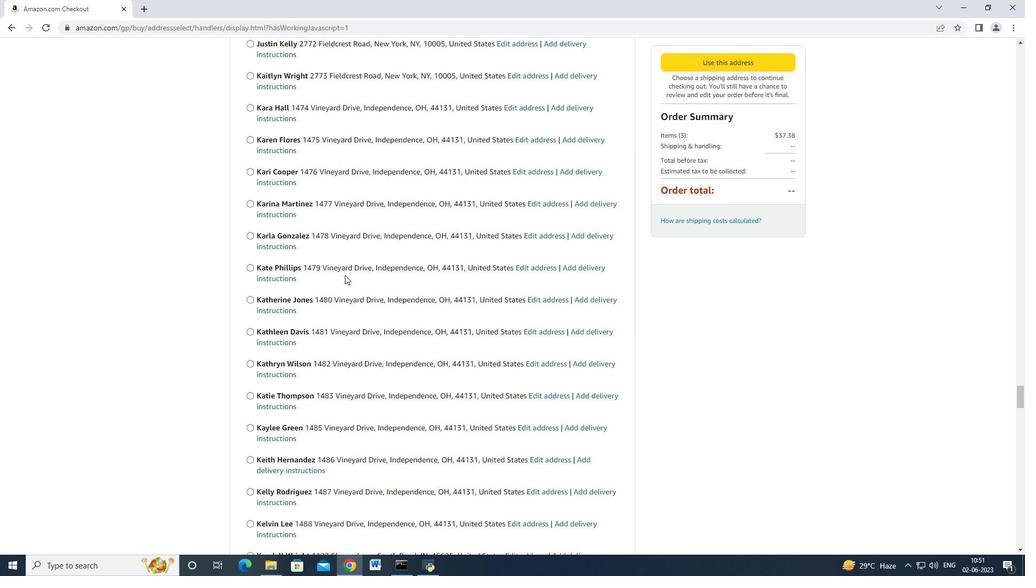 
Action: Mouse scrolled (345, 275) with delta (0, 0)
Screenshot: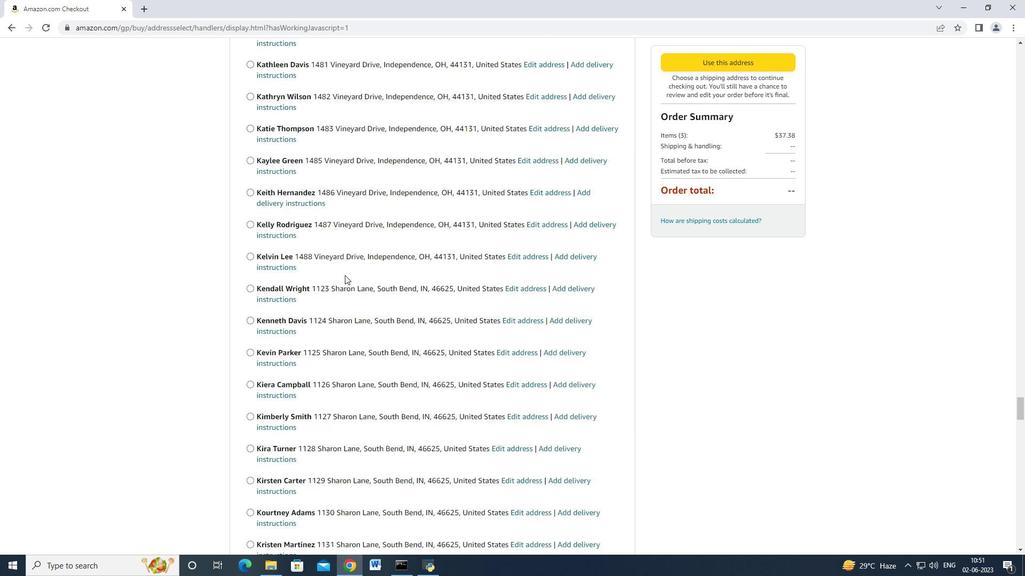 
Action: Mouse scrolled (345, 275) with delta (0, 0)
Screenshot: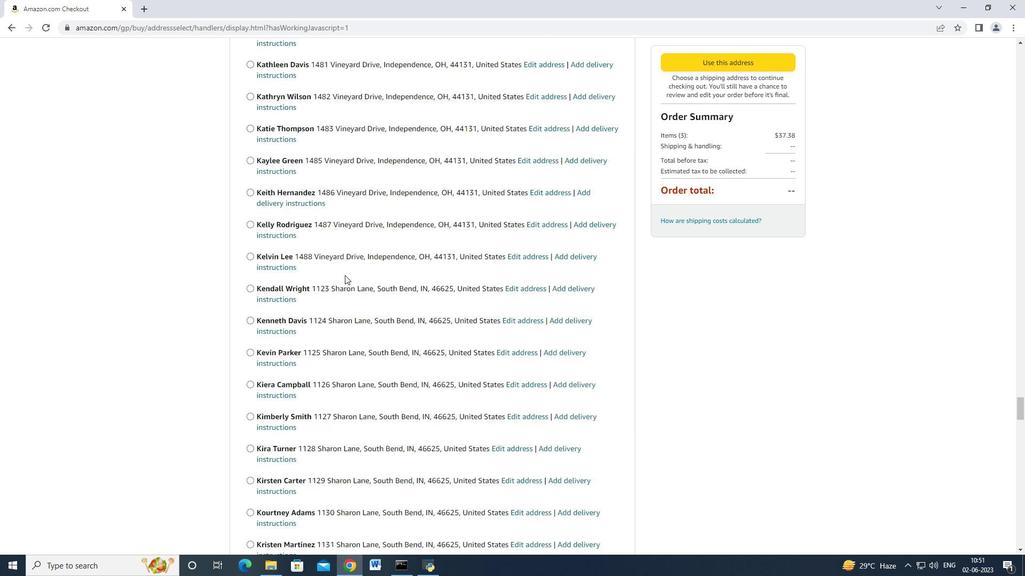 
Action: Mouse scrolled (345, 275) with delta (0, 0)
Screenshot: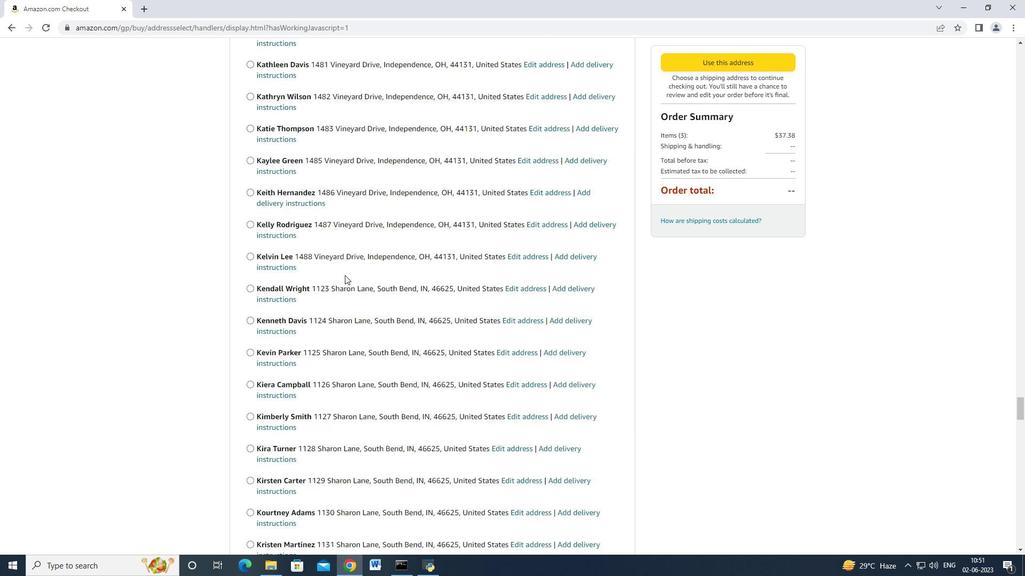 
Action: Mouse scrolled (345, 275) with delta (0, 0)
Screenshot: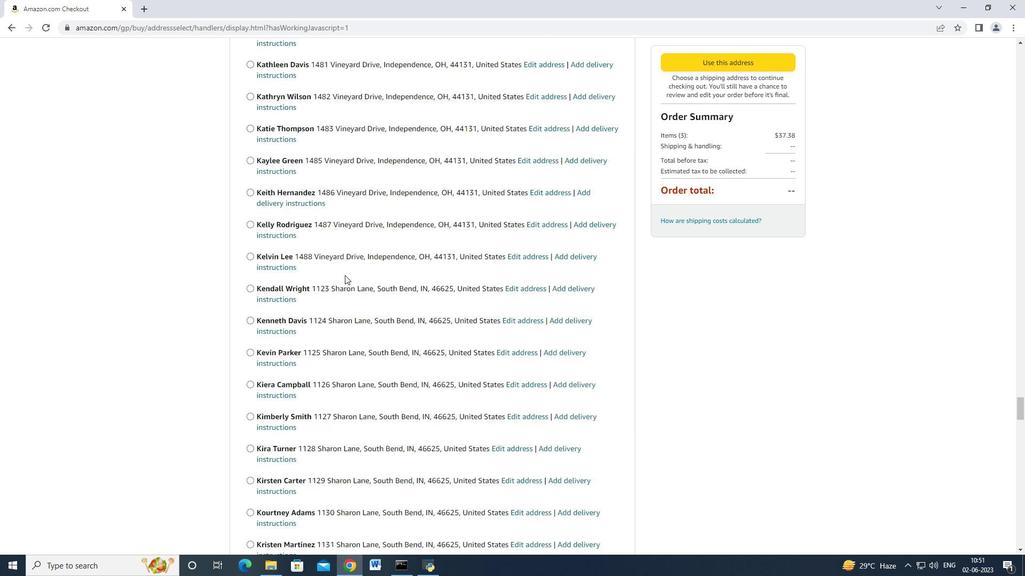 
Action: Mouse scrolled (345, 275) with delta (0, 0)
Screenshot: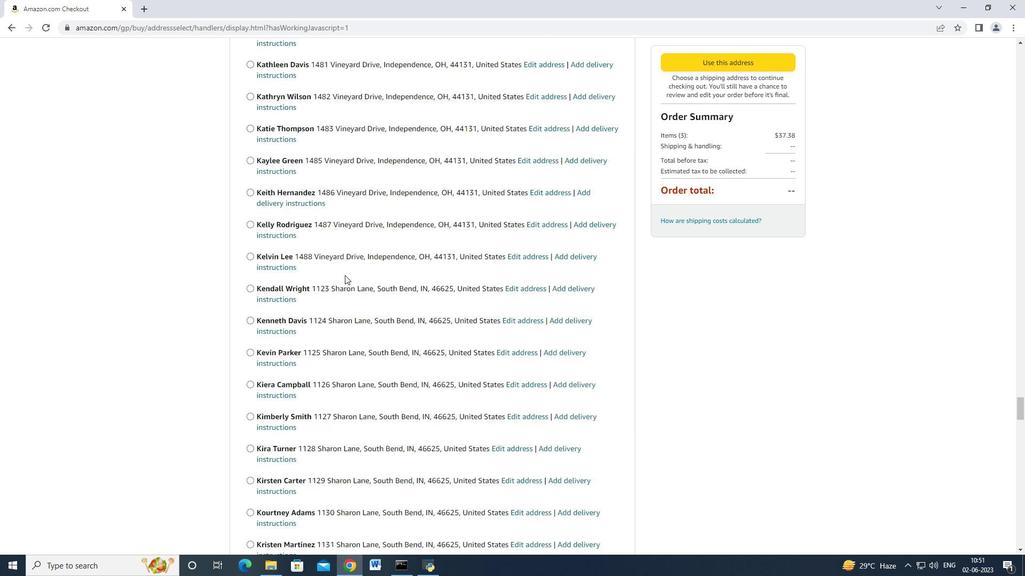 
Action: Mouse scrolled (345, 275) with delta (0, 0)
Screenshot: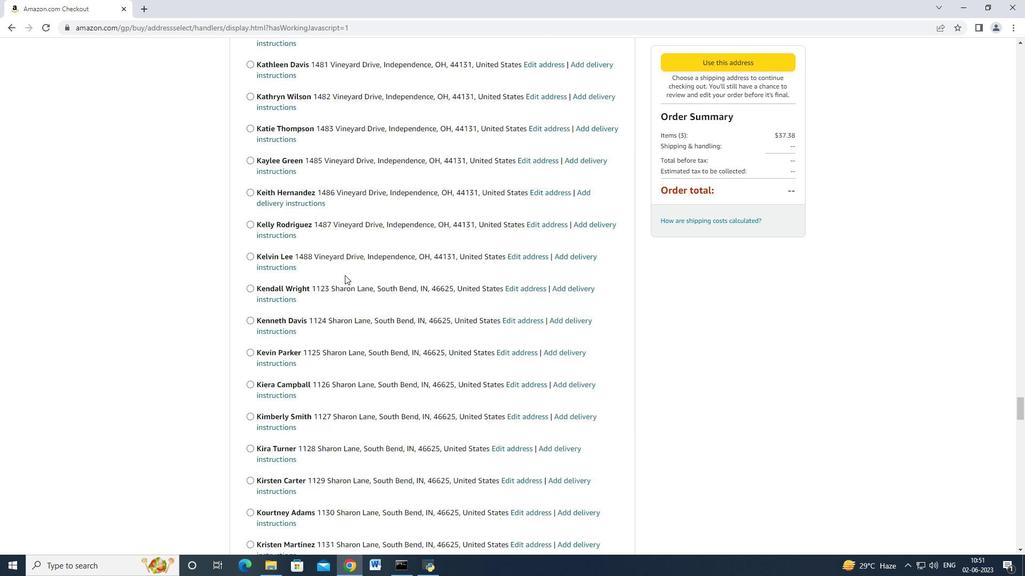 
Action: Mouse scrolled (345, 275) with delta (0, 0)
Screenshot: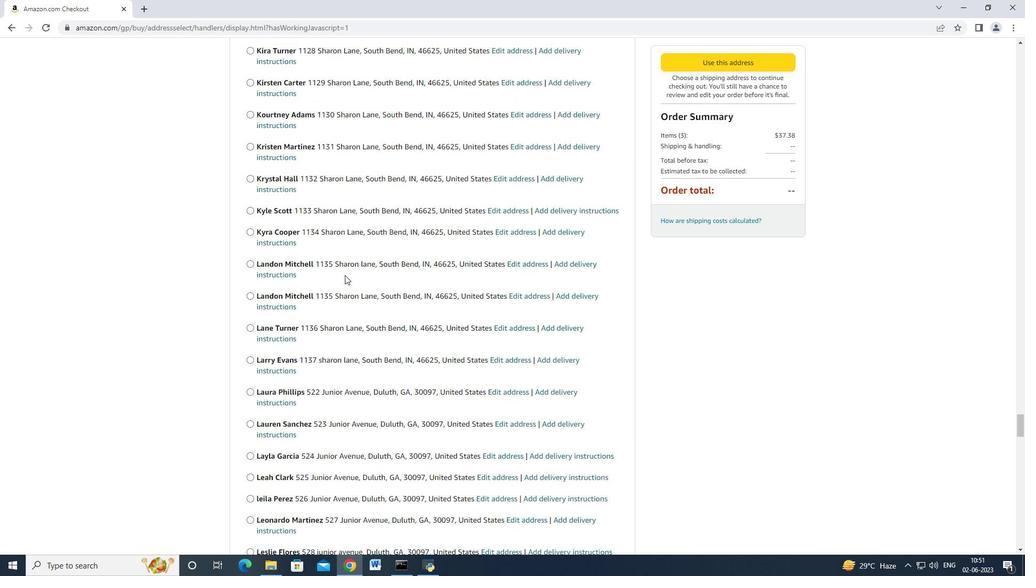 
Action: Mouse scrolled (345, 275) with delta (0, 0)
Screenshot: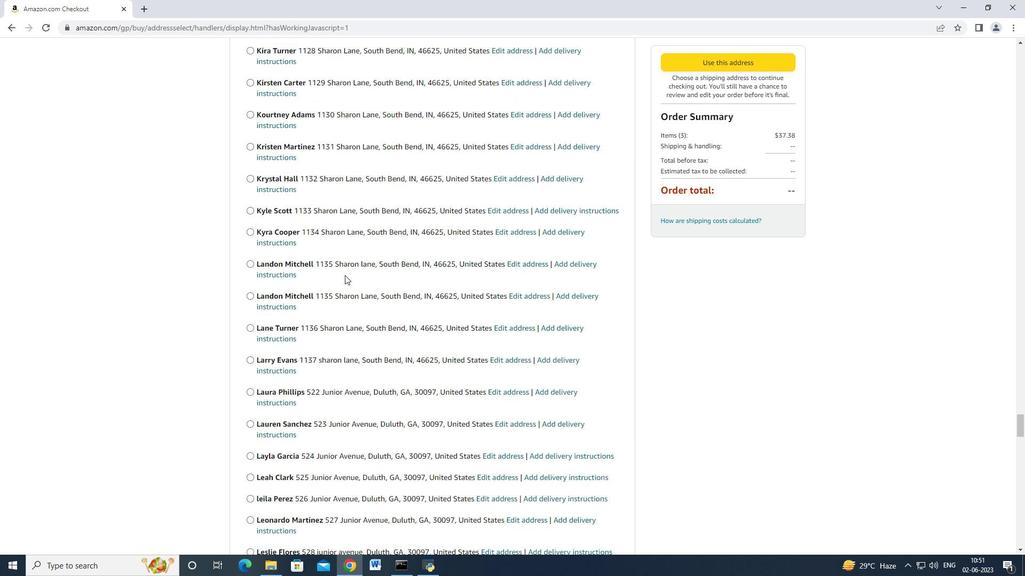 
Action: Mouse scrolled (345, 275) with delta (0, 0)
Screenshot: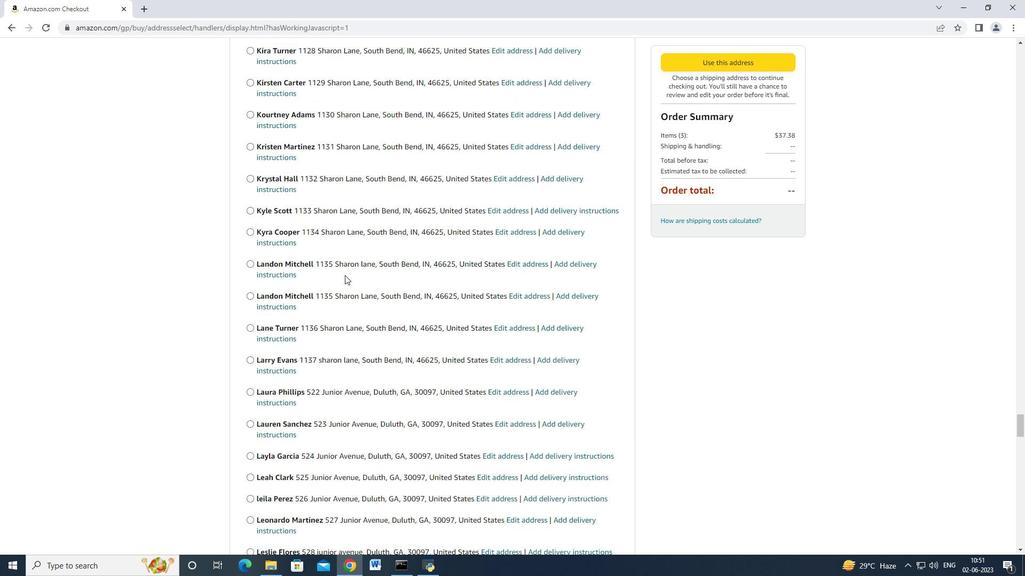 
Action: Mouse scrolled (345, 275) with delta (0, 0)
Screenshot: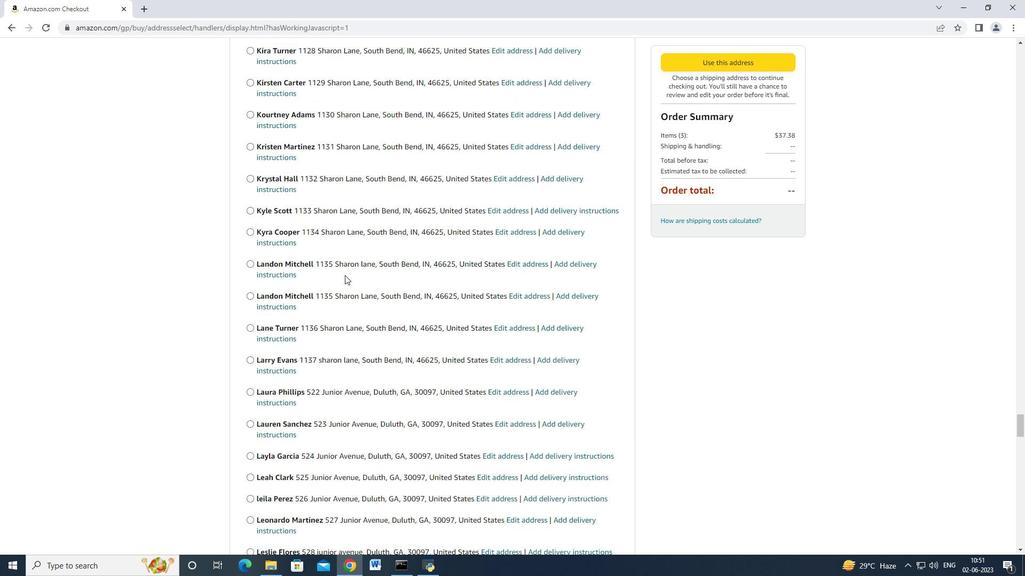 
Action: Mouse scrolled (345, 275) with delta (0, 0)
Screenshot: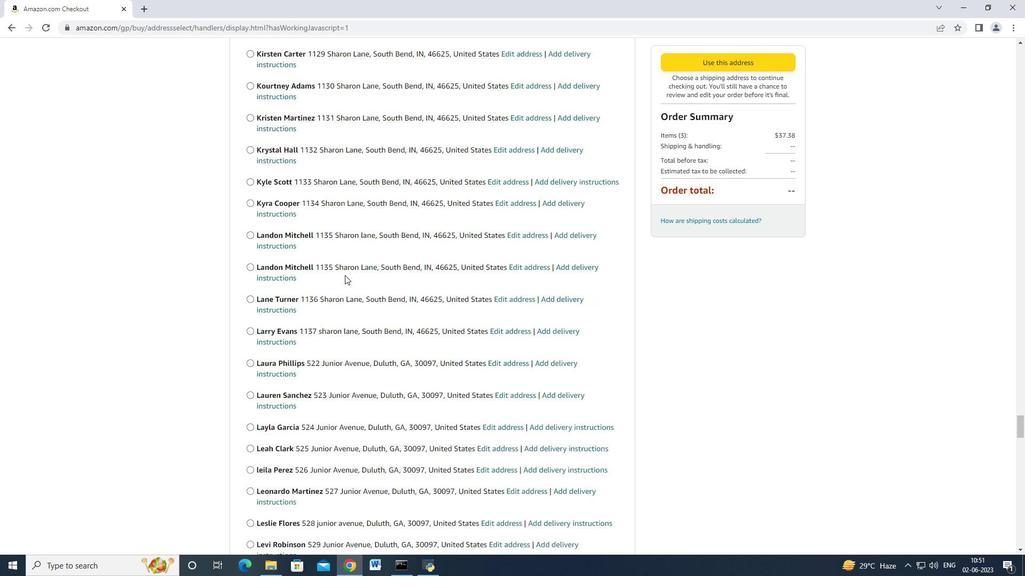 
Action: Mouse scrolled (345, 275) with delta (0, 0)
Screenshot: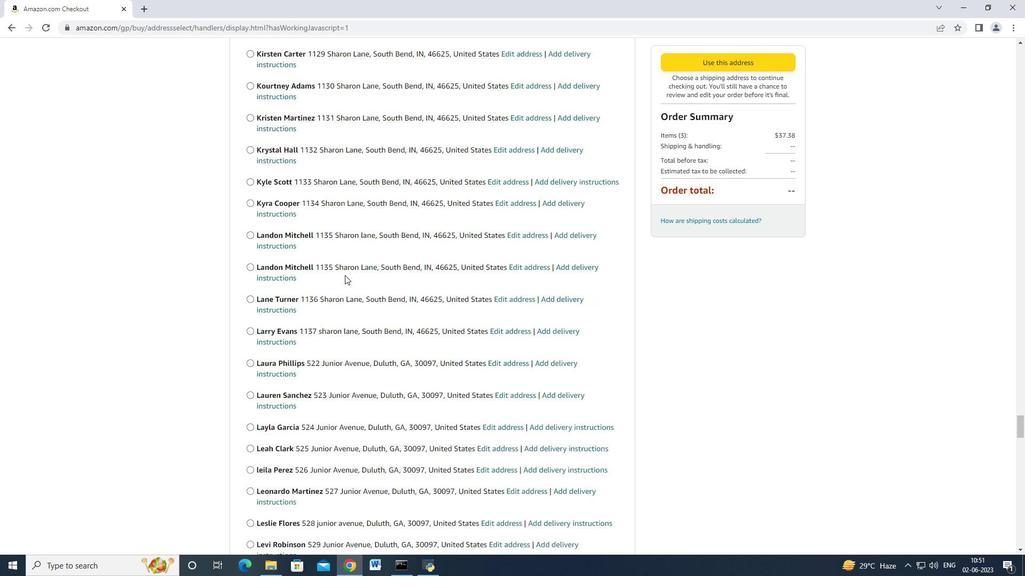 
Action: Mouse scrolled (345, 275) with delta (0, 0)
Screenshot: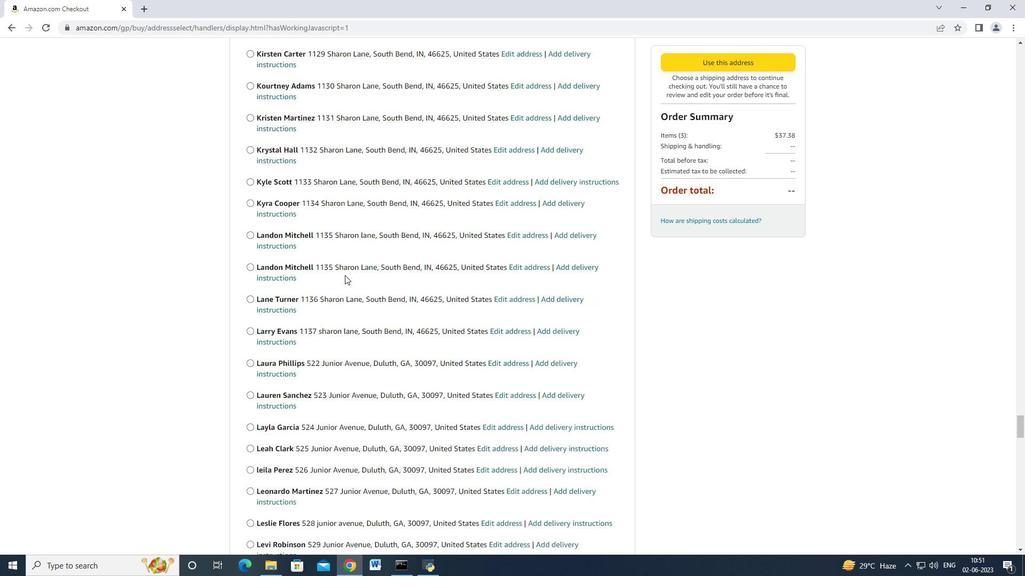 
Action: Mouse scrolled (345, 275) with delta (0, 0)
Screenshot: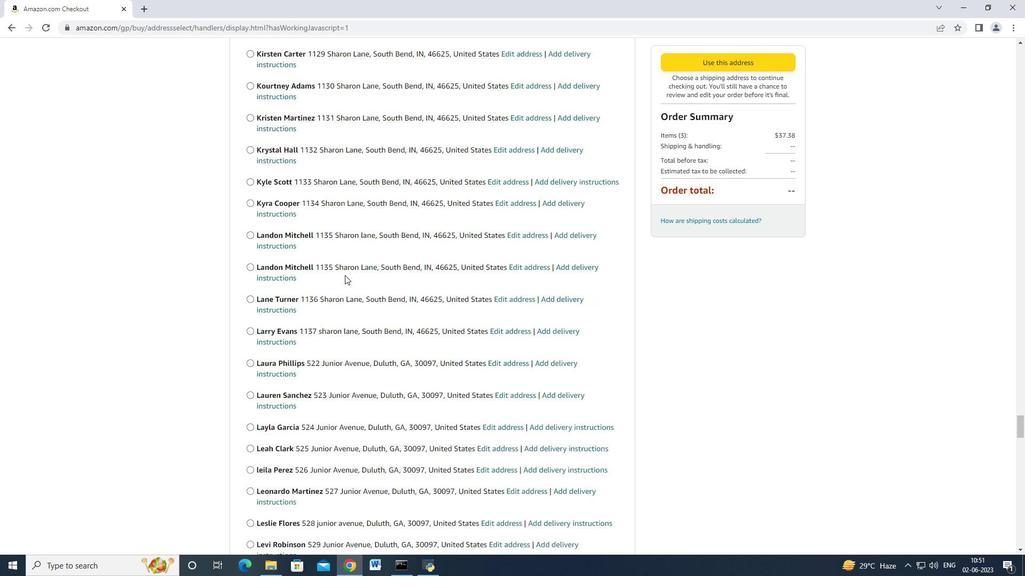 
Action: Mouse scrolled (345, 275) with delta (0, 0)
Screenshot: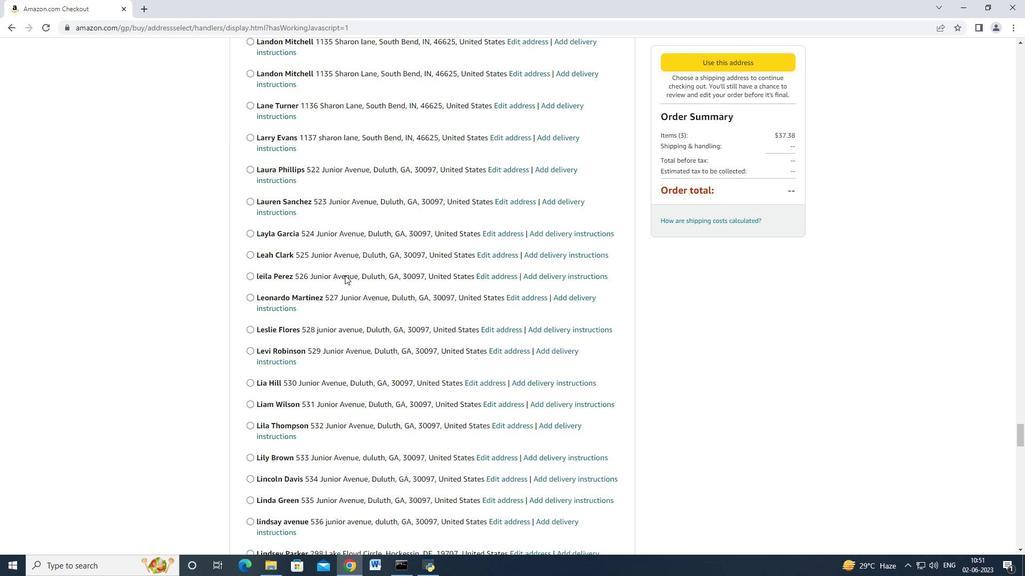 
Action: Mouse scrolled (345, 275) with delta (0, 0)
